 Task: Log and visualize the impact of different early stopping criteria for audio classification models.
Action: Mouse moved to (1206, 159)
Screenshot: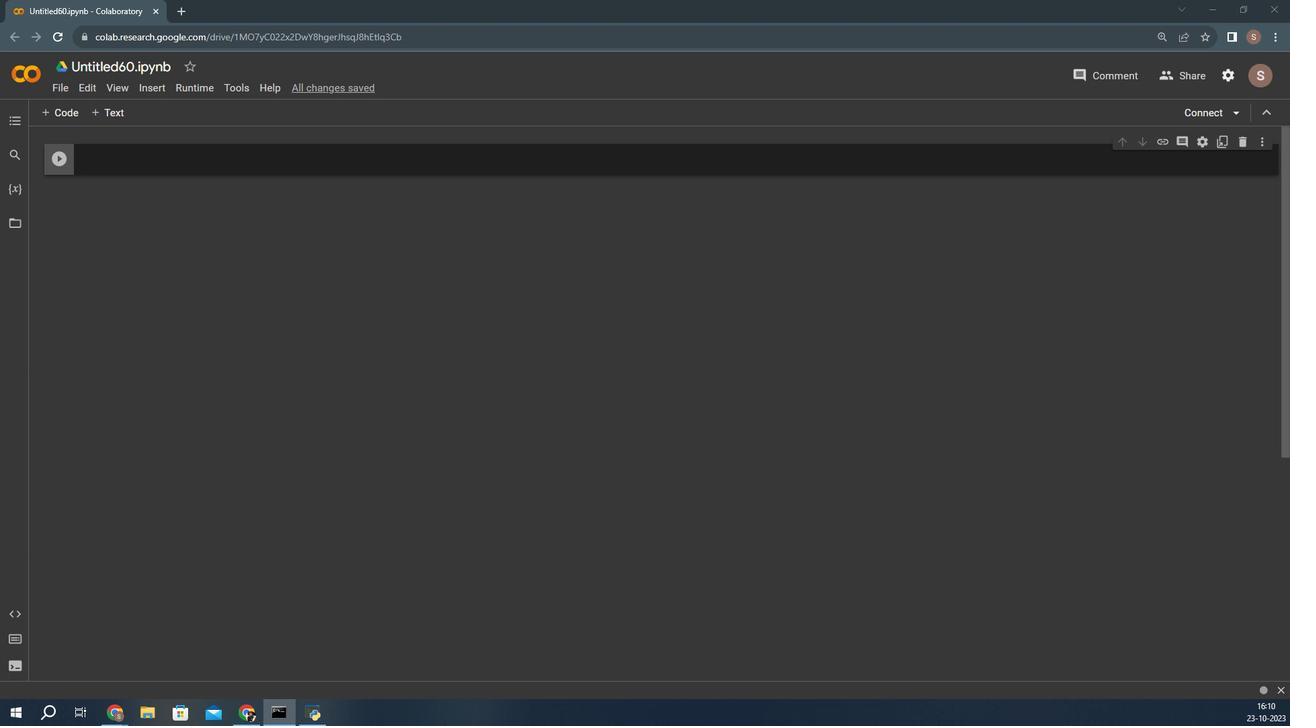 
Action: Mouse pressed left at (1206, 159)
Screenshot: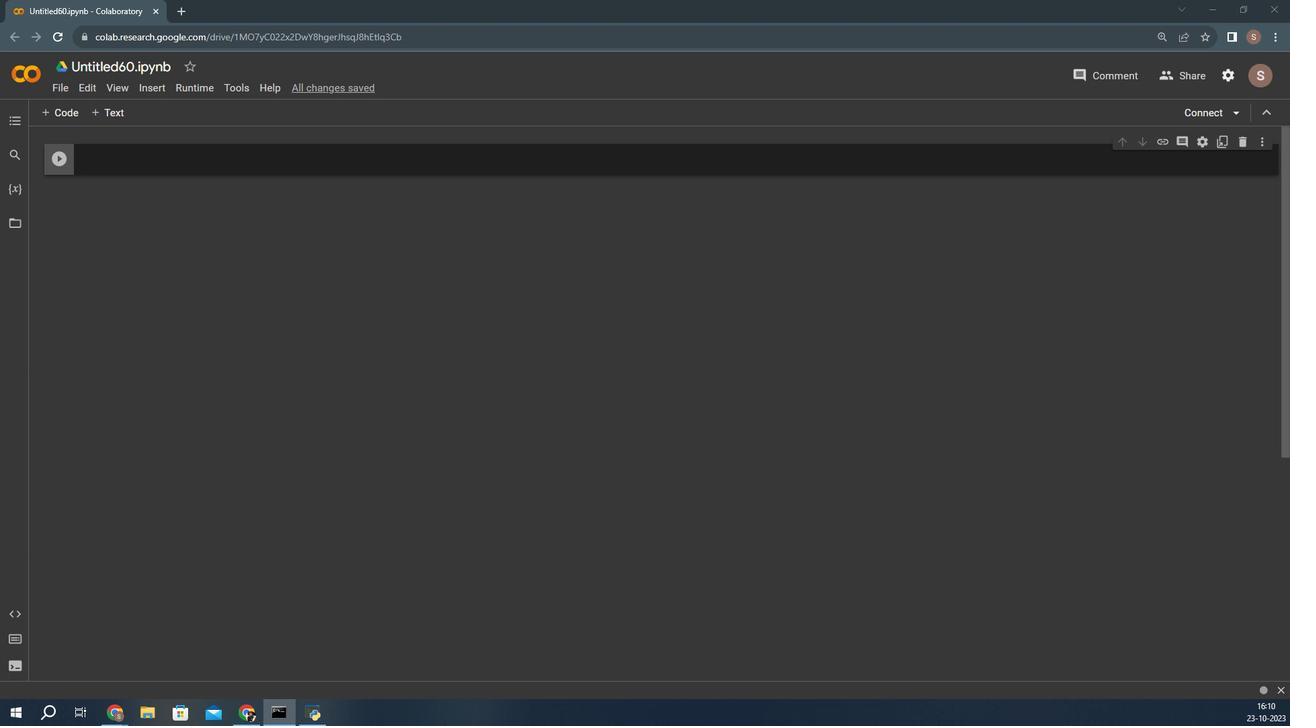 
Action: Mouse moved to (637, 292)
Screenshot: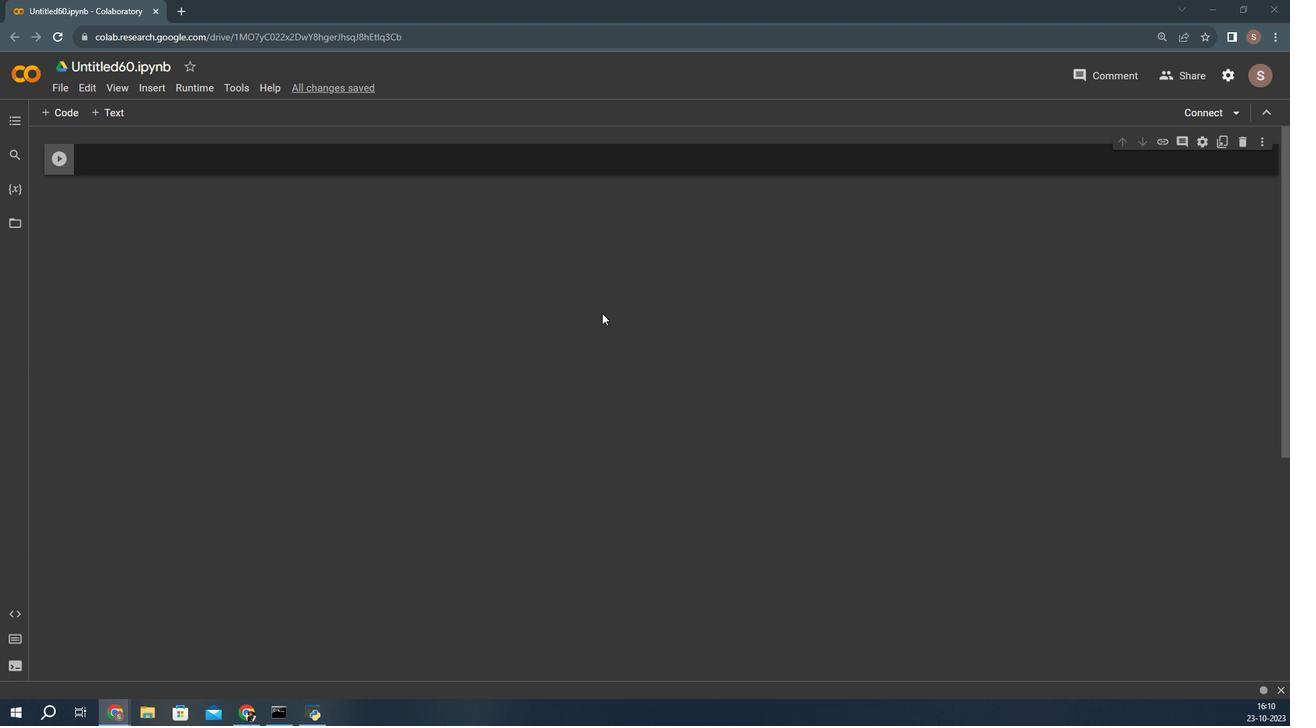 
Action: Mouse pressed left at (637, 292)
Screenshot: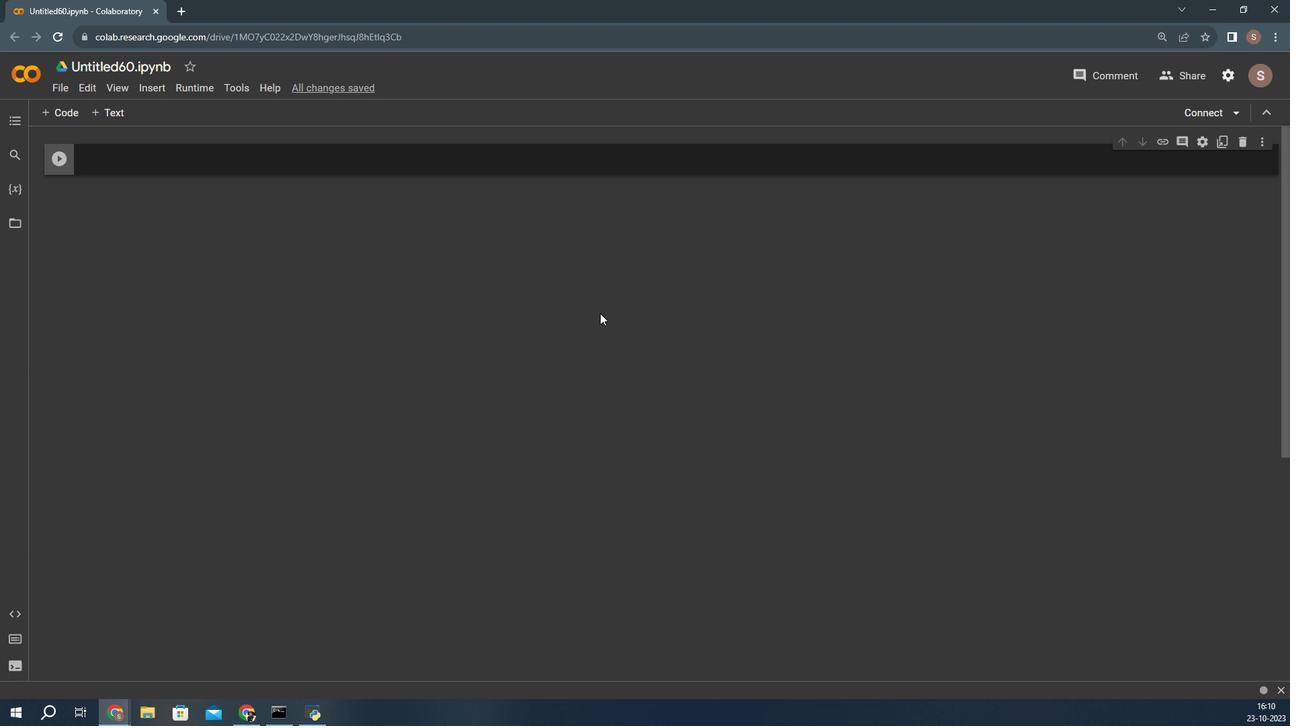 
Action: Mouse moved to (561, 200)
Screenshot: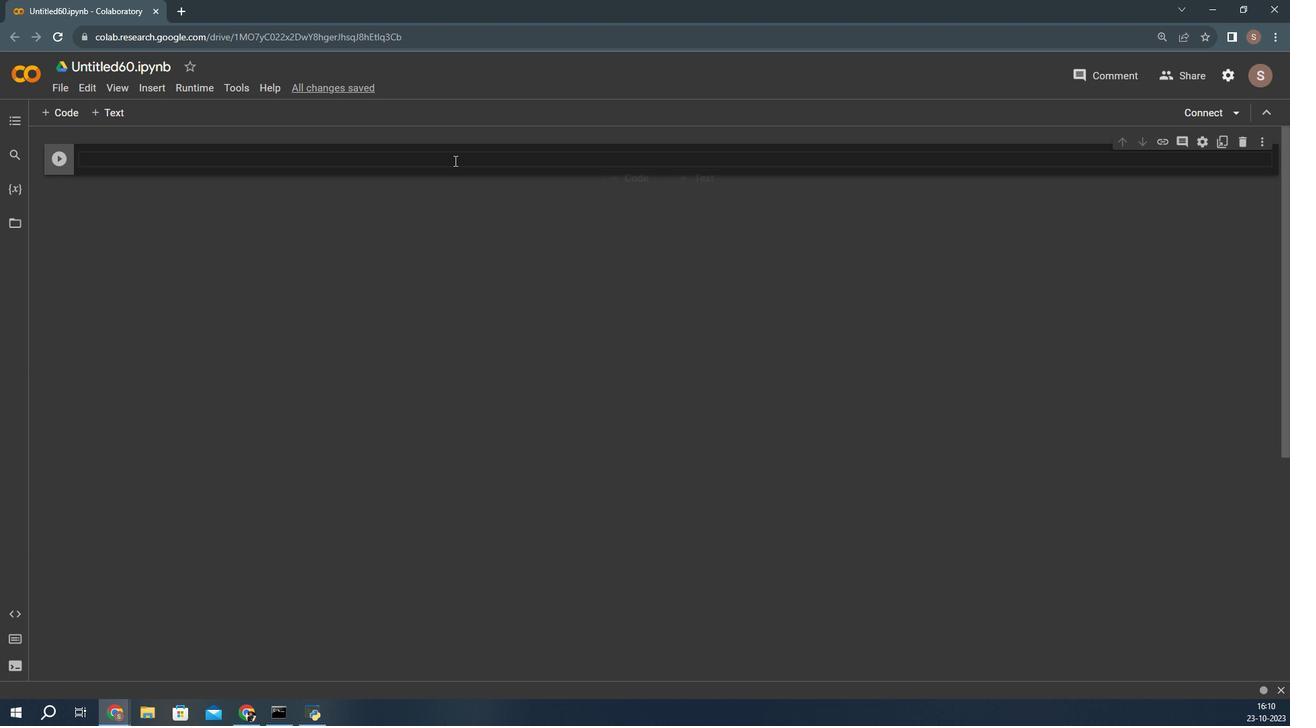 
Action: Mouse pressed left at (561, 200)
Screenshot: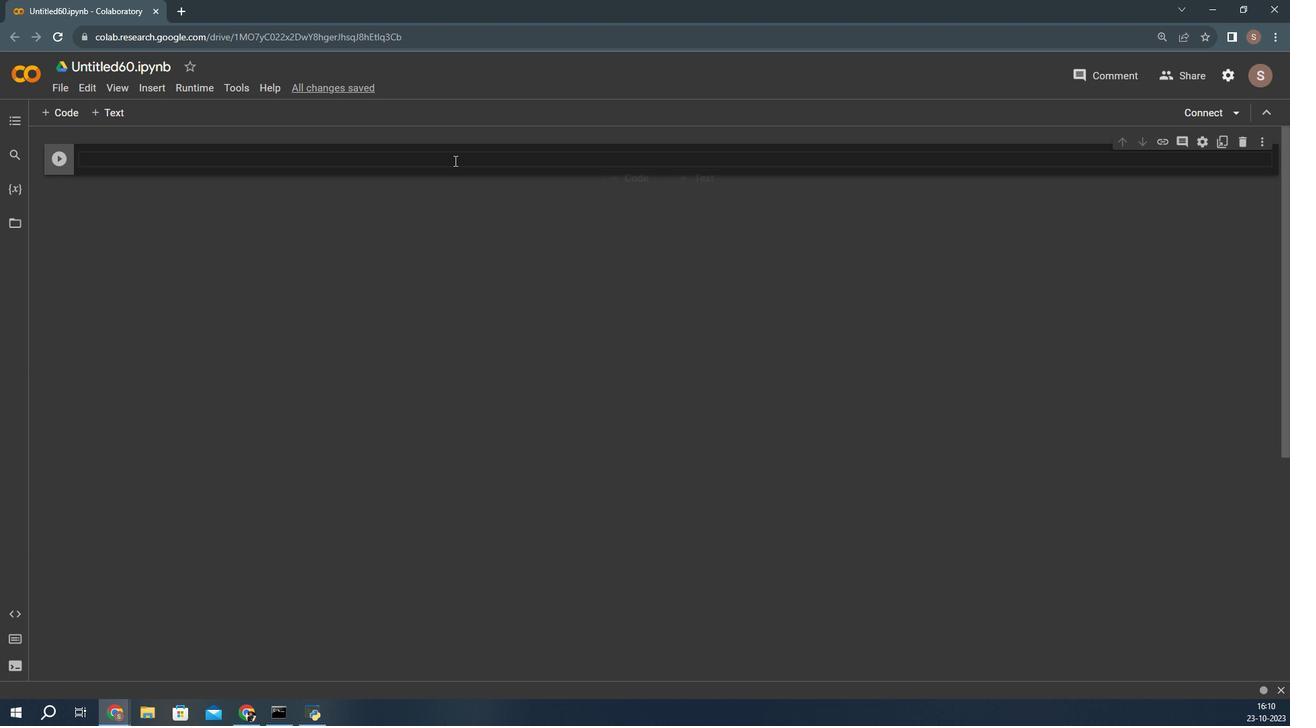
Action: Mouse moved to (687, 310)
Screenshot: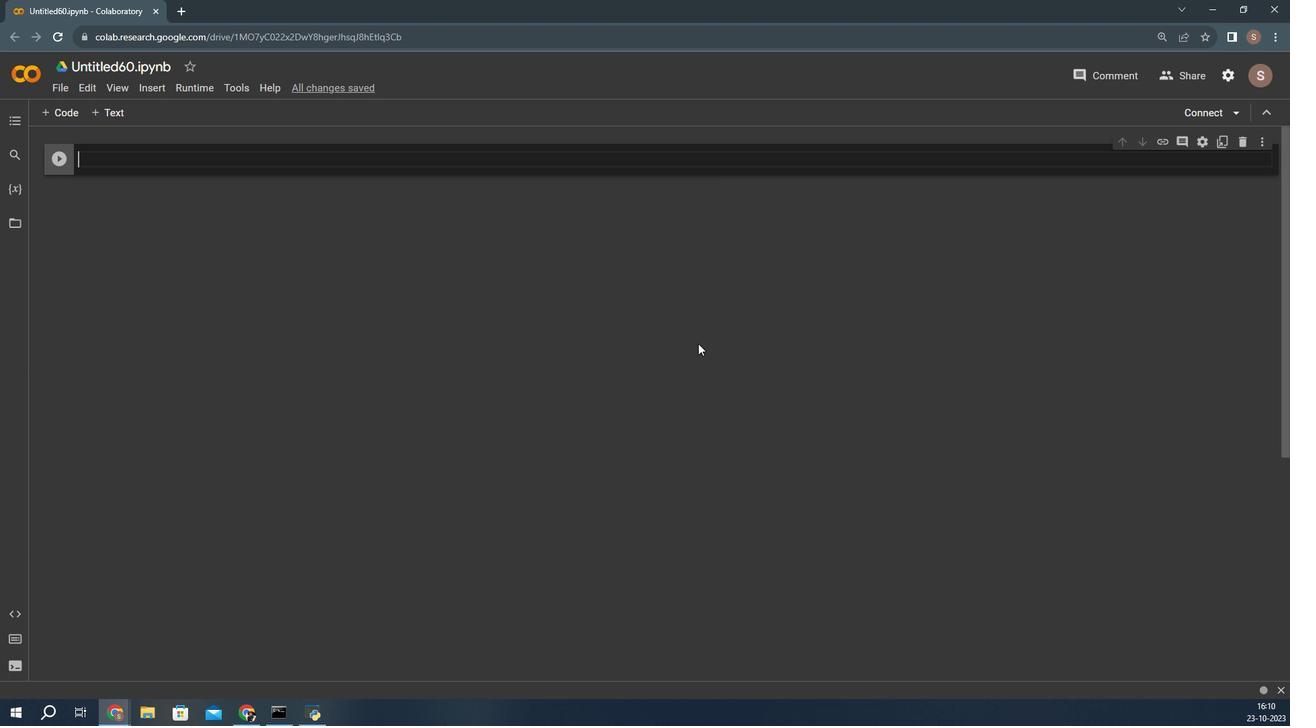 
Action: Key pressed pip<Key.space>install<Key.space>wandb
Screenshot: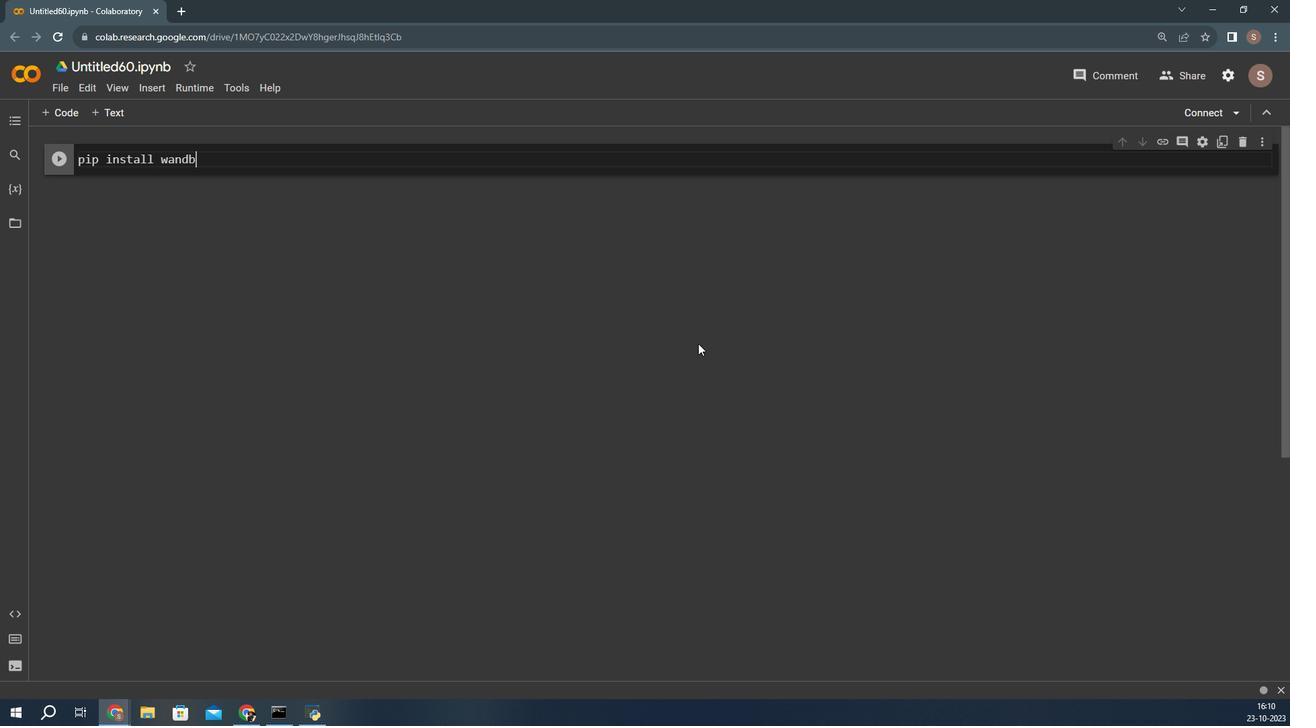 
Action: Mouse moved to (348, 172)
Screenshot: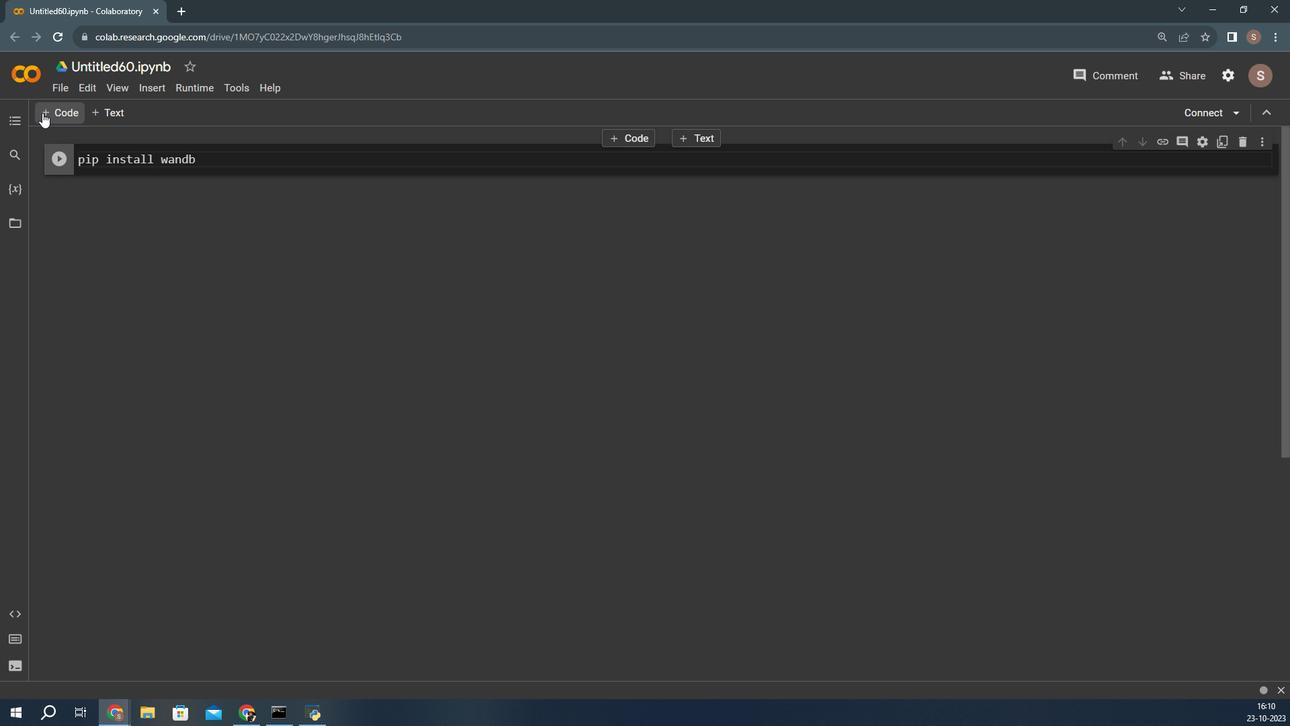 
Action: Mouse pressed left at (348, 172)
Screenshot: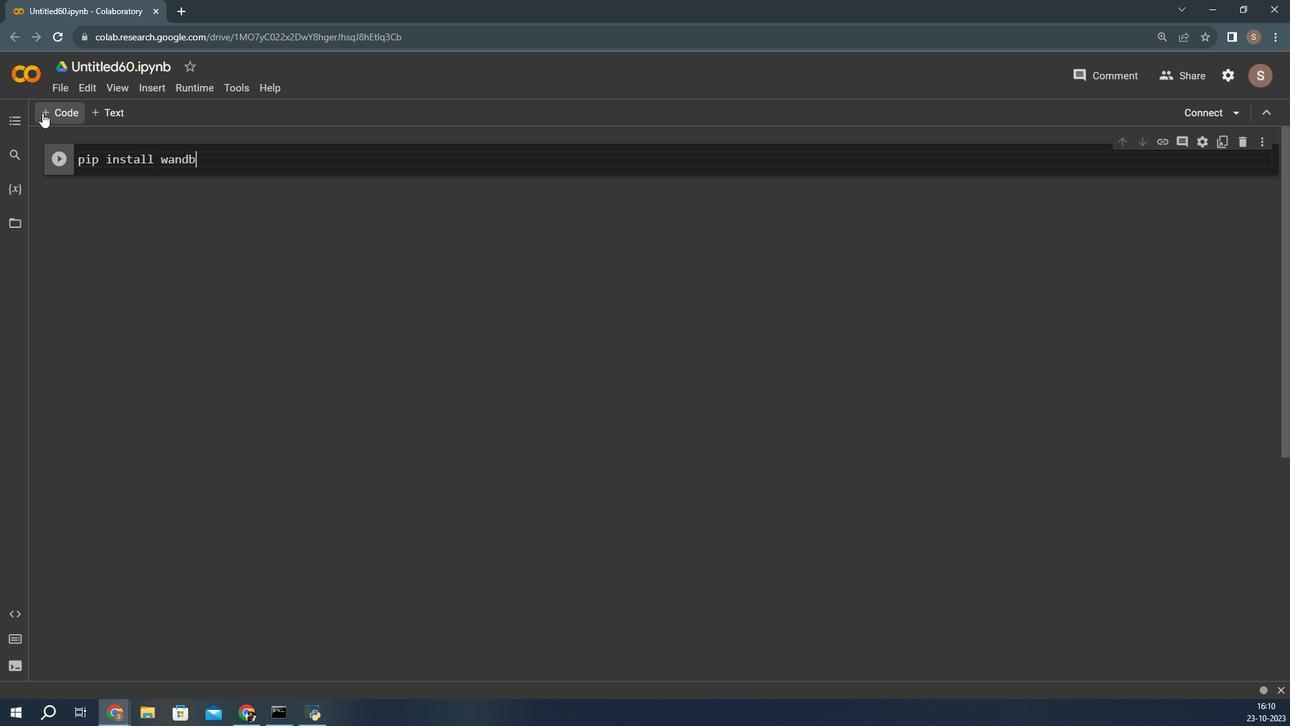 
Action: Mouse moved to (422, 229)
Screenshot: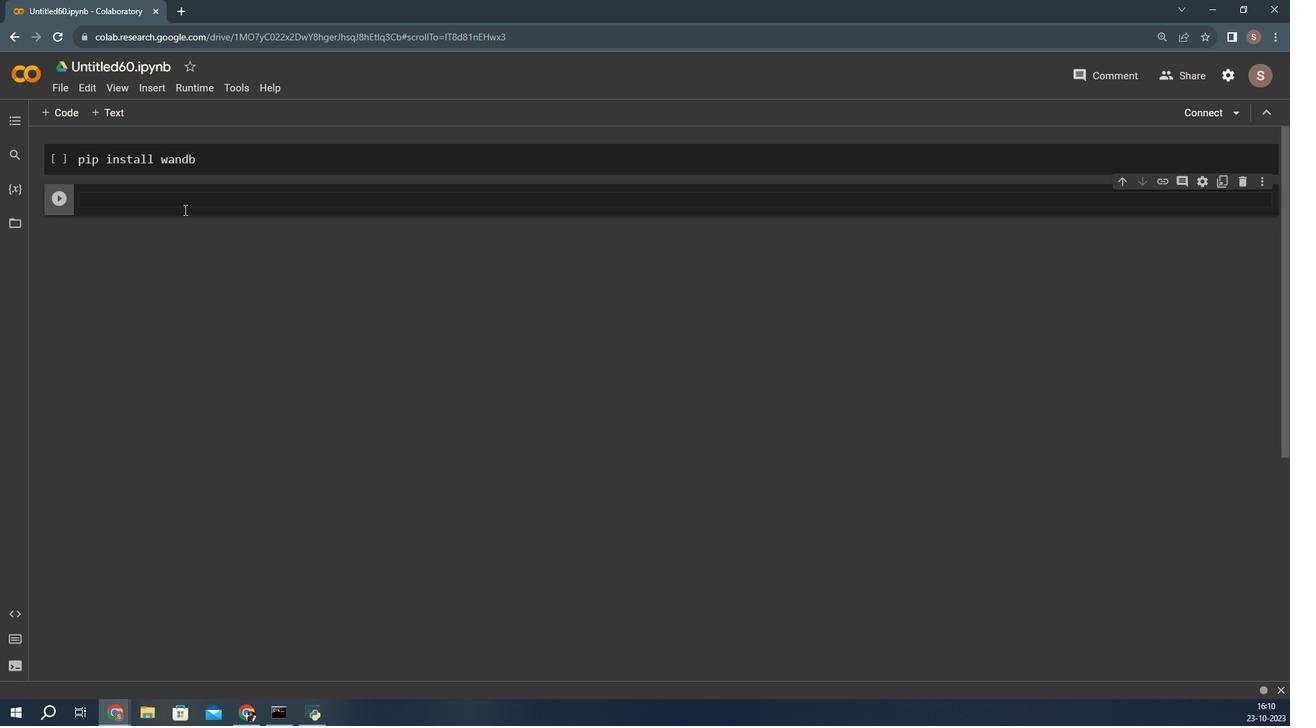 
Action: Mouse pressed left at (422, 229)
Screenshot: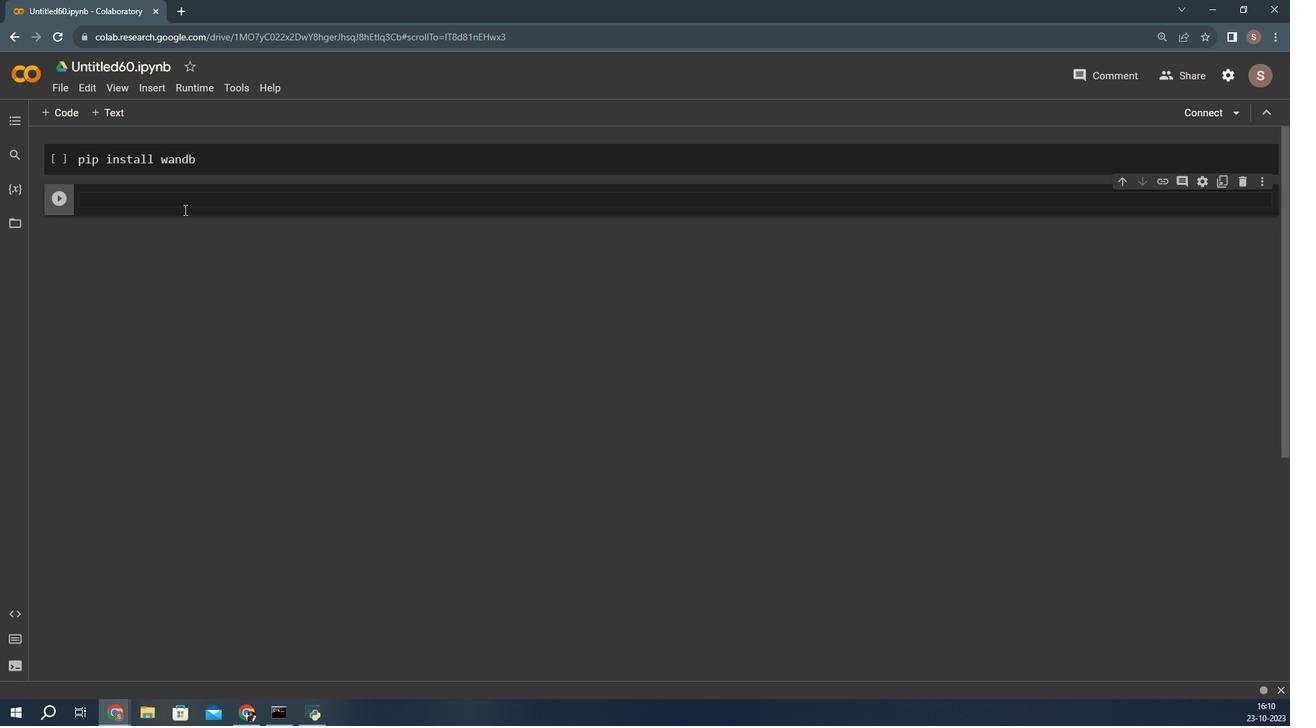 
Action: Mouse moved to (1216, 302)
Screenshot: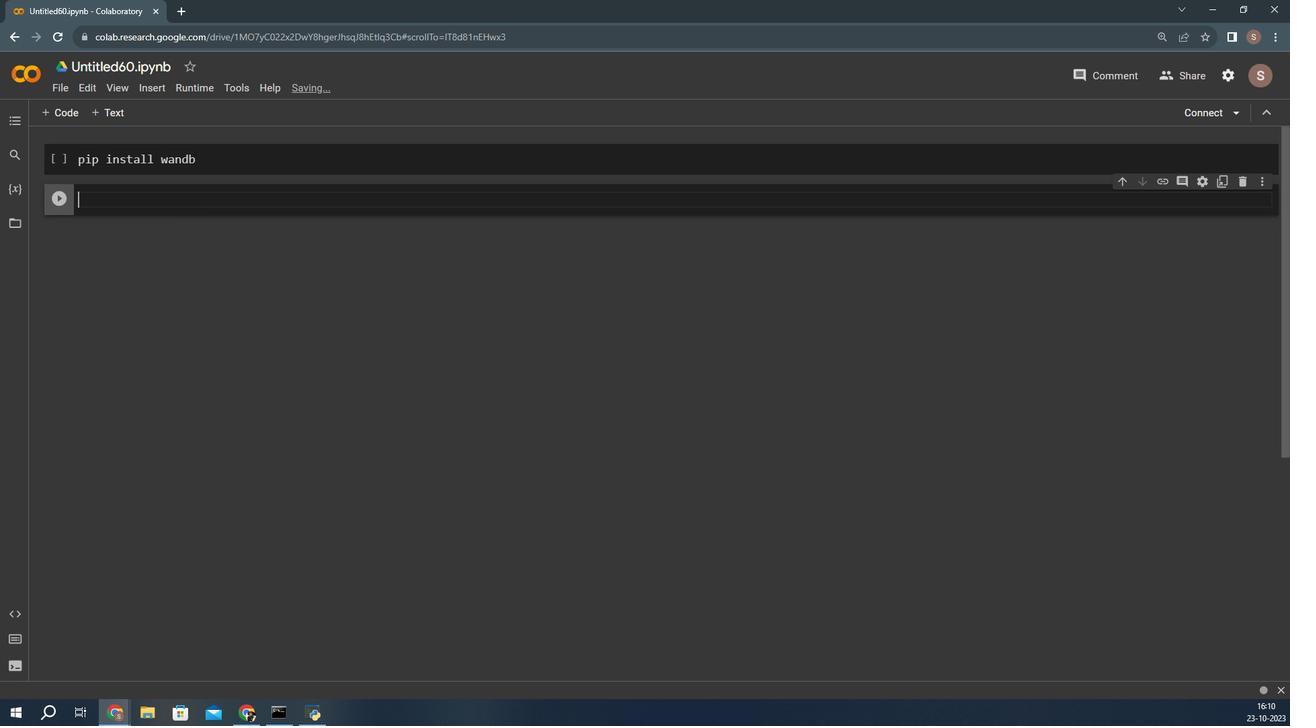 
Action: Key pressed import<Key.space>wandb<Key.enter>import<Key.space>numpy<Key.space>as<Key.space>np<Key.enter>import<Key.space>matplotlib.pyplot<Key.space>as<Key.space>l<Key.backspace>plt<Key.enter><Key.enter><Key.shift_r>#<Key.space><Key.shift_r><Key.shift_r><Key.shift_r>Initialize<Key.space><Key.shift_r>Wand<Key.shift_r>B<Key.enter>wandb.init<Key.shift_r><Key.shift_r><Key.shift_r><Key.shift_r><Key.shift_r><Key.shift_r><Key.shift_r>(project=<Key.shift_r>"<Key.shift_r>Audio<Key.shift_r>_classification<Key.right>,<Key.space>entity=<Key.shift_r>"<Key.shift_r>S57231<Key.right><Key.right><Key.enter><Key.enter><Key.shift_r>#<Key.space><Key.shift_r>Define<Key.space>a<Key.space>list<Key.space>of<Key.space>different<Key.space>early<Key.space>stopping<Key.space>criteria<Key.space>to<Key.space>experiment<Key.space>with<Key.enter>early<Key.shift_r><Key.shift_r><Key.shift_r><Key.shift_r><Key.shift_r>_stopping<Key.shift_r>_criteria<Key.space>=<Key.space>[<Key.shift_r>"epochs<Key.right>,<Key.space><Key.shift_r>"val<Key.shift_r>_loss<Key.right>,<Key.shift_r>"accuracy<Key.right><Key.right><Key.enter><Key.enter><Key.shift>#<Key.space><Key.shift_r>Lists<Key.space>to<Key.space>store<Key.space>results<Key.enter>criteria<Key.space>=<Key.space>[]<Key.enter>valication<Key.shift_r>_loss<Key.space>=<Key.space>[]<Key.enter>accuracy<Key.space>=<Key.space>[]<Key.enter><Key.enter><Key.shift_r>#<Key.space><Key.shift_r>Simulate<Key.space>training<Key.space>with<Key.space>different<Key.space>
Screenshot: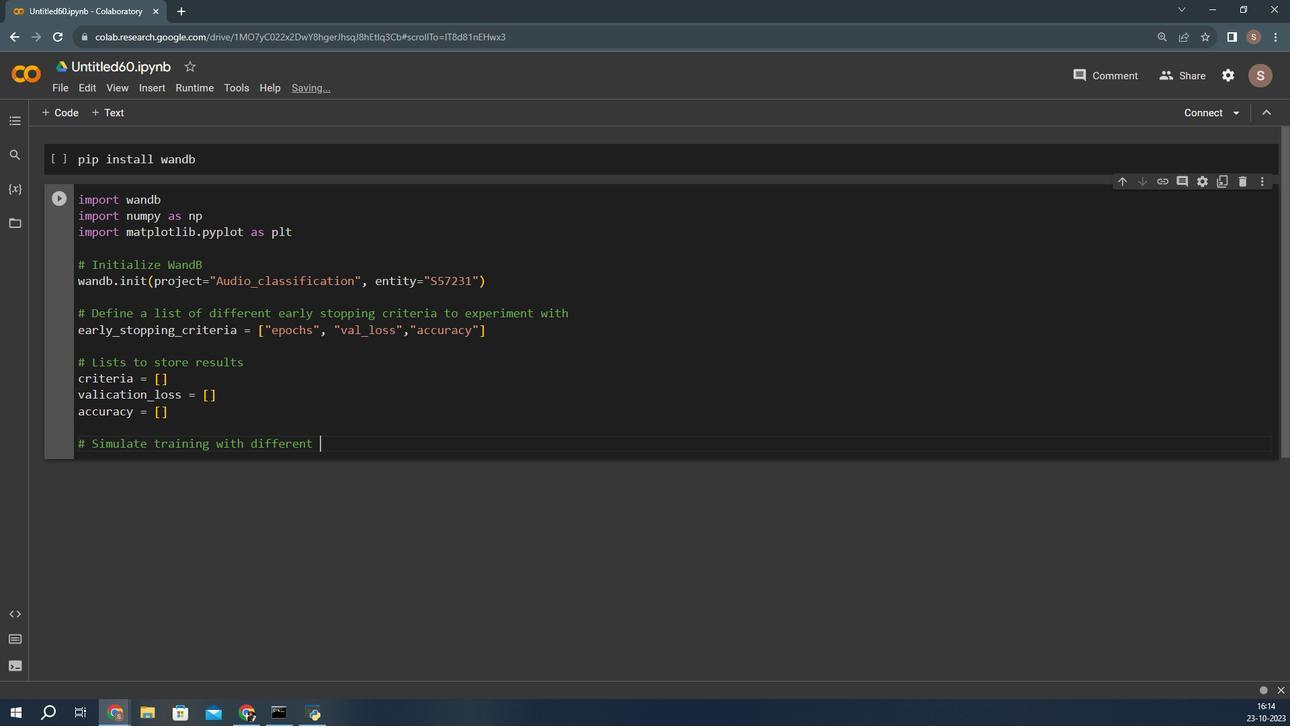 
Action: Mouse moved to (1221, 306)
Screenshot: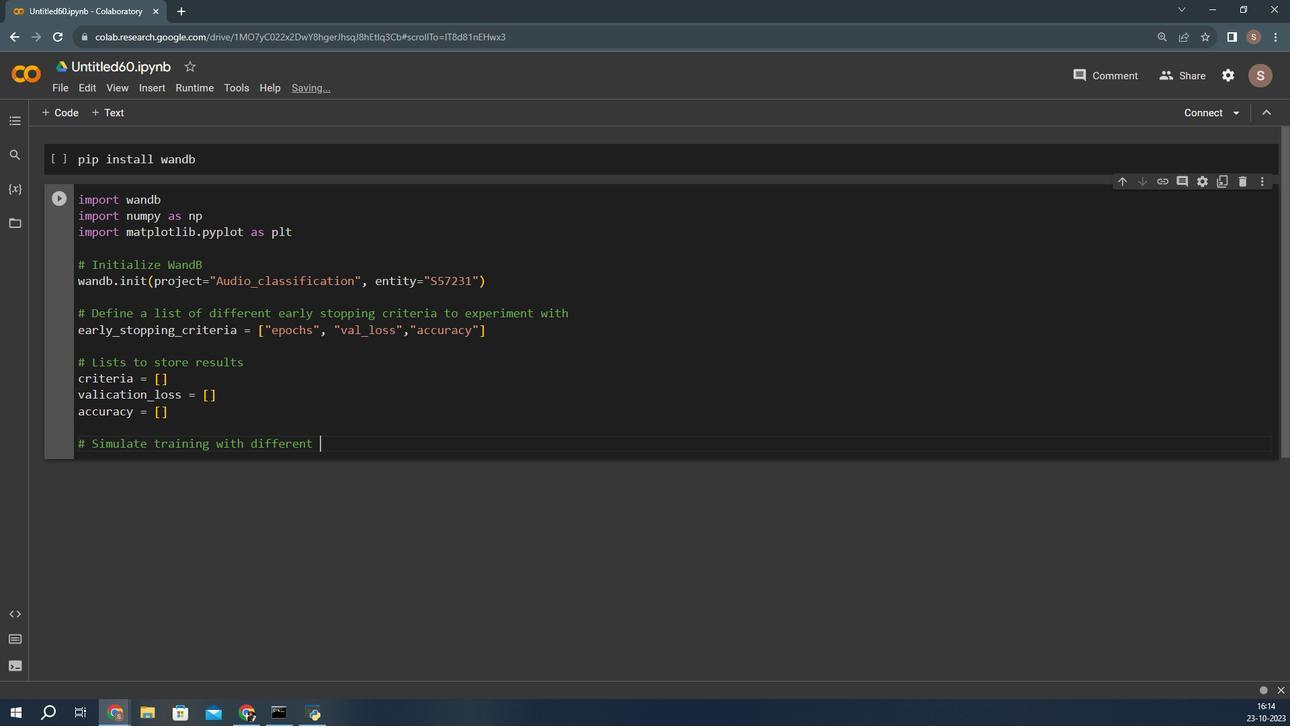 
Action: Mouse scrolled (1221, 305) with delta (0, 0)
Screenshot: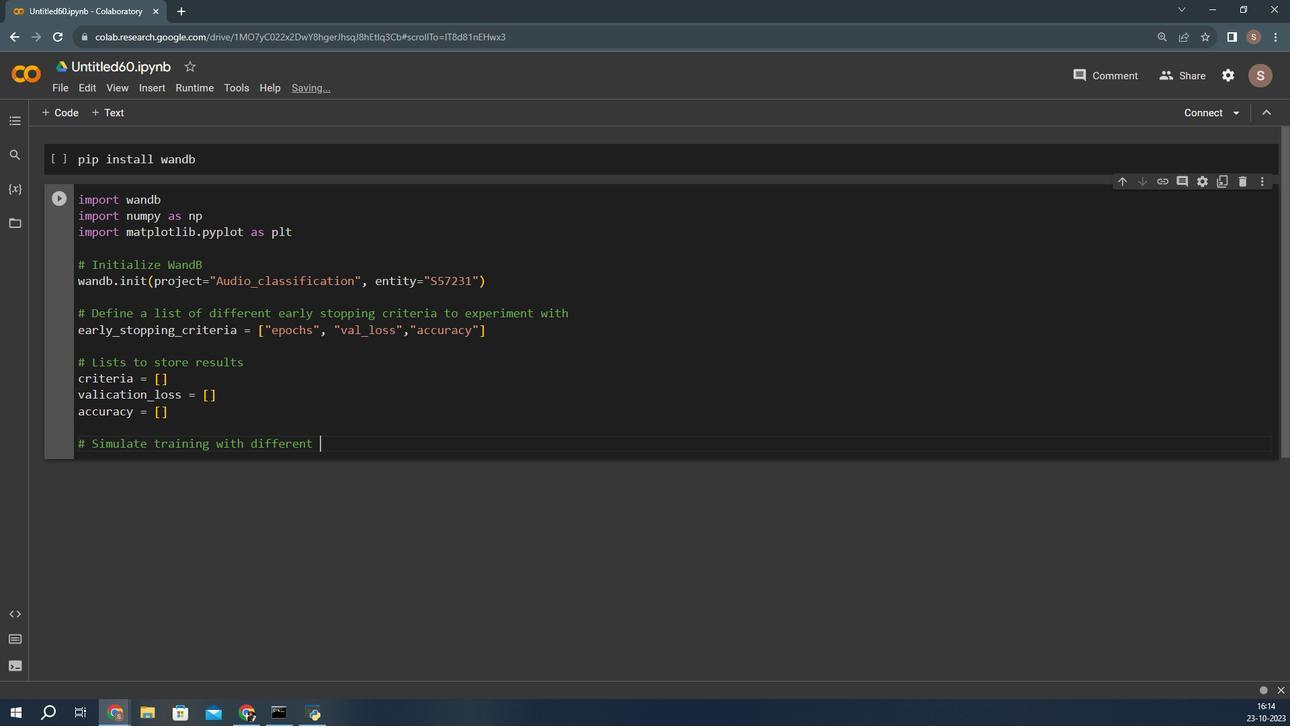 
Action: Mouse moved to (1221, 306)
Screenshot: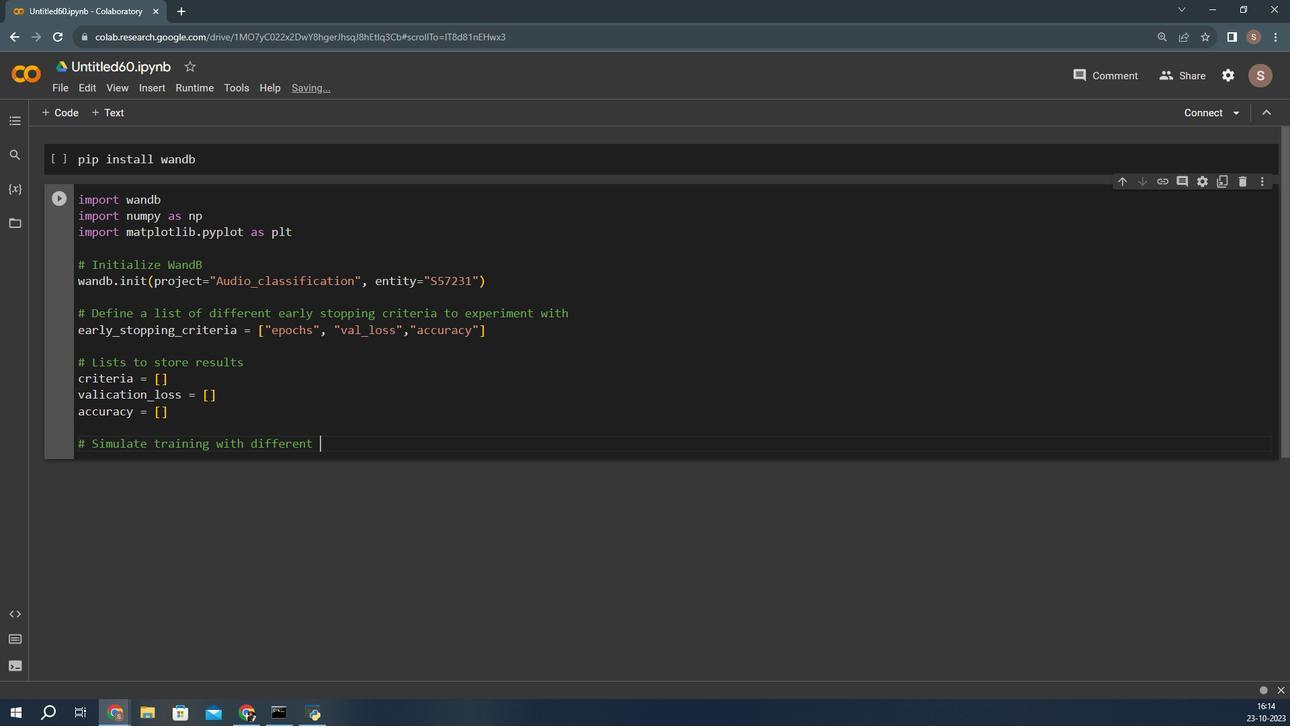 
Action: Mouse scrolled (1221, 306) with delta (0, 0)
Screenshot: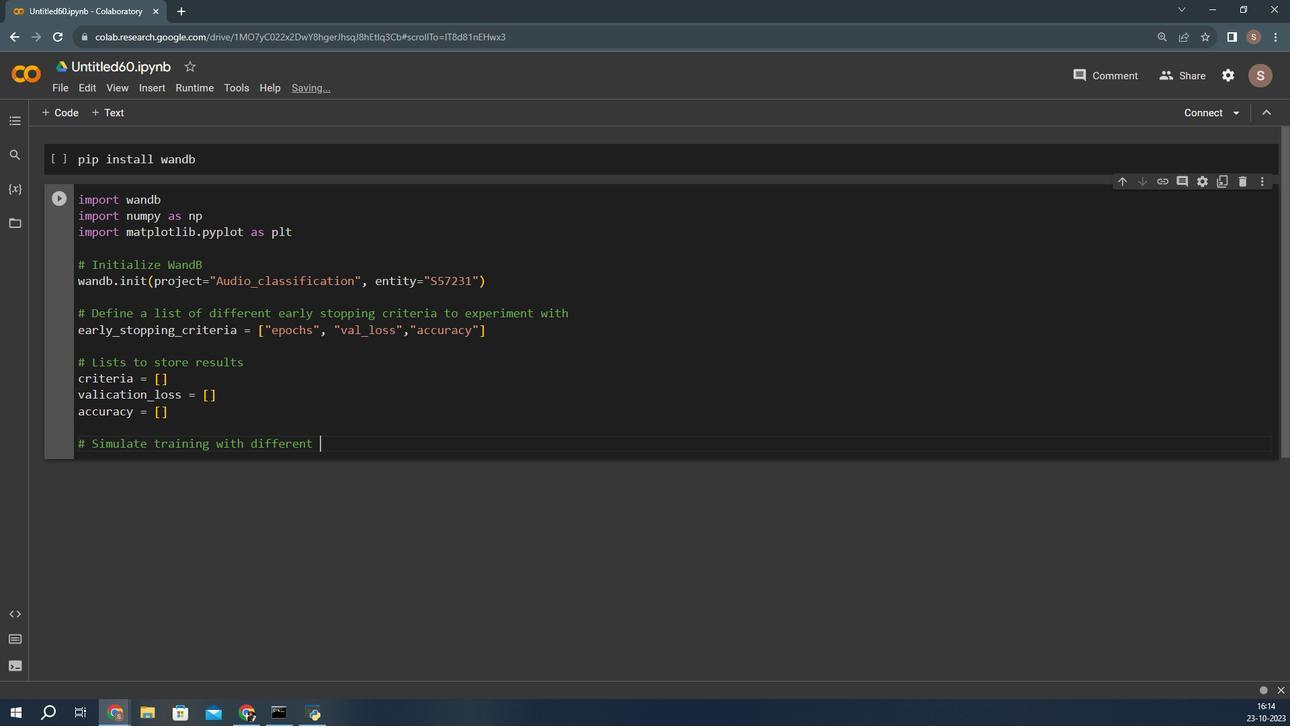 
Action: Mouse moved to (1221, 307)
Screenshot: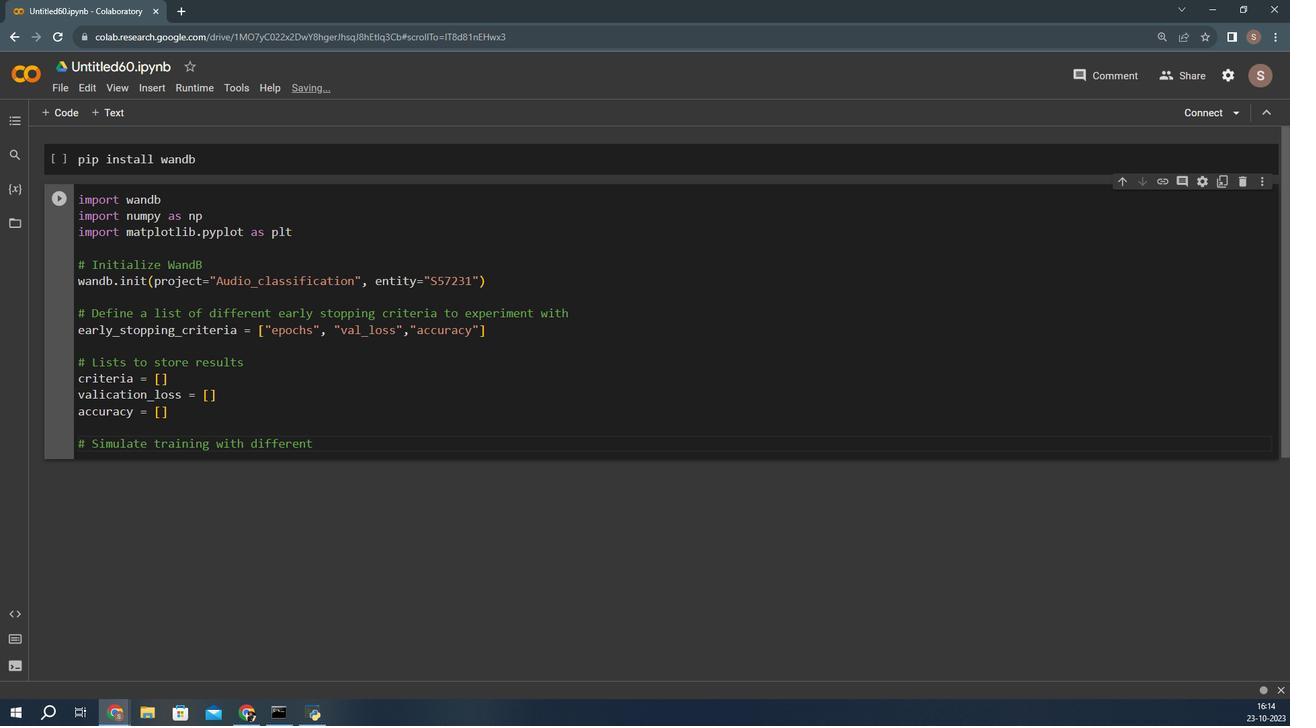 
Action: Mouse scrolled (1221, 306) with delta (0, 0)
Screenshot: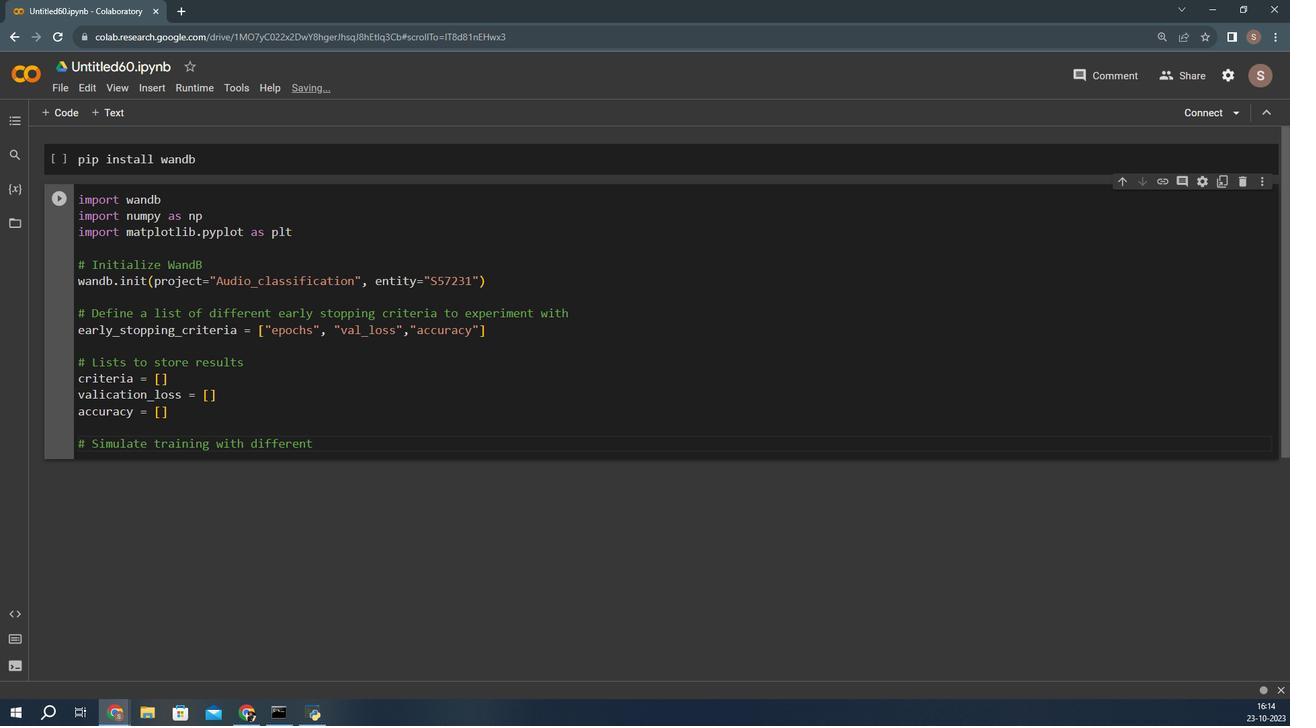 
Action: Mouse moved to (1221, 307)
Screenshot: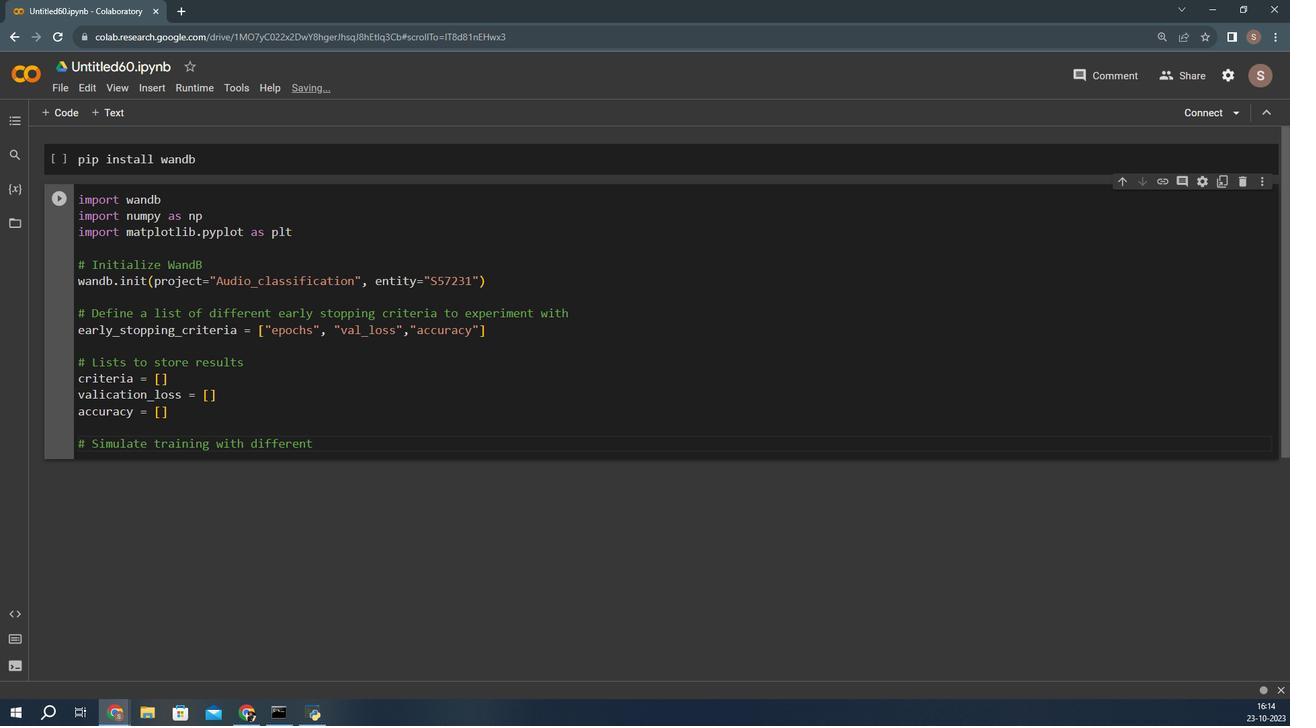 
Action: Mouse scrolled (1221, 306) with delta (0, 0)
Screenshot: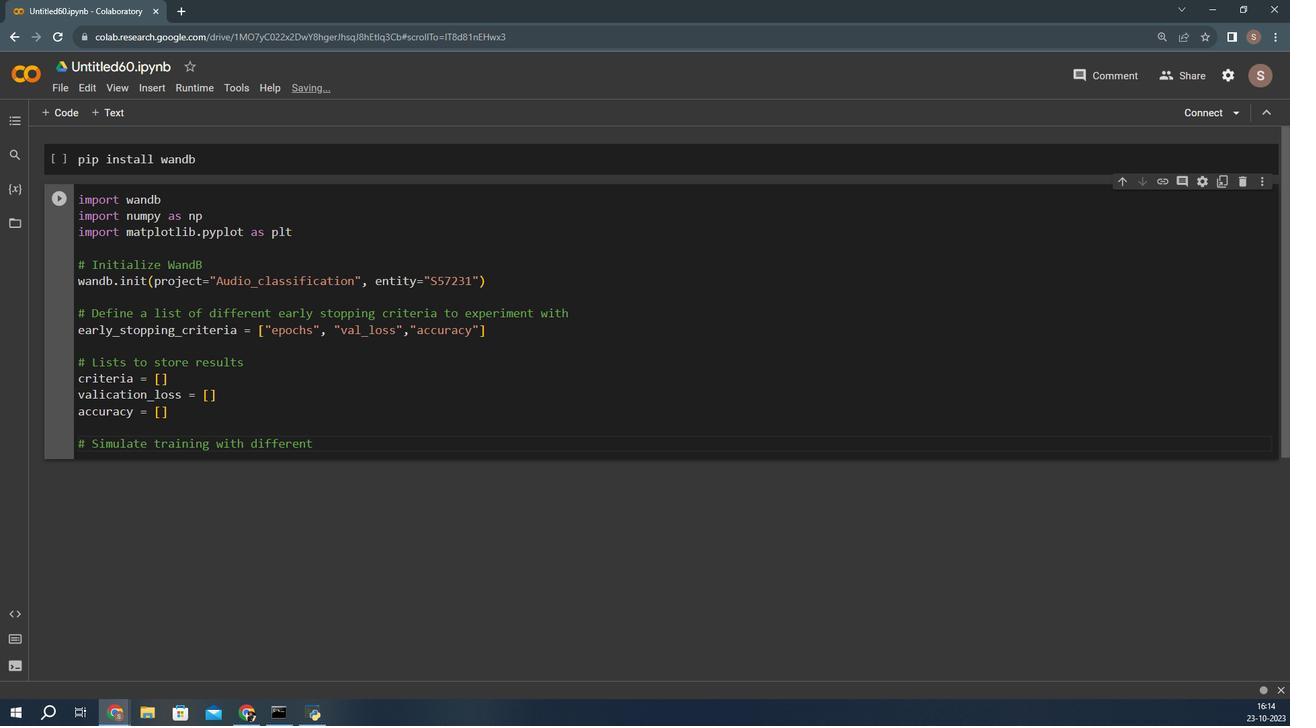 
Action: Mouse moved to (1218, 307)
Screenshot: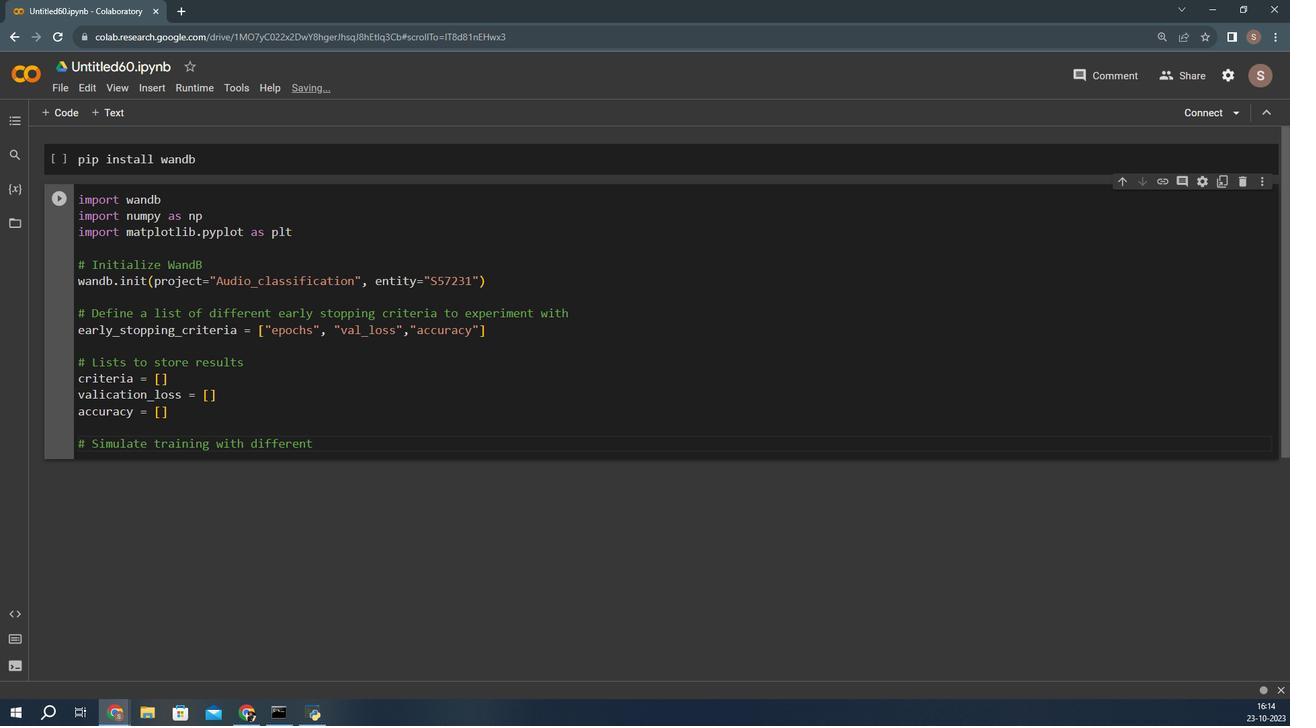 
Action: Key pressed w<Key.backspace>early<Key.space>stopping<Key.space>criteria<Key.enter>for<Key.space>criterion<Key.space>in<Key.space>early<Key.shift_r>_stopping<Key.shift_r><Key.shift_r><Key.shift_r>_criteria<Key.shift_r>:<Key.enter><Key.shift_r>#<Key.space><Key.shift_r>Simulate<Key.space>model<Key.space>training<Key.space>with<Key.space>random<Key.space>validation<Key.space>loss<Key.space>and<Key.space>accuracy<Key.space>values<Key.enter>val<Key.shift_r>_losses<Key.space>=<Key.space>[]<Key.enter>accs<Key.space>=<Key.space>[]<Key.enter><Key.enter>for<Key.space>epoch<Key.space>in<Key.space>range<Key.shift_r><Key.shift_r>(1,<Key.space>21<Key.right><Key.shift_r>:<Key.enter>val<Key.shift_r>_loss<Key.space>=<Key.space>np.random.uniform<Key.shift_r>(0.1,<Key.space>0.5<Key.right><Key.enter>acc<Key.space>=<Key.space>np.random.uniform<Key.shift_r>(0.7,<Key.space>0.95<Key.right><Key.enter><Key.enter>val<Key.shift_r><Key.shift_r>_losses.append<Key.shift_r><Key.shift_r><Key.shift_r><Key.shift_r><Key.shift_r><Key.shift_r><Key.shift_r><Key.shift_r>(val<Key.shift_r>_loss<Key.right><Key.enter>accs.append<Key.shift_r><Key.shift_r><Key.shift_r>(acc<Key.right><Key.enter><Key.enter><Key.shift>#<Key.space><Key.shift_r>Log<Key.space>results<Key.space>in<Key.space><Key.shift>Wand<Key.shift>B<Key.enter>wandb.log<Key.shift_r><Key.shift_r><Key.shift_r><Key.shift_r><Key.shift_r>(<Key.shift_r>{<Key.shift_r>"f<Key.shift_r>"<Key.shift>Epoch<Key.right><Key.left><Key.shift_r>"<Key.left><Key.left><Key.left><Key.left><Key.left><Key.left><Key.left><Key.left><Key.backspace><Key.right><Key.right><Key.right><Key.right><Key.right><Key.right><Key.right><Key.right><Key.shift_r>:<Key.space>epoch,<Key.space><Key.shift_r>"<Key.shift><Key.shift><Key.shift>Validation<Key.space><Key.shift_r>Loss<Key.right><Key.shift_r>:val<Key.shift_r>_loss,<Key.space><Key.shift_r>"<Key.shift_r>Accuracy<Key.right><Key.shift_r>:acc<Key.right><Key.right><Key.enter><Key.enter><Key.backspace><Key.shift_r>#<Key.space><Key.shift_r>Store<Key.space>the
Screenshot: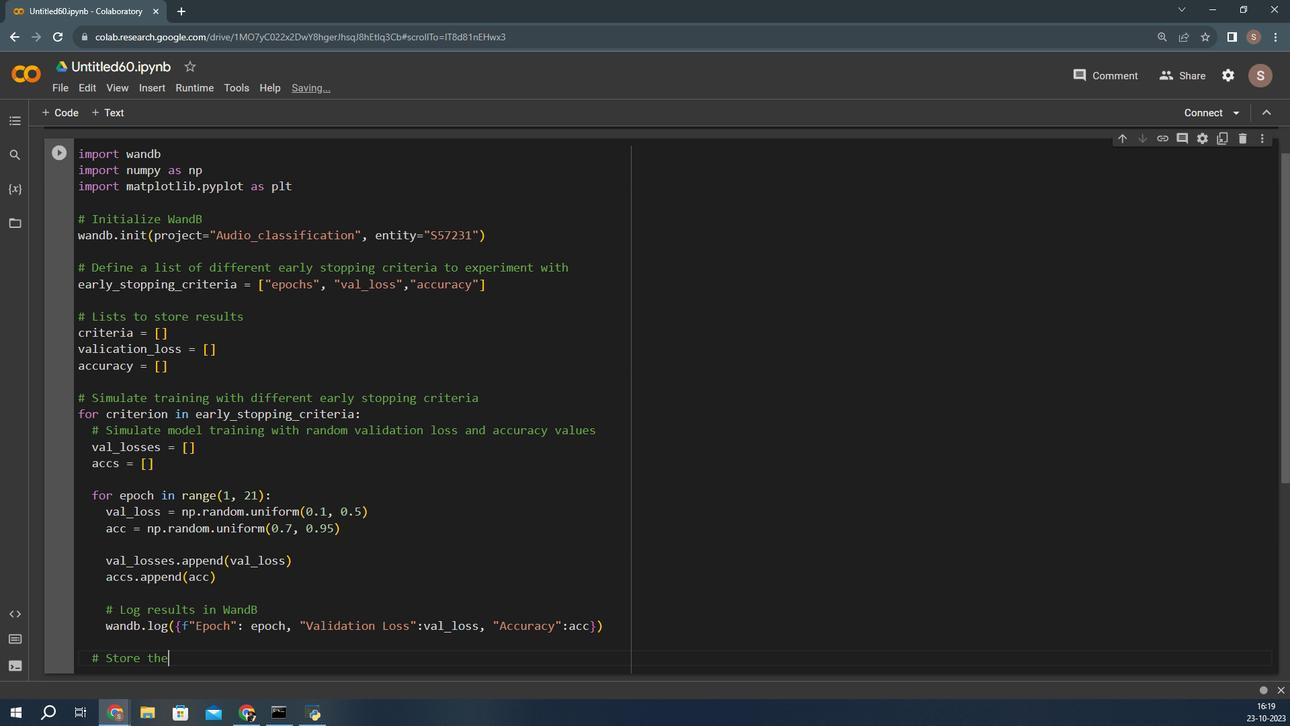 
Action: Mouse moved to (1222, 302)
Screenshot: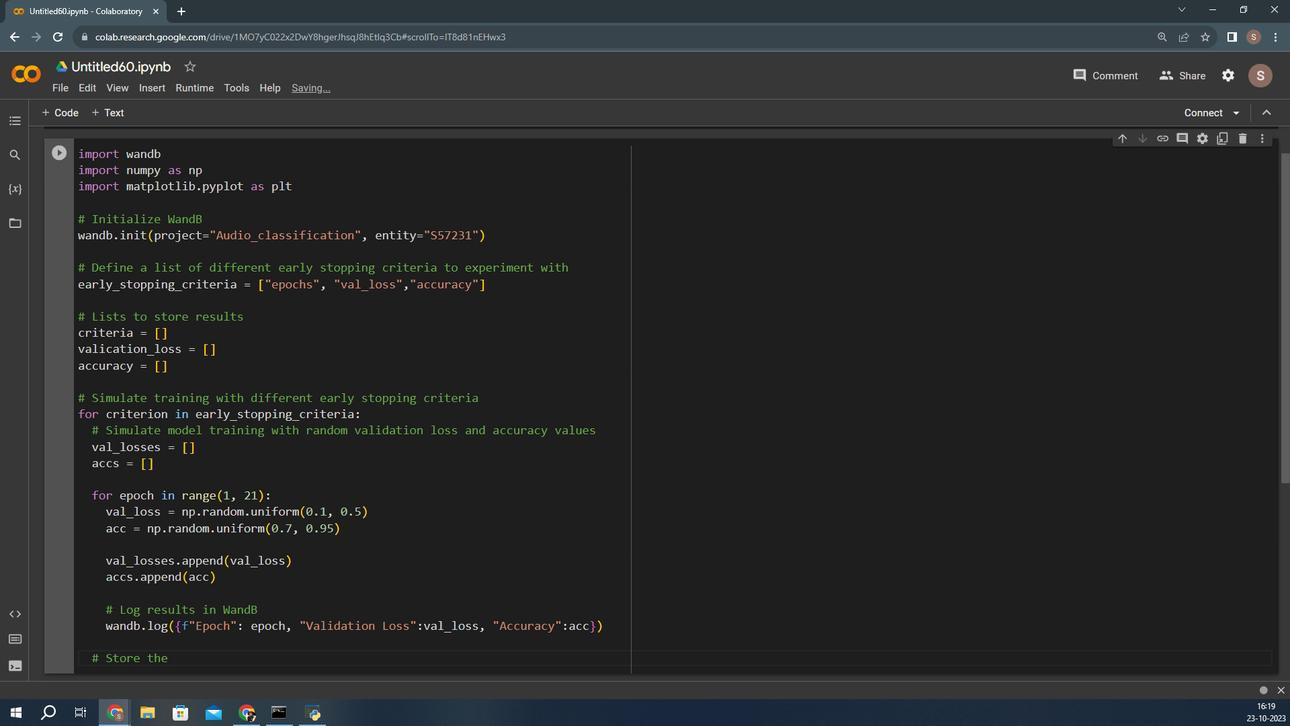 
Action: Key pressed <Key.space>
Screenshot: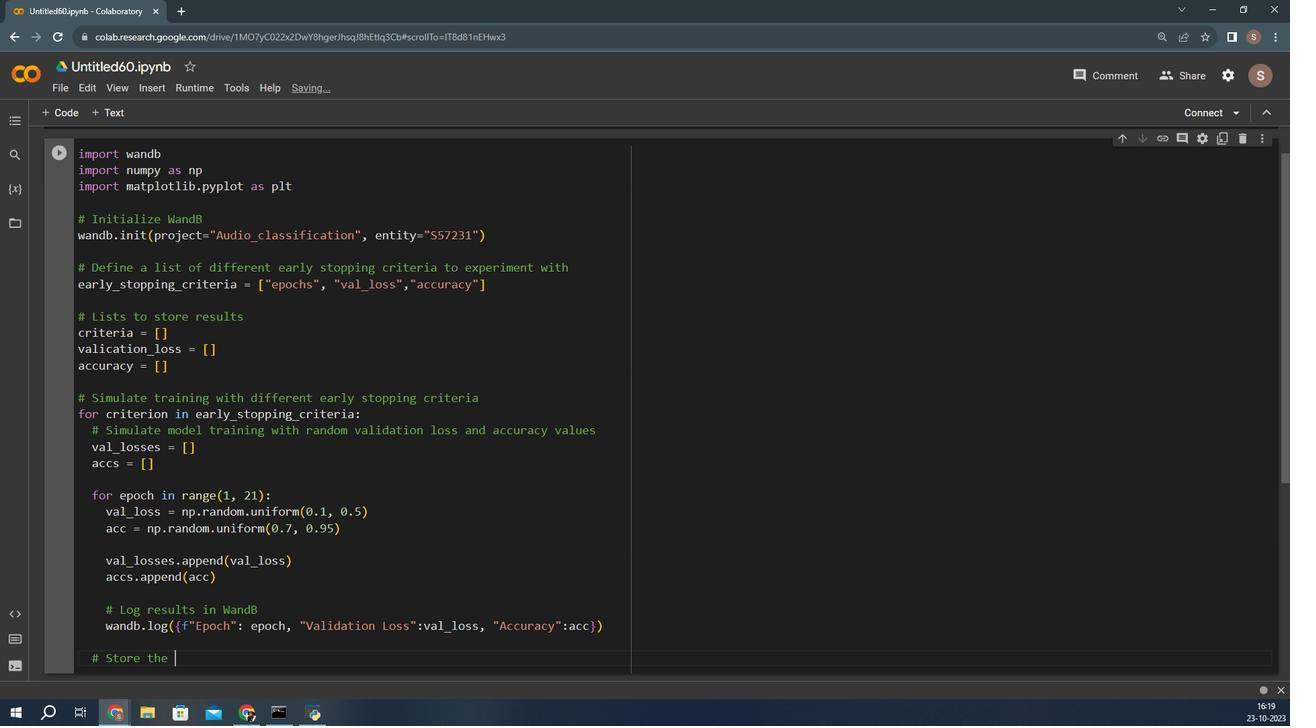 
Action: Mouse moved to (1230, 297)
Screenshot: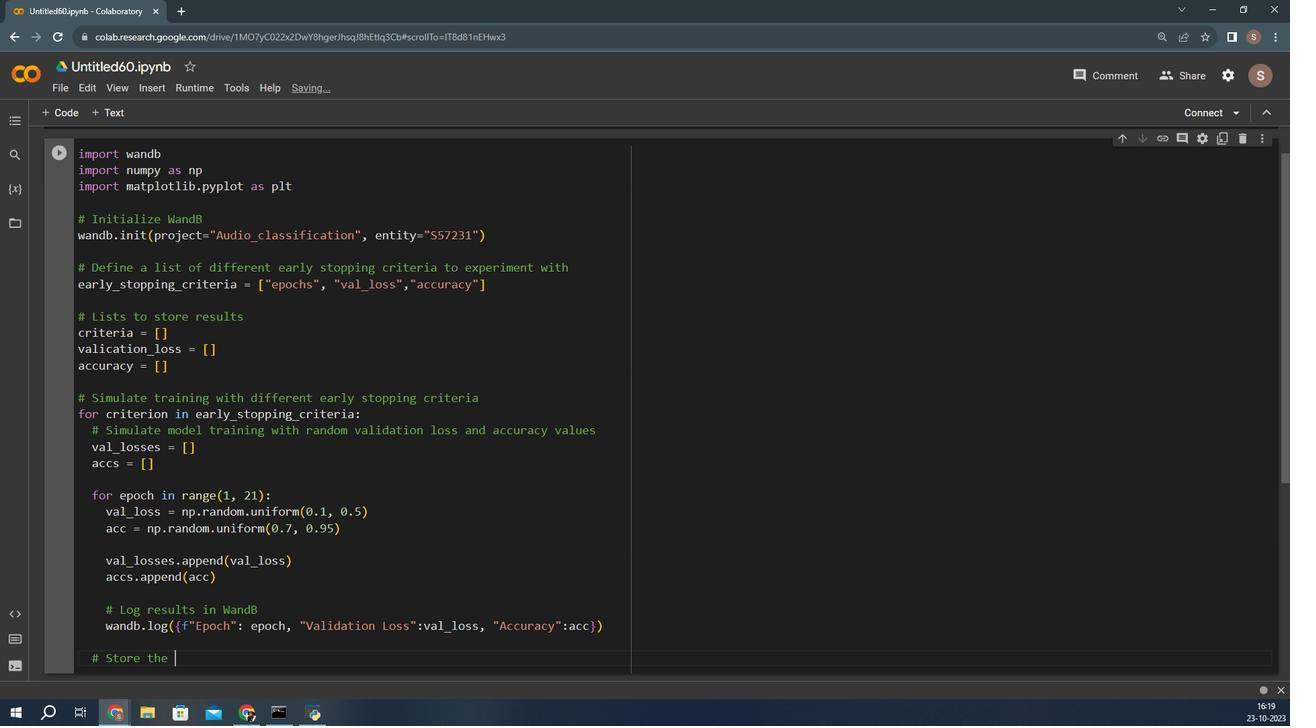 
Action: Mouse scrolled (1230, 296) with delta (0, 0)
Screenshot: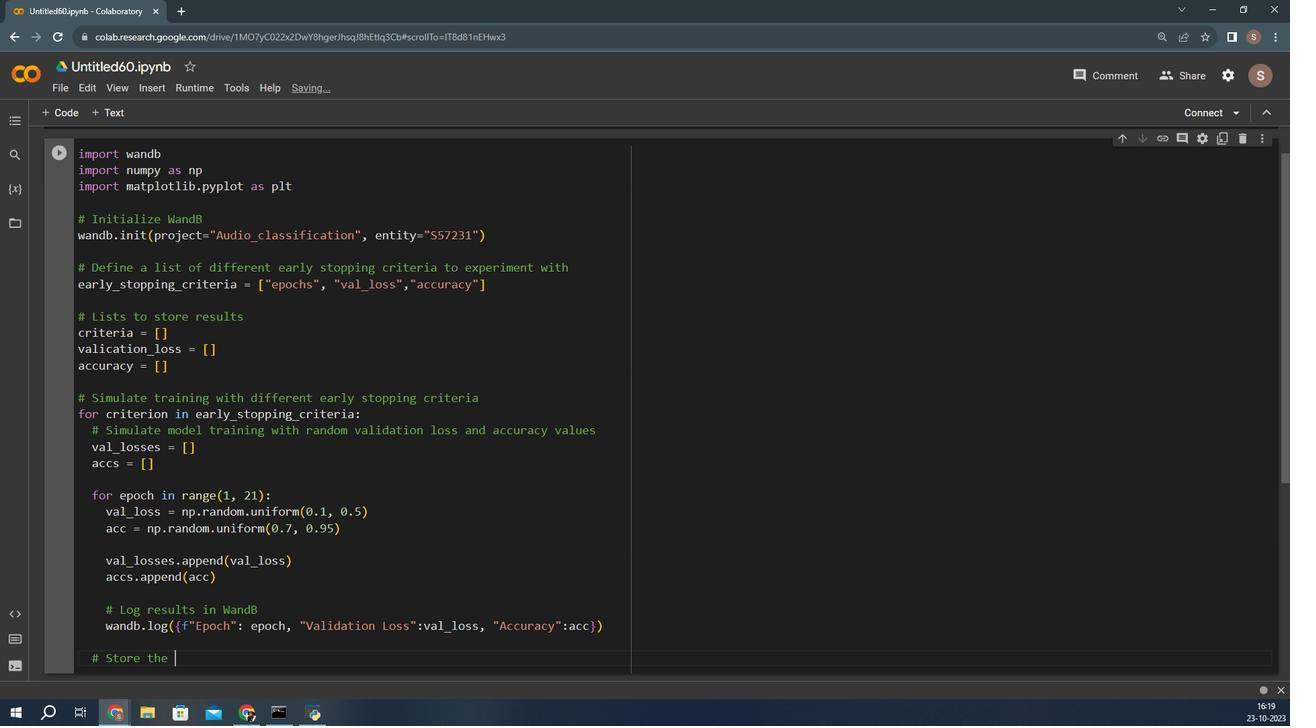 
Action: Mouse moved to (1230, 298)
Screenshot: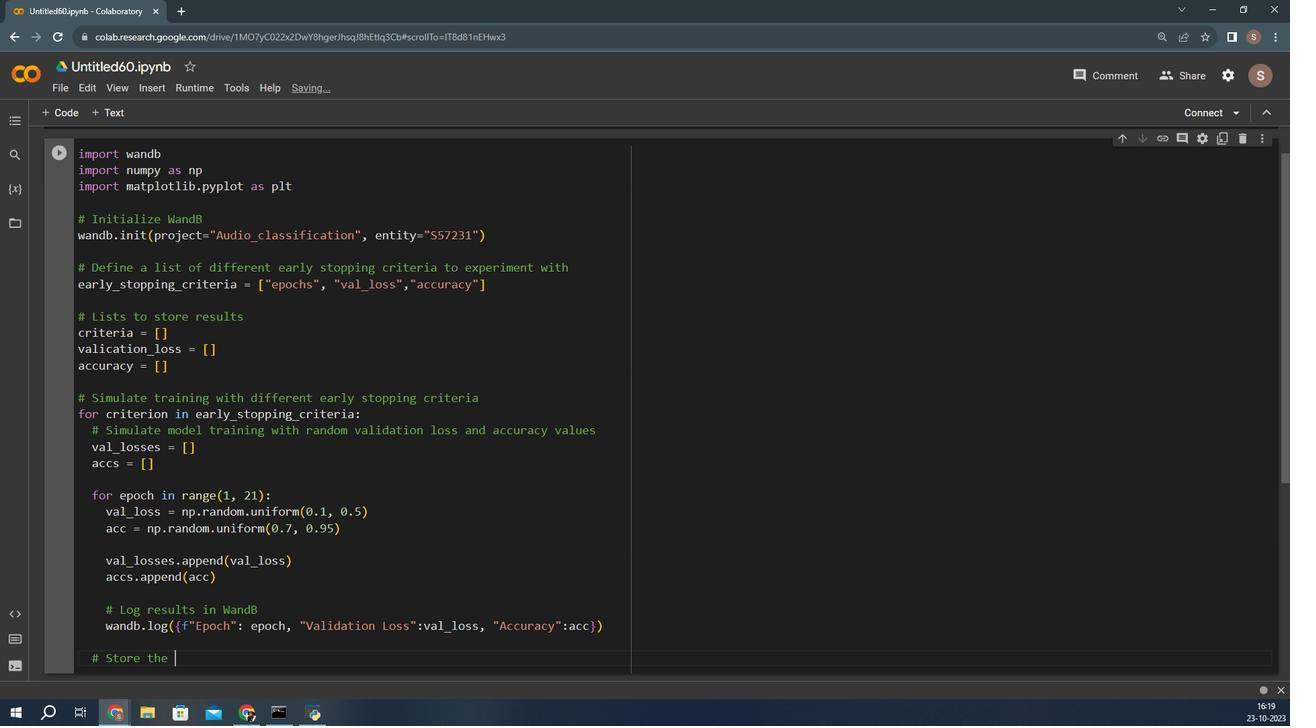 
Action: Mouse scrolled (1230, 297) with delta (0, 0)
Screenshot: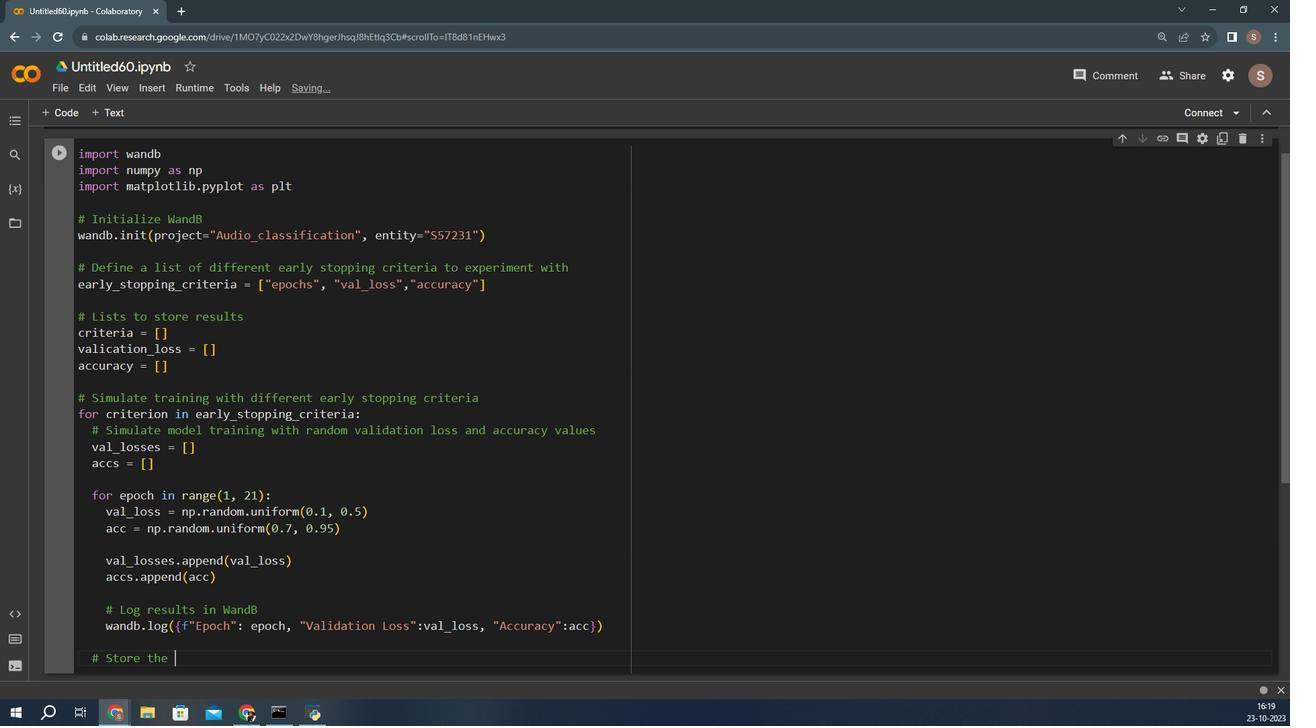 
Action: Mouse scrolled (1230, 297) with delta (0, 0)
Screenshot: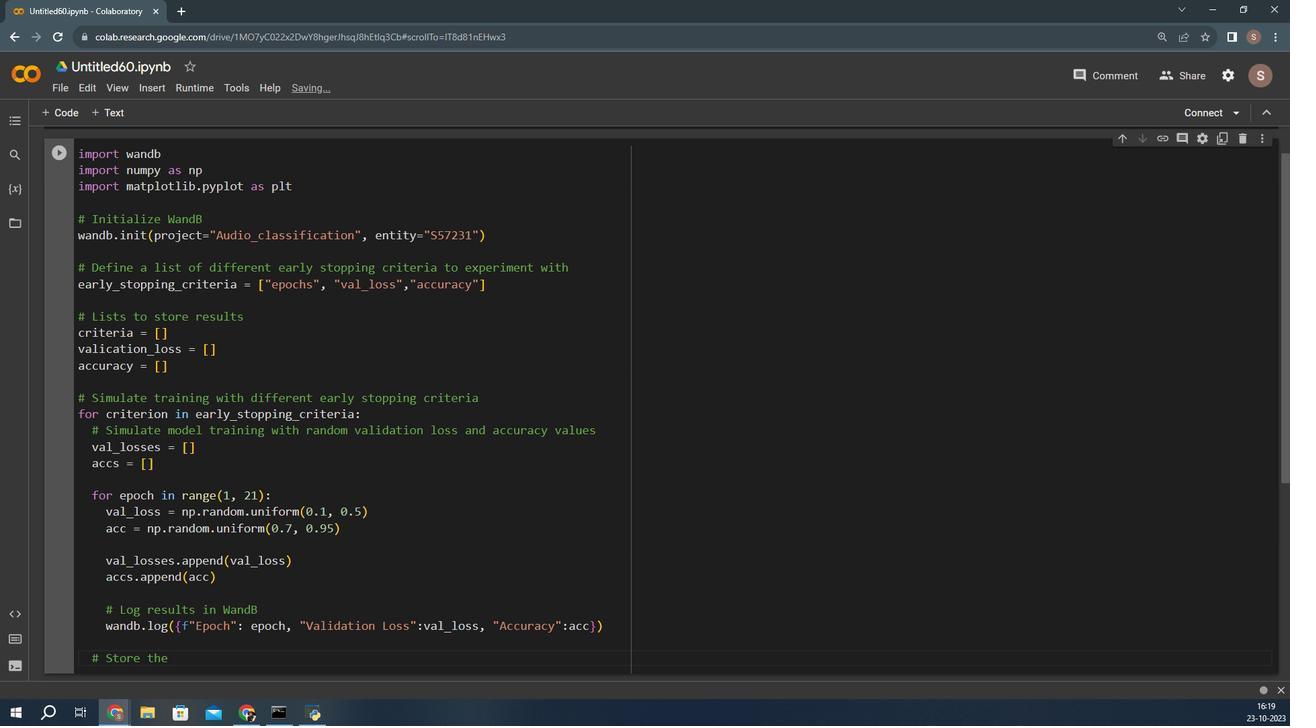 
Action: Mouse scrolled (1230, 297) with delta (0, 0)
Screenshot: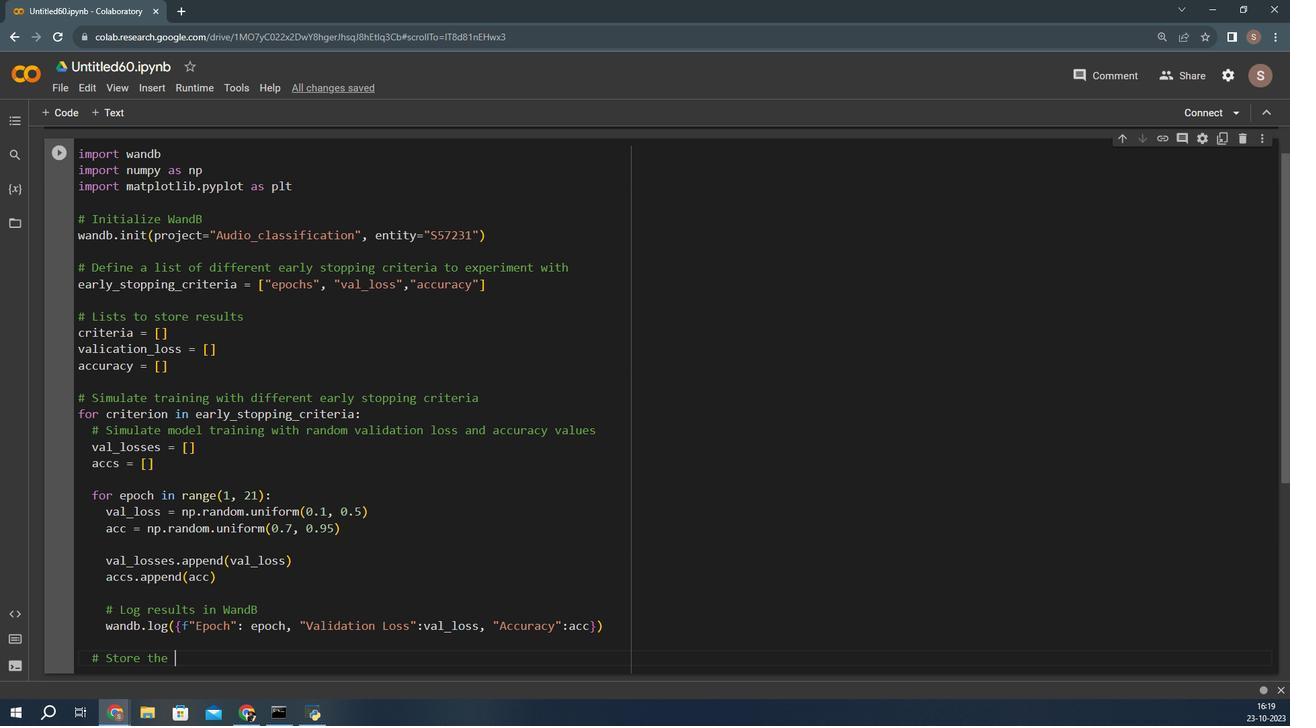
Action: Mouse moved to (1232, 303)
Screenshot: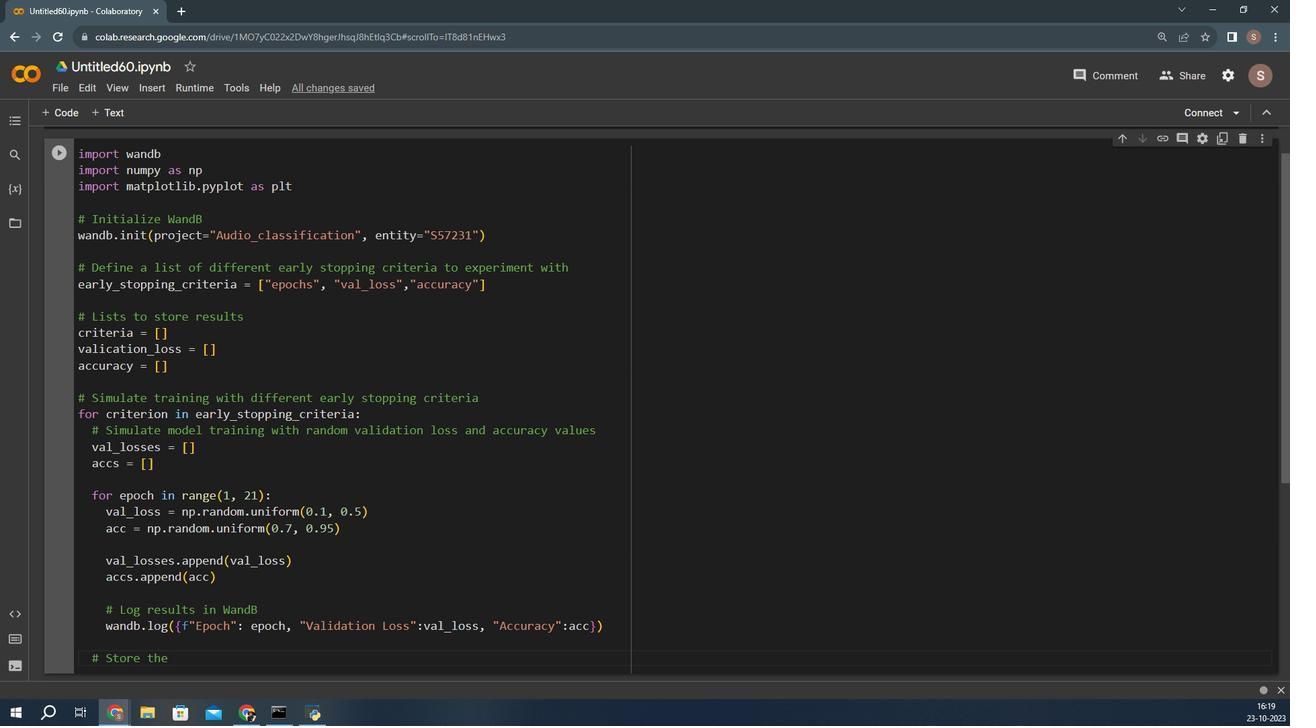 
Action: Key pressed validation<Key.space>loss<Key.space>and<Key.space>accuracy<Key.space>values<Key.enter>criteria.append<Key.shift_r><Key.shift_r><Key.shift_r><Key.shift_r><Key.shift_r><Key.shift_r><Key.shift_r><Key.shift_r><Key.shift_r><Key.shift_r>(criterion<Key.right><Key.enter>validation<Key.shift_r>_loss.append<Key.shift_r><Key.shift_r><Key.shift_r>(val<Key.shift_r><Key.shift_r><Key.shift_r><Key.shift_r><Key.shift_r><Key.shift_r><Key.shift_r><Key.shift_r><Key.shift_r><Key.shift_r><Key.shift_r><Key.shift_r><Key.shift_r><Key.shift_r><Key.shift_r><Key.shift_r>_losses<Key.right><Key.enter>accuracy.append<Key.shift_r>(accs<Key.right><Key.enter><Key.backspace><Key.enter><Key.shift_r>#<Key.space><Key.shift_r>Close<Key.space>the<Key.space><Key.shift_r>Wand<Key.shift_r>B<Key.space>run<Key.enter>wandb.finish<Key.shift_r><Key.shift_r><Key.shift_r><Key.shift_r><Key.shift_r><Key.shift_r>()<Key.enter><Key.enter><Key.shift_r>#<Key.space><Key.shift_r><Key.shift_r><Key.shift_r><Key.shift_r>Visualize<Key.space>the<Key.space>results<Key.enter>plt.figure<Key.shift_r><Key.shift_r><Key.shift_r><Key.shift_r><Key.shift_r><Key.shift_r><Key.shift_r><Key.shift_r><Key.shift_r>(figsize=<Key.shift_r>(12,<Key.space>6<Key.right><Key.right><Key.enter><Key.enter>for<Key.space>i,<Key.space>criterion<Key.space>in<Key.space>enumerate<Key.shift_r><Key.shift_r>(early<Key.shift_r><Key.shift_r><Key.shift_r><Key.shift_r>_stopping<Key.shift_r>_criteria<Key.right><Key.shift_r>:<Key.enter>plt.subplot<Key.shift_r><Key.shift_r><Key.shift_r><Key.shift_r><Key.shift_r><Key.shift_r><Key.shift_r><Key.shift_r>(2,<Key.space>2,<Key.space>i+1<Key.right><Key.enter>plt.plot<Key.shift_r>(range<Key.shift_r><Key.shift_r><Key.shift_r><Key.shift_r>(1,<Key.space>21<Key.right>,<Key.space>validation<Key.shift_r>_loss[i],<Key.space>label=<Key.shift_r>"<Key.shift_r>Validation<Key.space><Key.shift_r>Loss<Key.right>,<Key.space>marker='o'<Key.right><Key.enter>plt.plot<Key.shift_r><Key.shift_r><Key.shift_r><Key.shift_r><Key.shift_r><Key.shift_r>(range<Key.shift_r>(1,<Key.space>21<Key.right>,<Key.space>accuracy[i],<Key.space>label=<Key.shift_r>"<Key.shift_r>Accuracy<Key.right>,<Key.space>marker='o'<Key.right><Key.enter>plt.p<Key.backspace>xlabel<Key.shift_r><Key.shift_r><Key.shift_r><Key.shift_r>(<Key.shift_r>"<Key.shift_r>Epoch<Key.right><Key.right><Key.enter>plt.y;l<Key.backspace><Key.backspace>label<Key.shift_r><Key.shift_r><Key.shift_r>(<Key.shift_r>"<Key.shift_r>Value<Key.right><Key.right><Key.enter>plt.title<Key.shift_r><Key.shift_r><Key.shift_r>(<Key.shift_r>f<Key.shift_r>"<Key.shift_r>Early<Key.space><Key.shift_r><Key.shift_r>Stopping<Key.space><Key.shift_r>Criterion<Key.shift_r>:<Key.space>
Screenshot: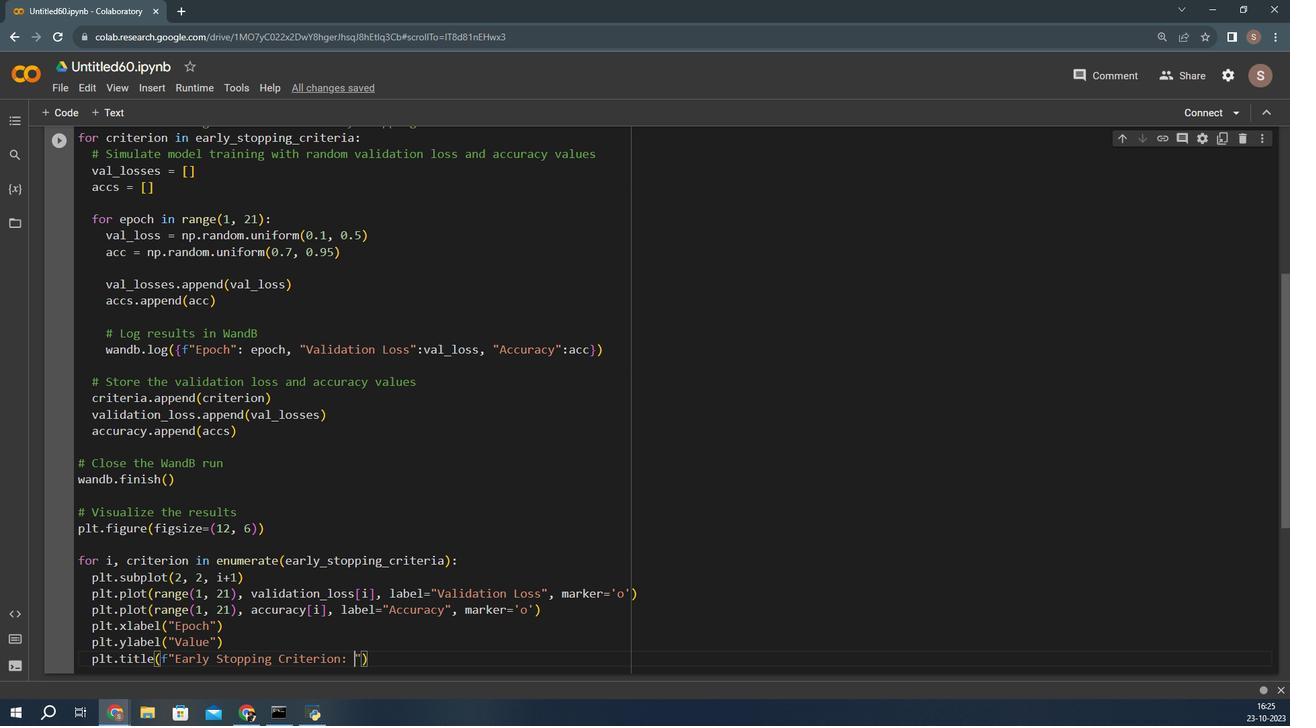 
Action: Mouse moved to (1224, 307)
Screenshot: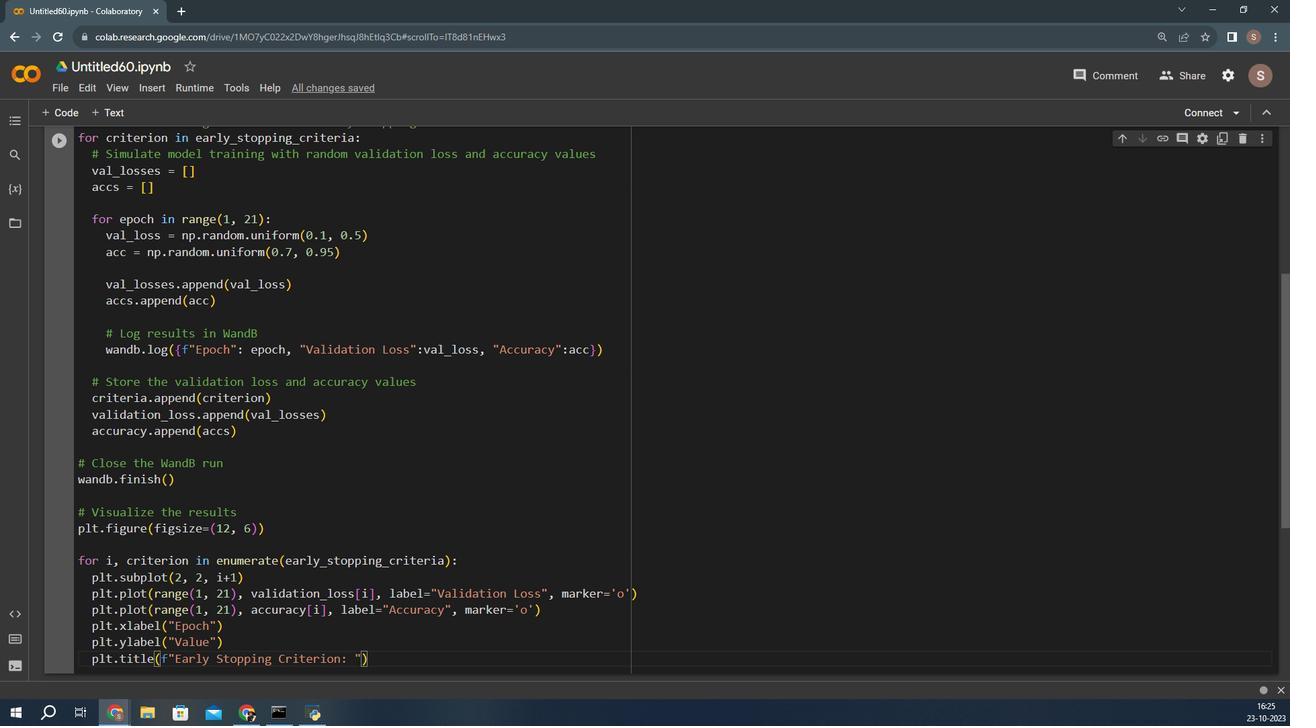 
Action: Mouse scrolled (1224, 307) with delta (0, 0)
Screenshot: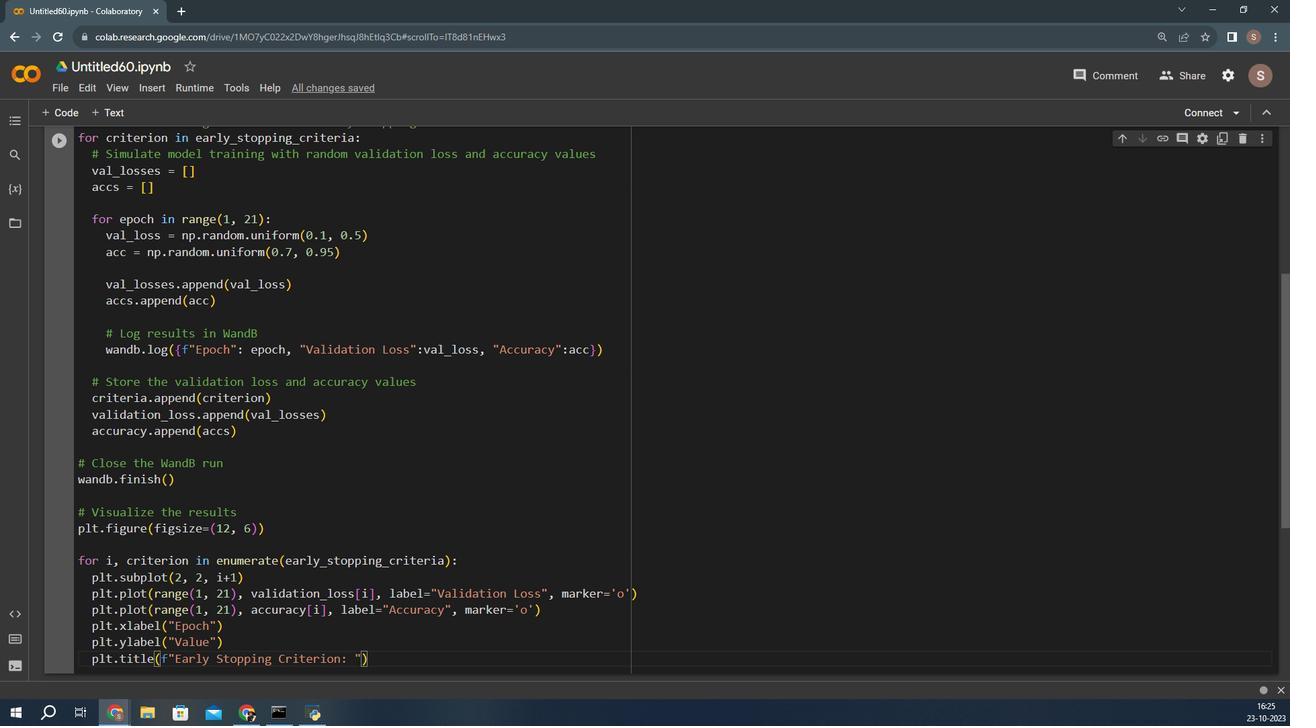 
Action: Mouse moved to (1224, 308)
Screenshot: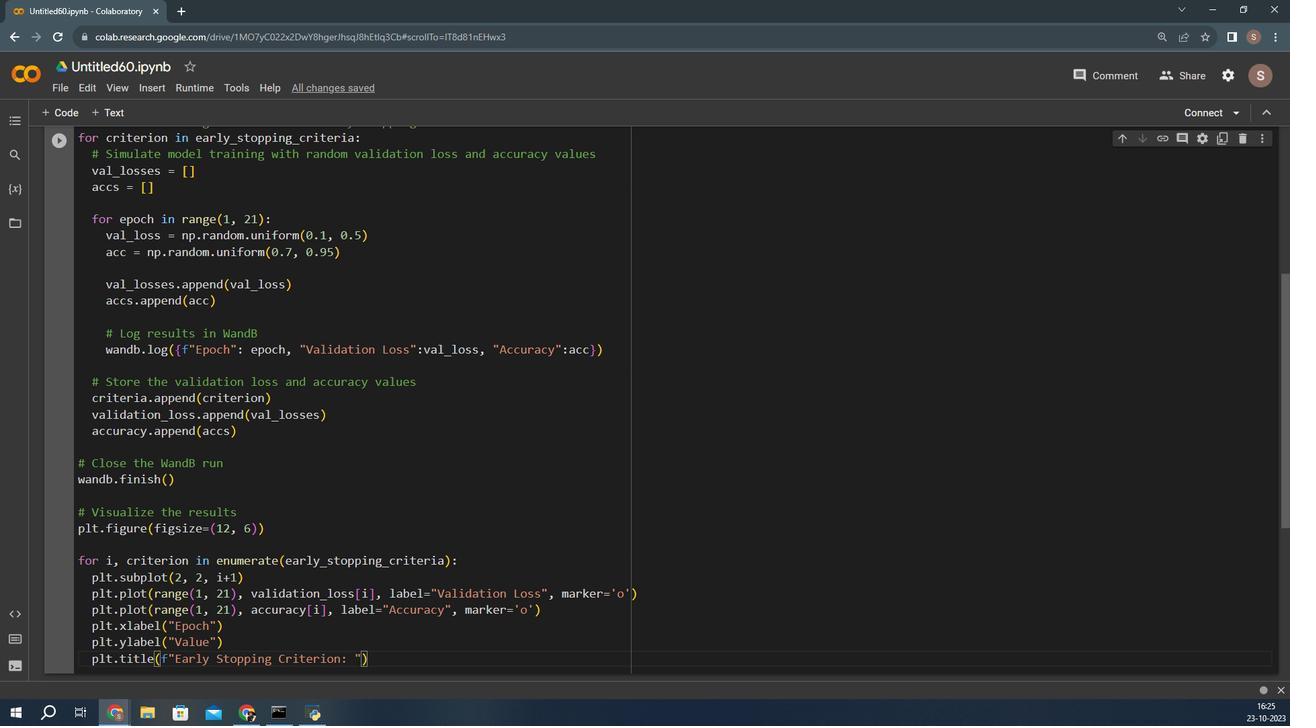 
Action: Mouse scrolled (1224, 307) with delta (0, 0)
Screenshot: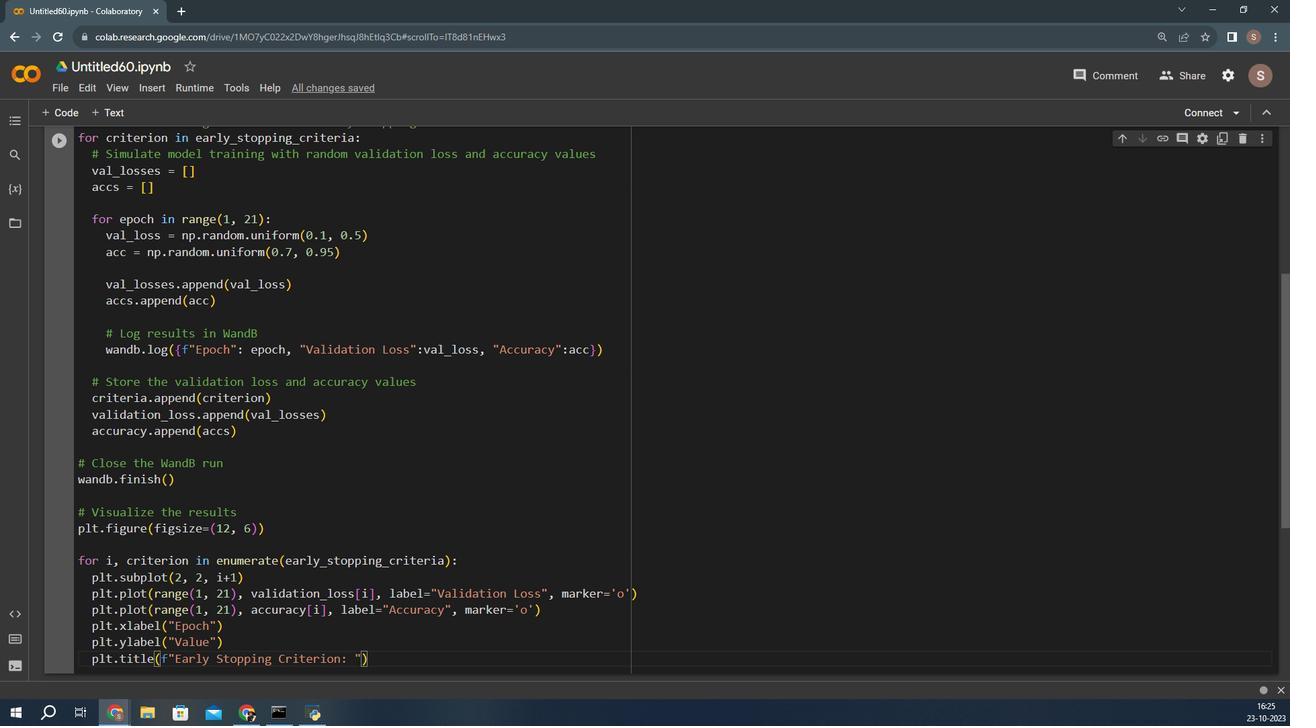 
Action: Mouse moved to (1223, 311)
Screenshot: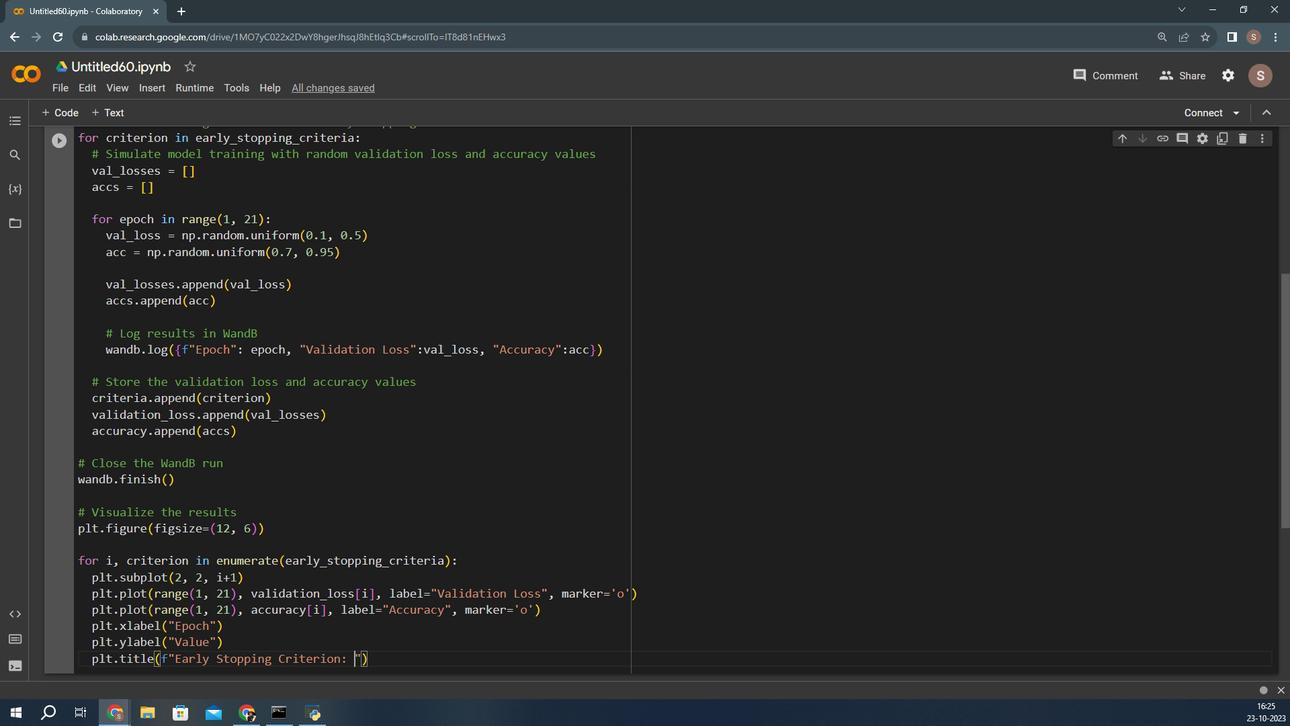 
Action: Mouse scrolled (1223, 311) with delta (0, 0)
Screenshot: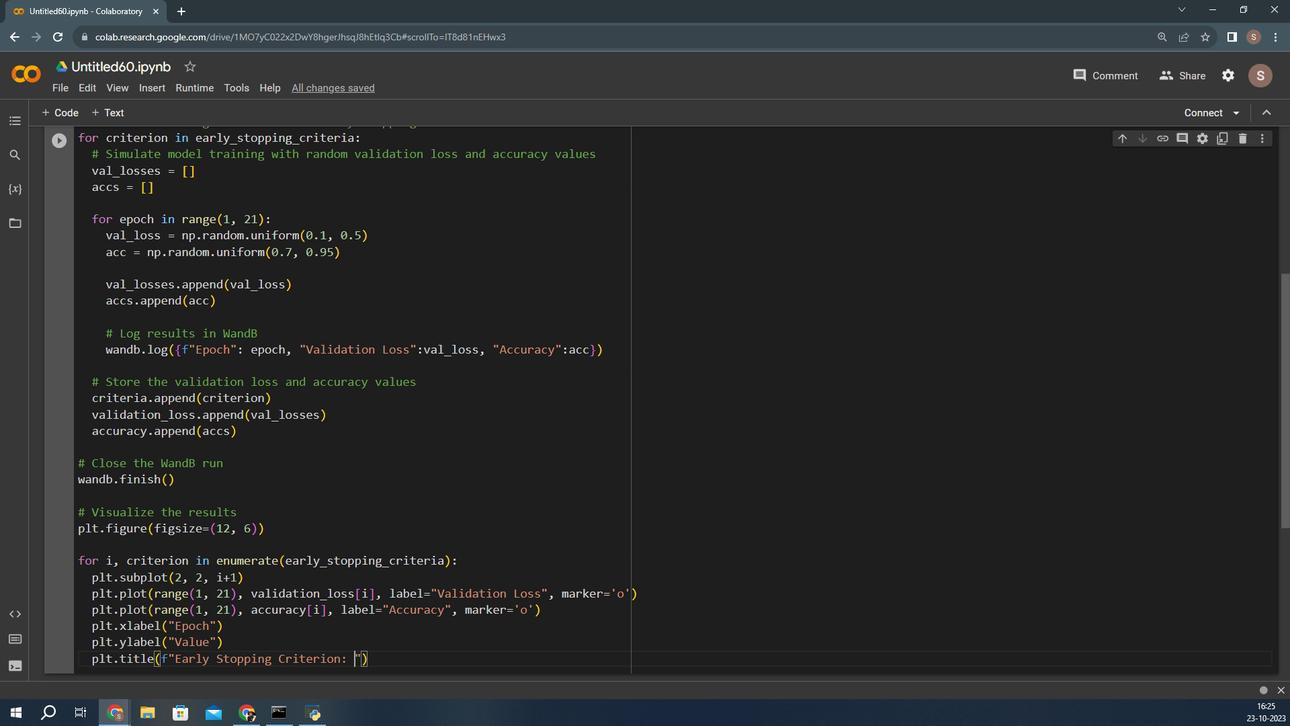 
Action: Mouse moved to (1222, 312)
Screenshot: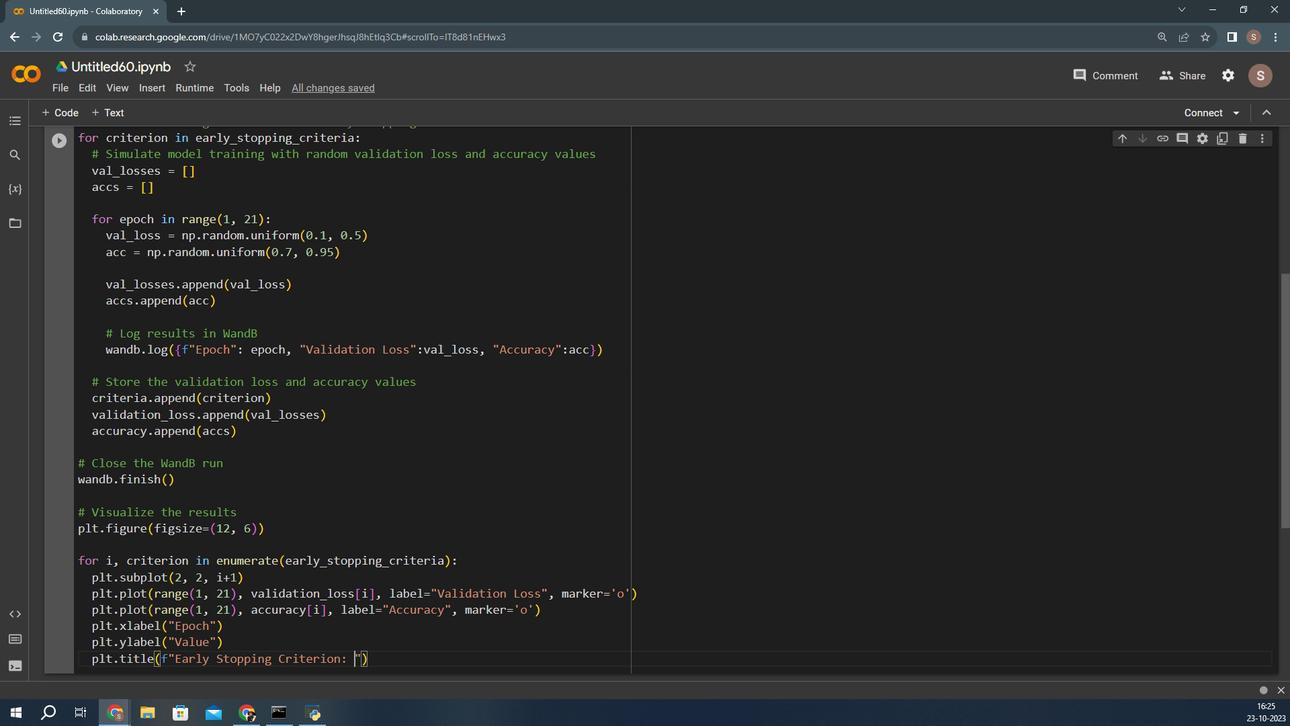 
Action: Mouse scrolled (1222, 311) with delta (0, 0)
Screenshot: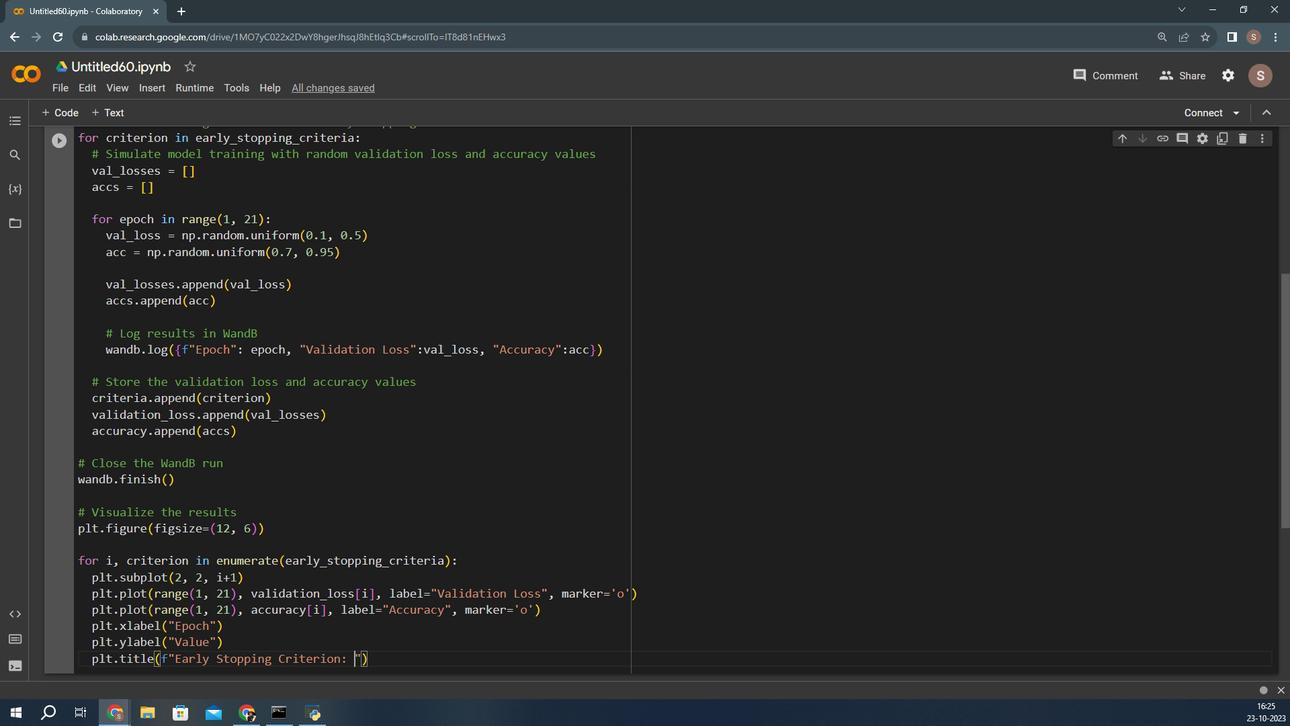 
Action: Mouse moved to (1231, 311)
Screenshot: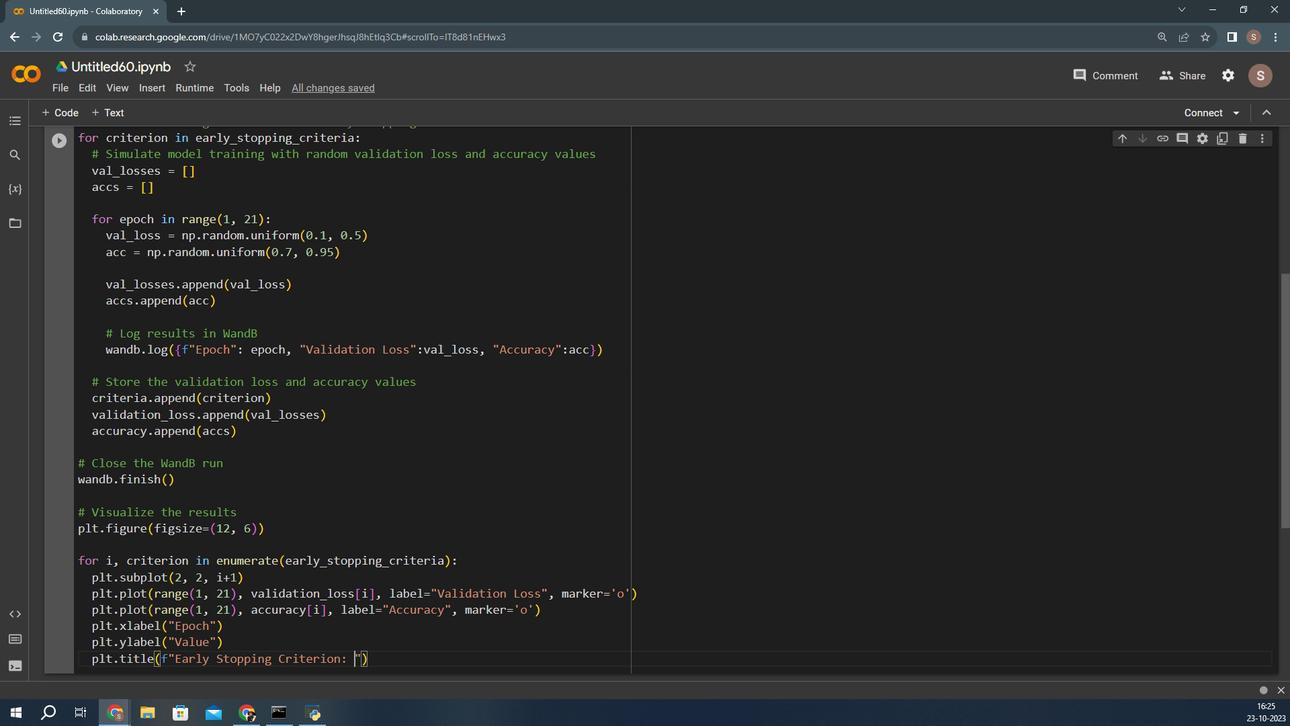
Action: Key pressed <Key.shift_r><Key.shift_r><Key.shift_r><Key.shift_r><Key.shift_r><Key.shift_r><Key.shift_r><Key.space><Key.shift_r>{criterion<Key.right><Key.right><Key.right><Key.enter>plt.legend<Key.shift_r><Key.shift_r><Key.shift_r><Key.shift_r><Key.shift_r><Key.shift_r><Key.shift_r><Key.shift_r><Key.shift_r><Key.shift_r><Key.shift_r><Key.shift_r>()<Key.enter><Key.backspace><Key.enter>plt.tight<Key.shift_r>_layout<Key.shift_r><Key.shift_r><Key.shift_r><Key.shift_r><Key.shift_r><Key.shift_r><Key.shift_r><Key.shift_r><Key.shift_r>()<Key.enter>plt.show<Key.shift_r><Key.shift_r><Key.shift_r><Key.shift_r>()<Key.enter>
Screenshot: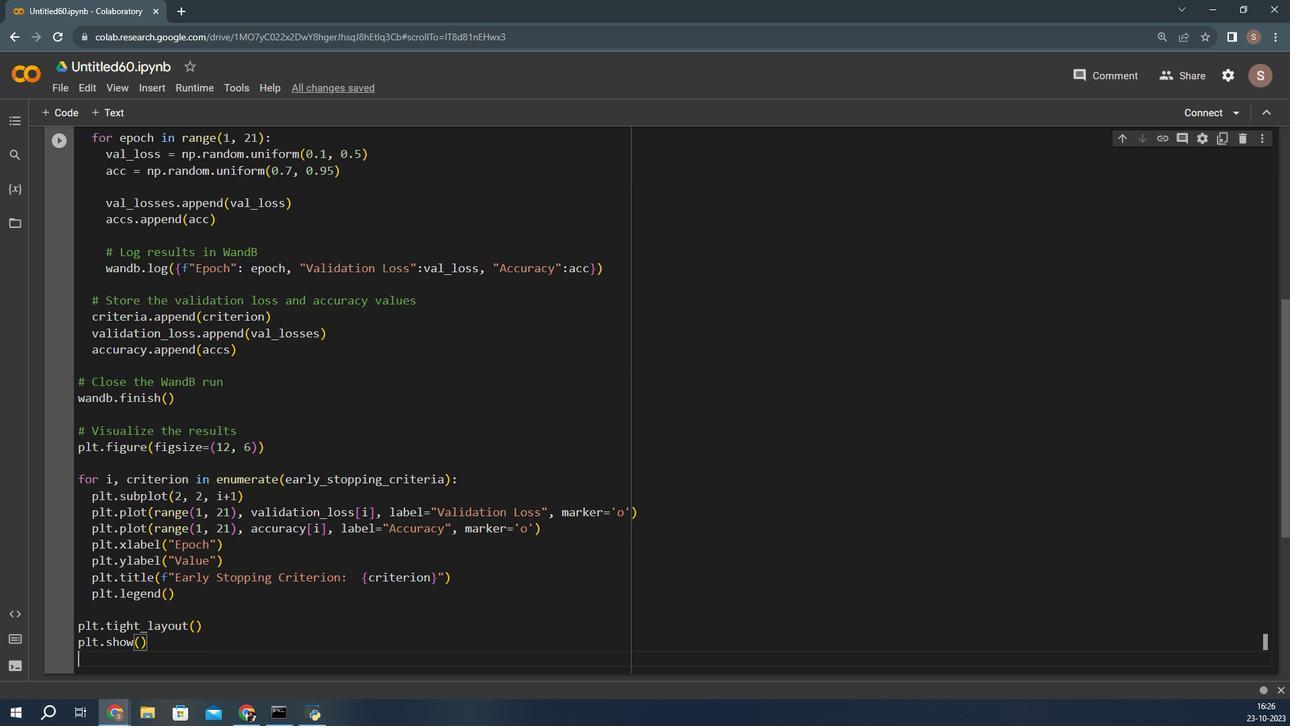 
Action: Mouse moved to (469, 370)
Screenshot: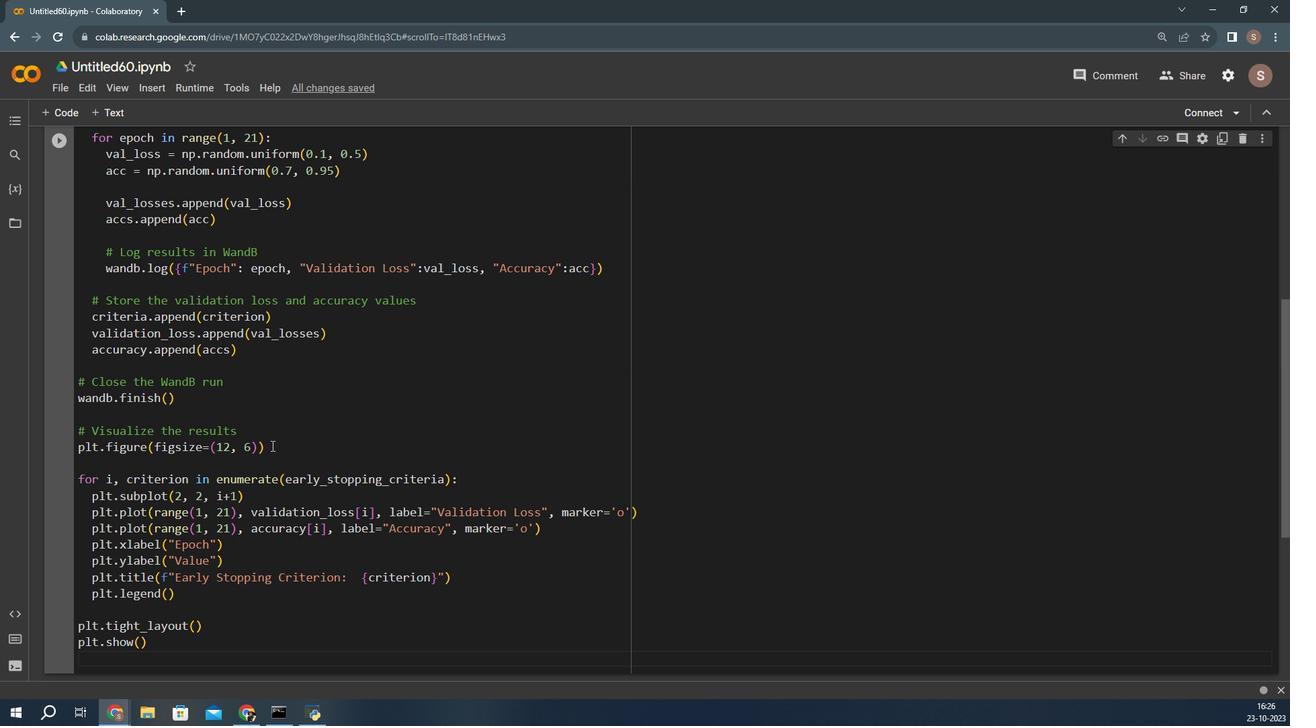 
Action: Mouse scrolled (469, 371) with delta (0, 0)
Screenshot: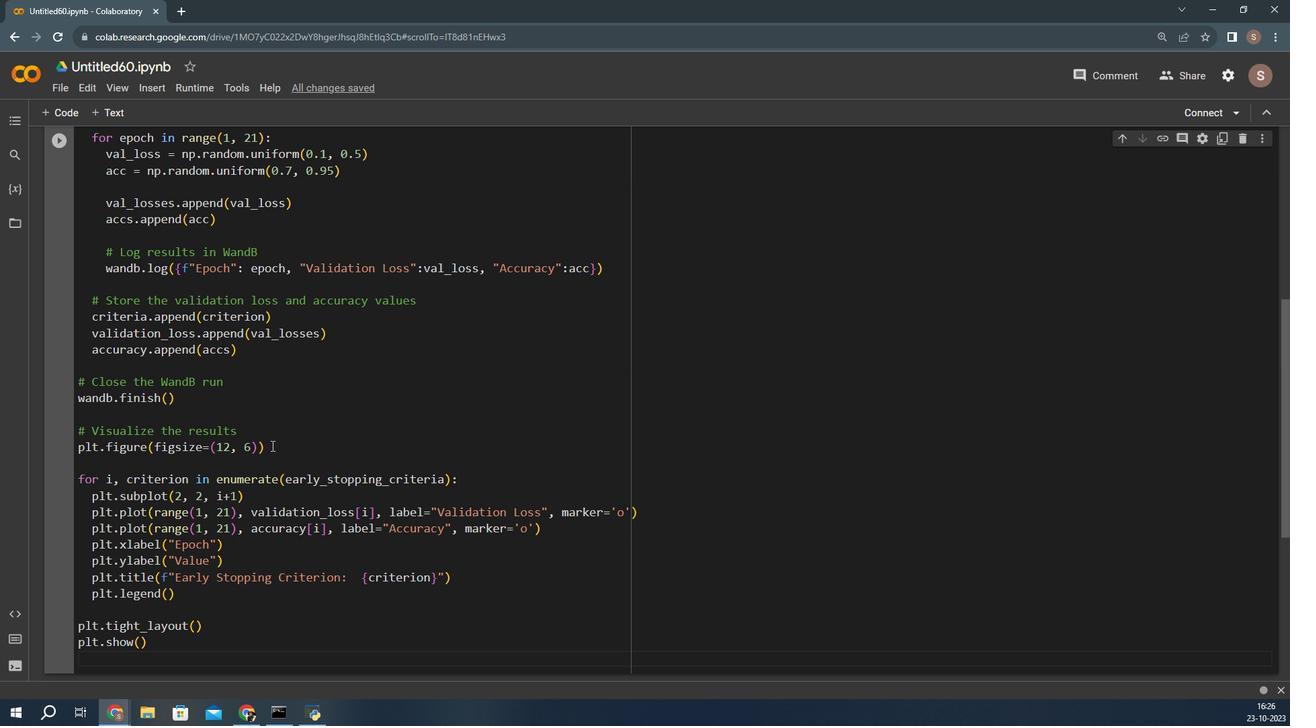 
Action: Mouse moved to (465, 371)
Screenshot: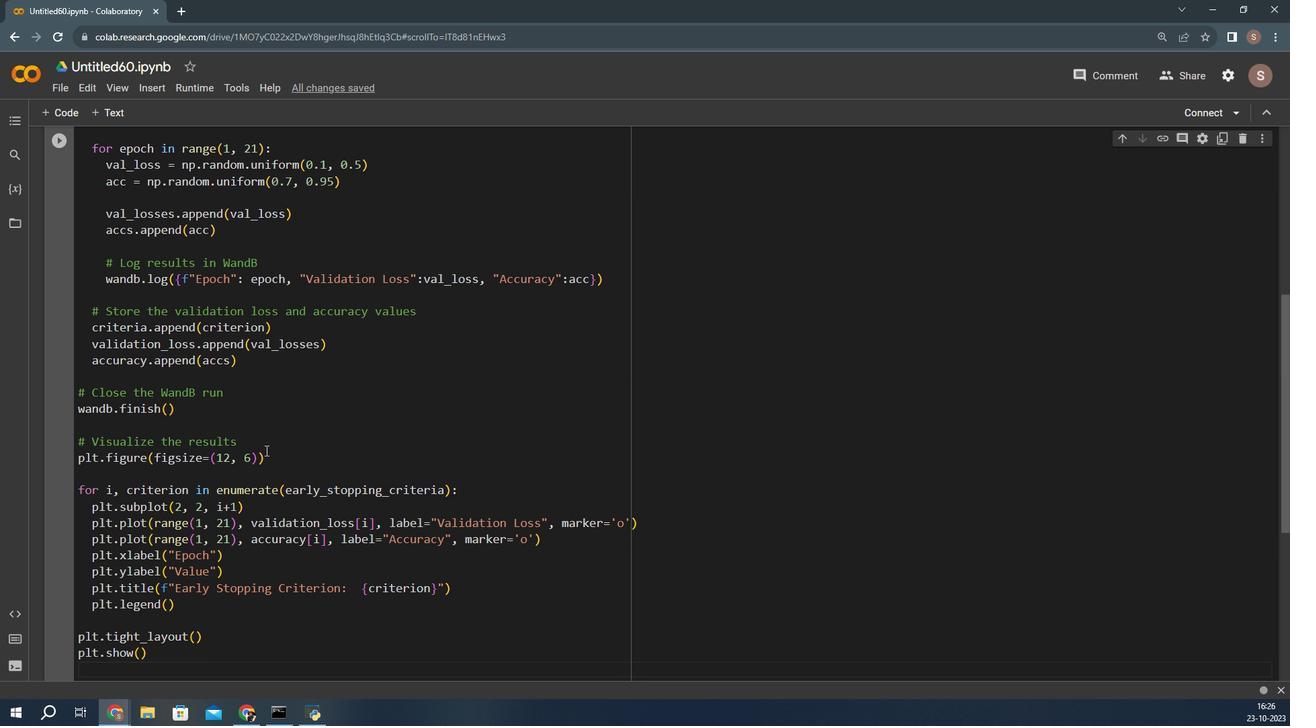 
Action: Mouse scrolled (465, 372) with delta (0, 0)
Screenshot: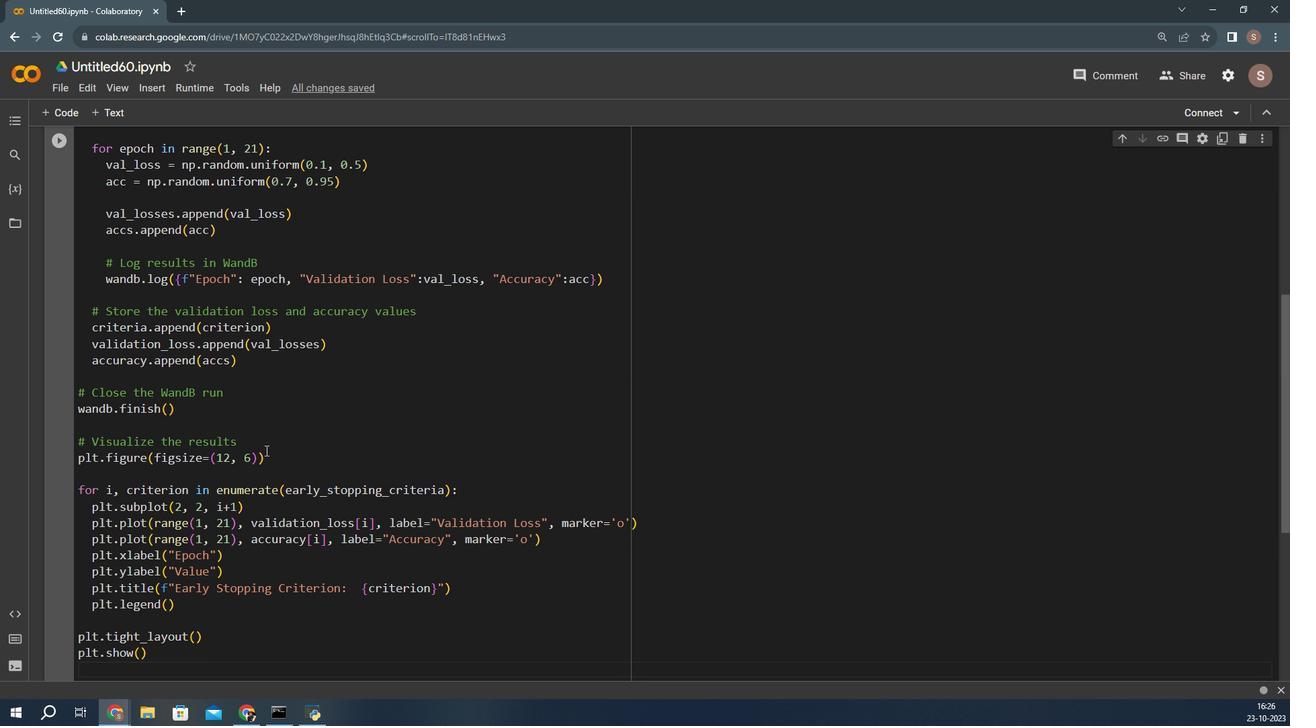 
Action: Mouse moved to (463, 373)
Screenshot: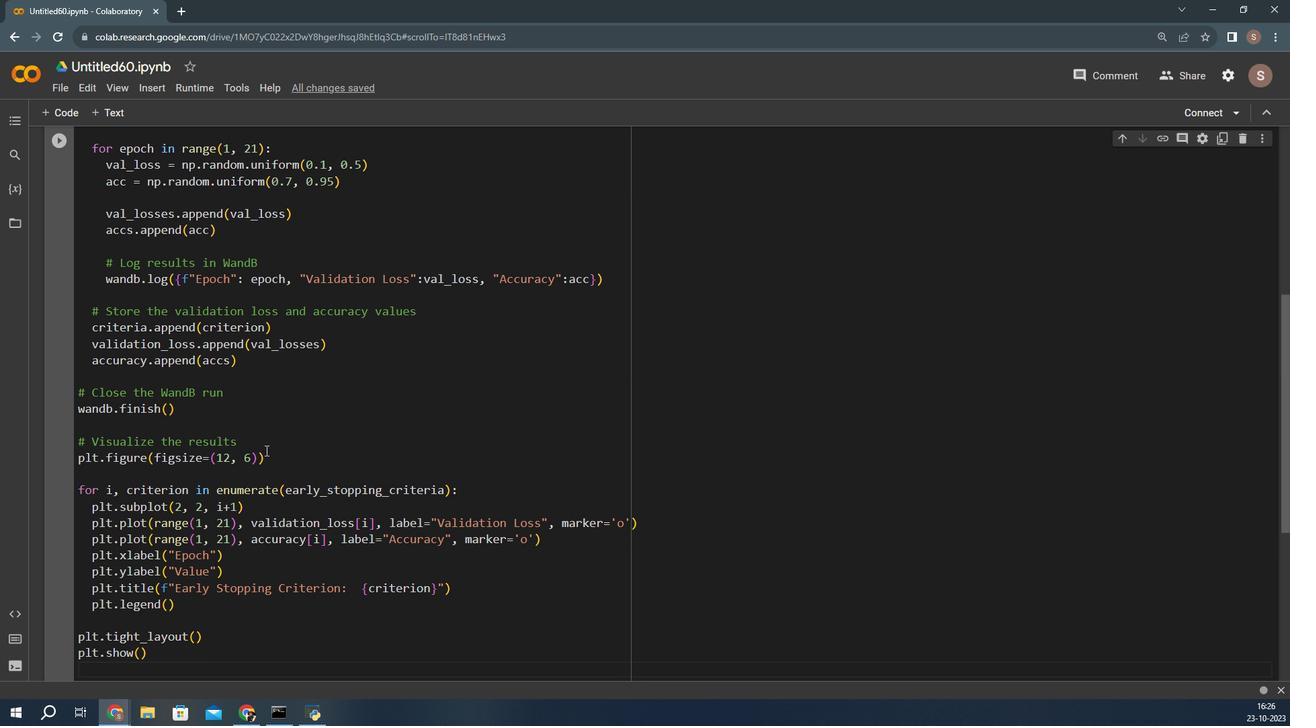 
Action: Mouse scrolled (463, 373) with delta (0, 0)
Screenshot: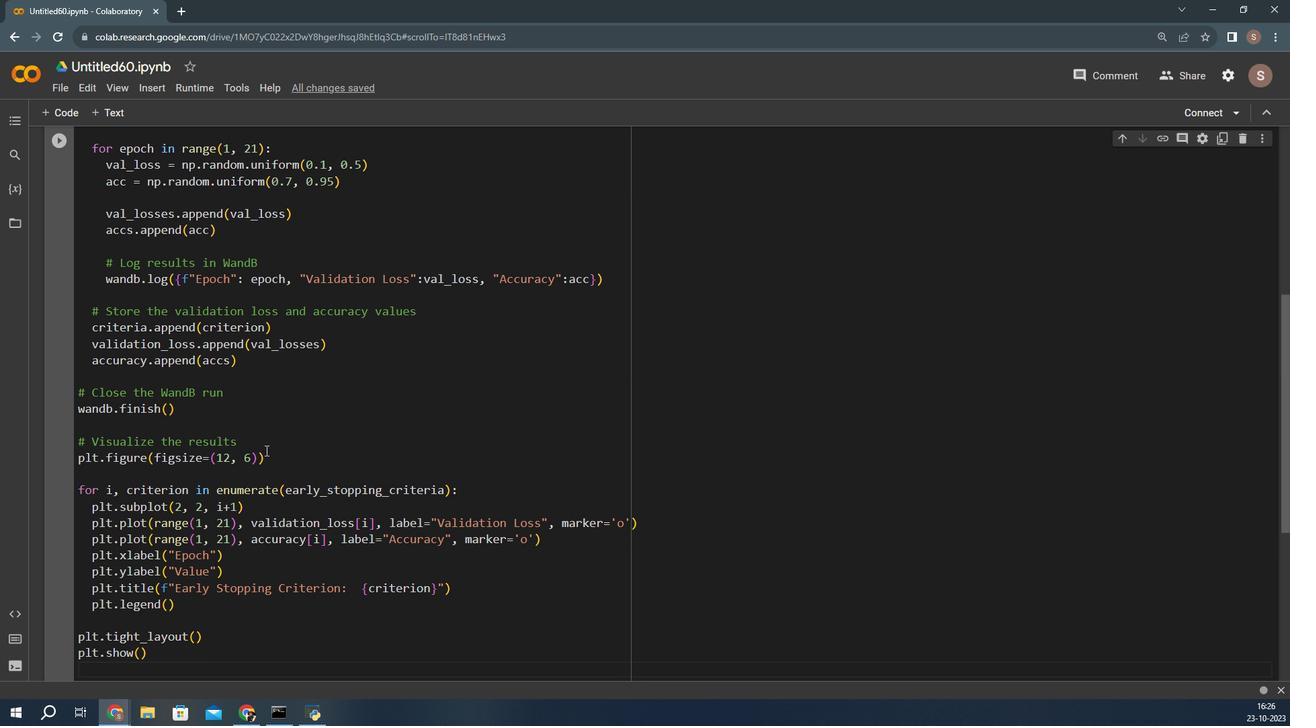 
Action: Mouse moved to (463, 374)
Screenshot: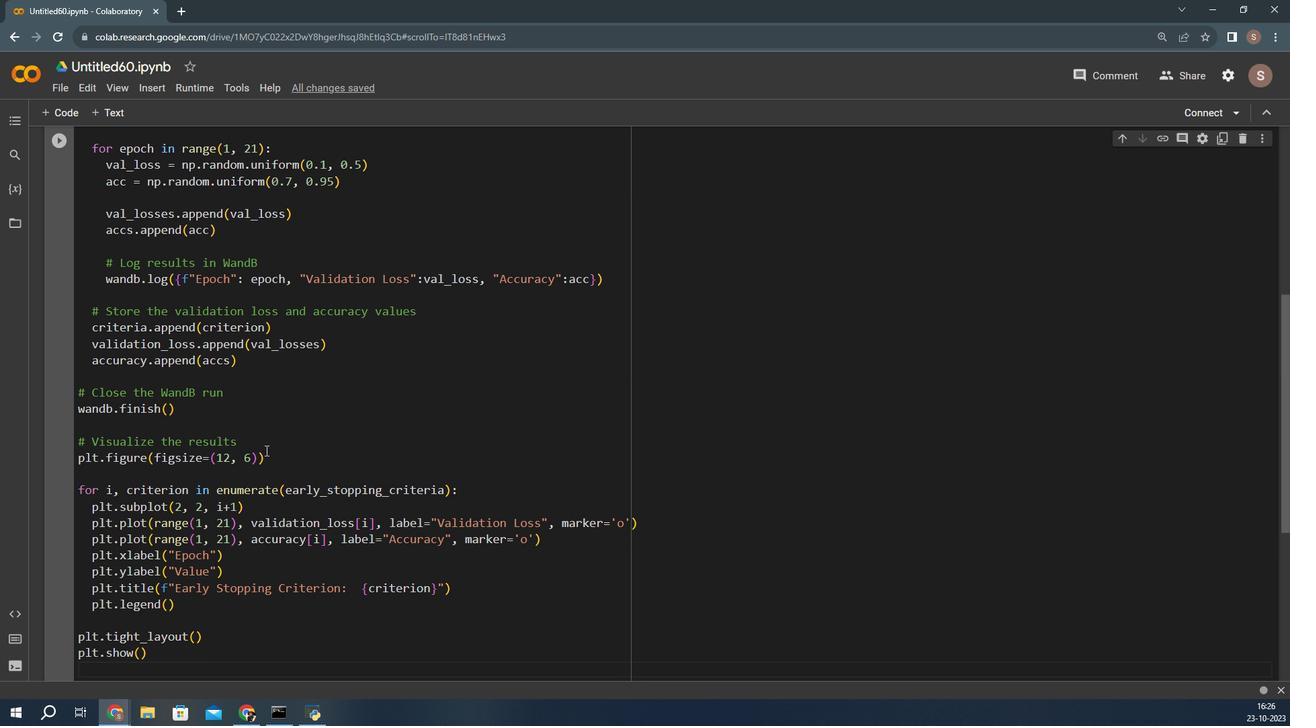 
Action: Mouse scrolled (463, 375) with delta (0, 0)
Screenshot: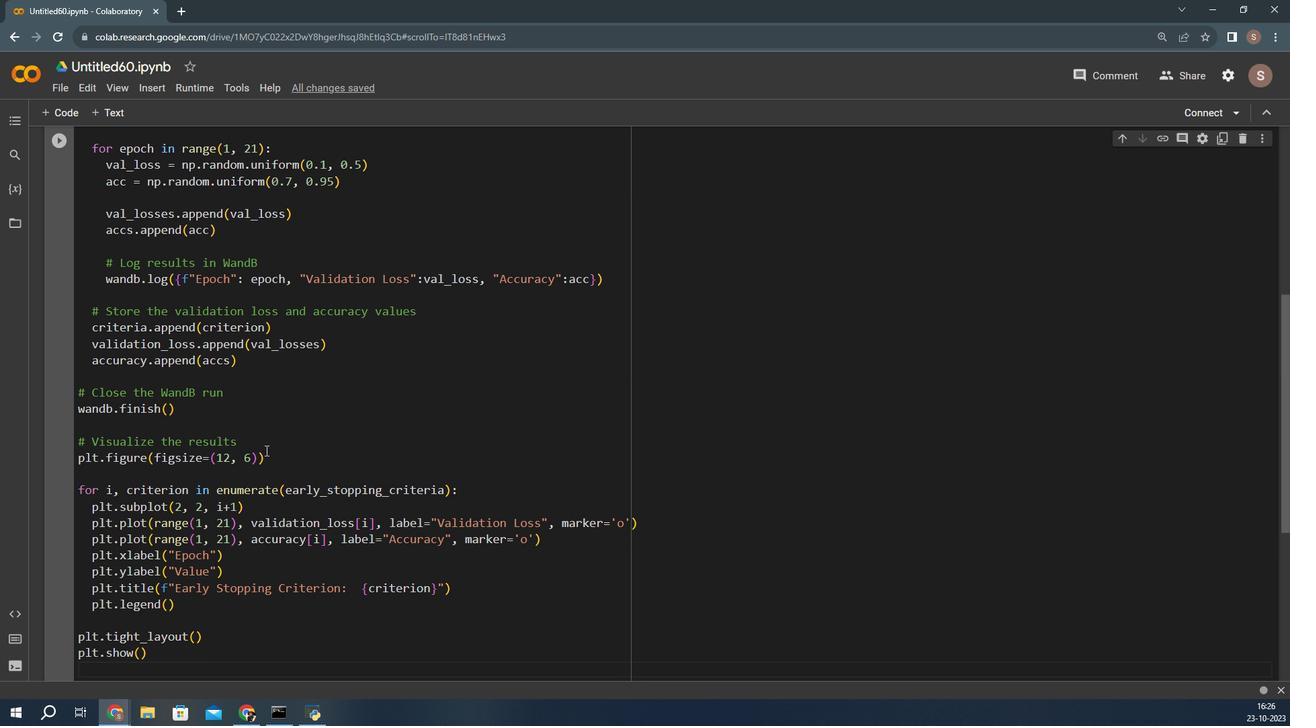 
Action: Mouse moved to (463, 374)
Screenshot: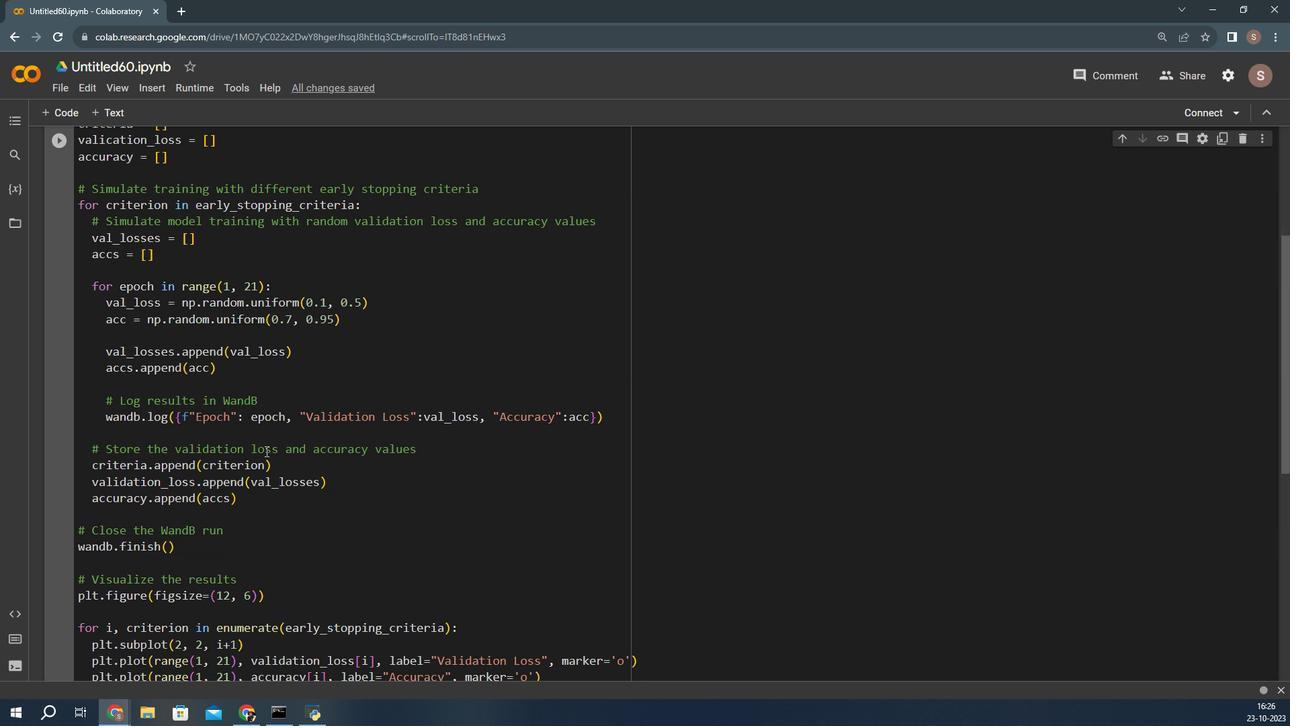 
Action: Mouse scrolled (463, 375) with delta (0, 0)
Screenshot: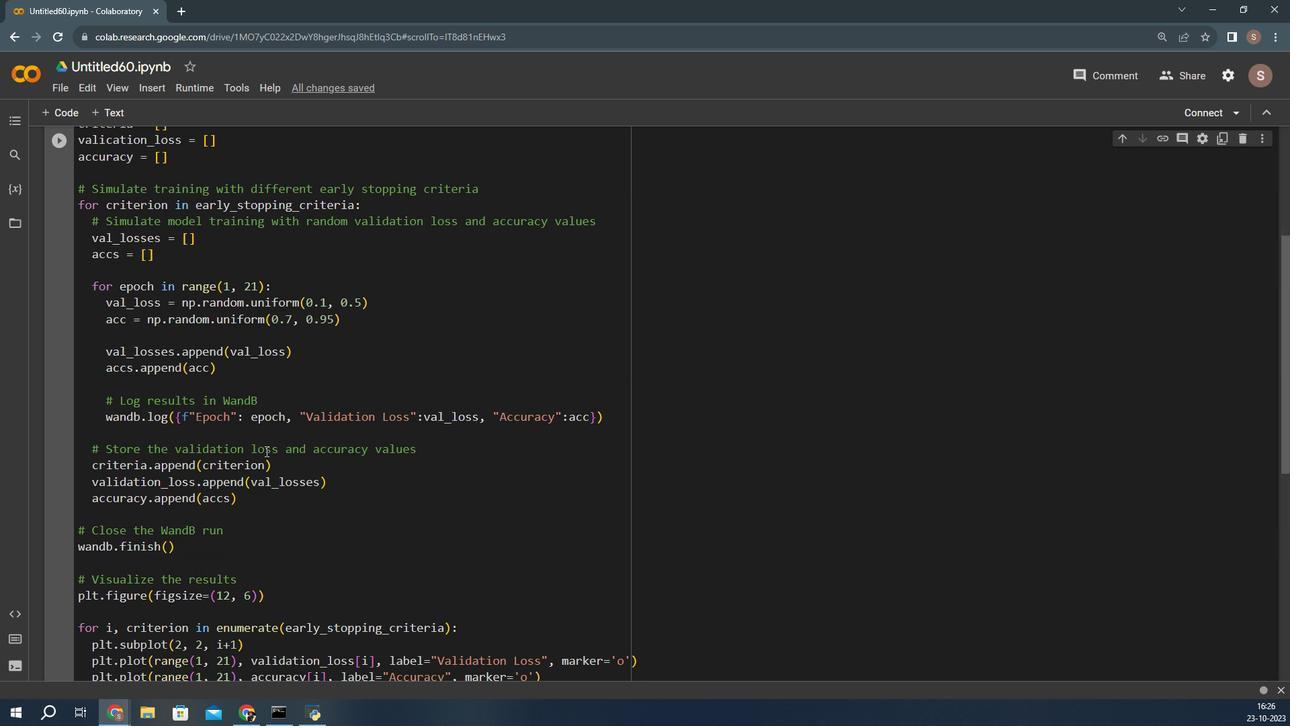 
Action: Mouse moved to (463, 375)
Screenshot: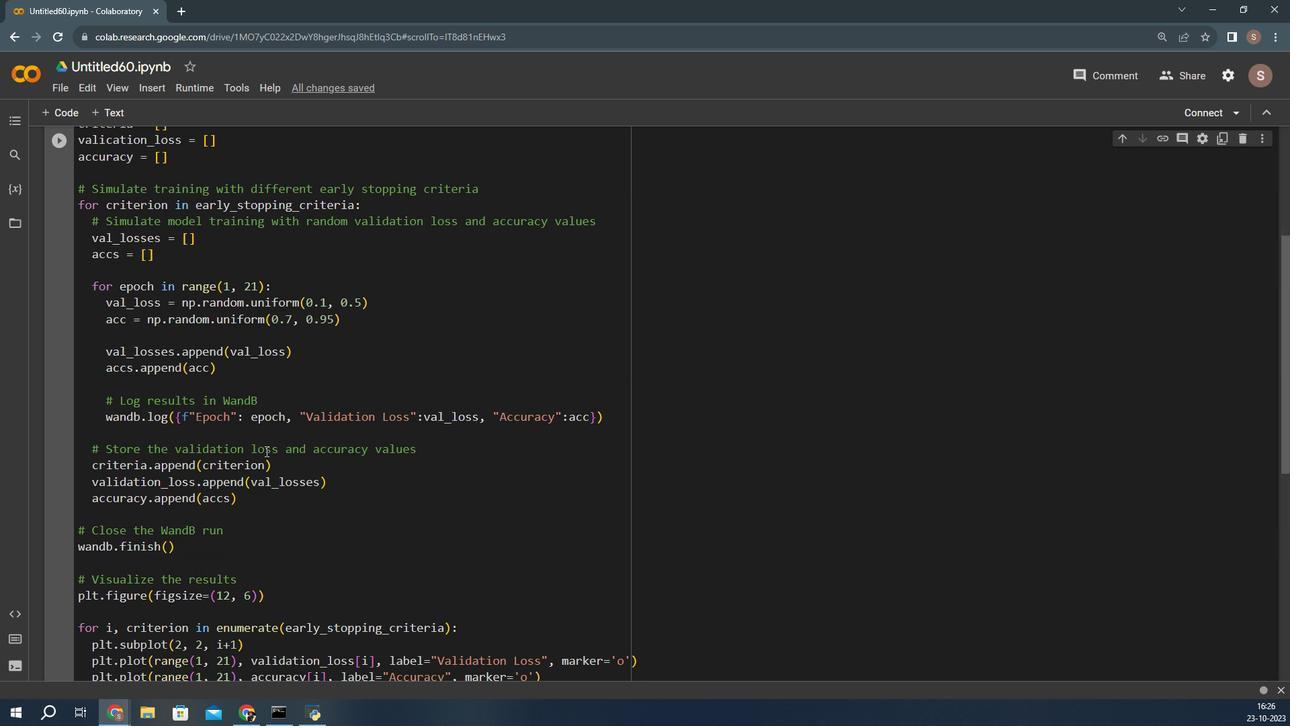 
Action: Mouse scrolled (463, 375) with delta (0, 0)
Screenshot: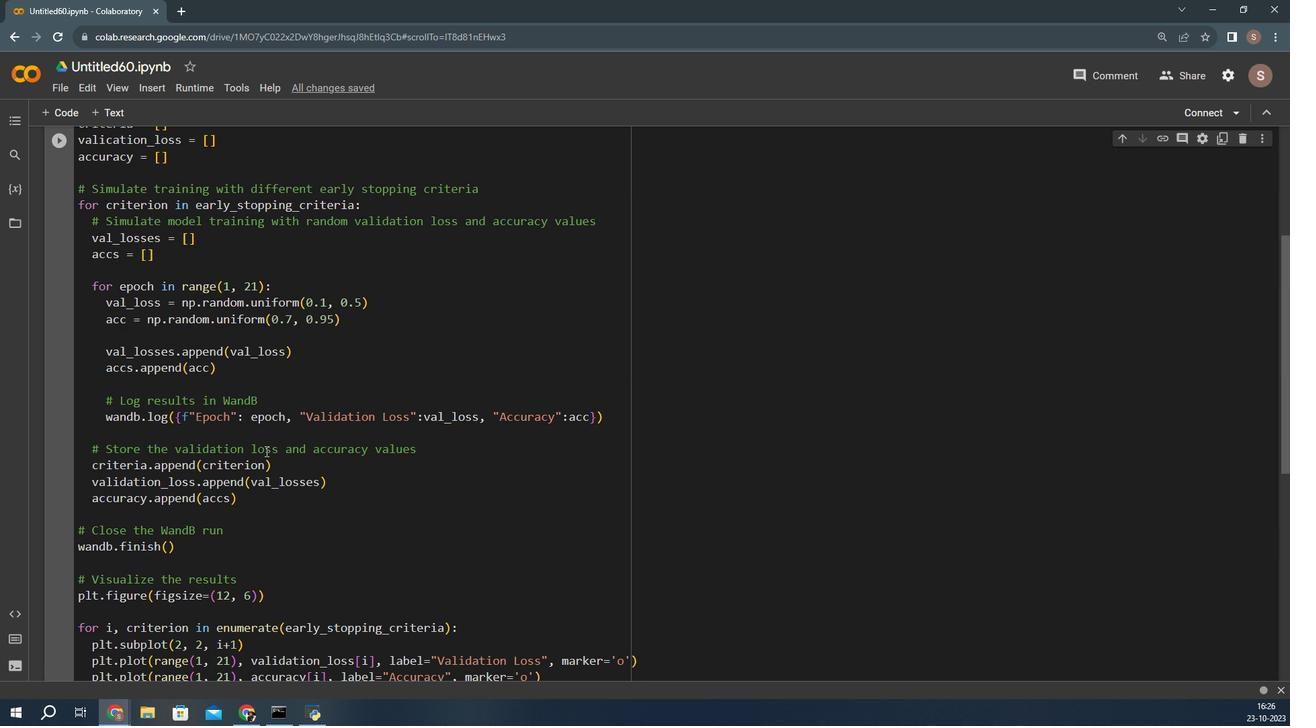 
Action: Mouse moved to (459, 374)
Screenshot: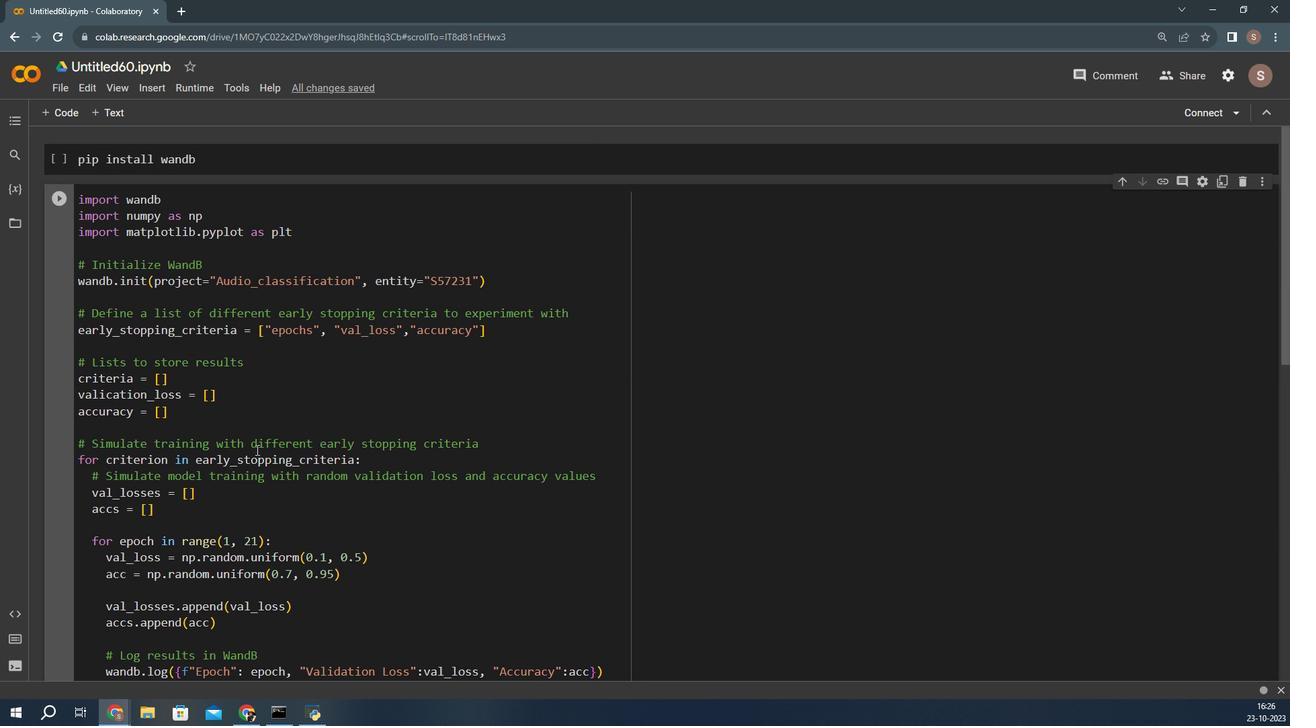 
Action: Mouse scrolled (459, 374) with delta (0, 0)
Screenshot: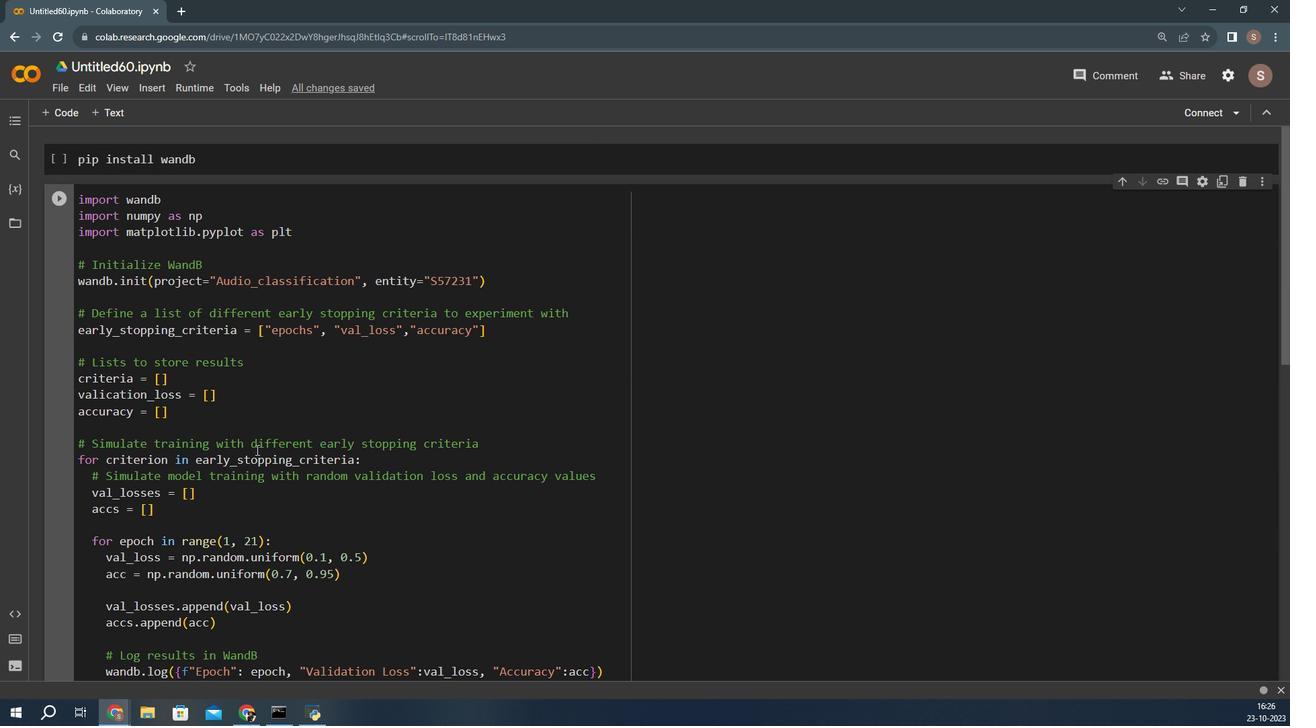 
Action: Mouse scrolled (459, 374) with delta (0, 0)
Screenshot: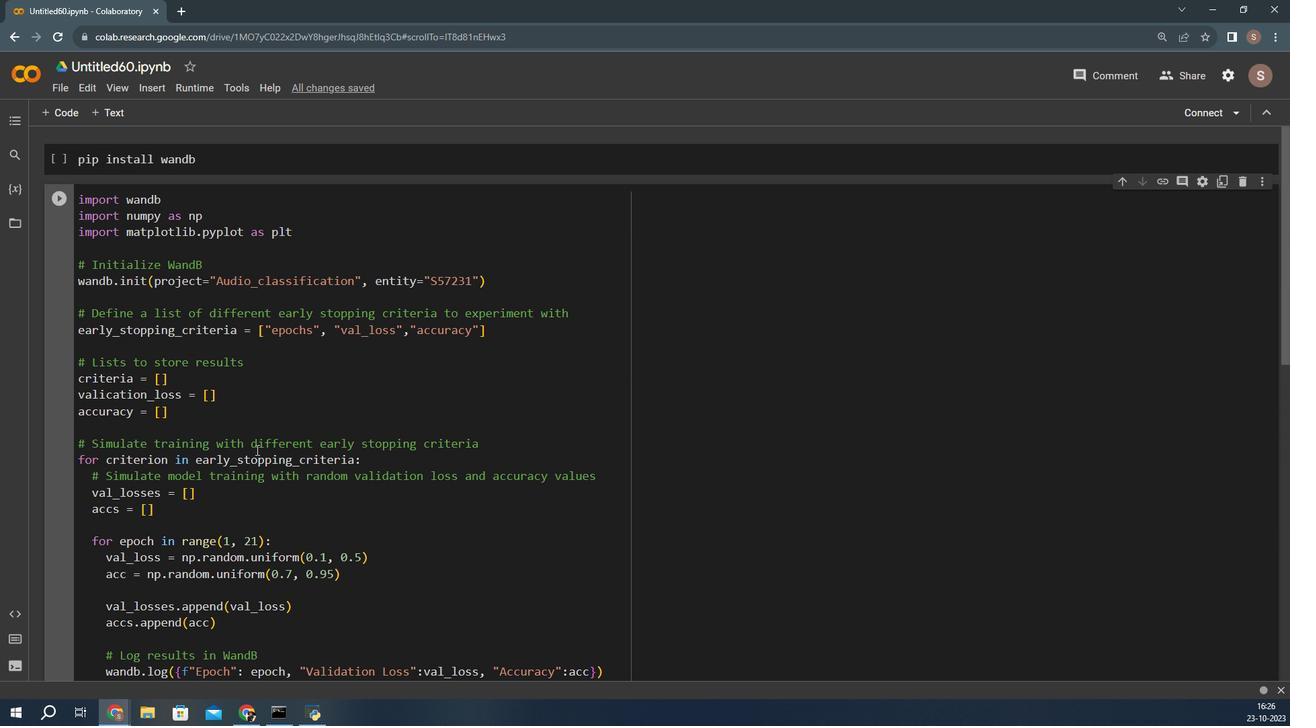 
Action: Mouse scrolled (459, 374) with delta (0, 0)
Screenshot: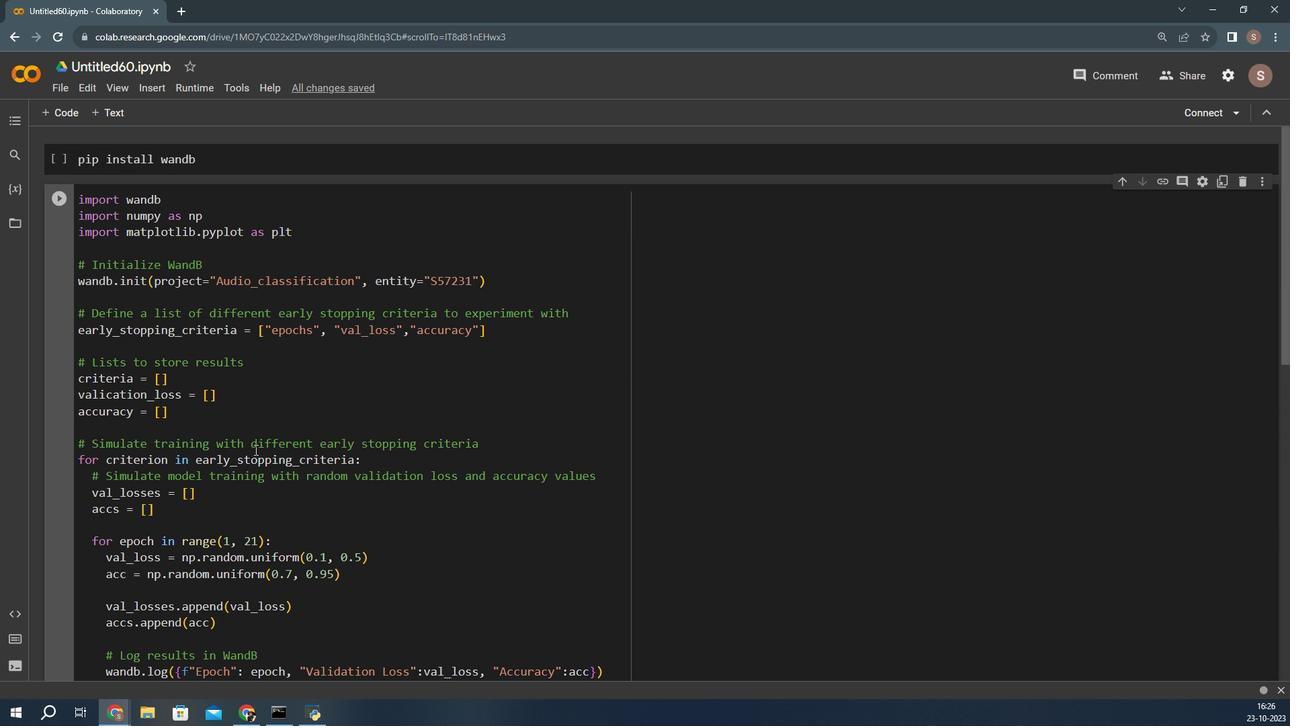 
Action: Mouse moved to (458, 374)
Screenshot: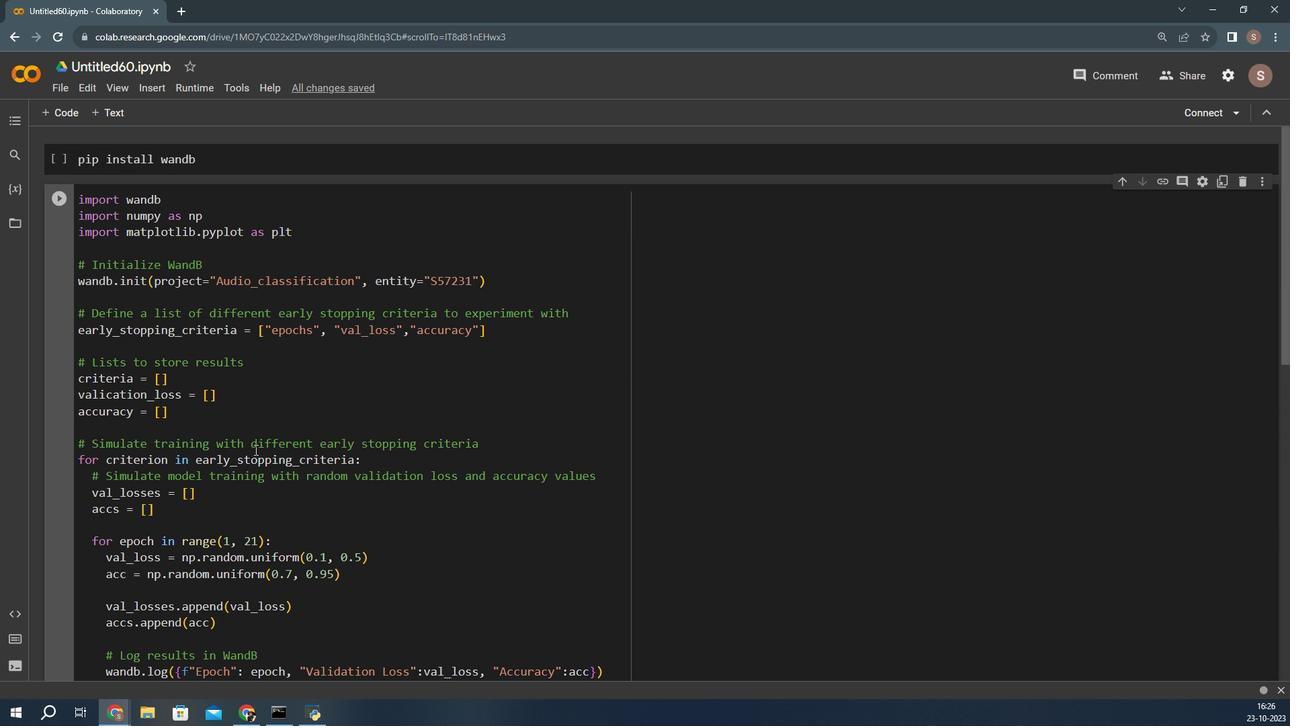 
Action: Mouse scrolled (458, 374) with delta (0, 0)
Screenshot: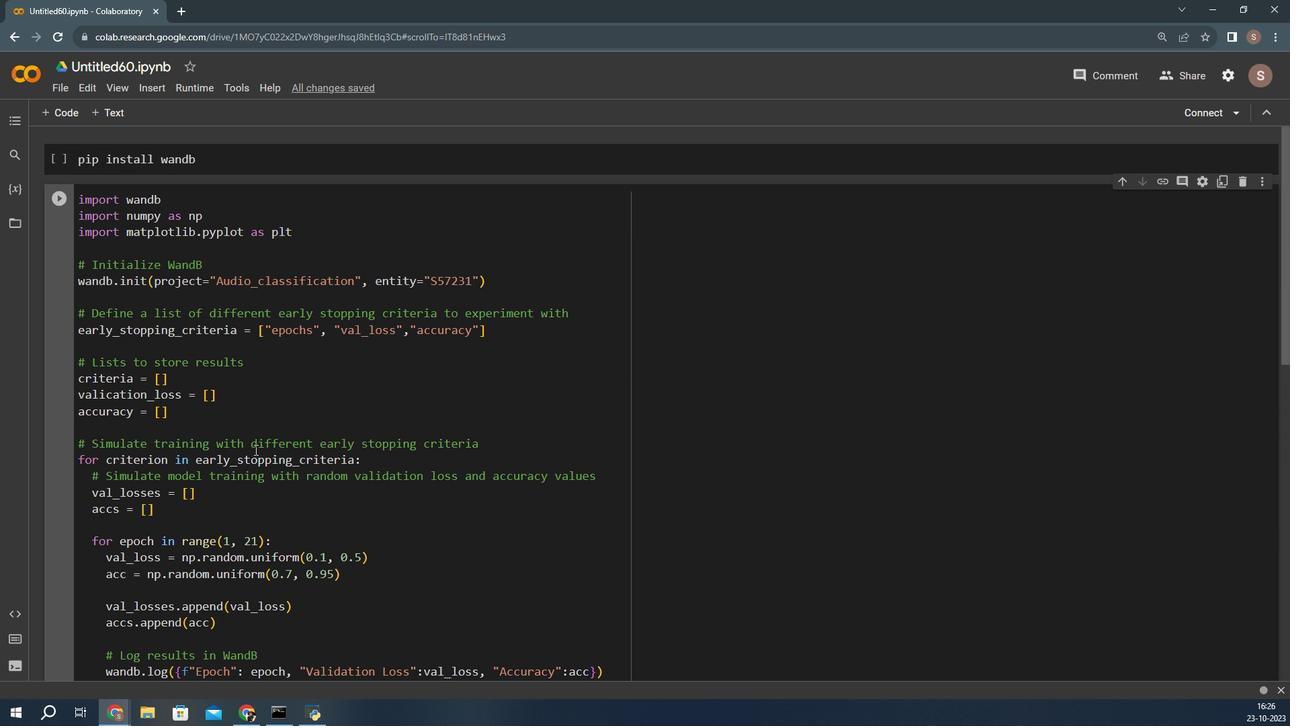 
Action: Mouse moved to (458, 374)
Screenshot: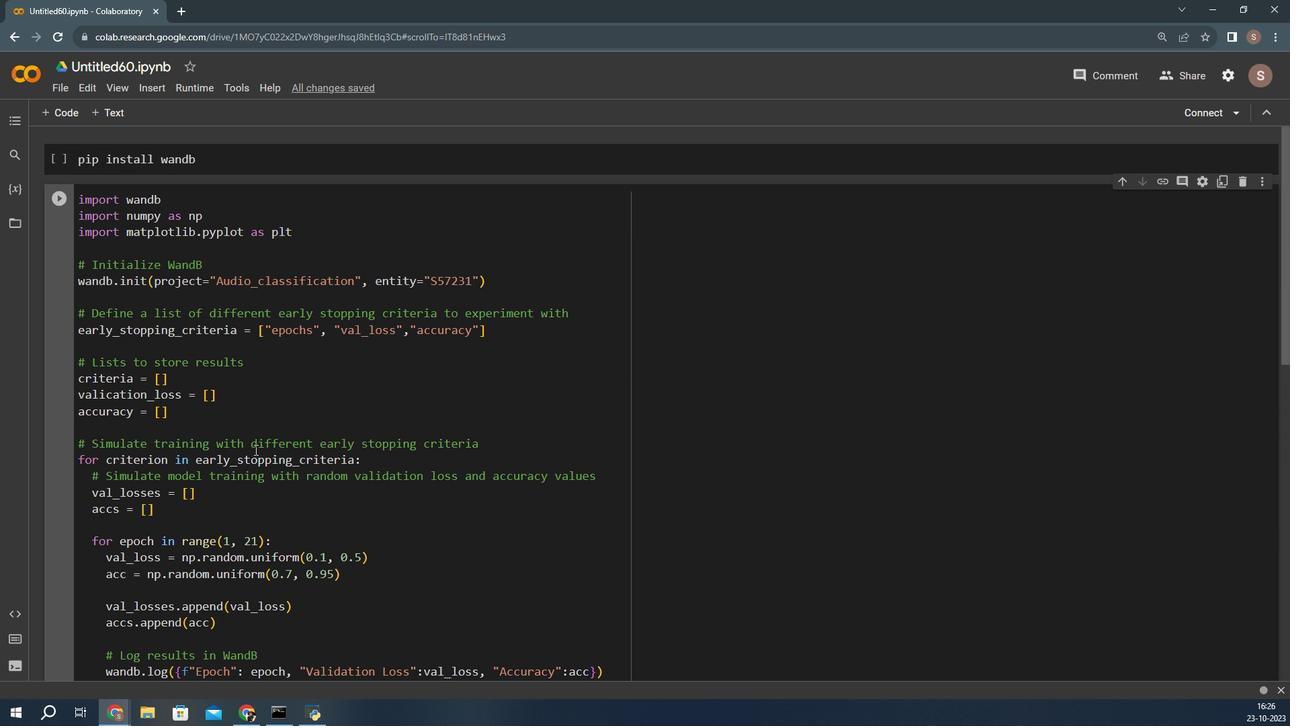 
Action: Mouse scrolled (458, 374) with delta (0, 0)
Screenshot: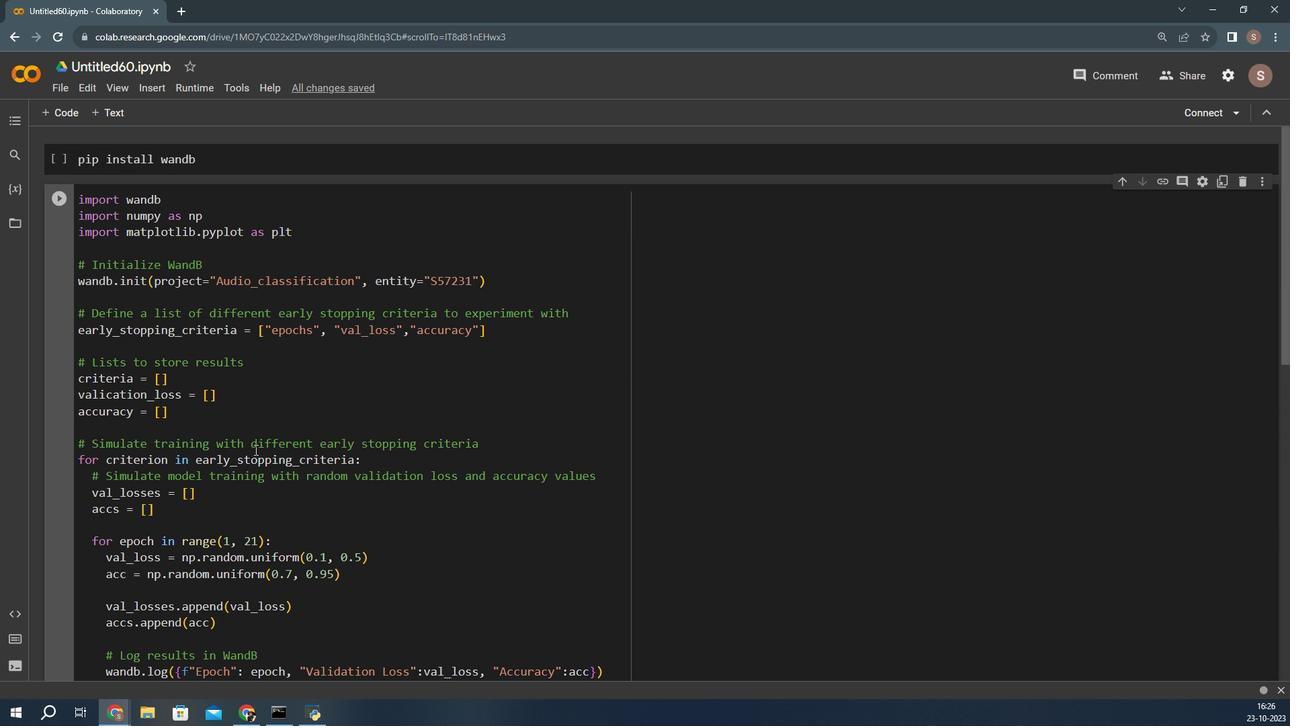 
Action: Mouse moved to (357, 201)
Screenshot: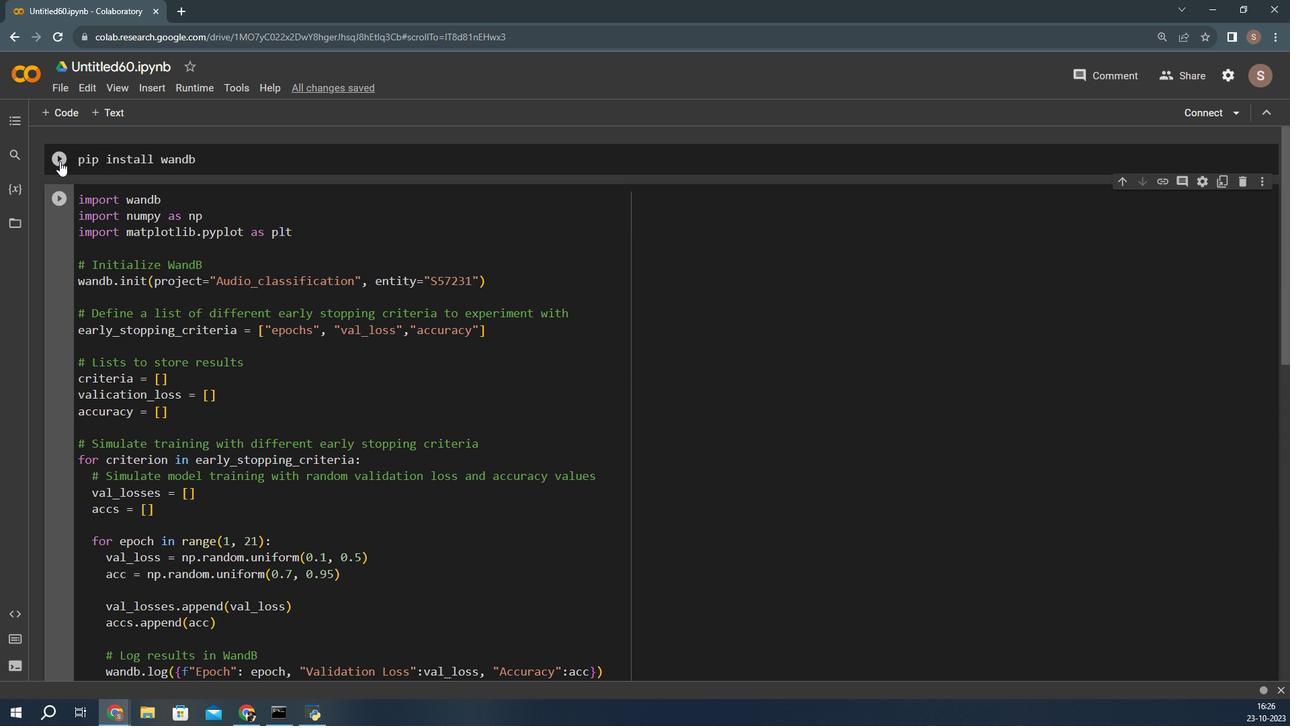 
Action: Mouse pressed left at (357, 201)
Screenshot: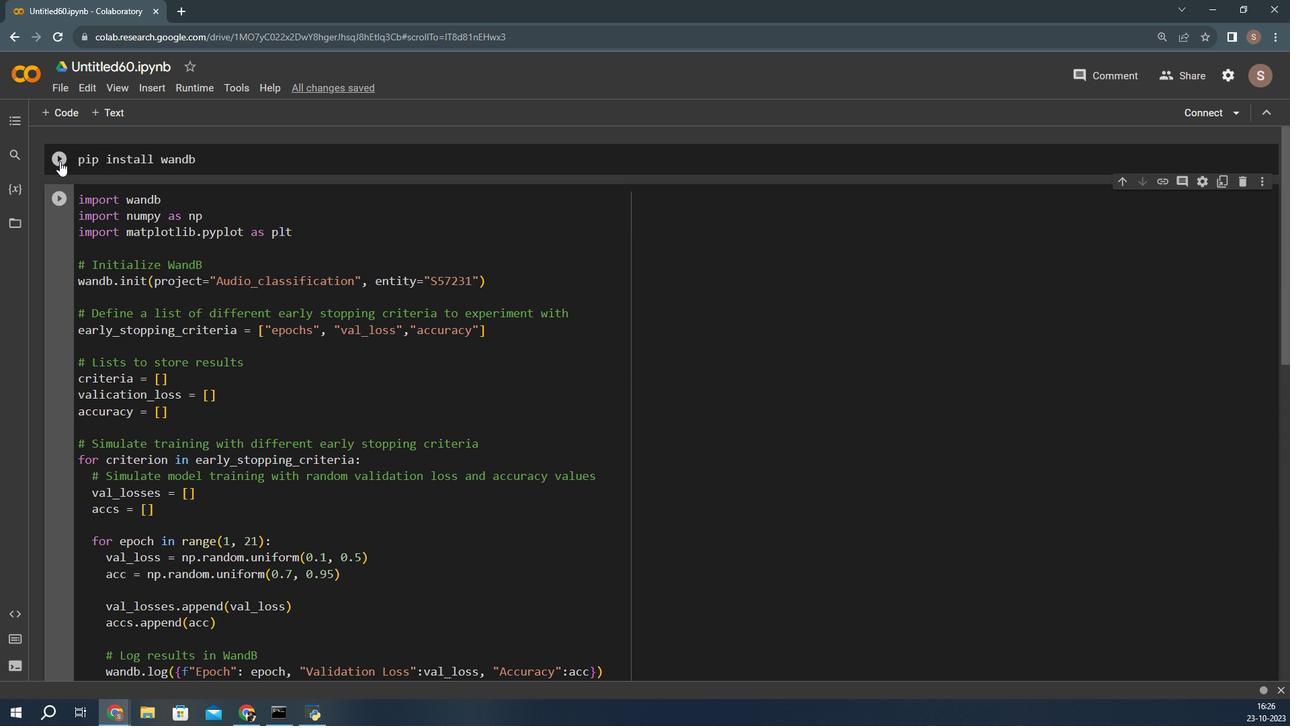 
Action: Mouse moved to (359, 222)
Screenshot: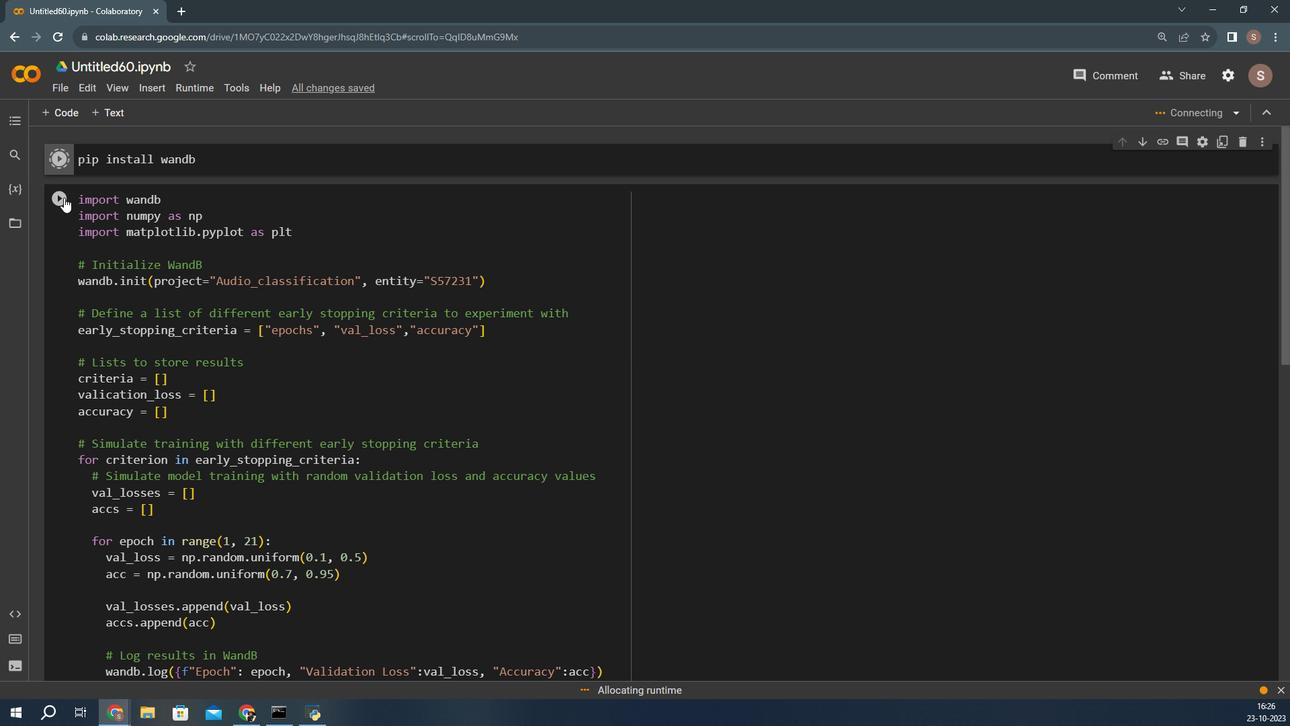 
Action: Mouse pressed left at (359, 222)
Screenshot: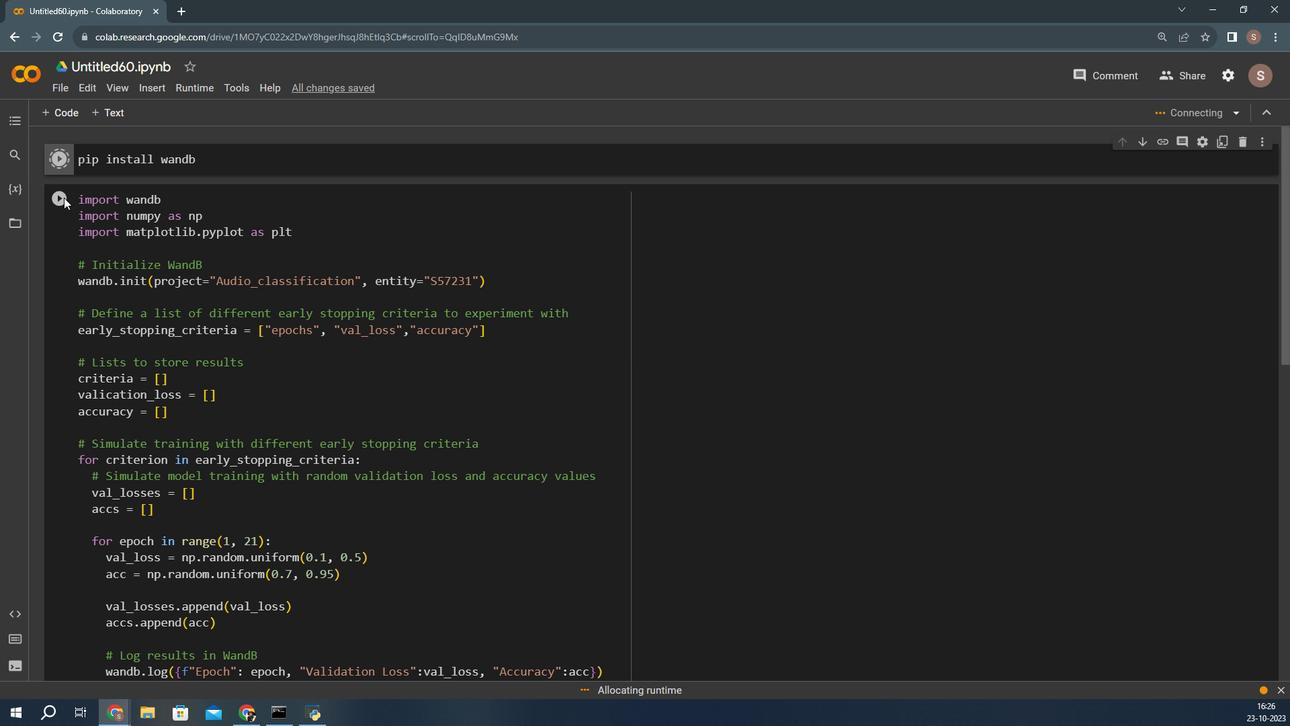 
Action: Mouse moved to (356, 190)
Screenshot: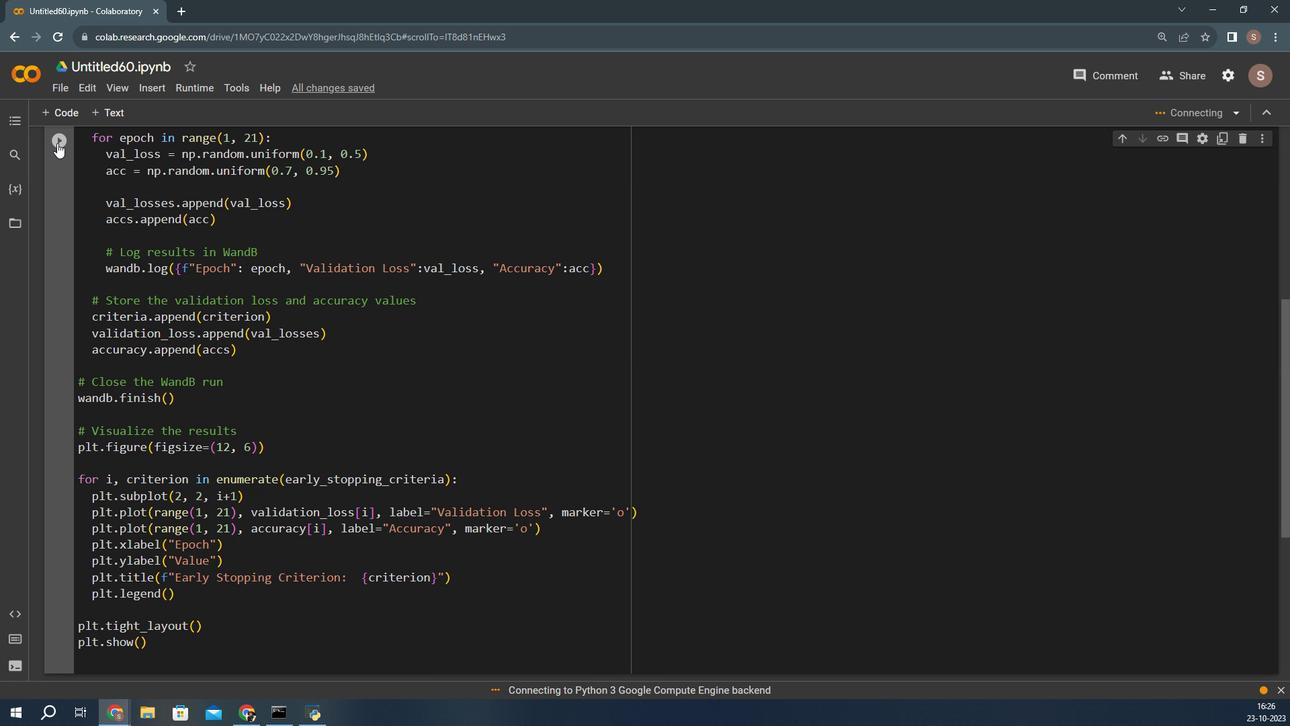
Action: Mouse pressed left at (356, 190)
Screenshot: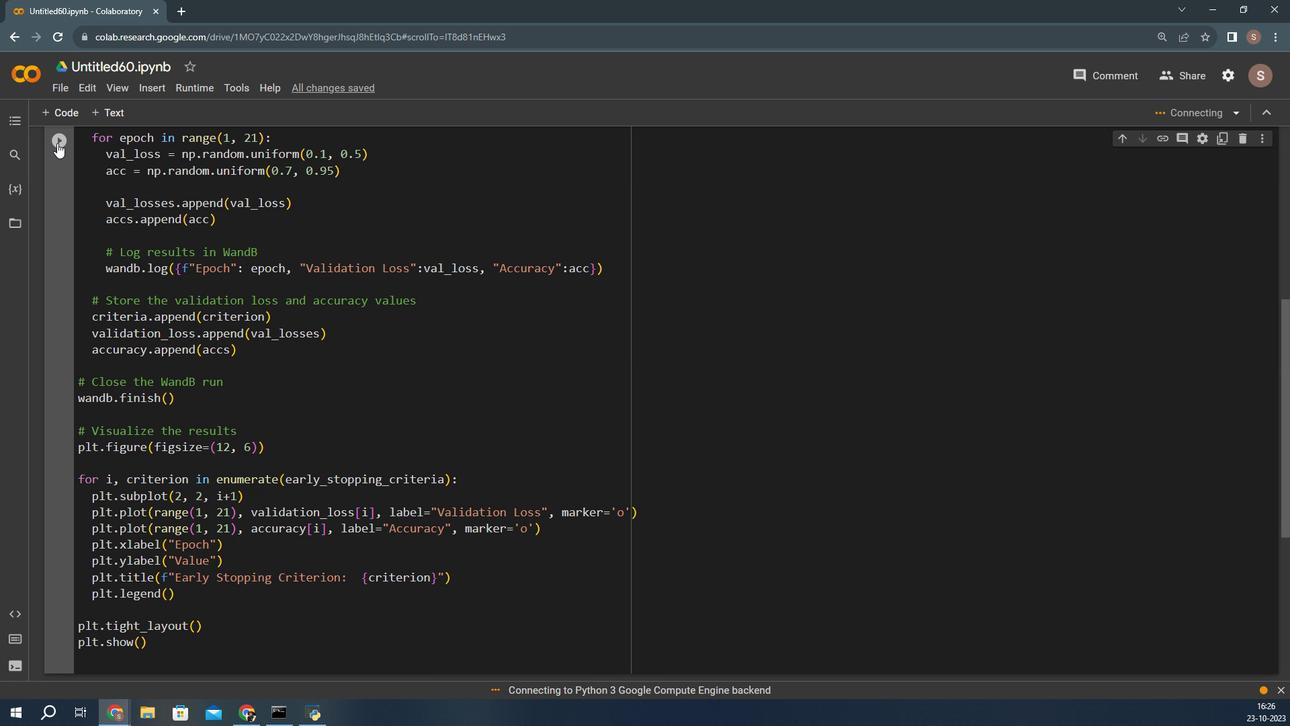 
Action: Mouse moved to (617, 344)
Screenshot: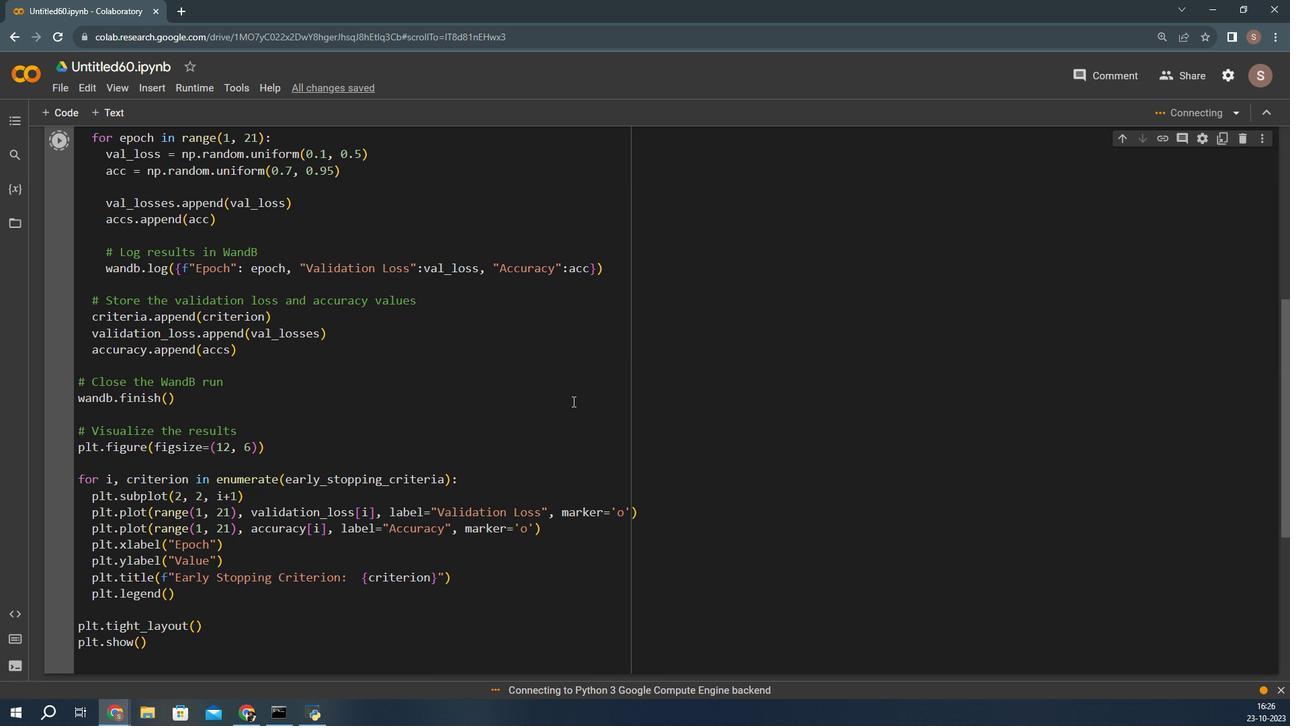 
Action: Mouse scrolled (617, 344) with delta (0, 0)
Screenshot: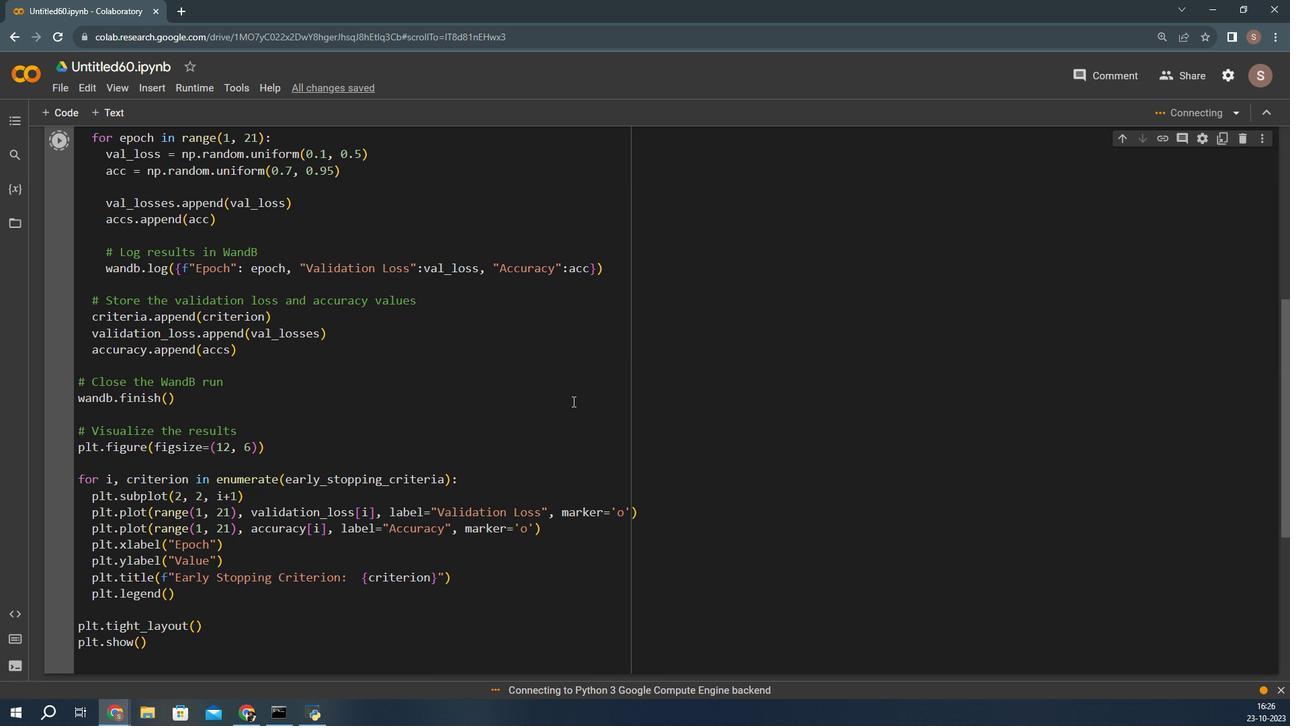 
Action: Mouse moved to (621, 345)
Screenshot: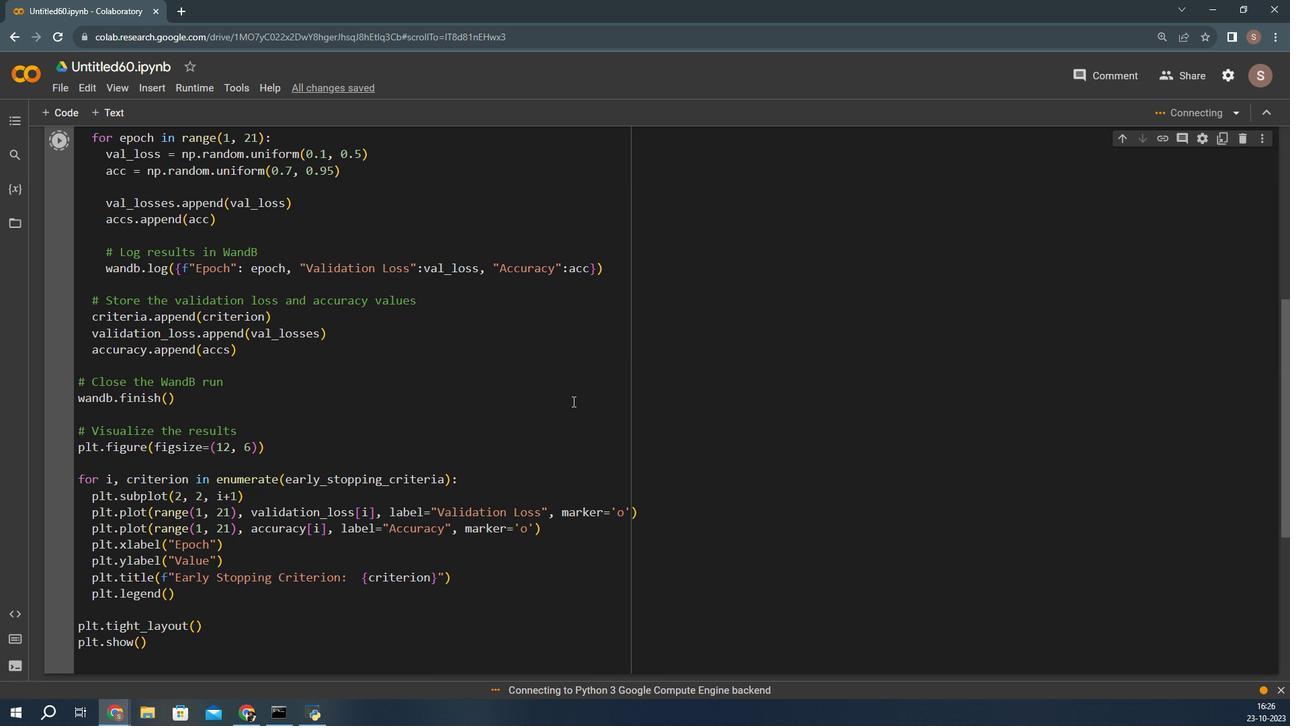 
Action: Mouse scrolled (621, 345) with delta (0, 0)
Screenshot: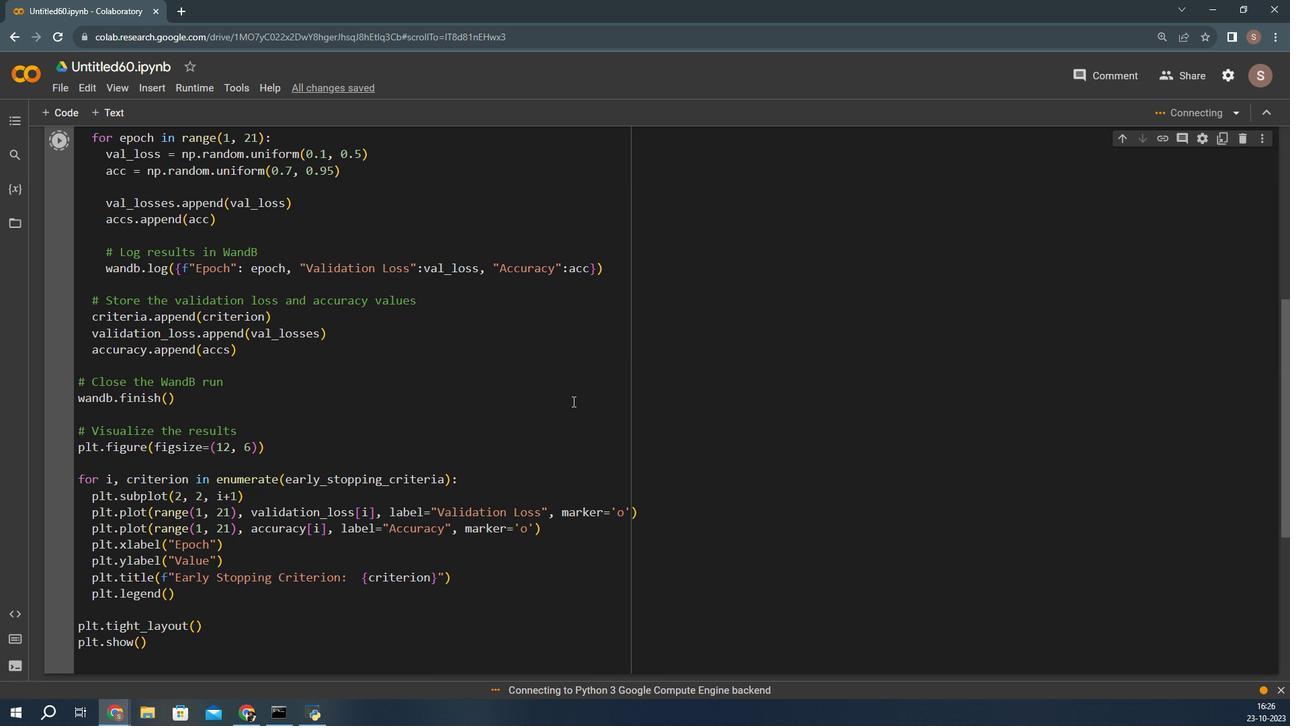 
Action: Mouse moved to (623, 345)
Screenshot: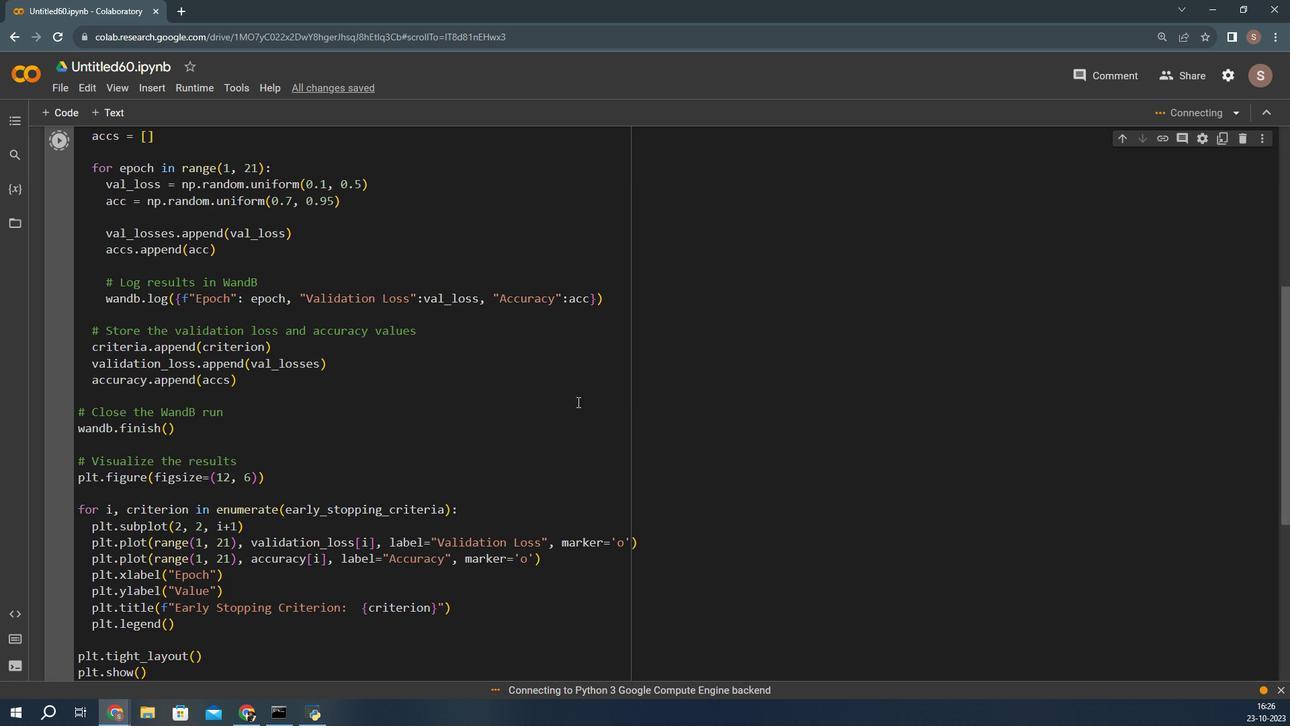 
Action: Mouse scrolled (622, 345) with delta (0, 0)
Screenshot: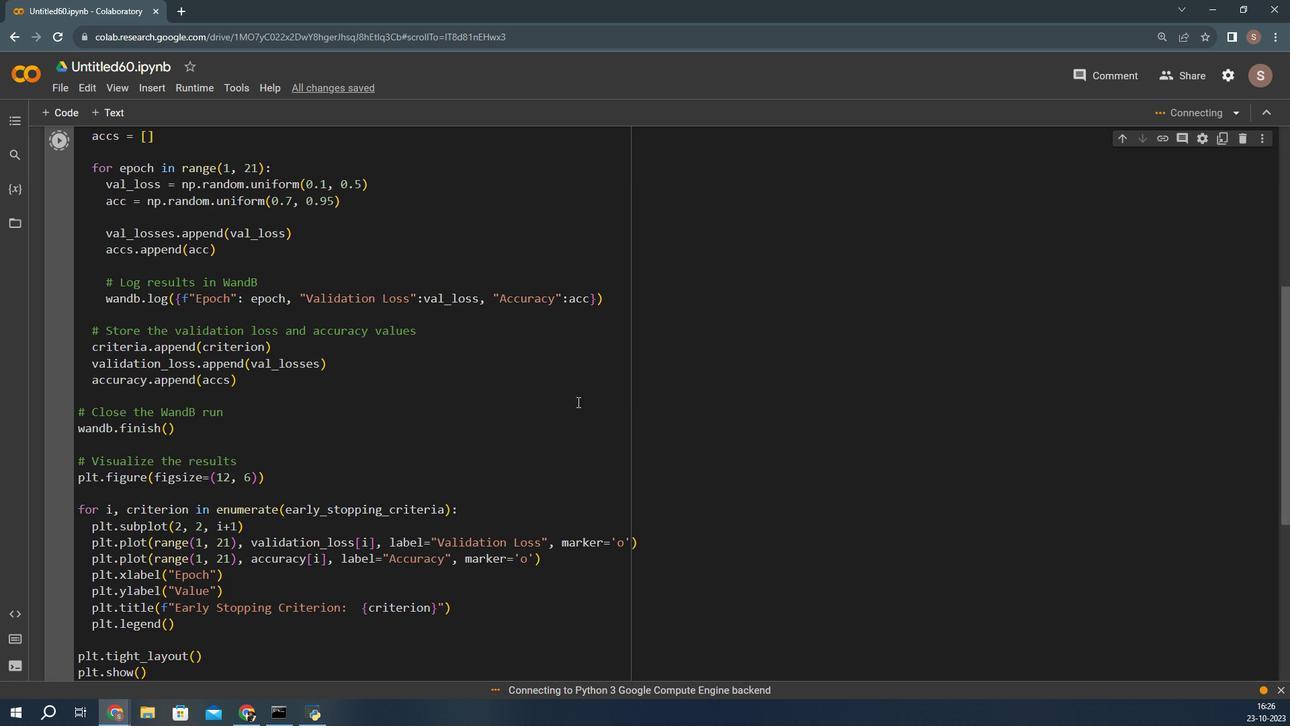 
Action: Mouse moved to (624, 345)
Screenshot: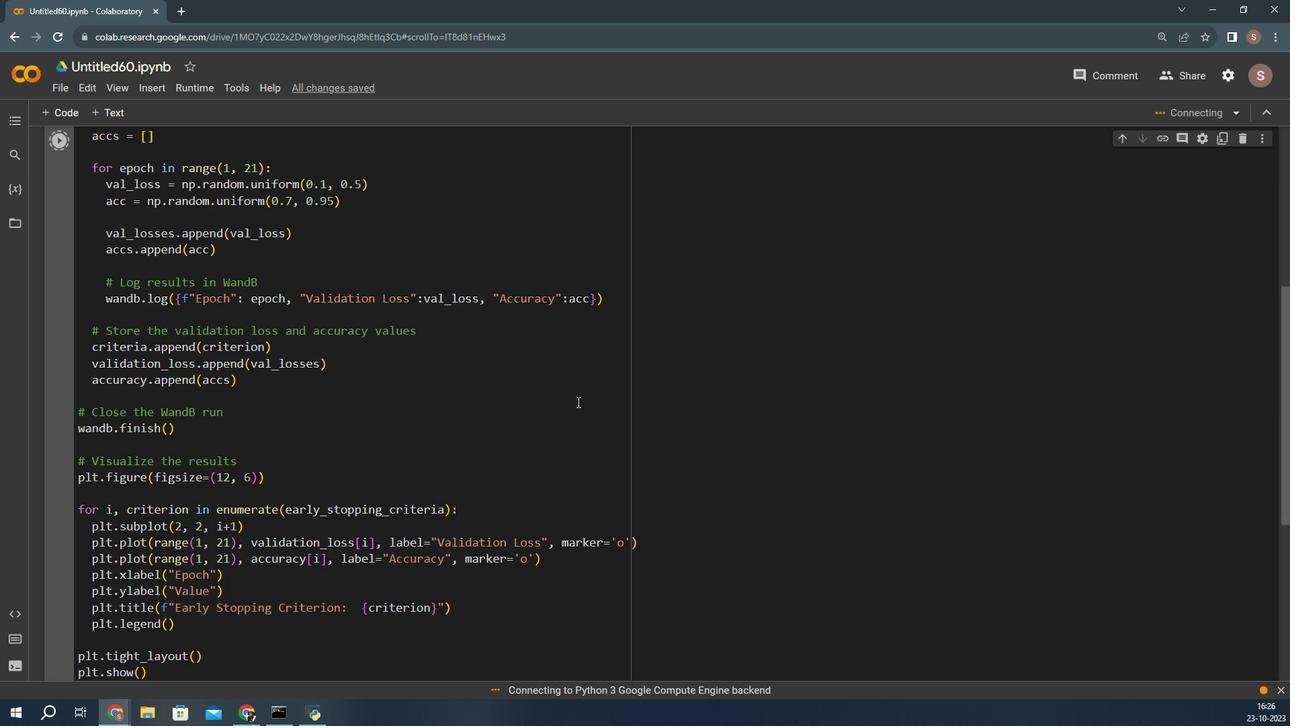 
Action: Mouse scrolled (624, 346) with delta (0, 0)
Screenshot: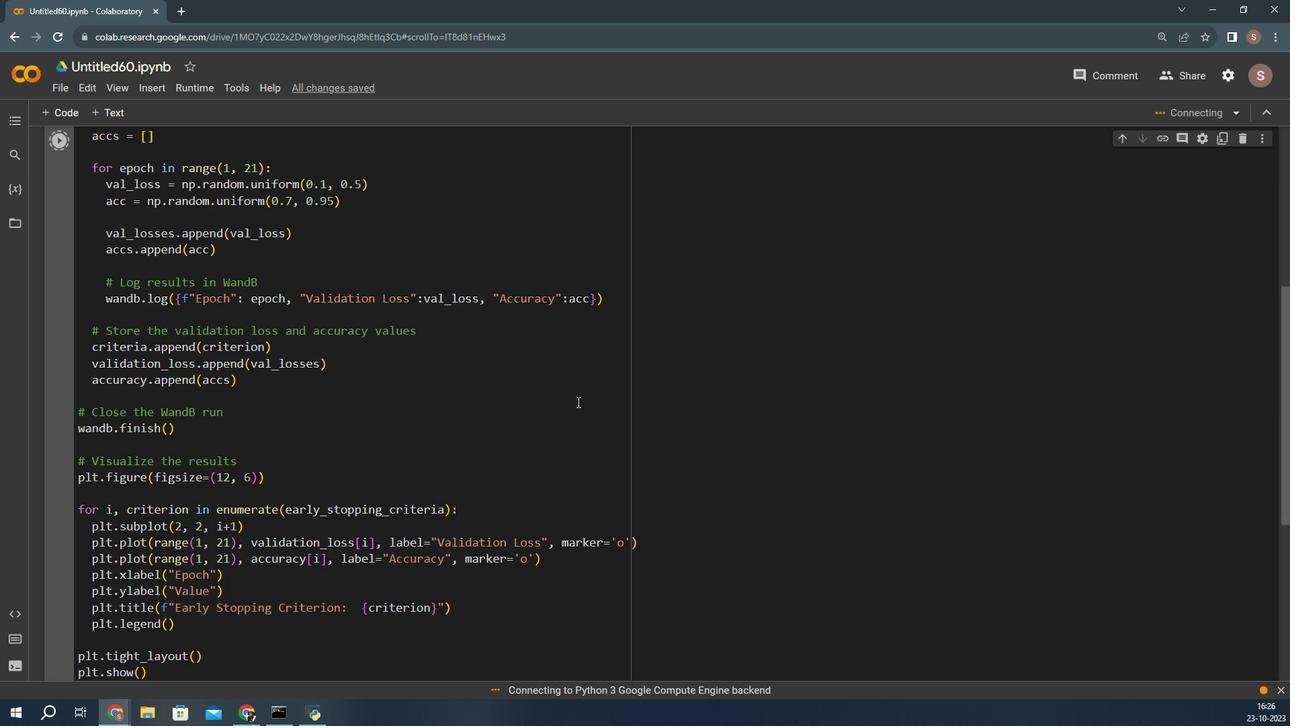 
Action: Mouse moved to (625, 345)
Screenshot: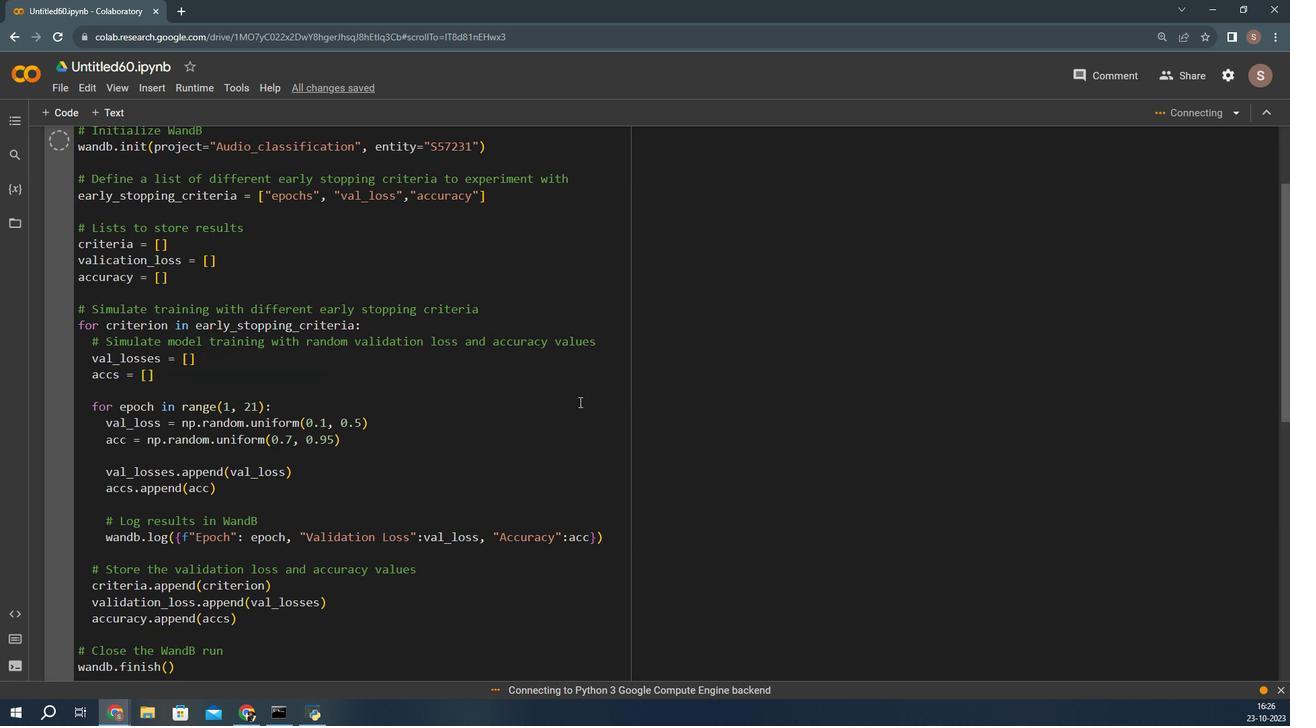 
Action: Mouse scrolled (625, 346) with delta (0, 0)
Screenshot: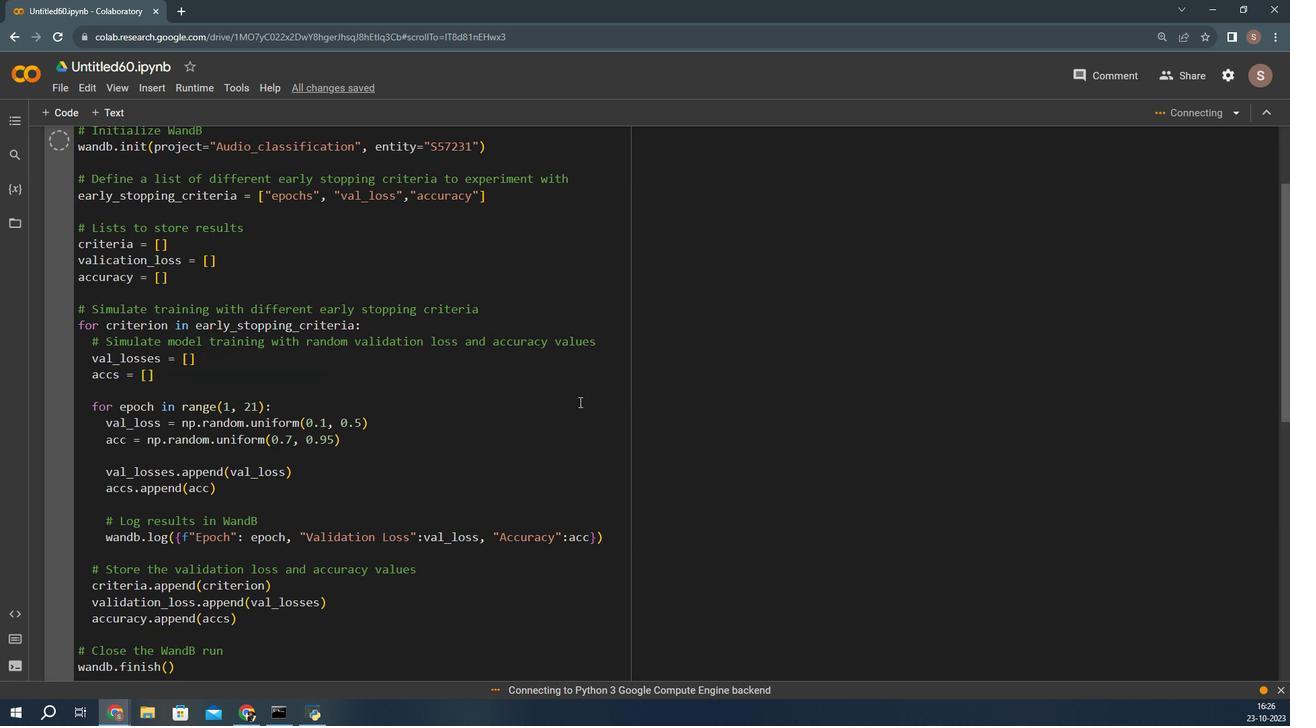 
Action: Mouse moved to (626, 343)
Screenshot: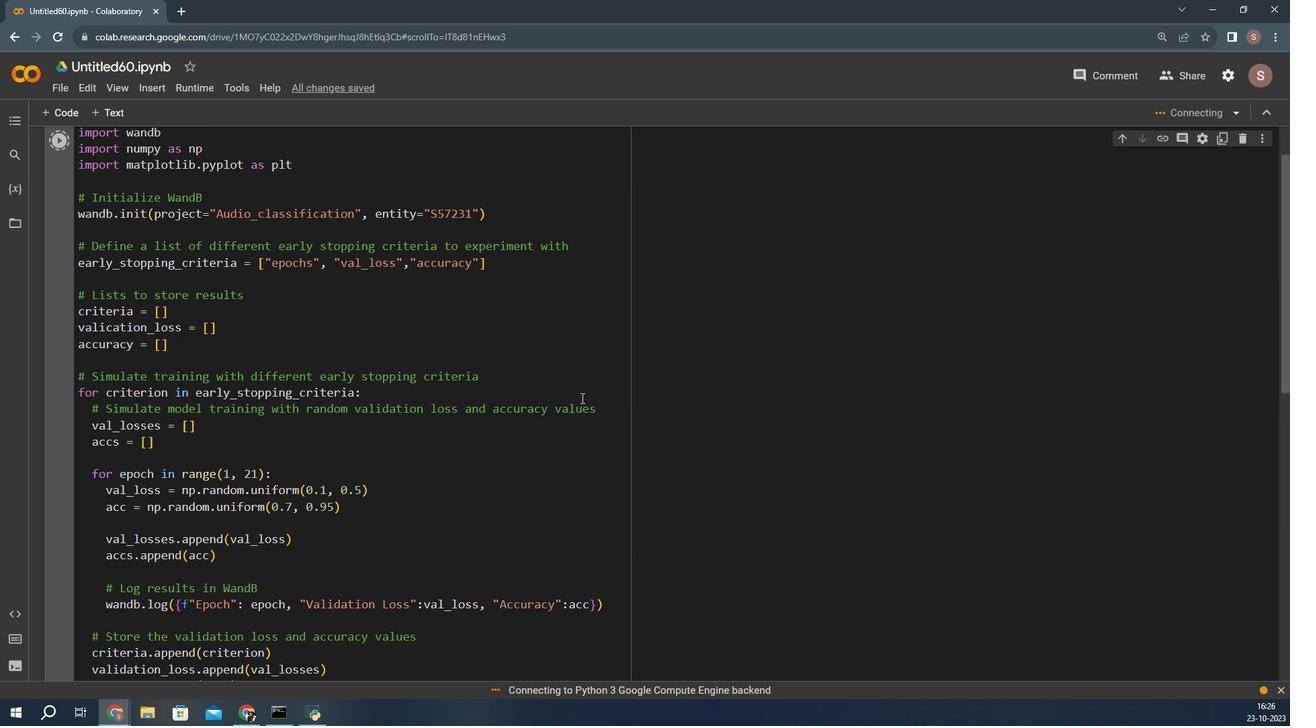 
Action: Mouse scrolled (626, 343) with delta (0, 0)
Screenshot: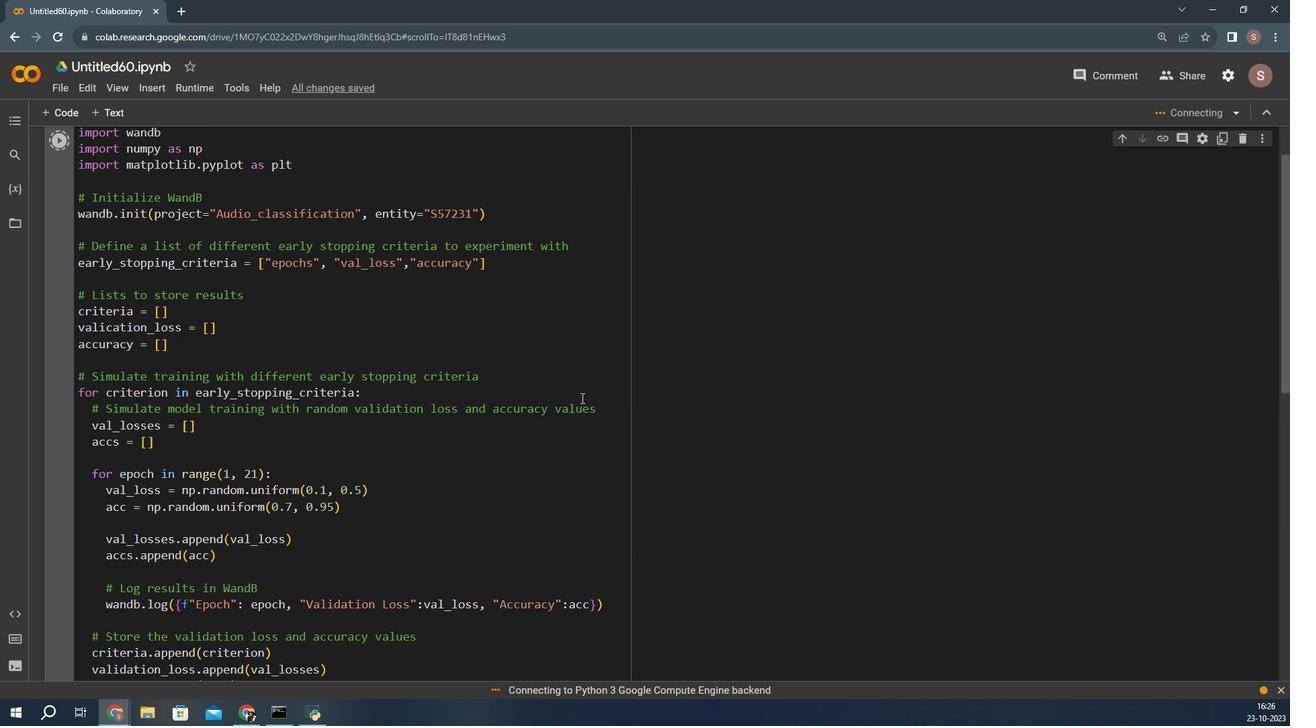 
Action: Mouse moved to (626, 343)
Screenshot: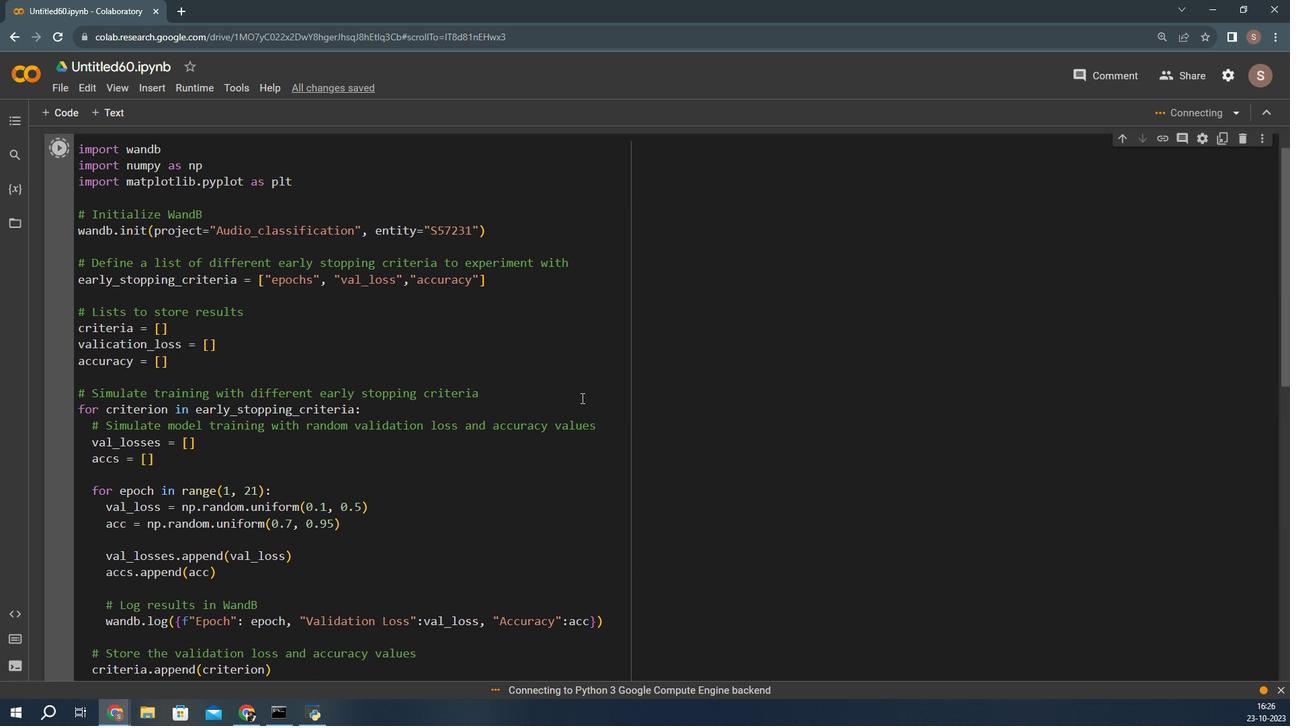 
Action: Mouse scrolled (626, 343) with delta (0, 0)
Screenshot: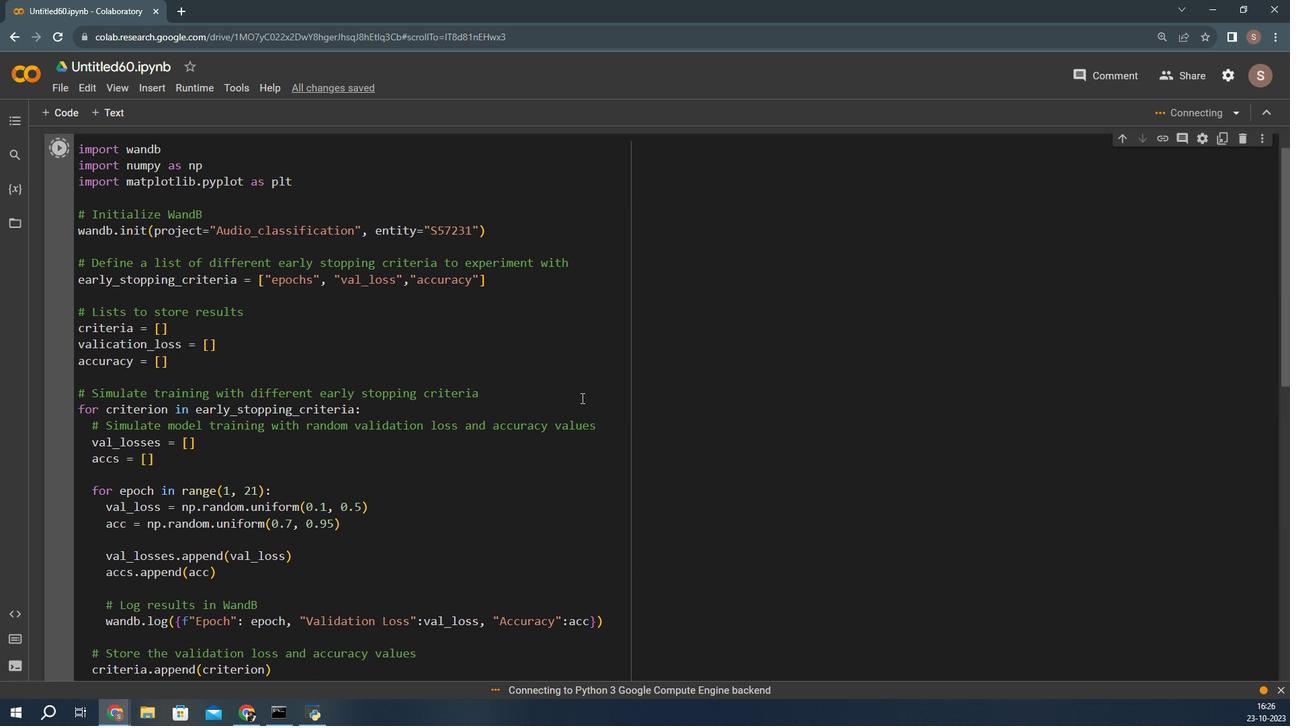 
Action: Mouse scrolled (626, 343) with delta (0, 0)
Screenshot: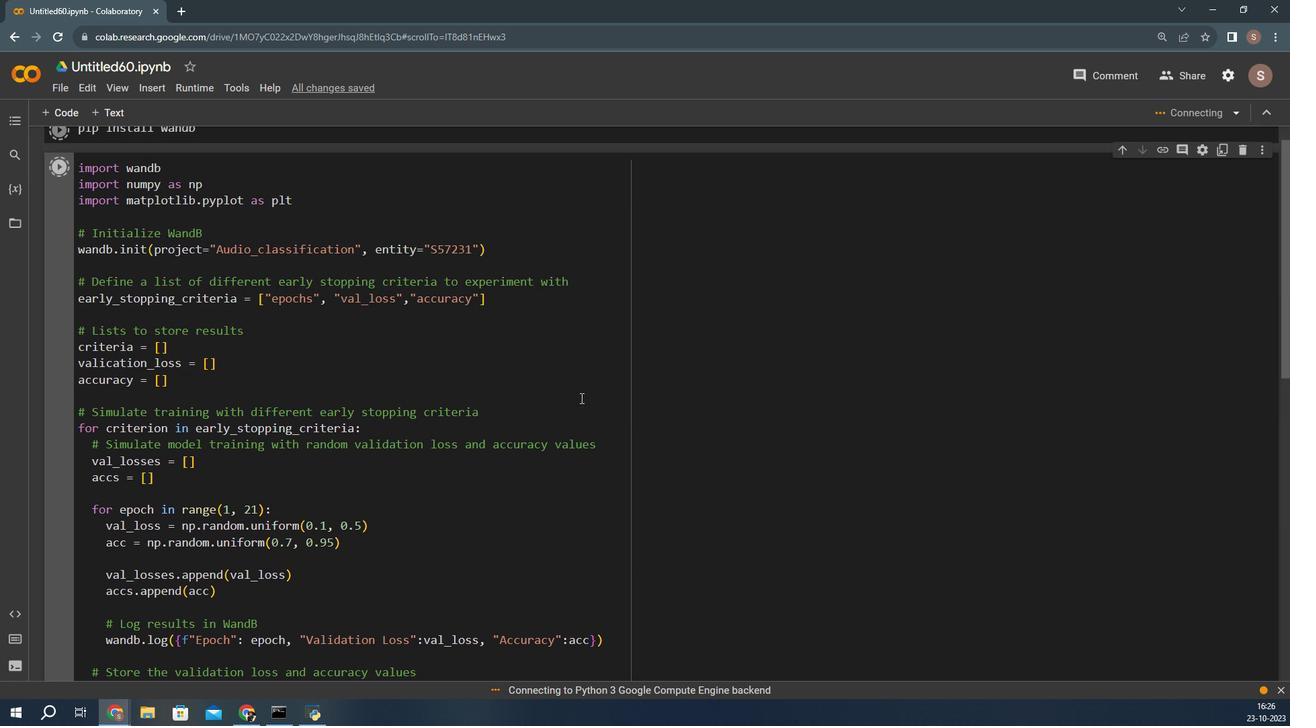 
Action: Mouse scrolled (626, 343) with delta (0, 0)
Screenshot: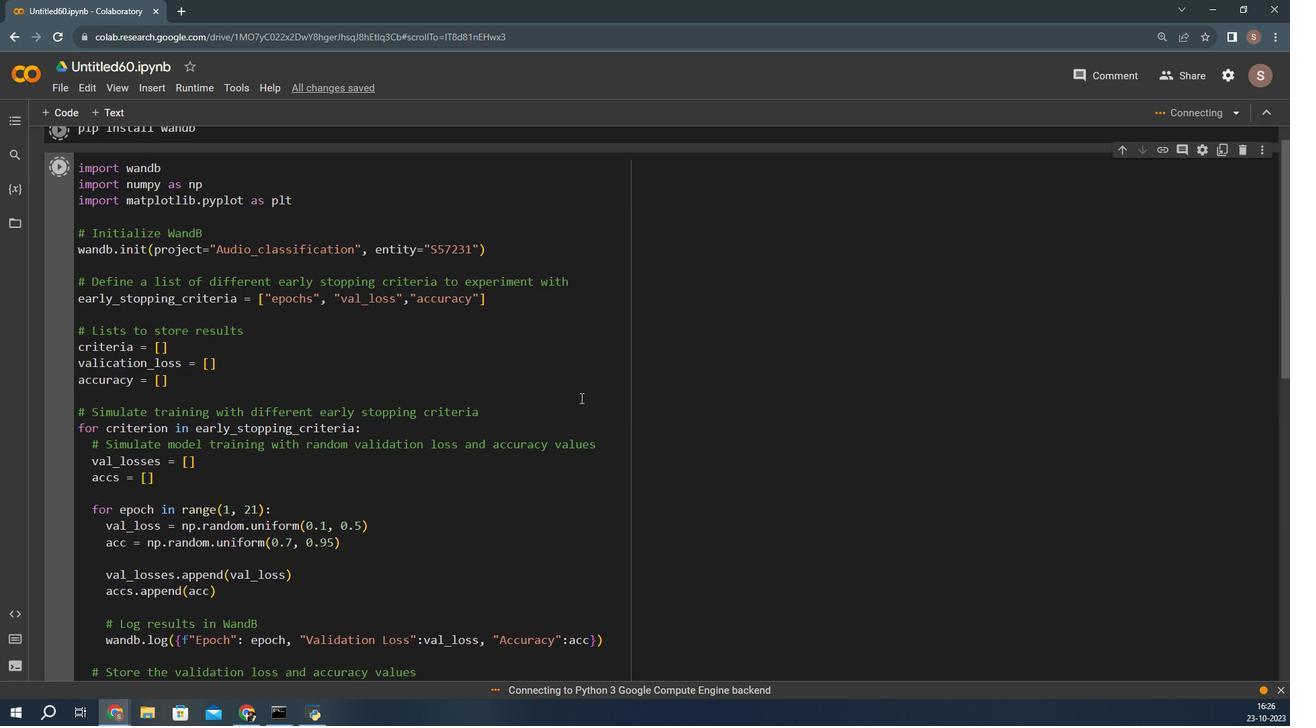 
Action: Mouse moved to (586, 391)
Screenshot: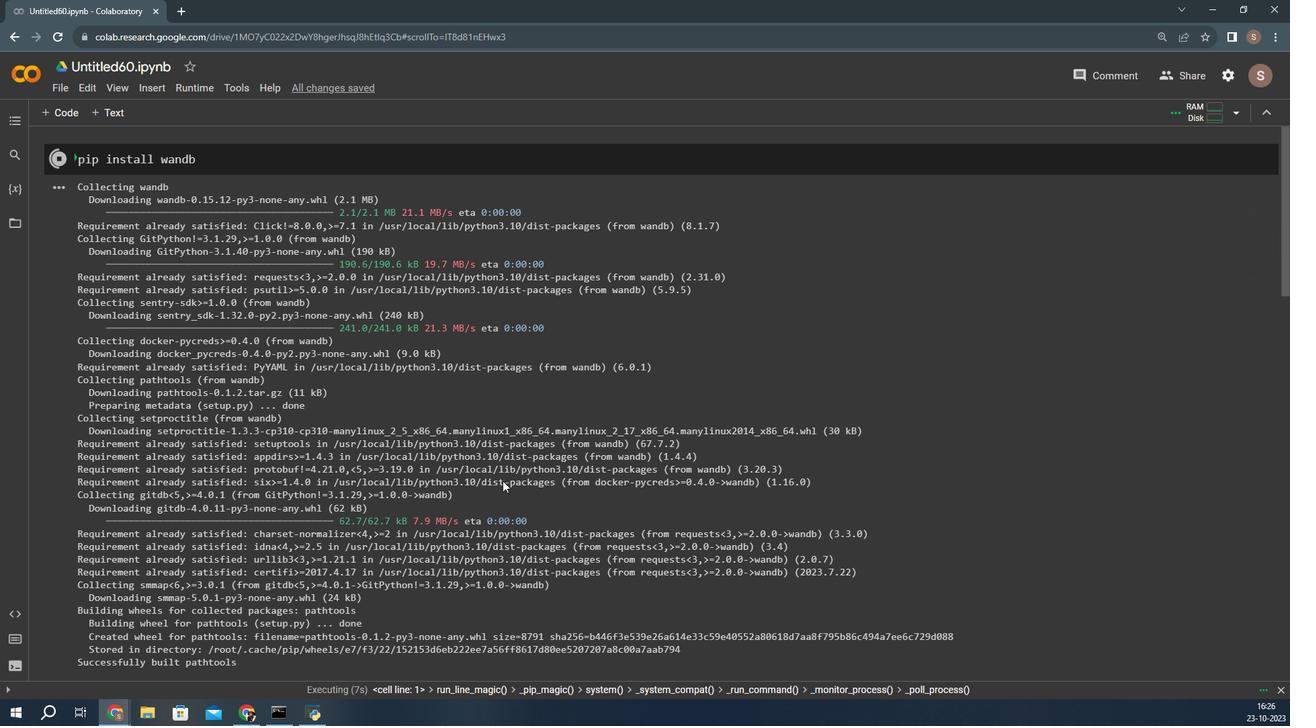 
Action: Mouse scrolled (586, 391) with delta (0, 0)
Screenshot: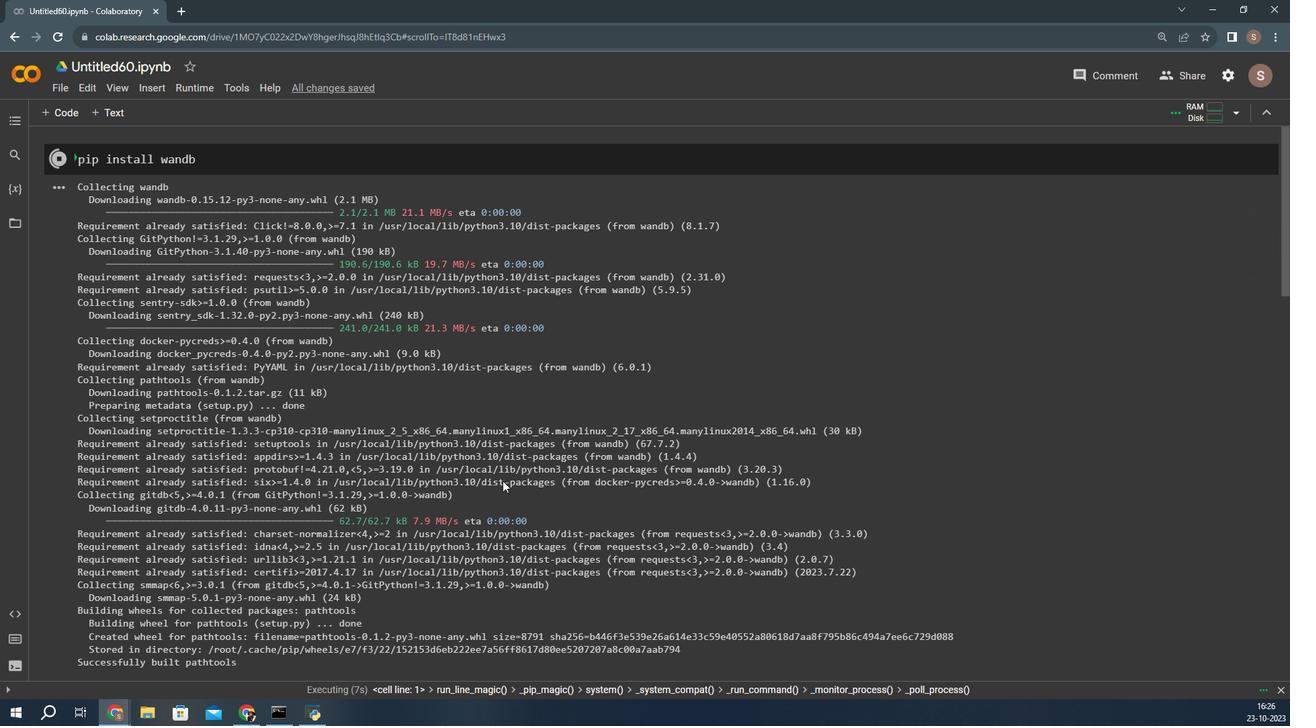 
Action: Mouse moved to (586, 393)
Screenshot: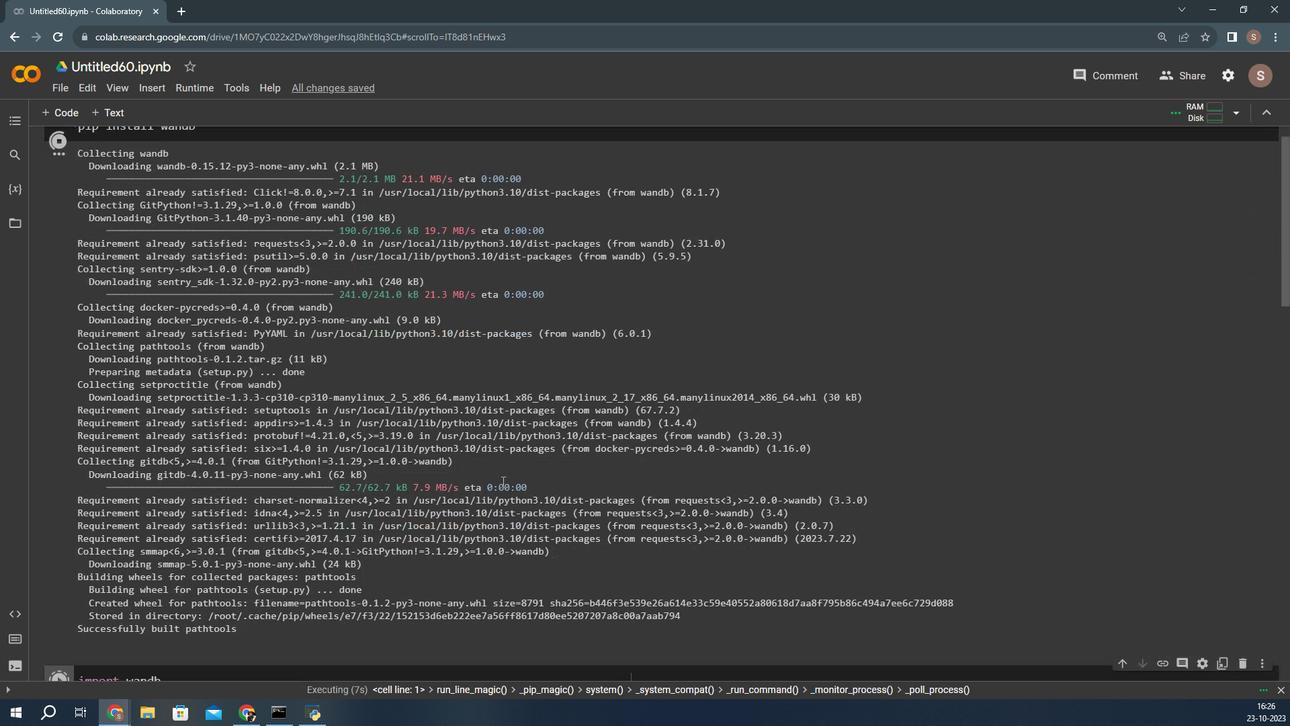 
Action: Mouse scrolled (586, 393) with delta (0, 0)
Screenshot: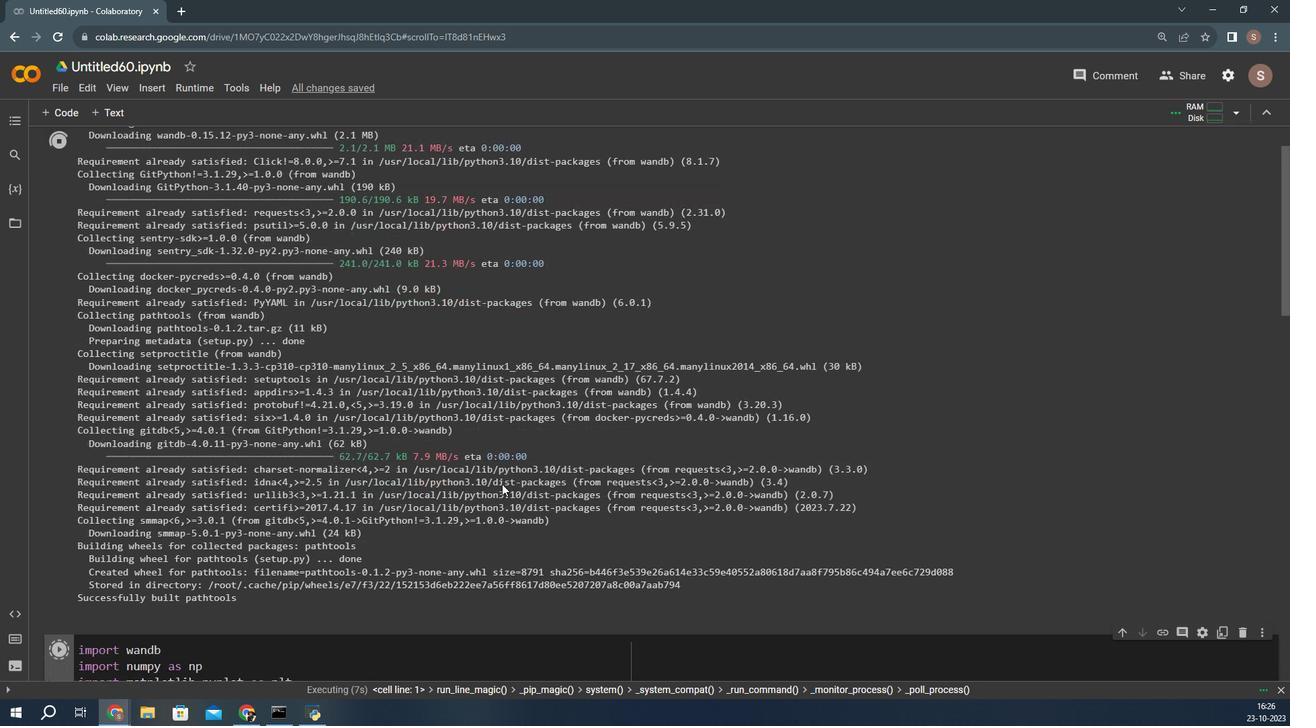 
Action: Mouse moved to (585, 395)
Screenshot: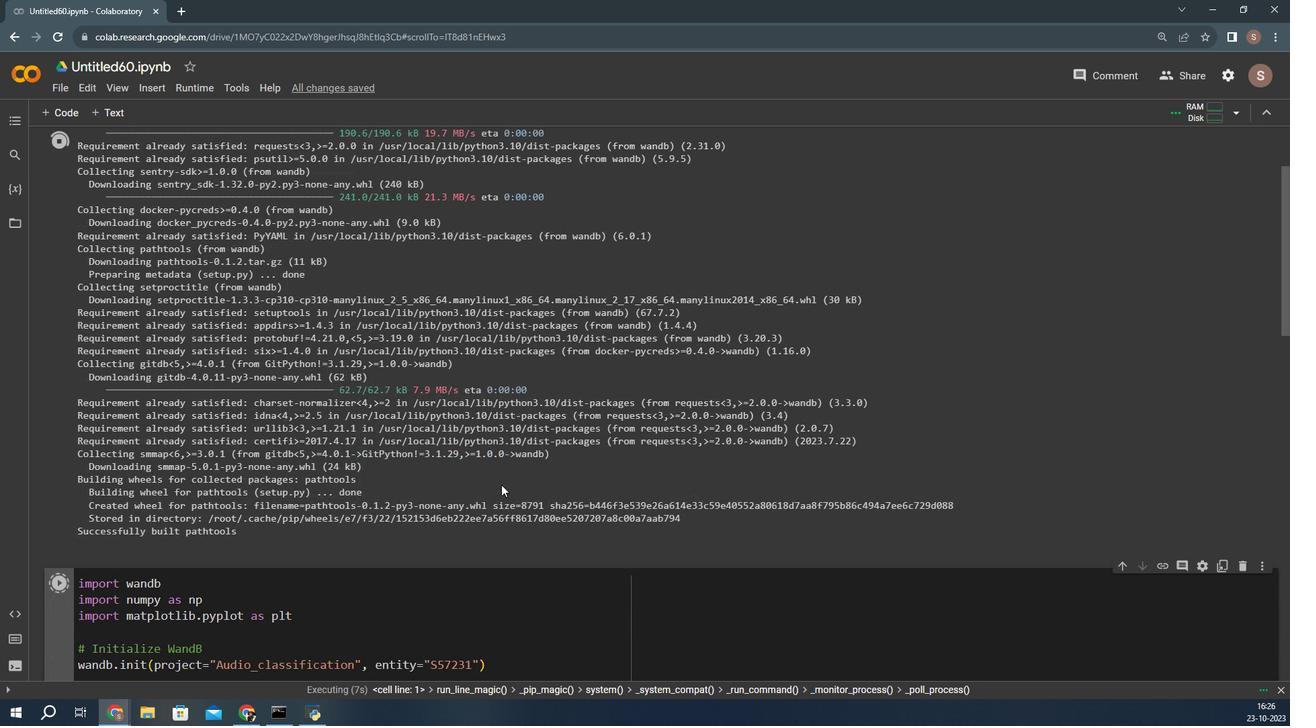 
Action: Mouse scrolled (585, 395) with delta (0, 0)
Screenshot: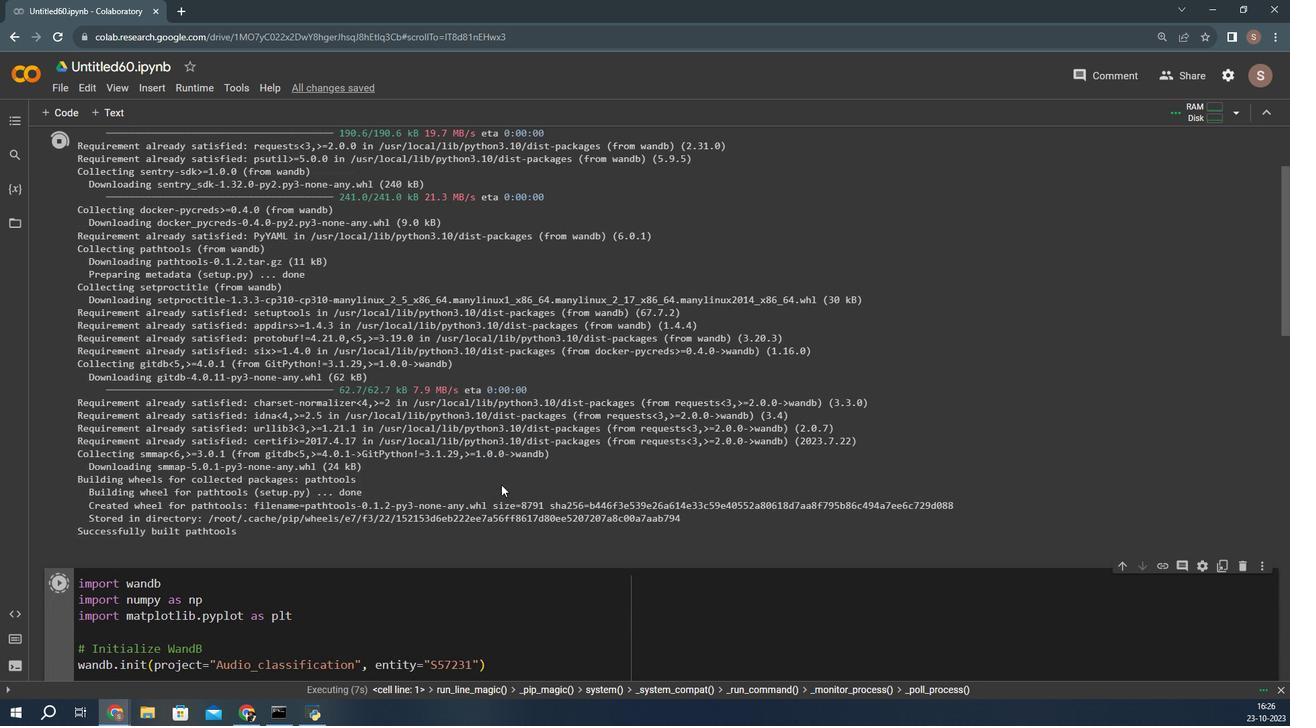
Action: Mouse moved to (653, 389)
Screenshot: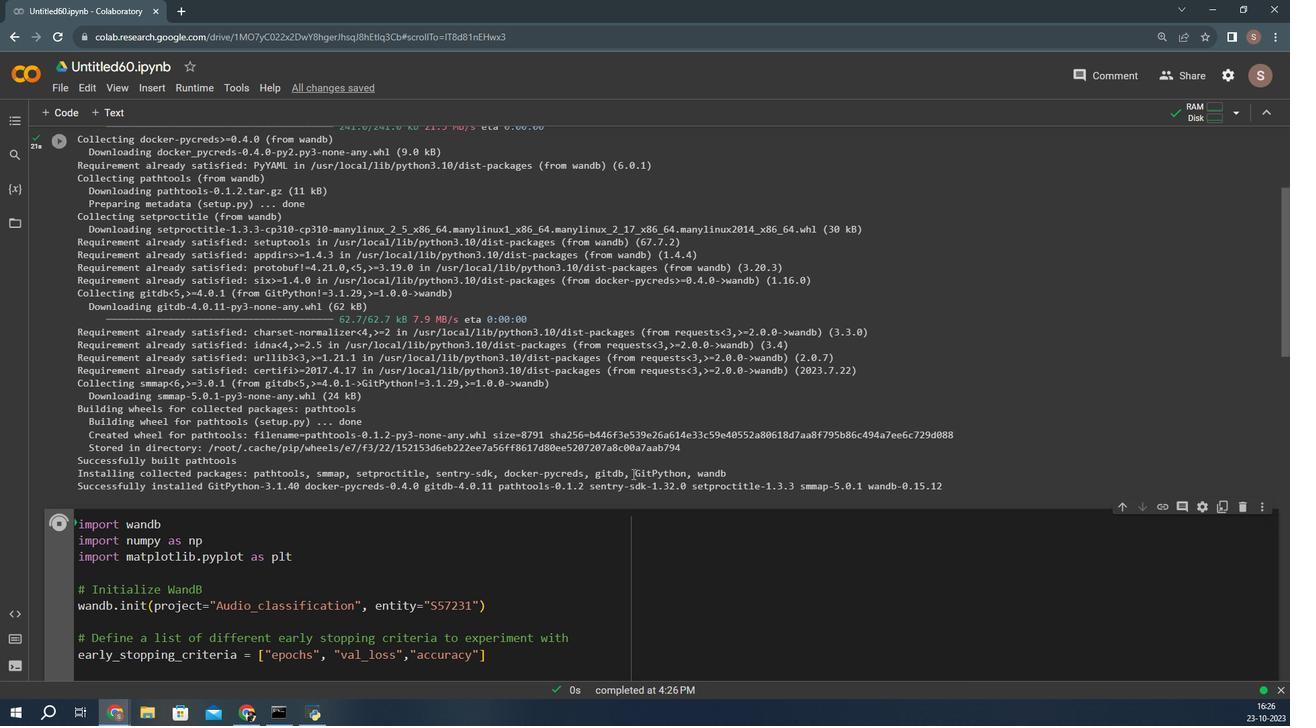
Action: Mouse scrolled (653, 388) with delta (0, 0)
Screenshot: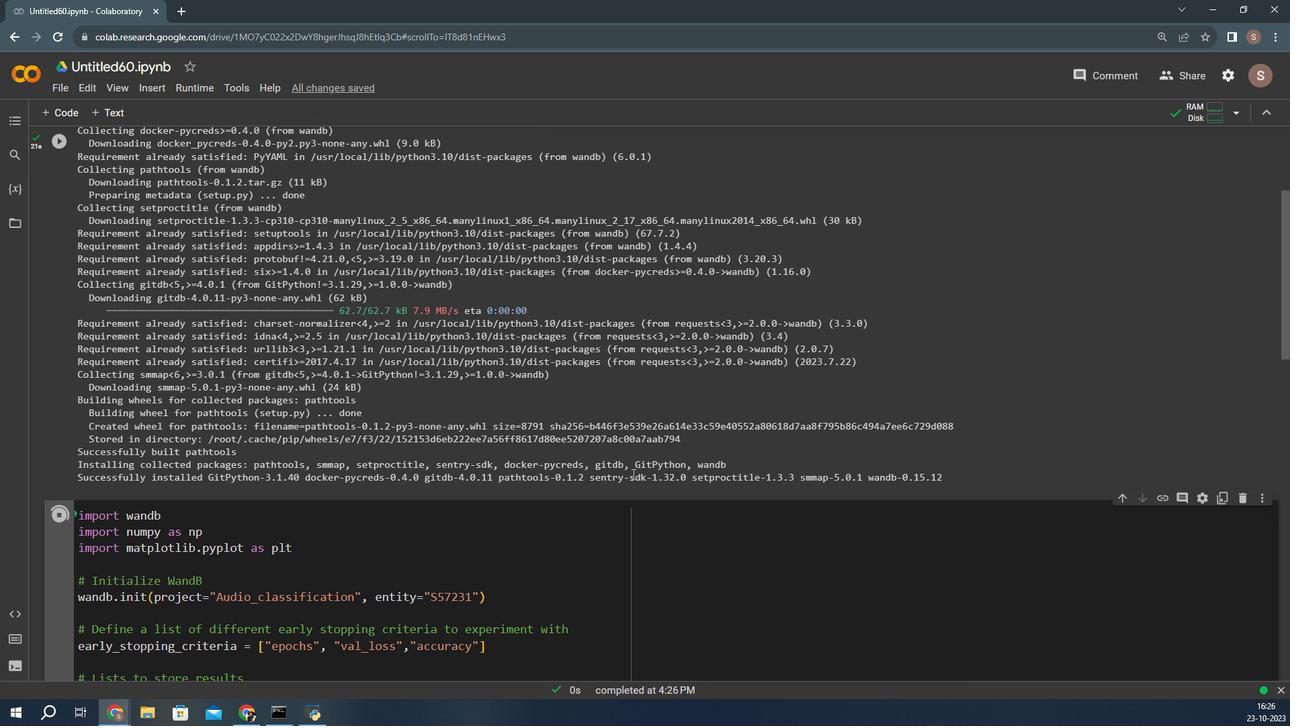 
Action: Mouse scrolled (653, 388) with delta (0, 0)
Screenshot: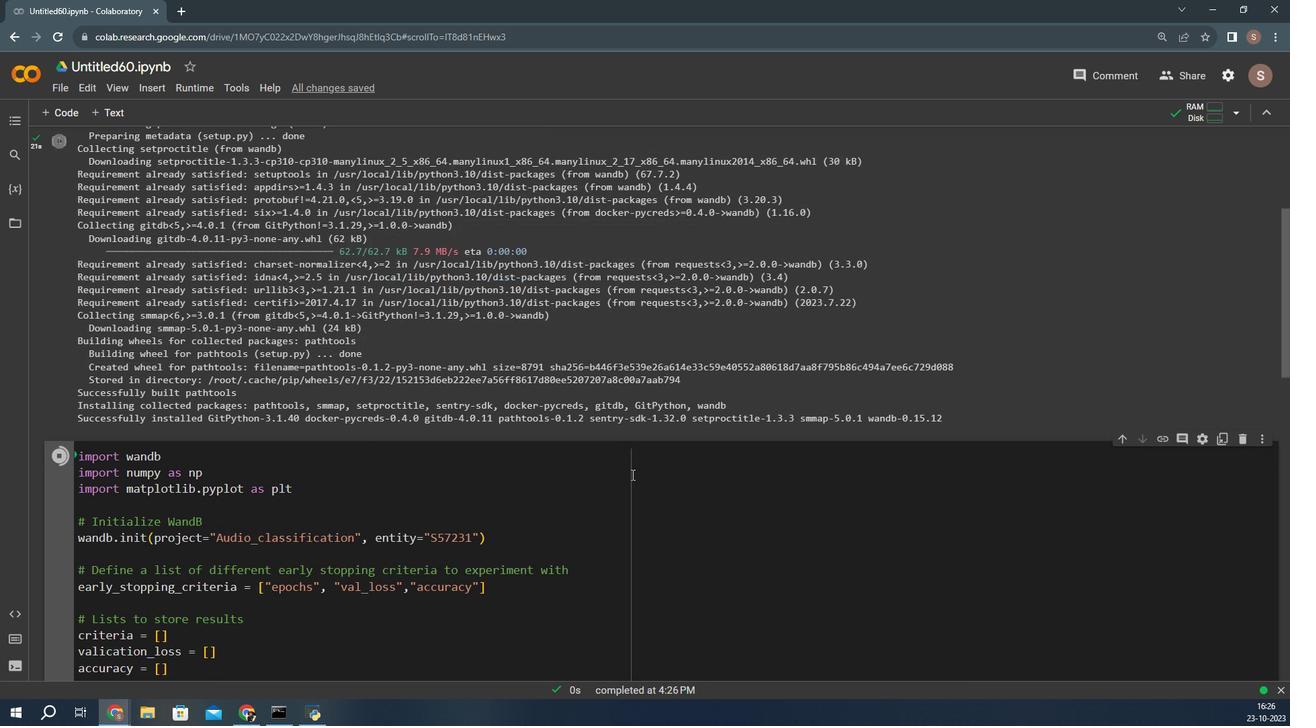
Action: Mouse moved to (652, 389)
Screenshot: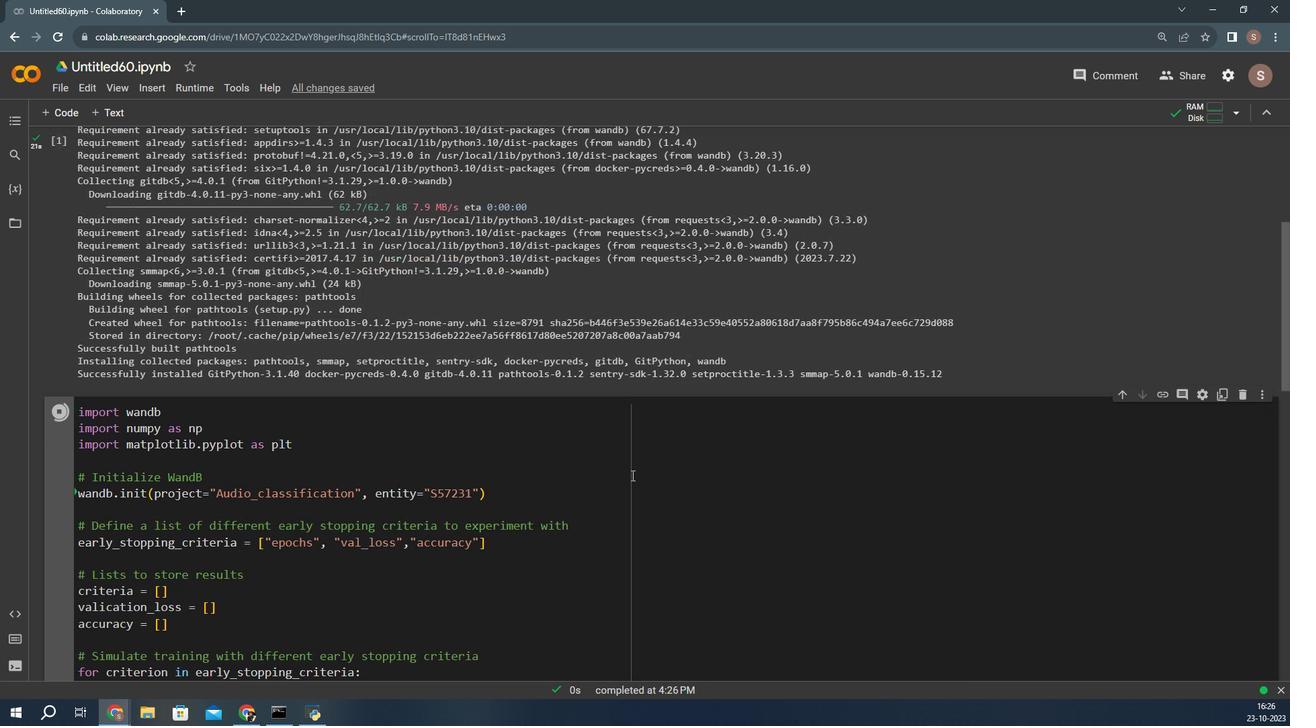 
Action: Mouse scrolled (652, 389) with delta (0, 0)
Screenshot: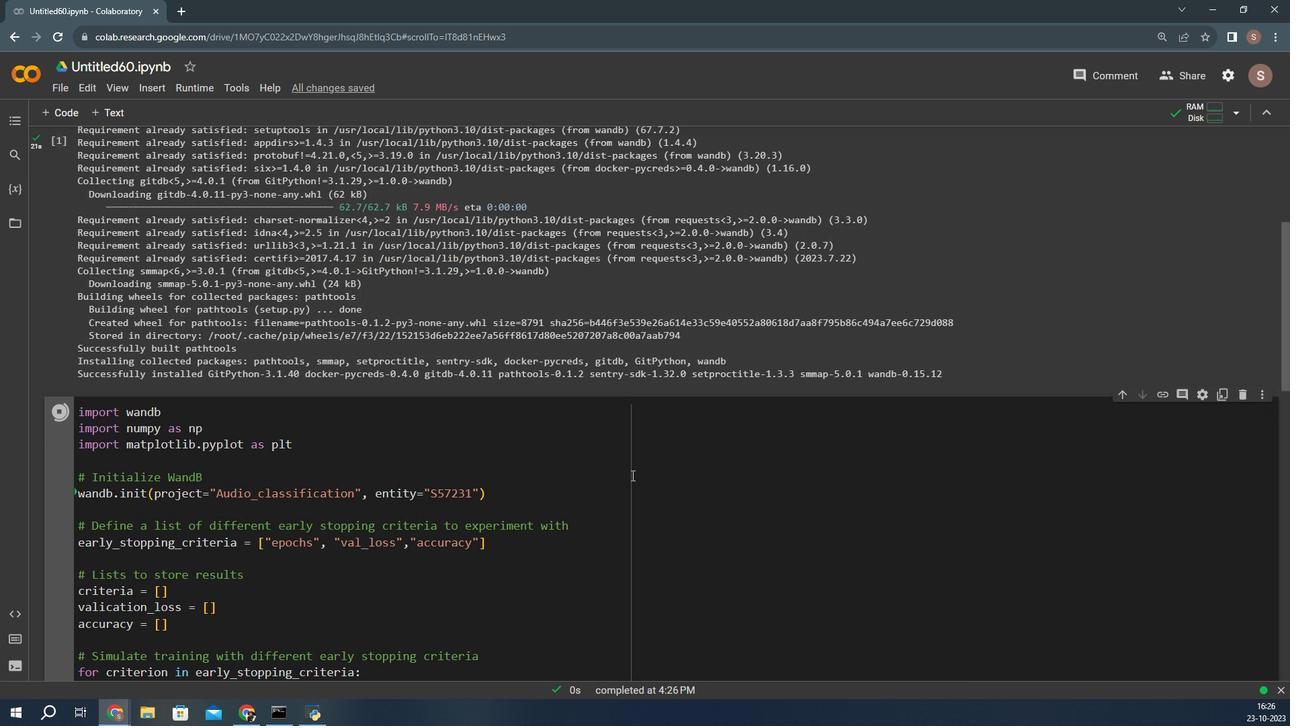 
Action: Mouse moved to (652, 391)
Screenshot: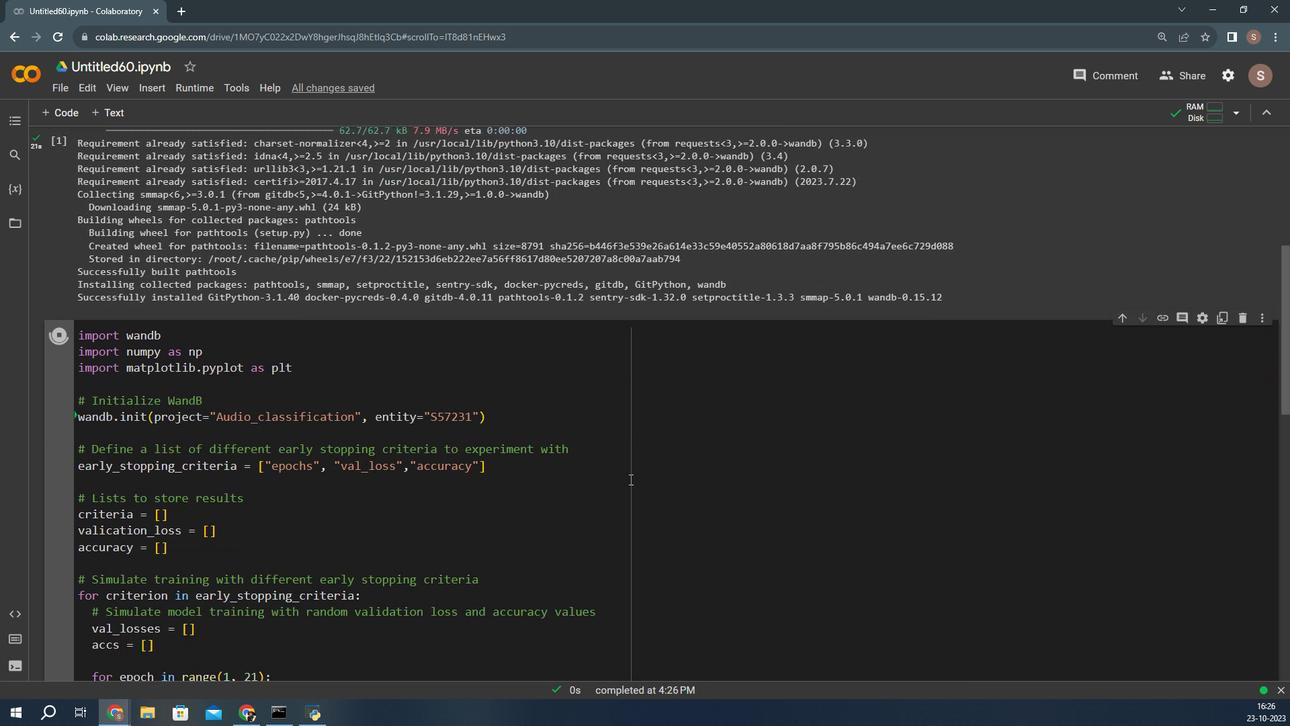 
Action: Mouse scrolled (652, 391) with delta (0, 0)
Screenshot: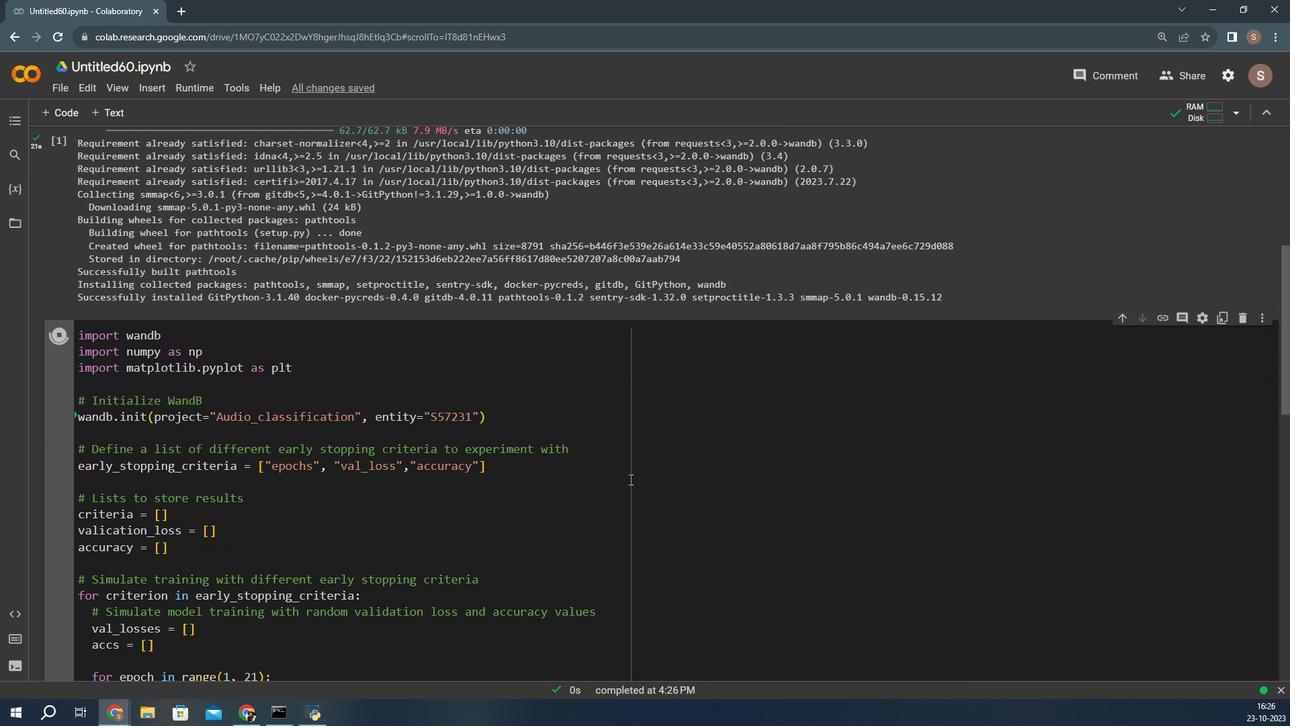 
Action: Mouse moved to (651, 391)
Screenshot: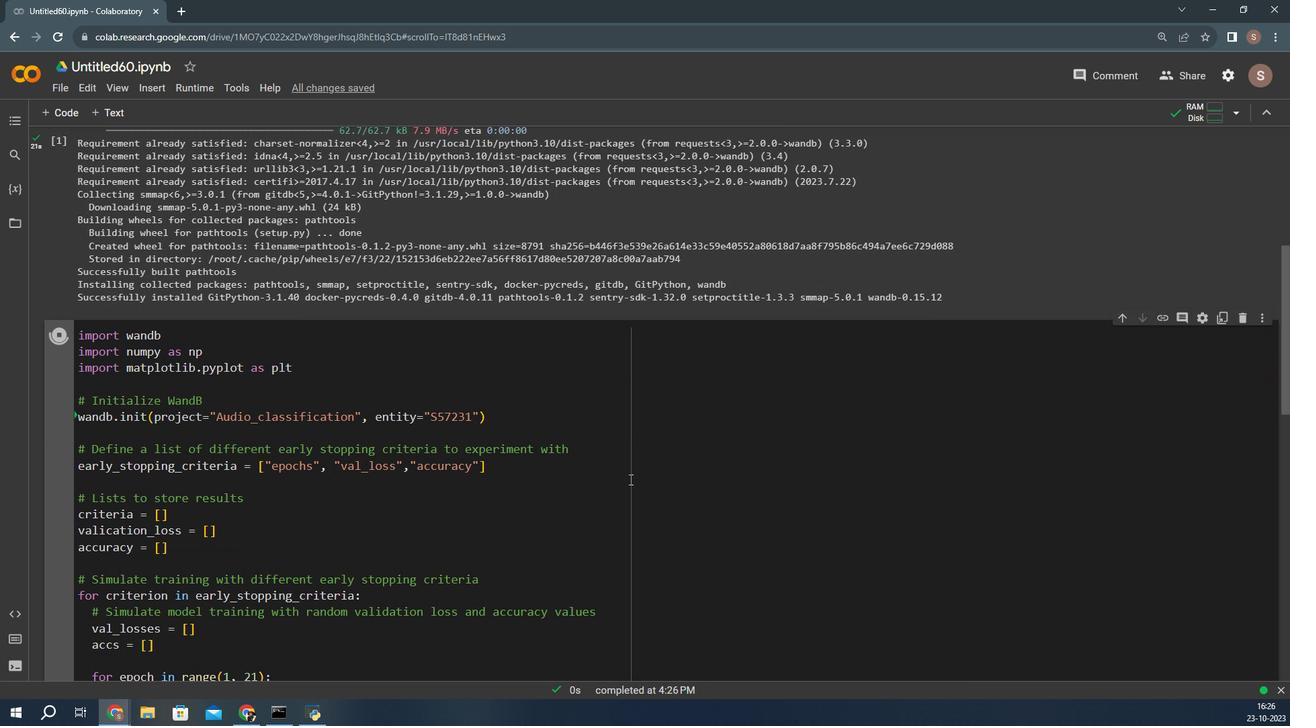 
Action: Mouse scrolled (651, 391) with delta (0, 0)
Screenshot: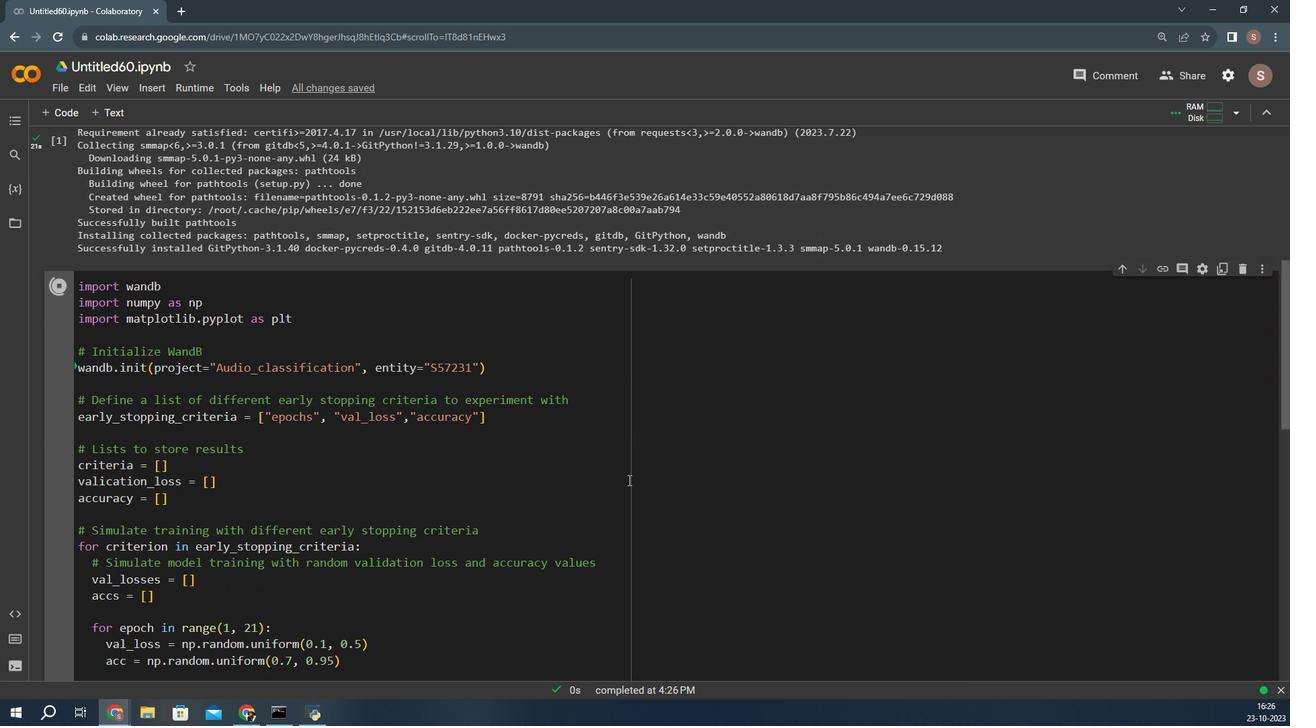 
Action: Mouse moved to (650, 393)
Screenshot: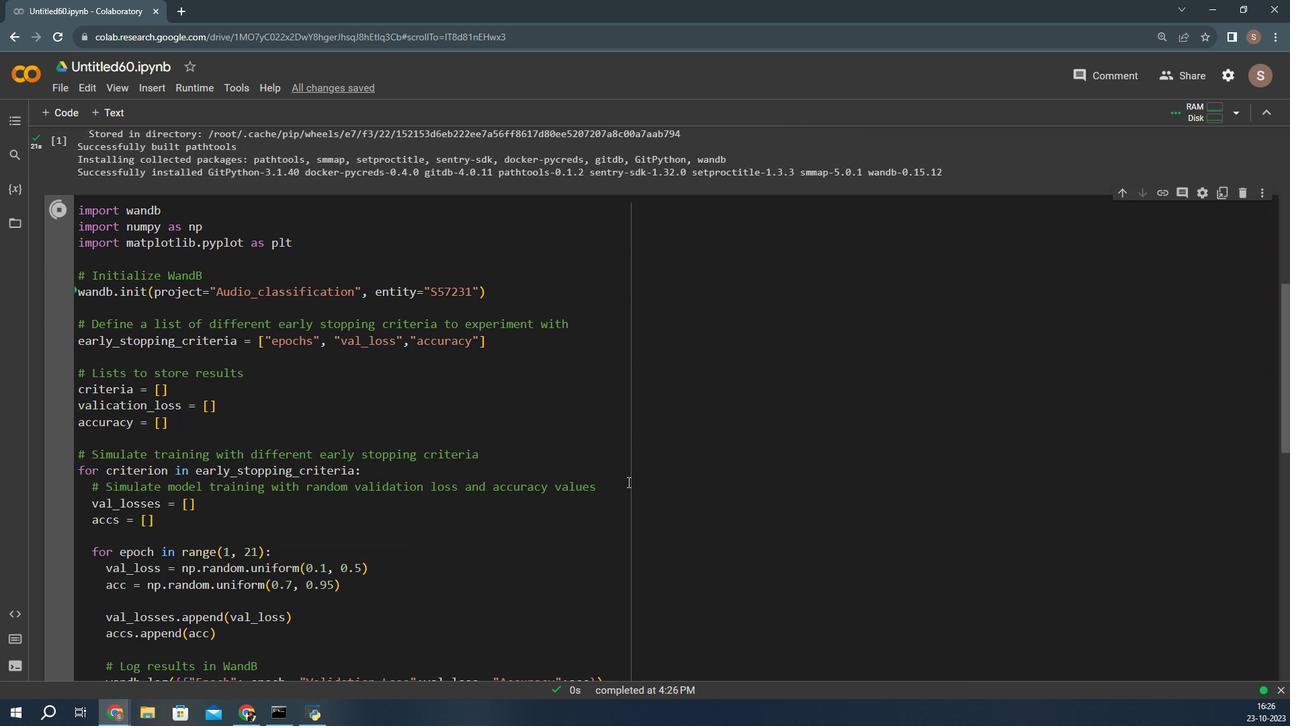 
Action: Mouse scrolled (650, 393) with delta (0, 0)
Screenshot: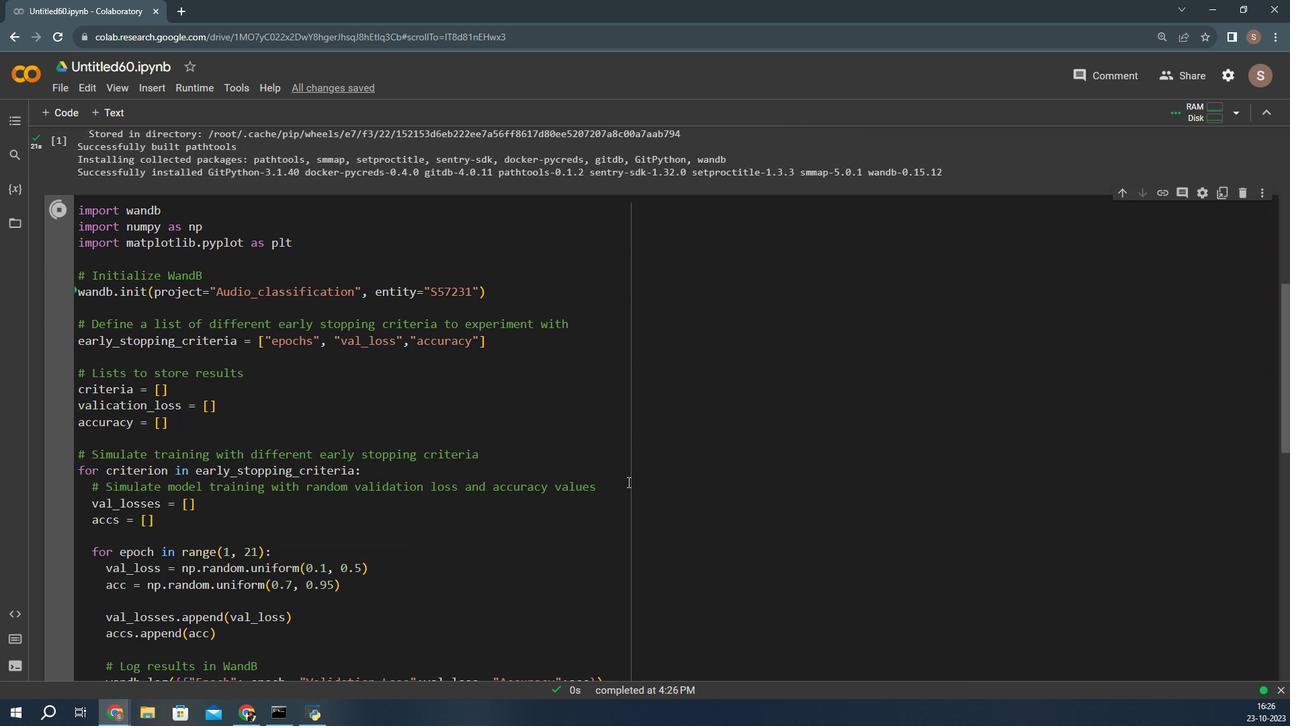 
Action: Mouse moved to (650, 393)
Screenshot: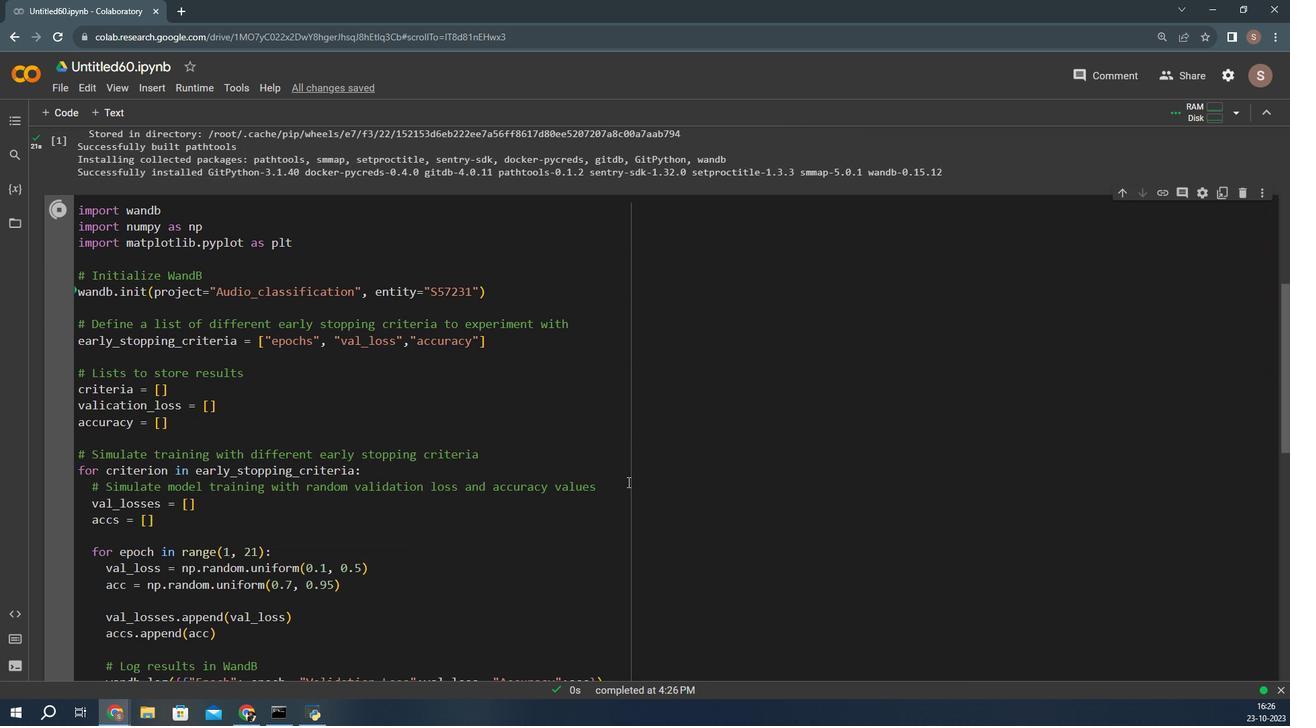 
Action: Mouse scrolled (650, 393) with delta (0, 0)
Screenshot: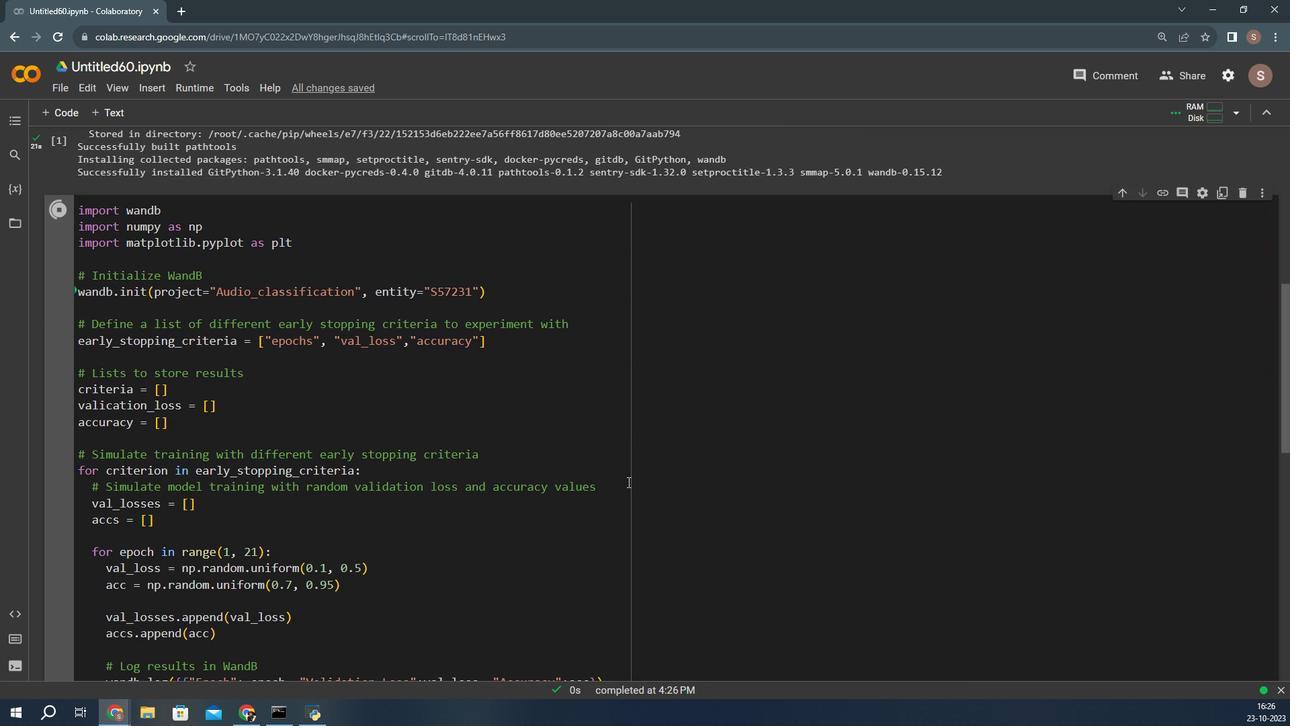 
Action: Mouse moved to (650, 394)
Screenshot: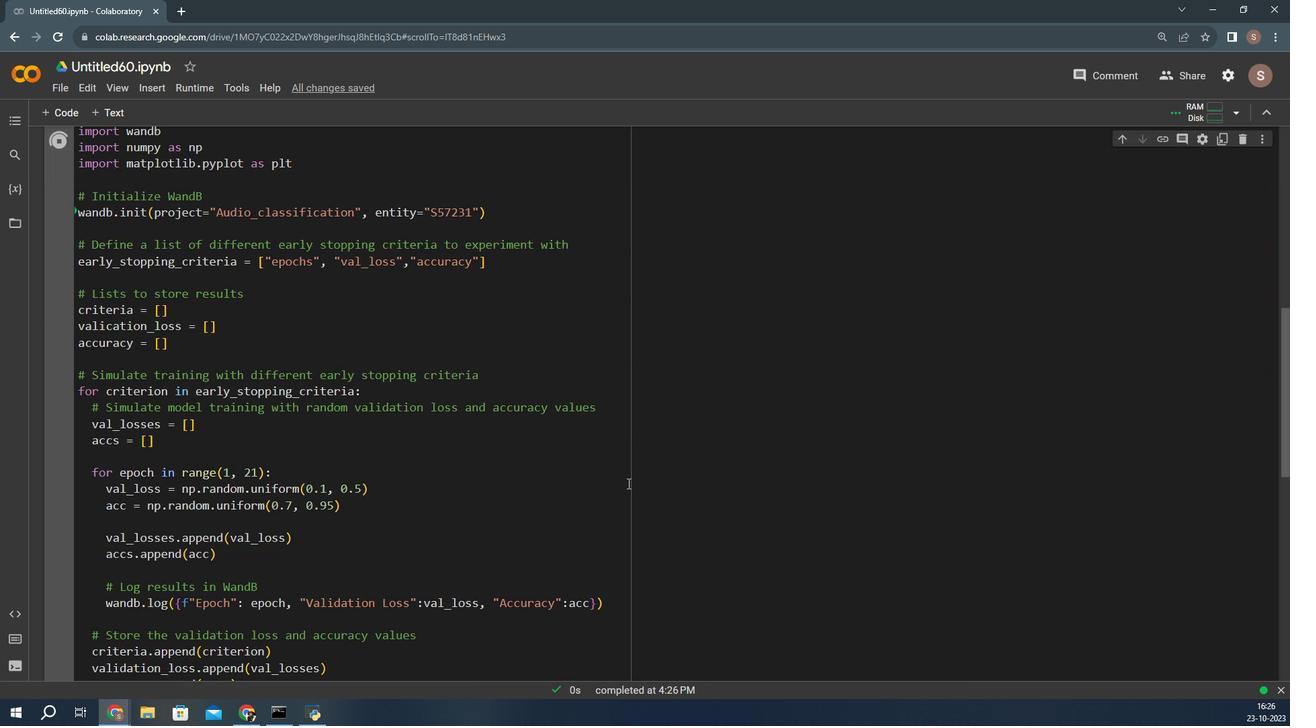 
Action: Mouse scrolled (650, 393) with delta (0, 0)
Screenshot: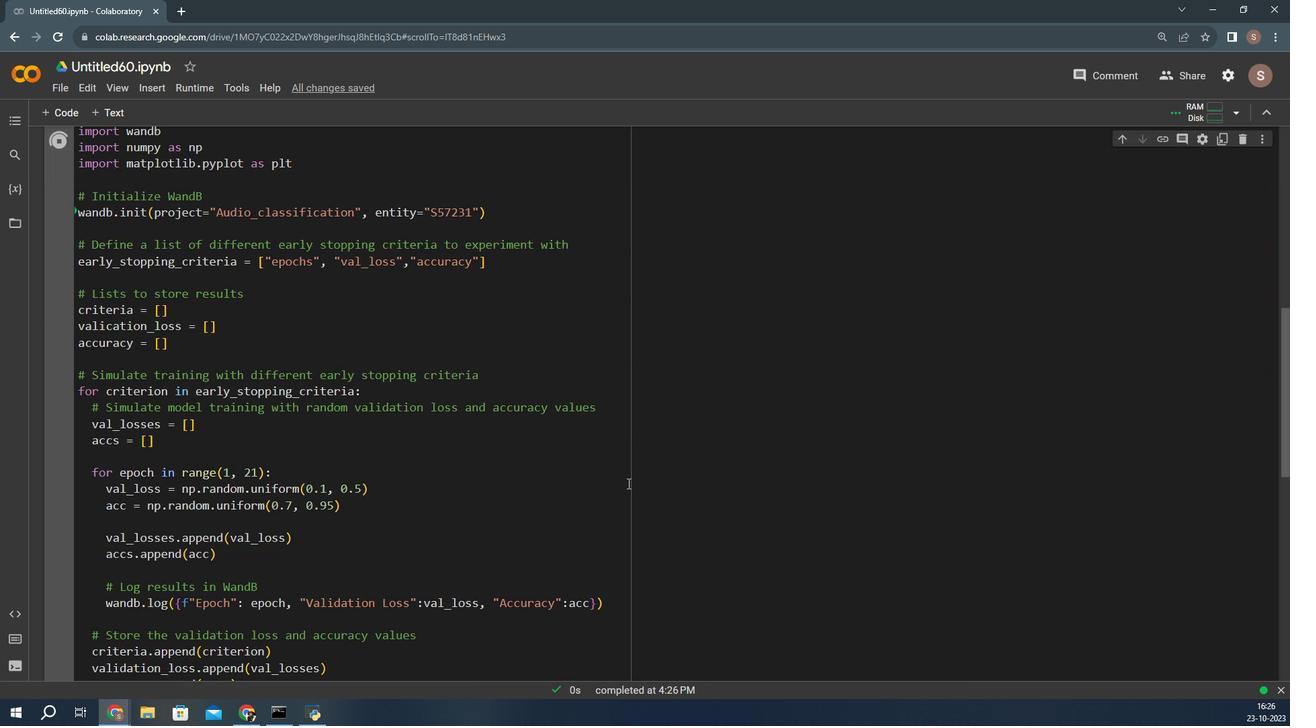 
Action: Mouse moved to (633, 391)
Screenshot: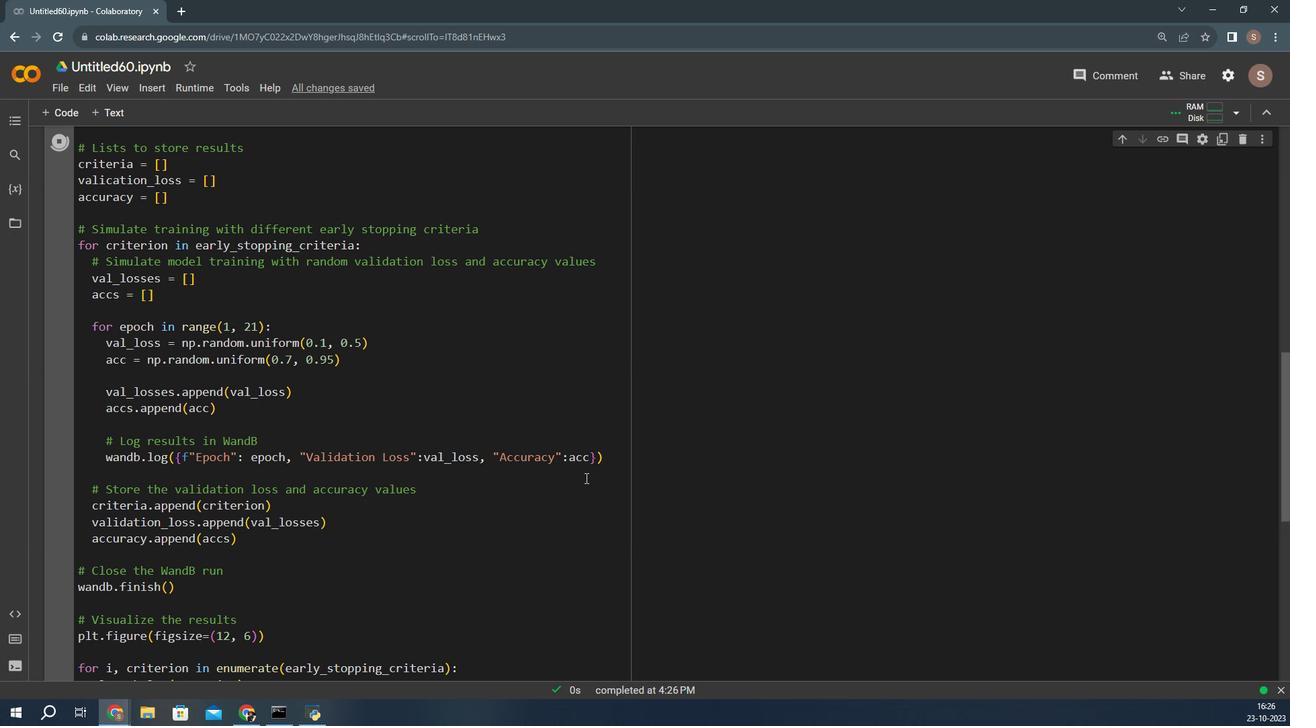 
Action: Mouse scrolled (633, 391) with delta (0, 0)
Screenshot: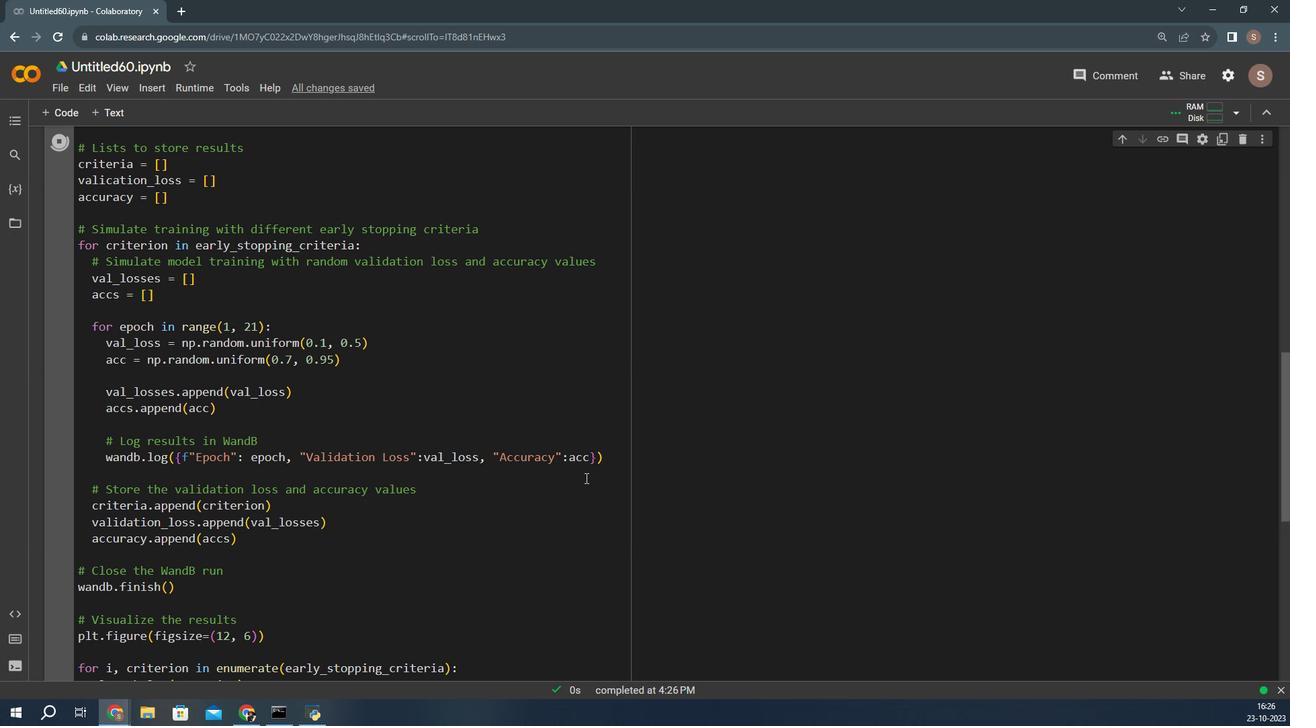 
Action: Mouse moved to (629, 391)
Screenshot: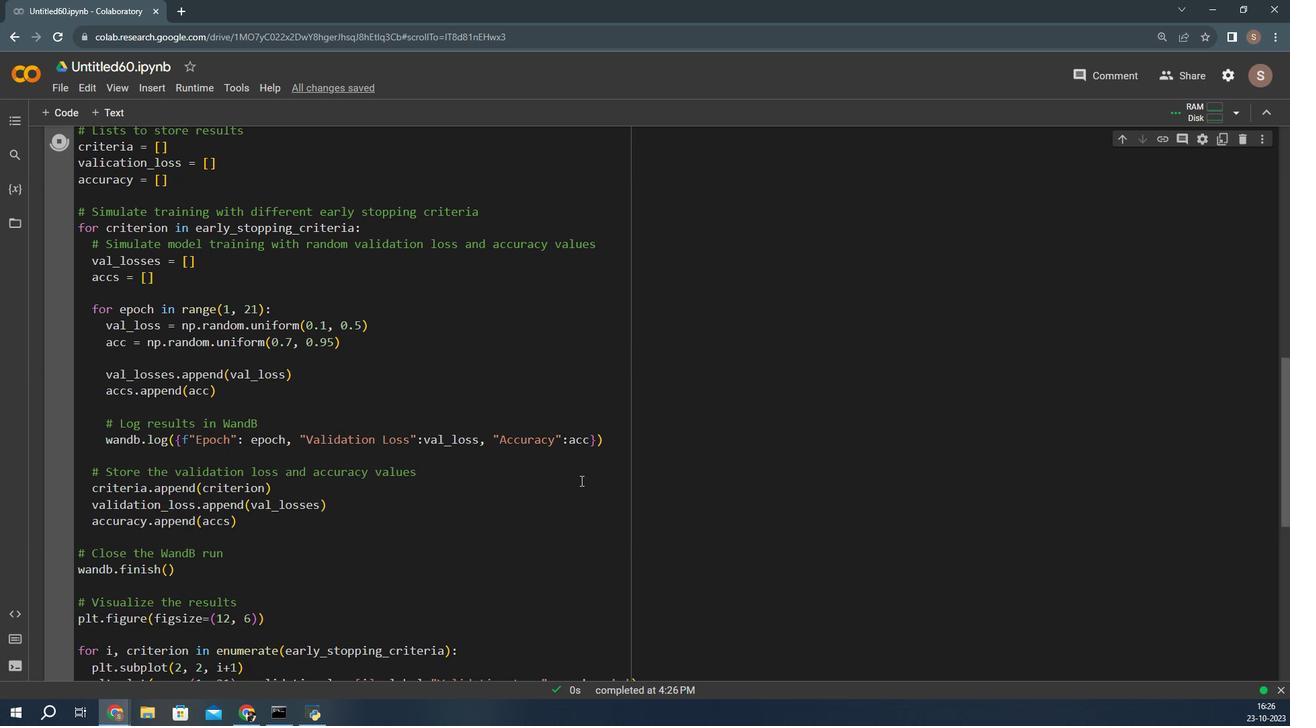 
Action: Mouse scrolled (629, 391) with delta (0, 0)
Screenshot: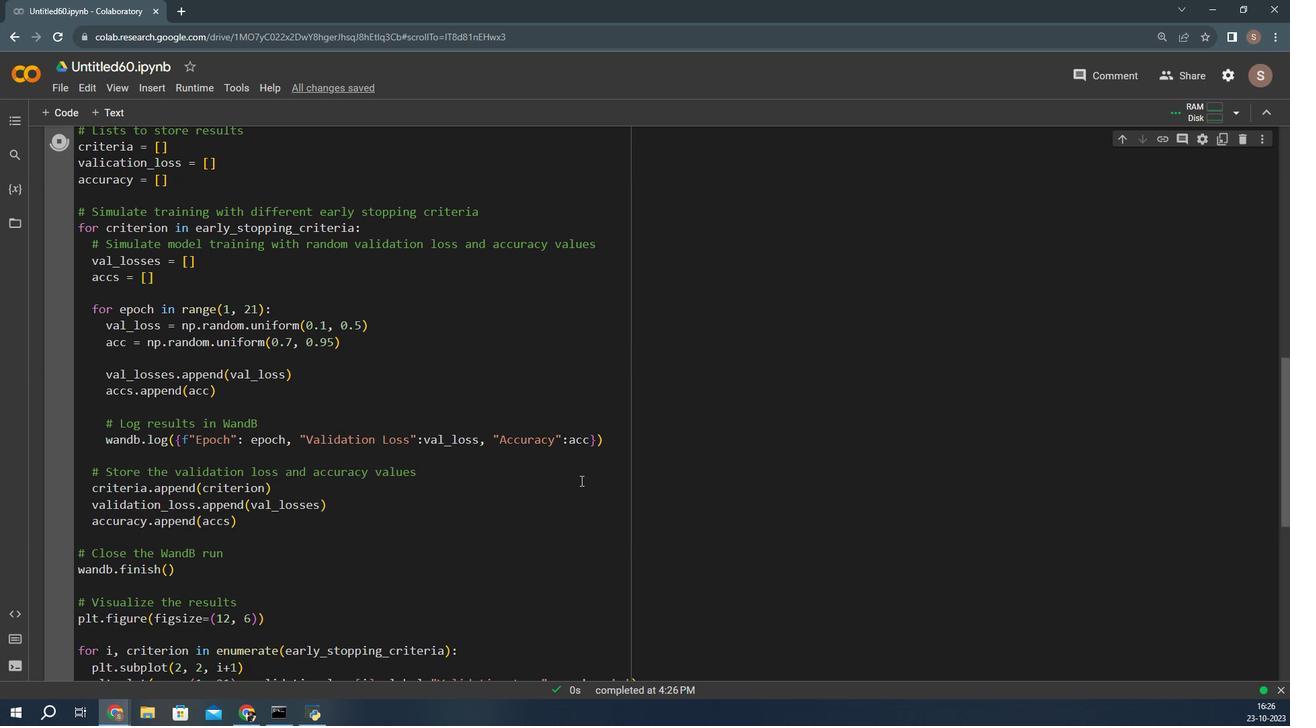 
Action: Mouse moved to (625, 393)
Screenshot: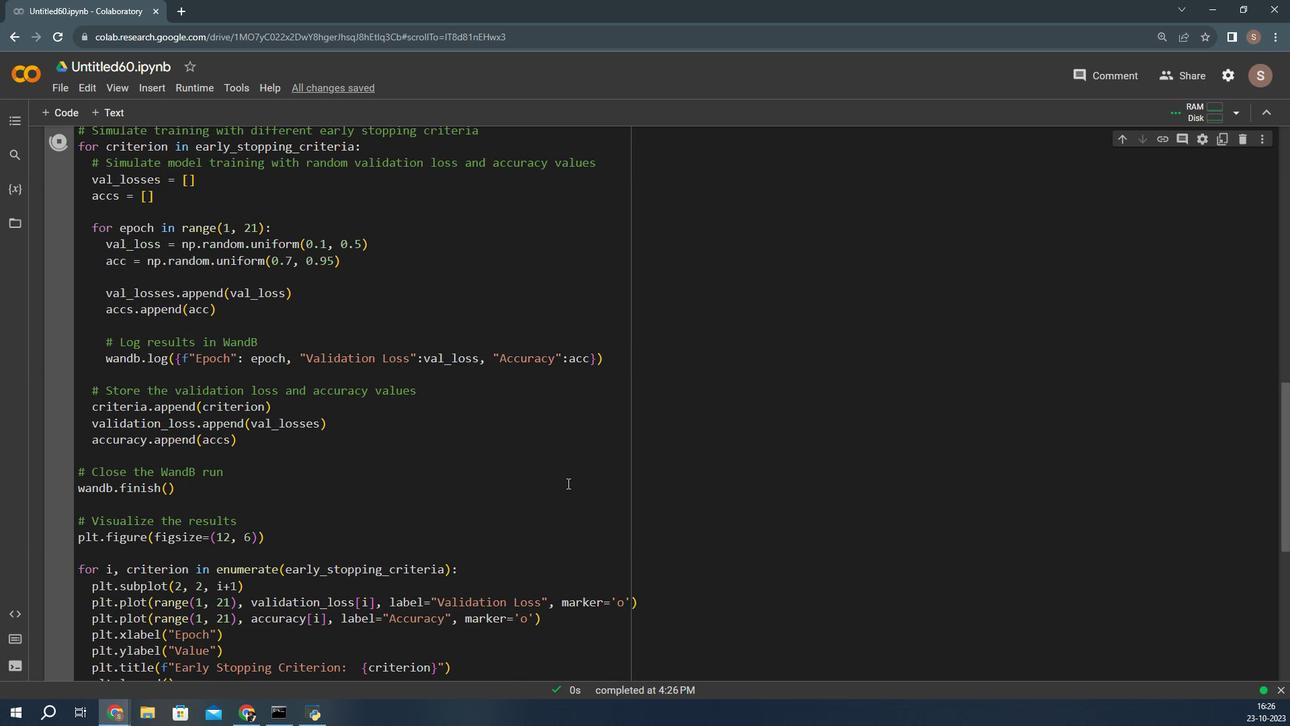 
Action: Mouse scrolled (625, 392) with delta (0, 0)
Screenshot: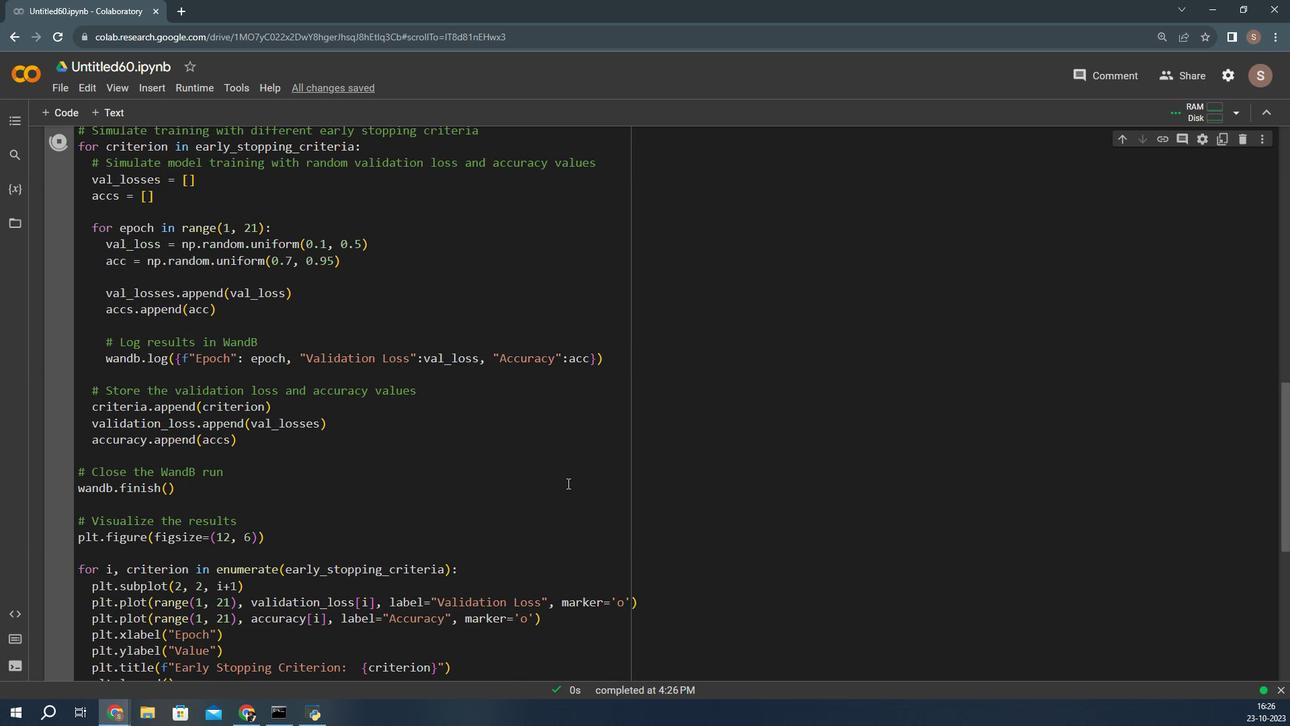 
Action: Mouse moved to (619, 394)
Screenshot: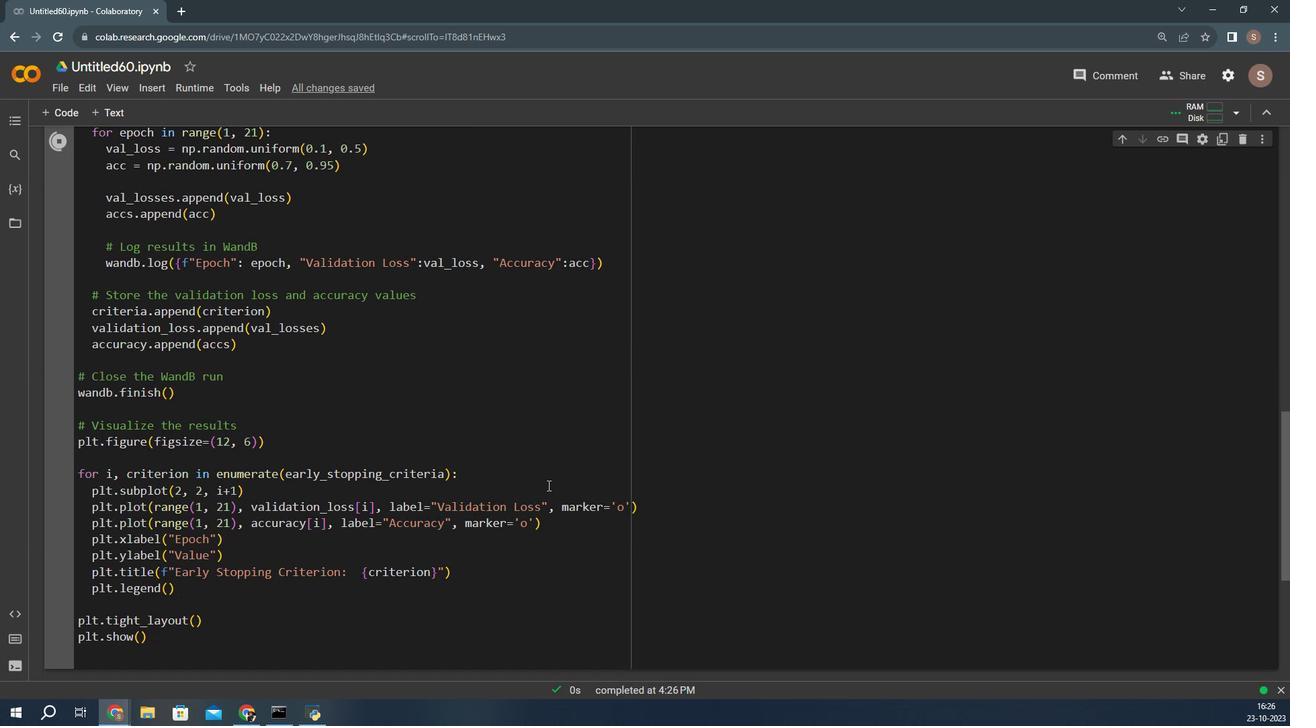 
Action: Mouse scrolled (619, 393) with delta (0, 0)
Screenshot: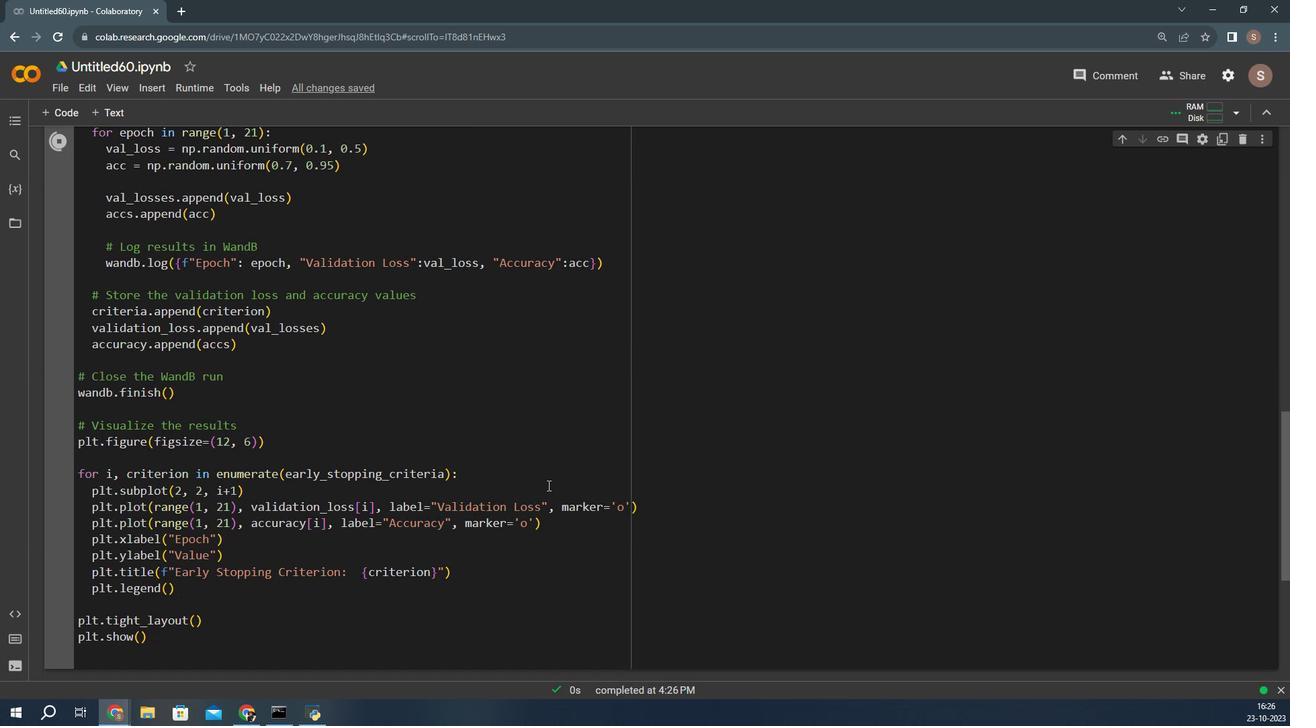 
Action: Mouse moved to (613, 395)
Screenshot: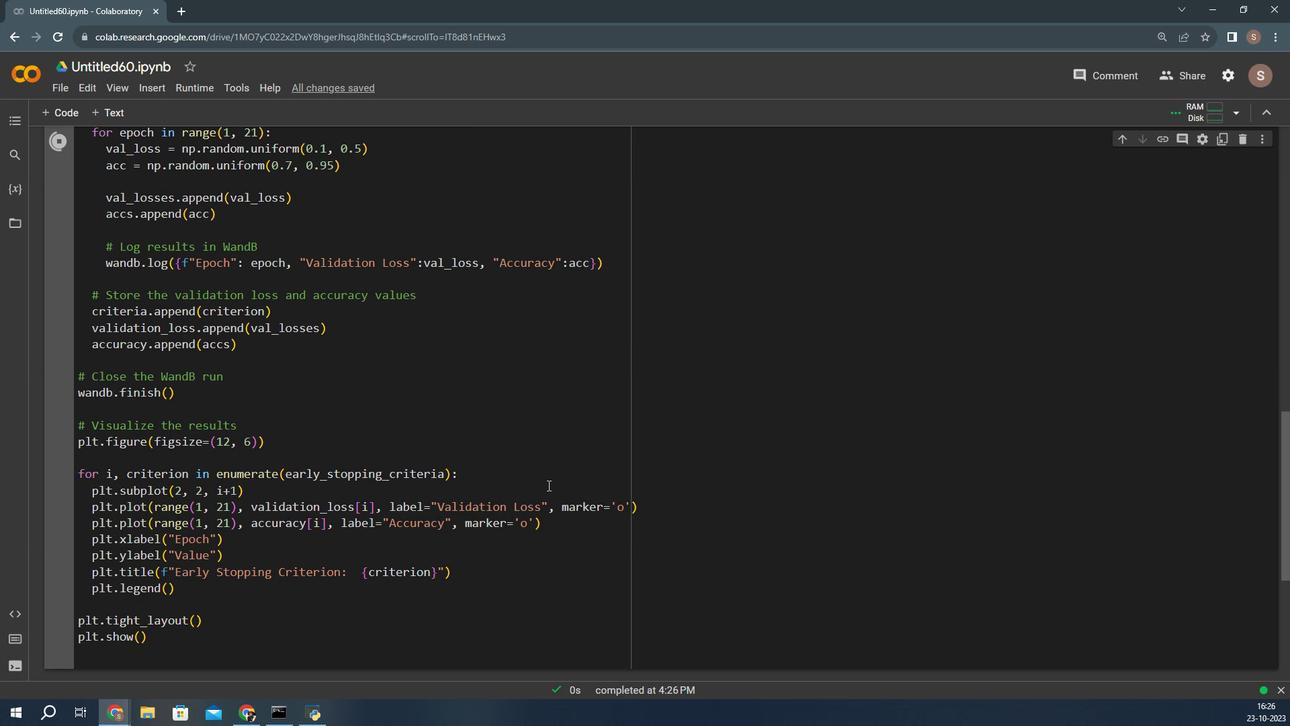 
Action: Mouse scrolled (613, 395) with delta (0, 0)
Screenshot: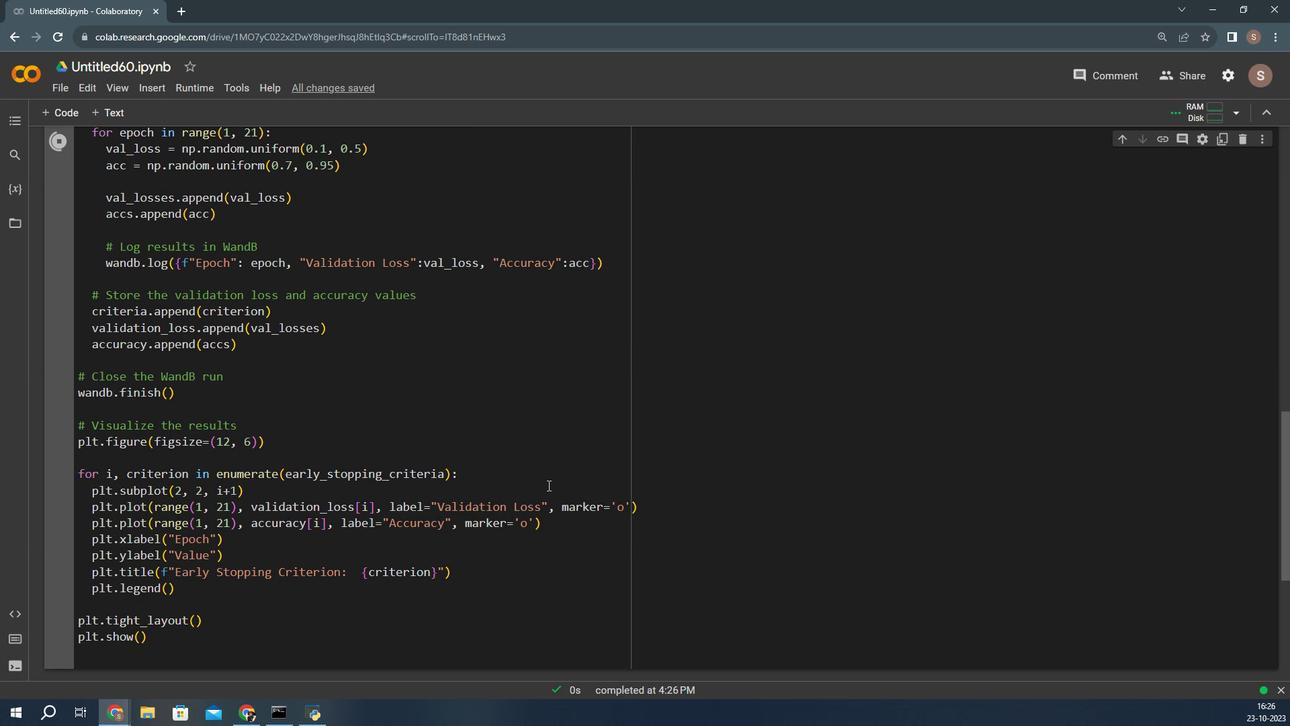 
Action: Mouse moved to (512, 352)
Screenshot: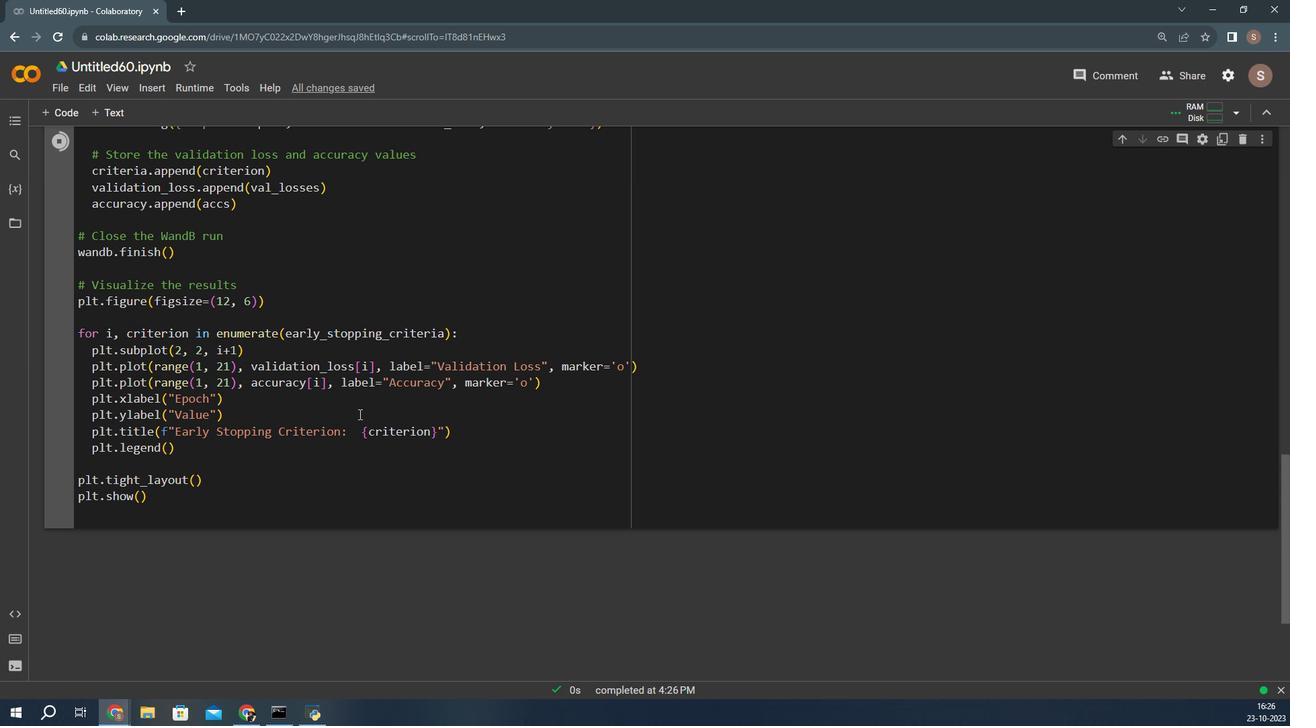 
Action: Mouse scrolled (512, 352) with delta (0, 0)
Screenshot: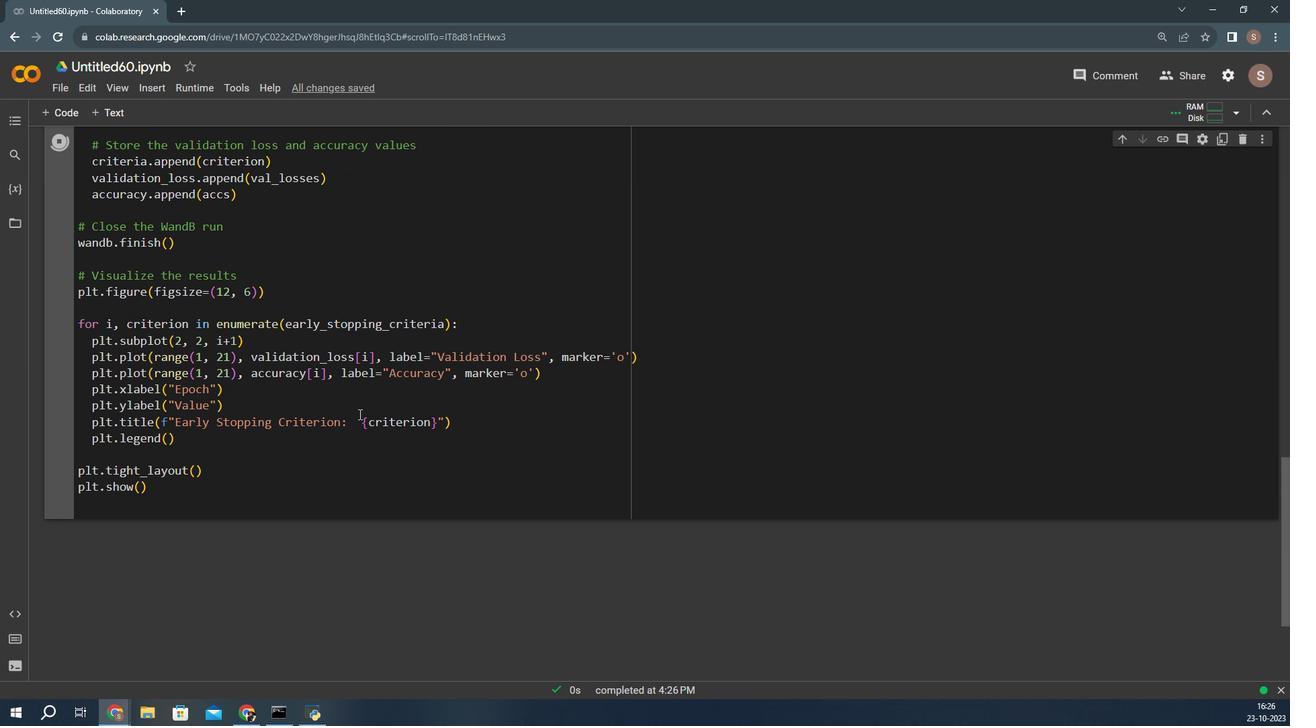 
Action: Mouse moved to (560, 396)
Screenshot: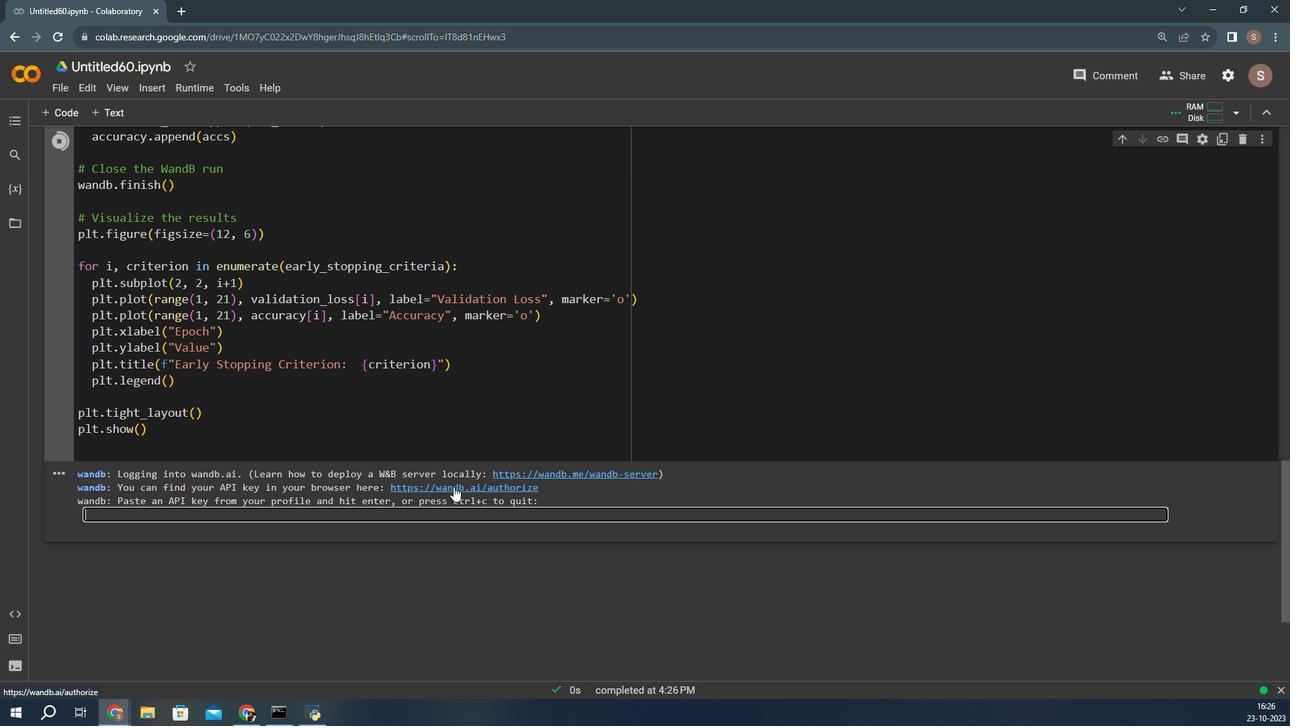 
Action: Mouse pressed left at (560, 396)
Screenshot: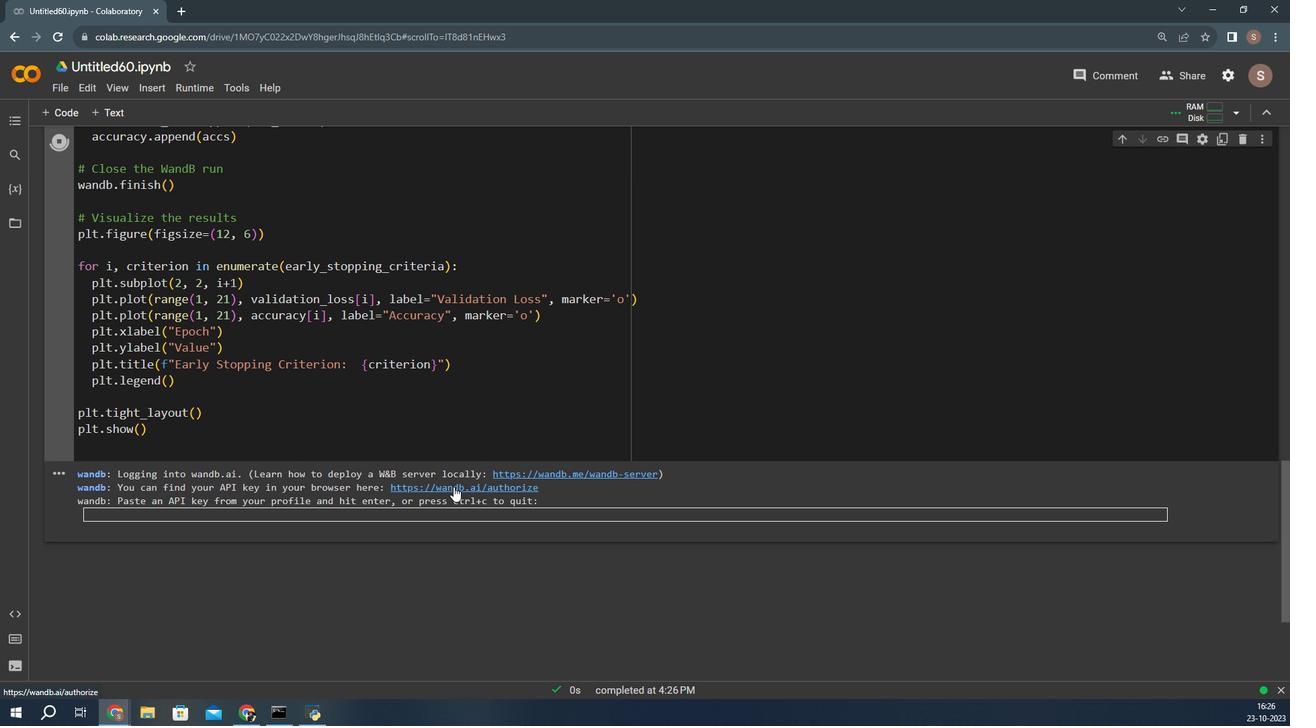 
Action: Mouse moved to (683, 246)
Screenshot: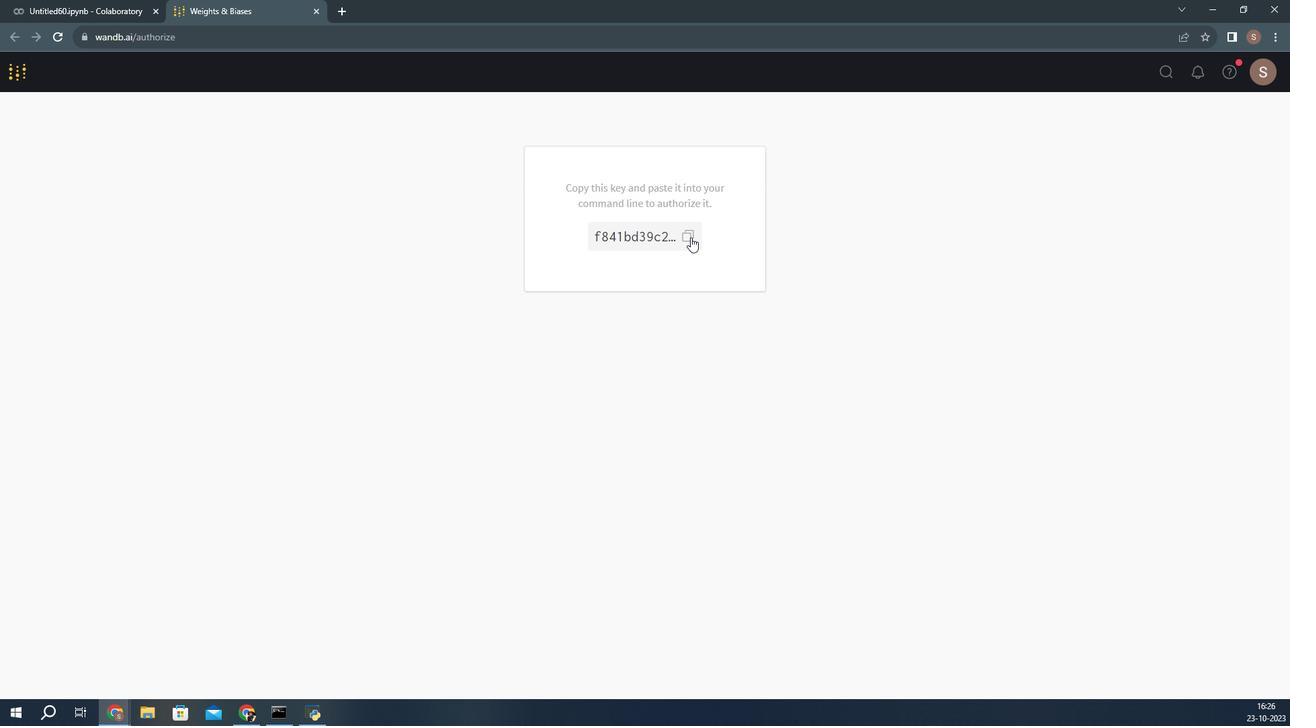 
Action: Mouse pressed left at (683, 246)
Screenshot: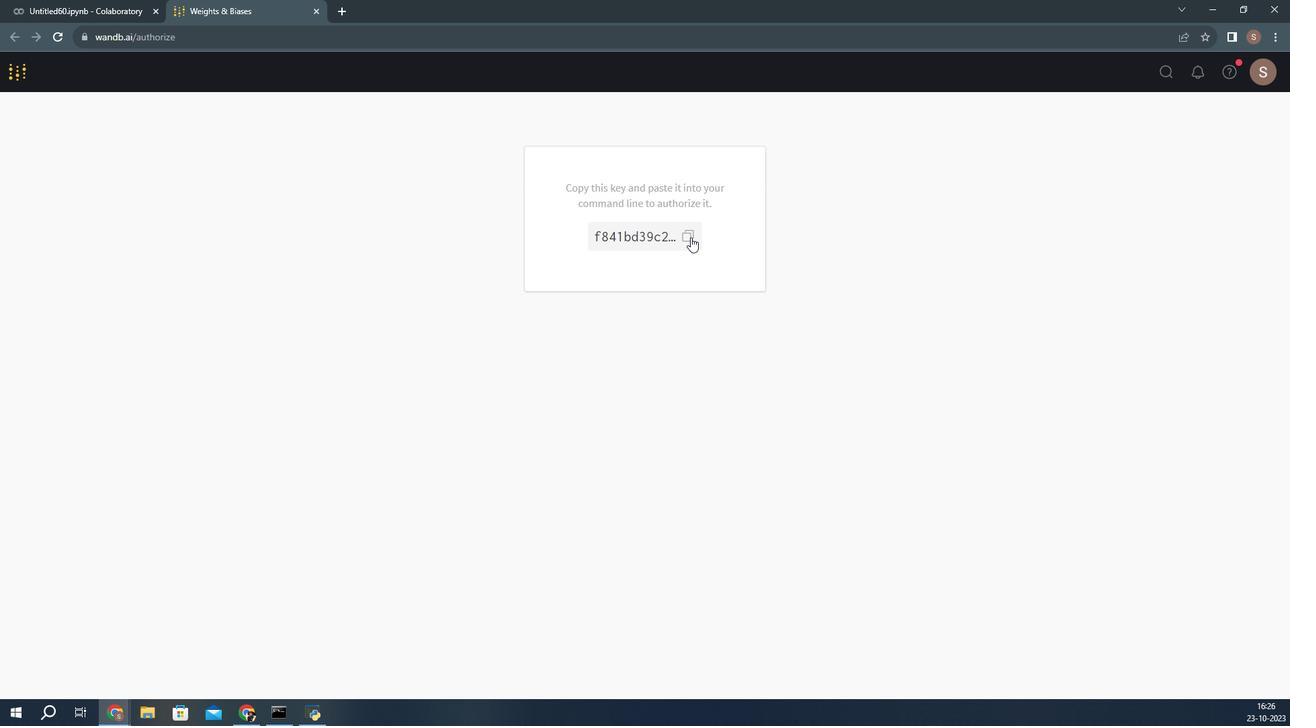 
Action: Mouse moved to (377, 107)
Screenshot: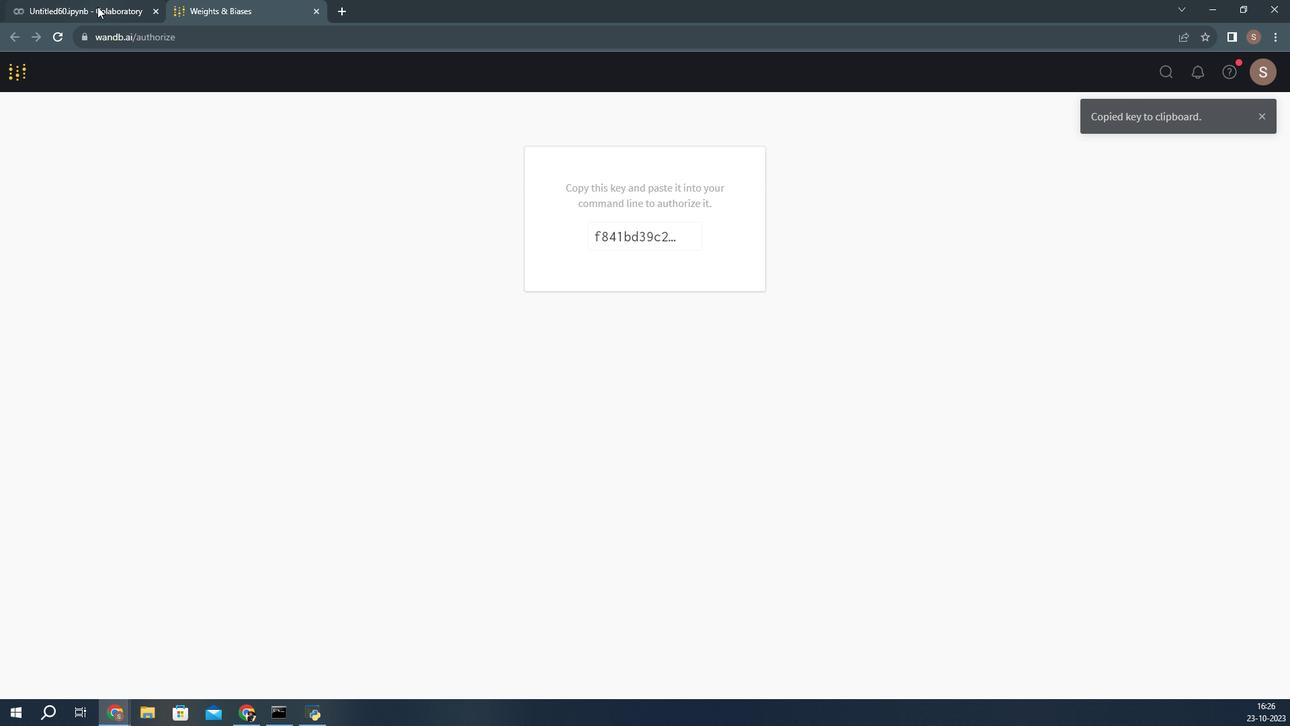 
Action: Mouse pressed left at (377, 107)
Screenshot: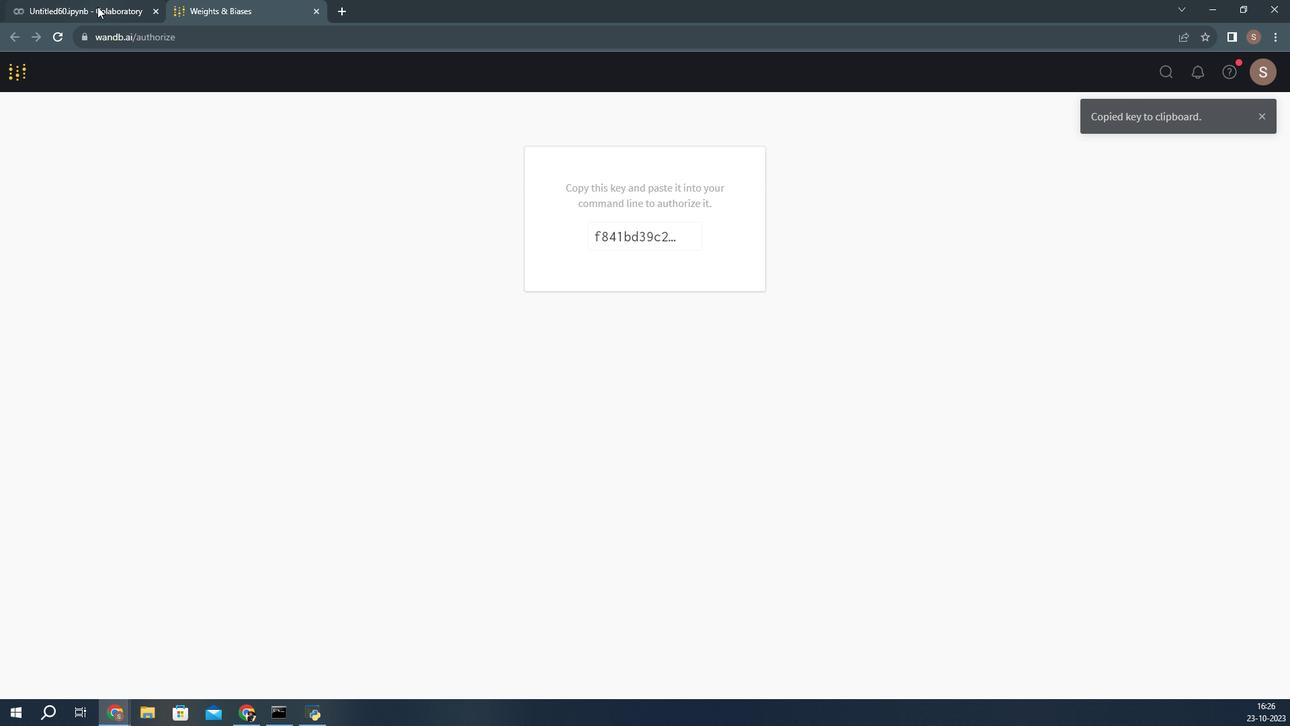 
Action: Mouse moved to (496, 413)
Screenshot: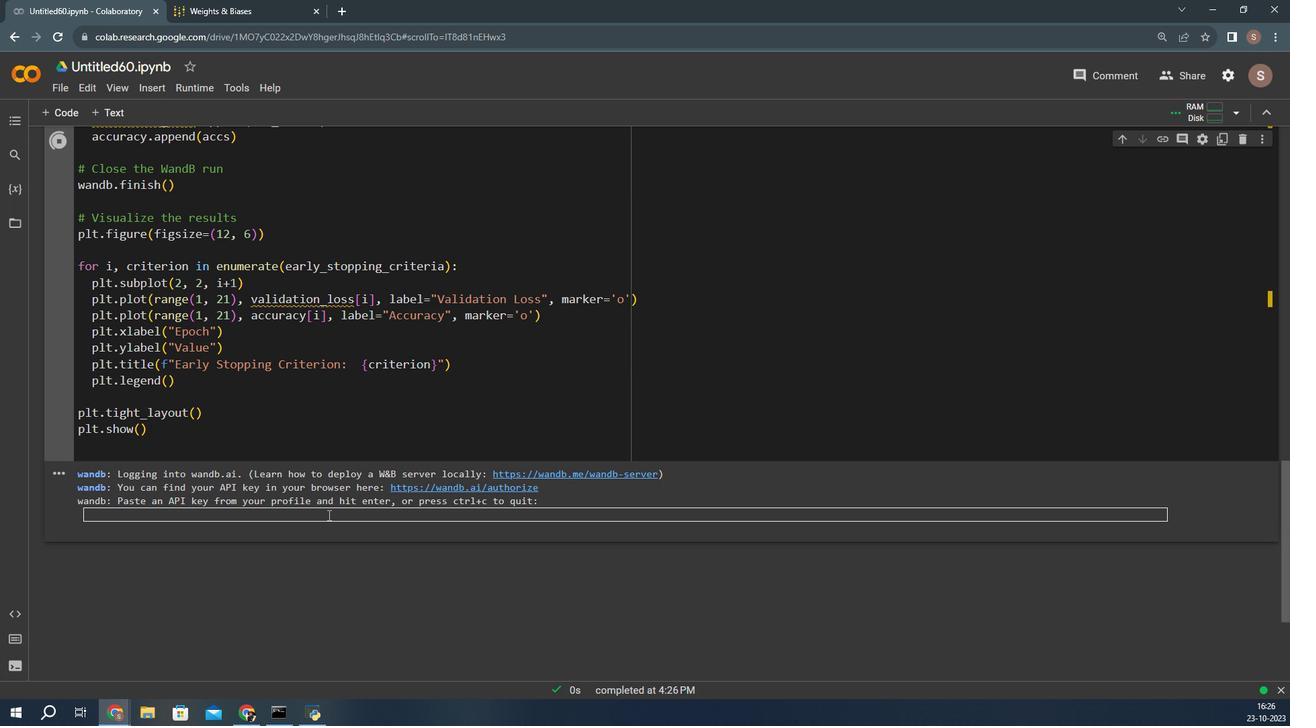 
Action: Mouse pressed left at (496, 413)
Screenshot: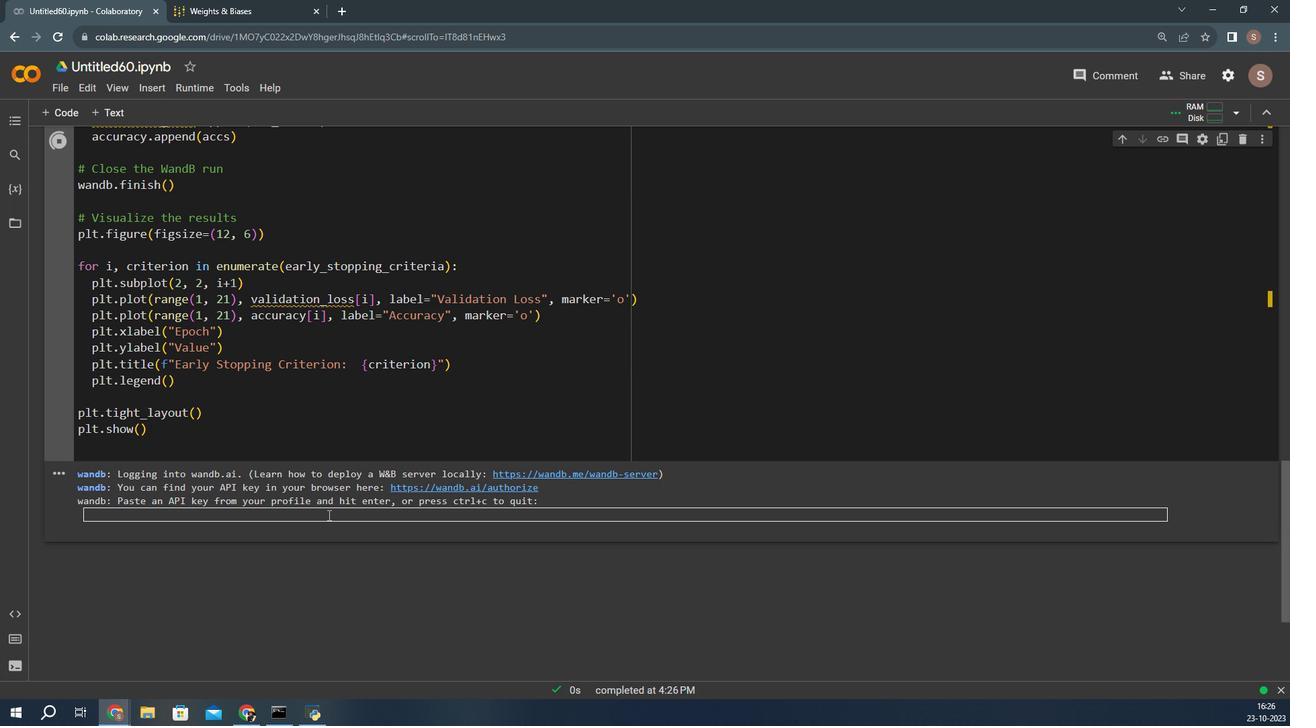 
Action: Mouse moved to (657, 375)
Screenshot: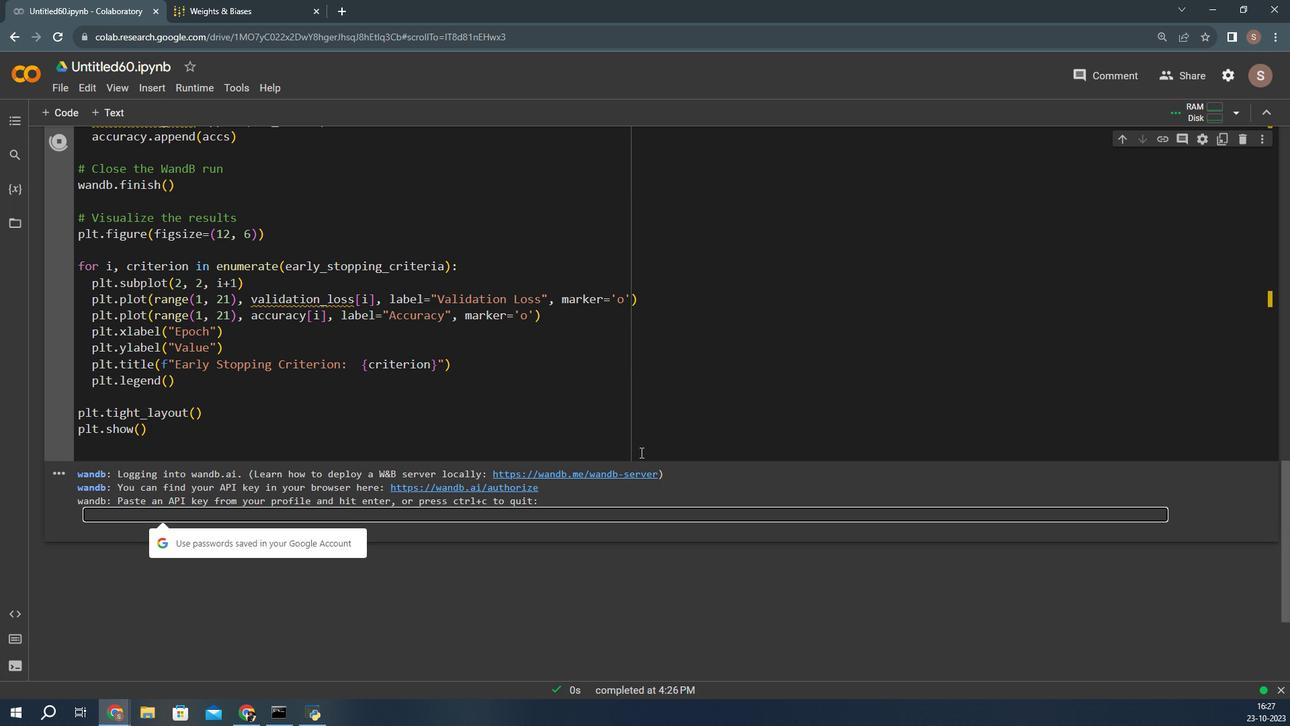 
Action: Key pressed ctrl+V
Screenshot: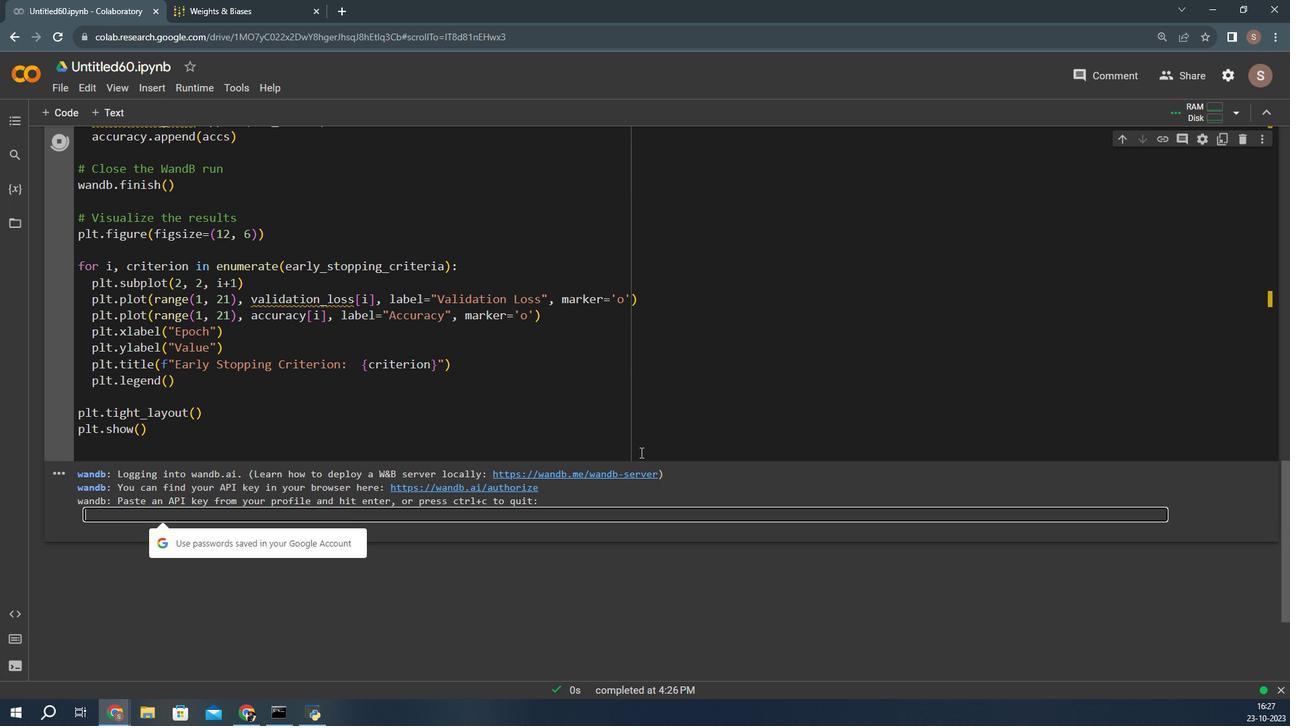 
Action: Mouse moved to (732, 305)
Screenshot: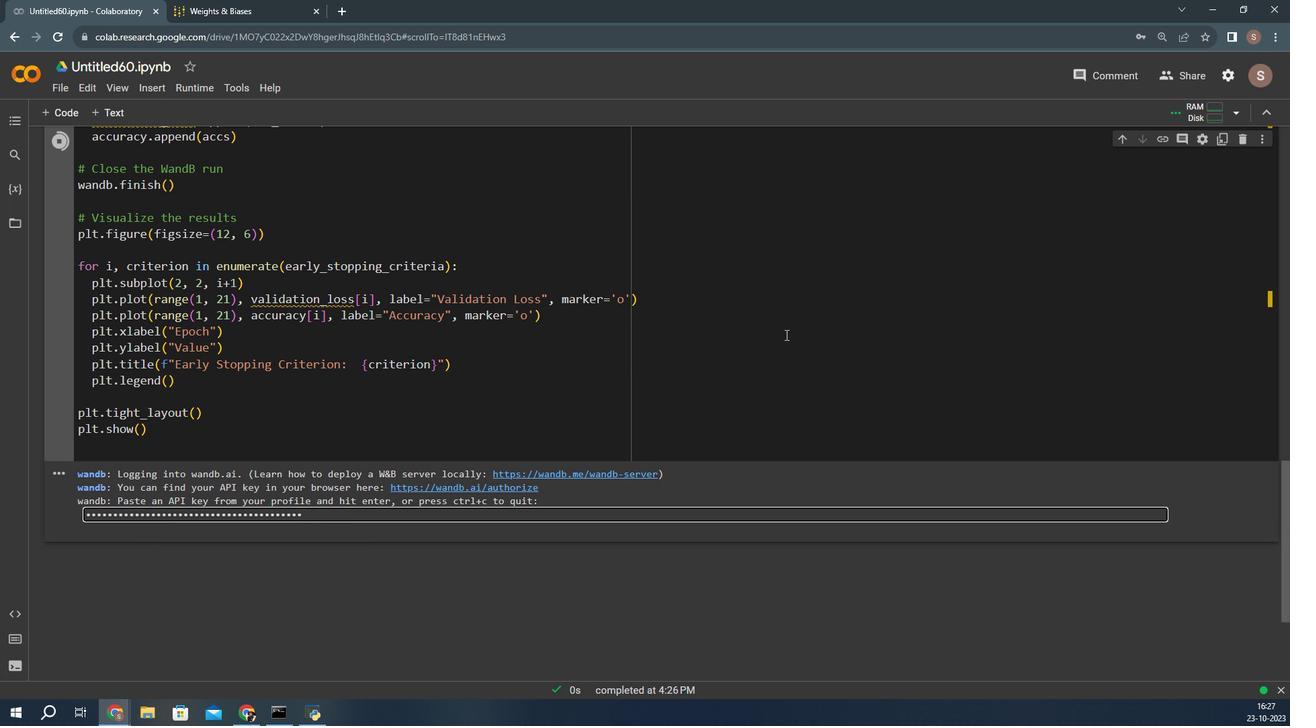 
Action: Key pressed <Key.enter>
Screenshot: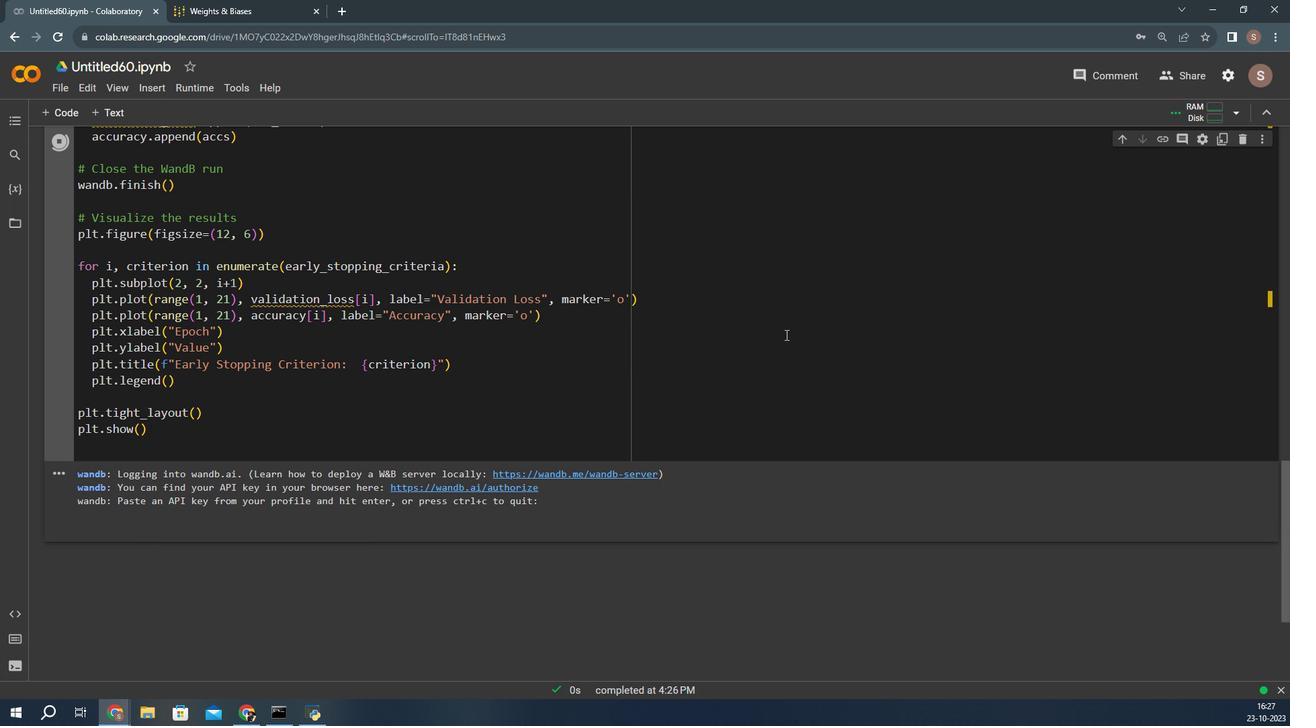 
Action: Mouse moved to (762, 339)
Screenshot: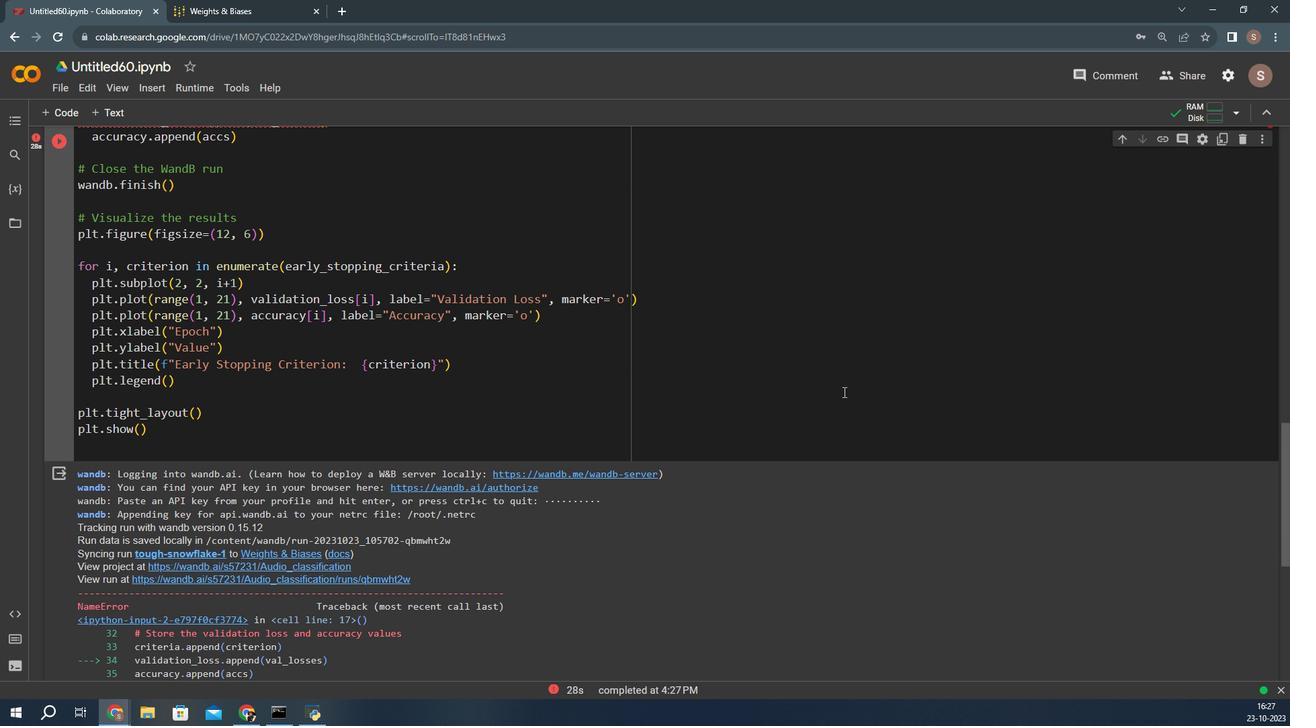 
Action: Mouse scrolled (762, 339) with delta (0, 0)
Screenshot: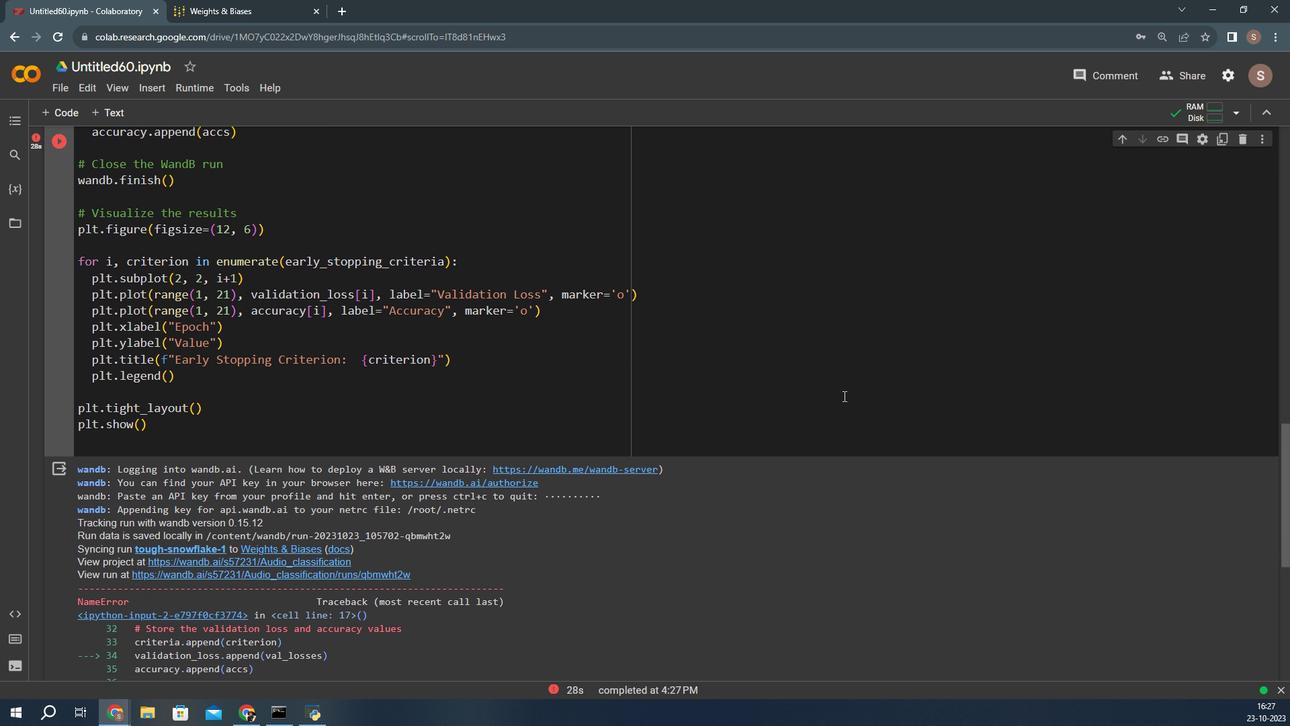 
Action: Mouse moved to (762, 342)
Screenshot: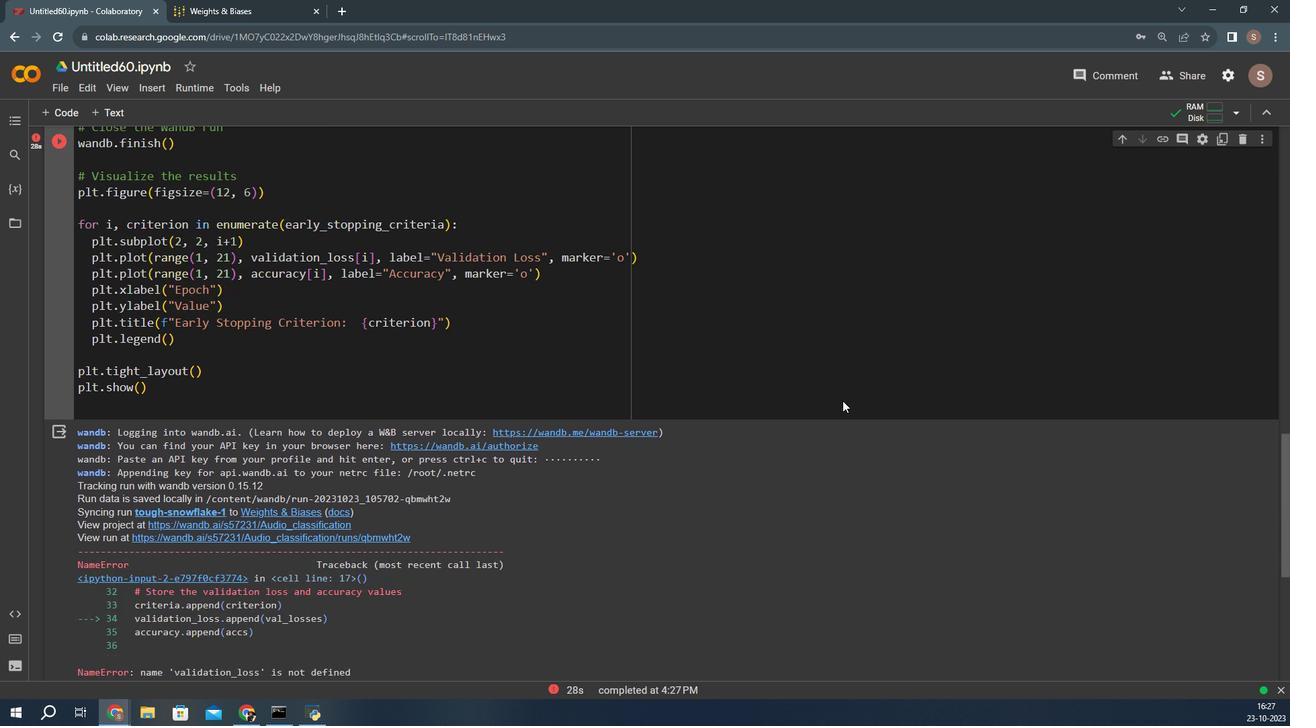 
Action: Mouse scrolled (762, 341) with delta (0, 0)
Screenshot: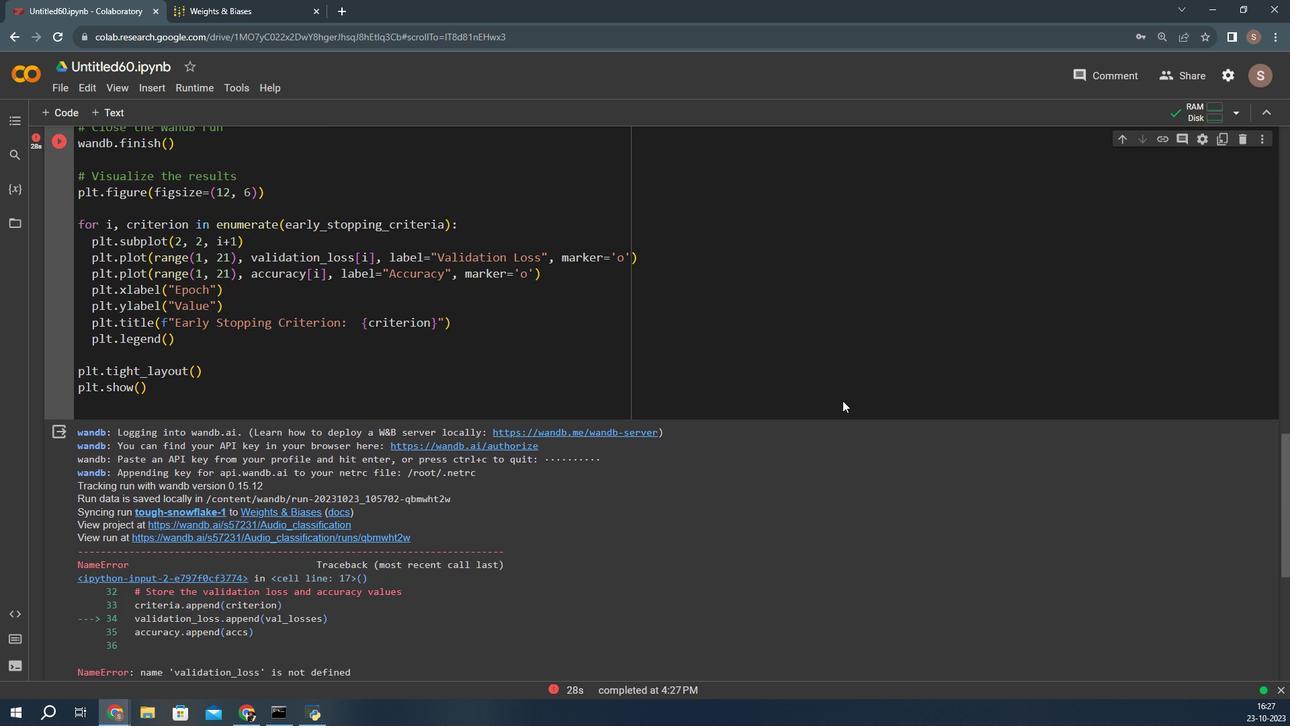 
Action: Mouse moved to (761, 344)
Screenshot: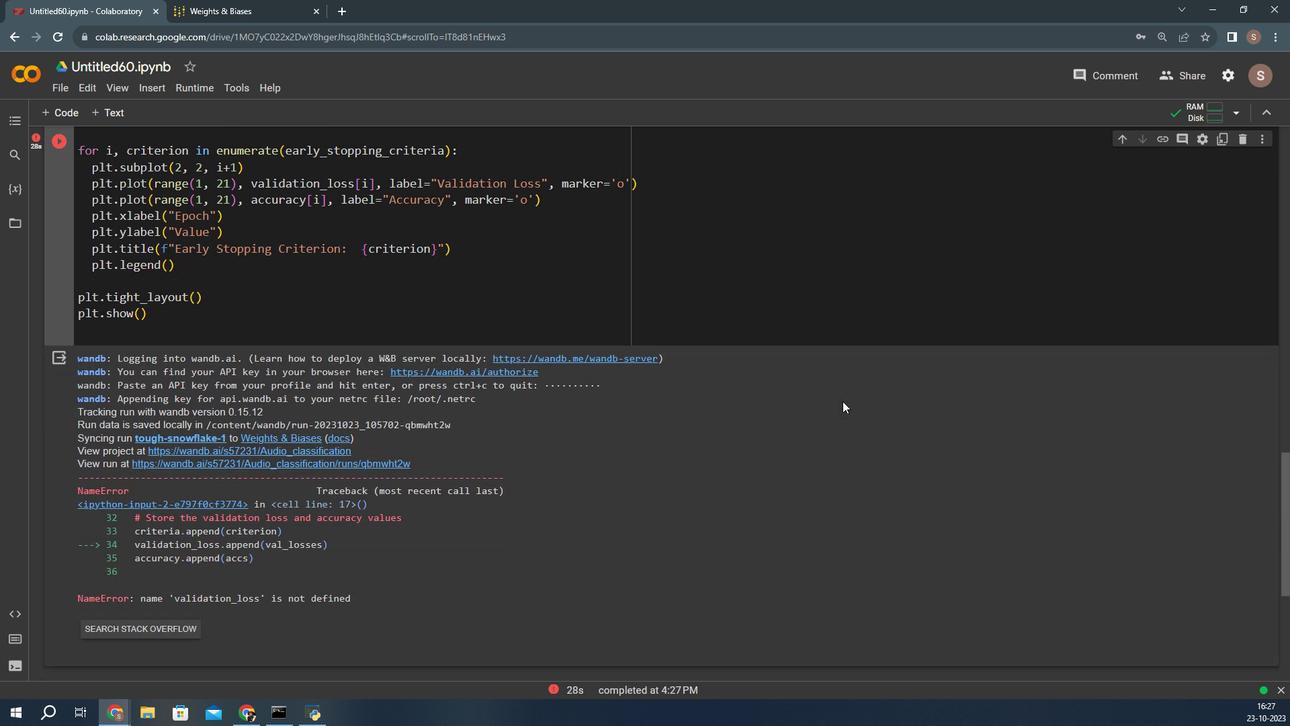 
Action: Mouse scrolled (761, 344) with delta (0, 0)
Screenshot: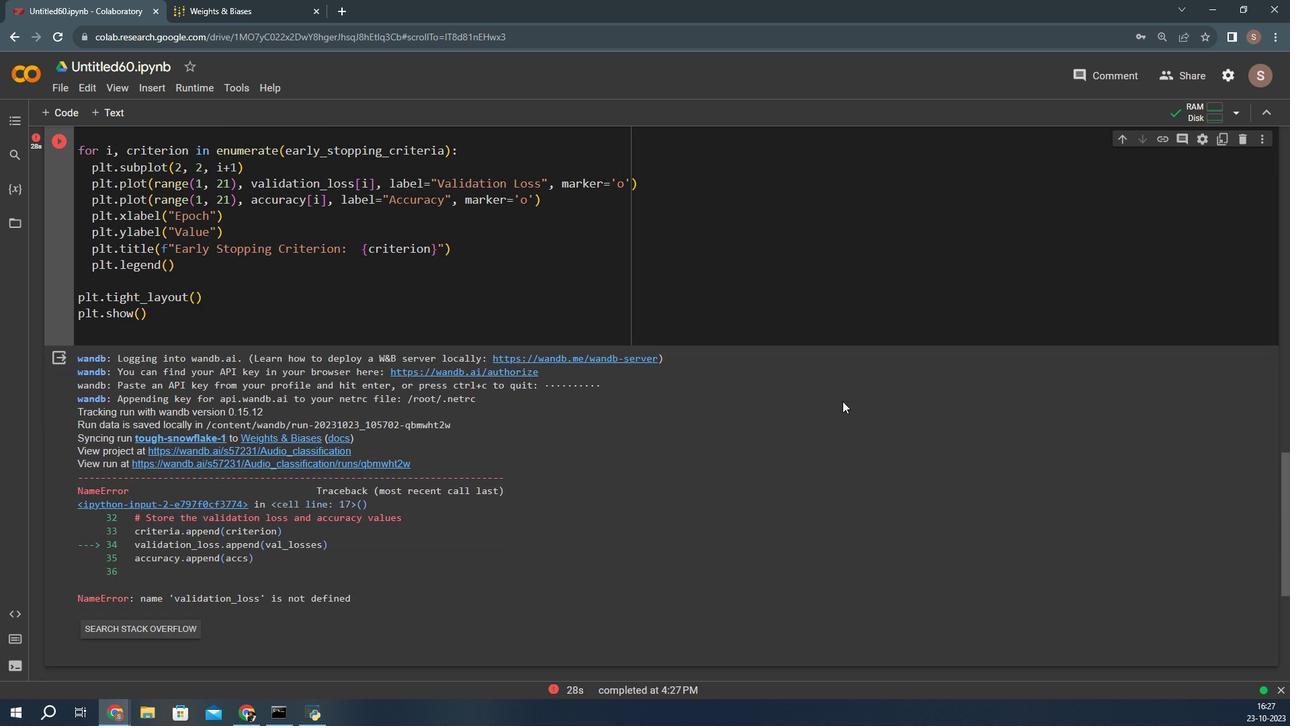 
Action: Mouse moved to (553, 387)
Screenshot: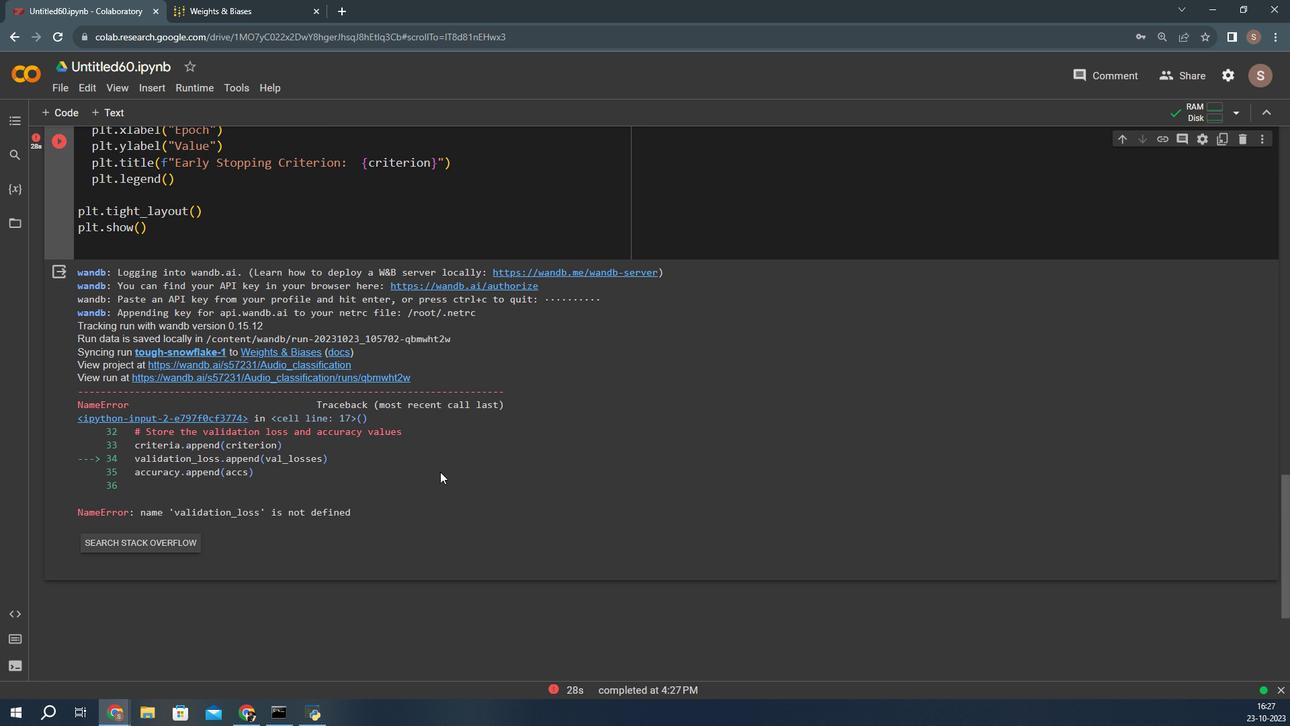 
Action: Mouse scrolled (553, 387) with delta (0, 0)
Screenshot: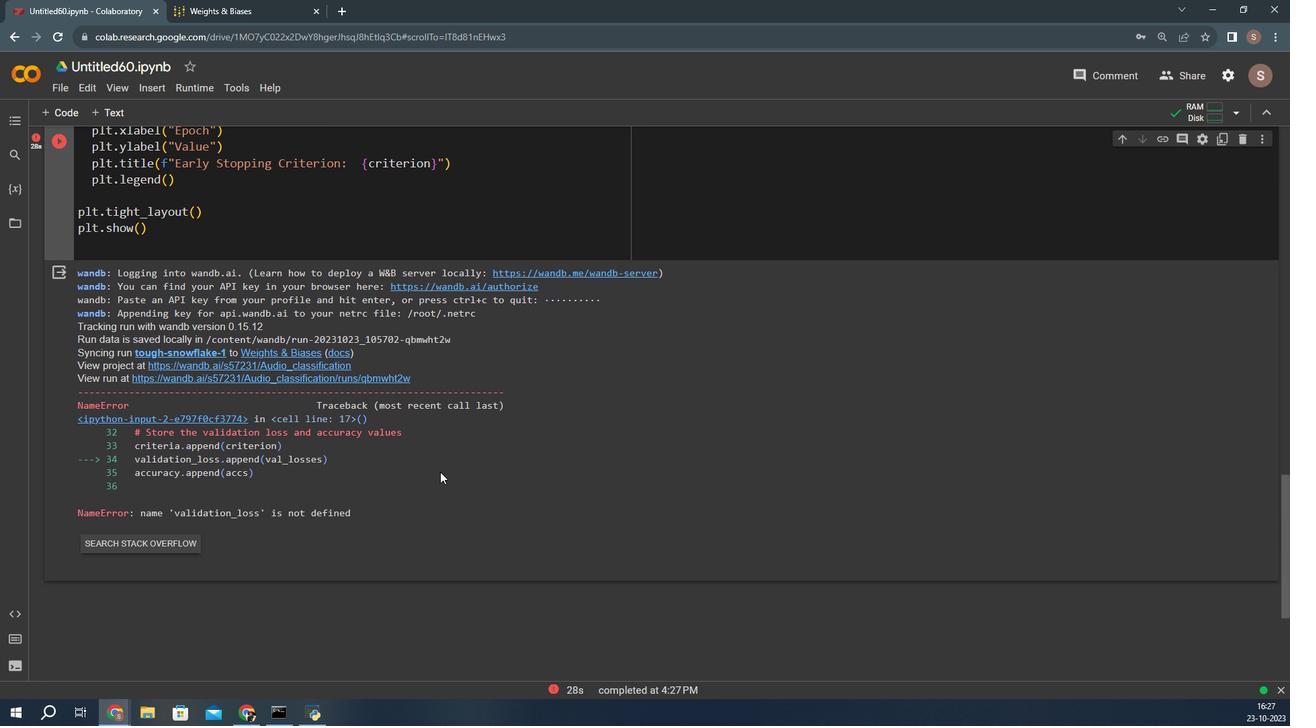 
Action: Mouse scrolled (553, 387) with delta (0, 0)
Screenshot: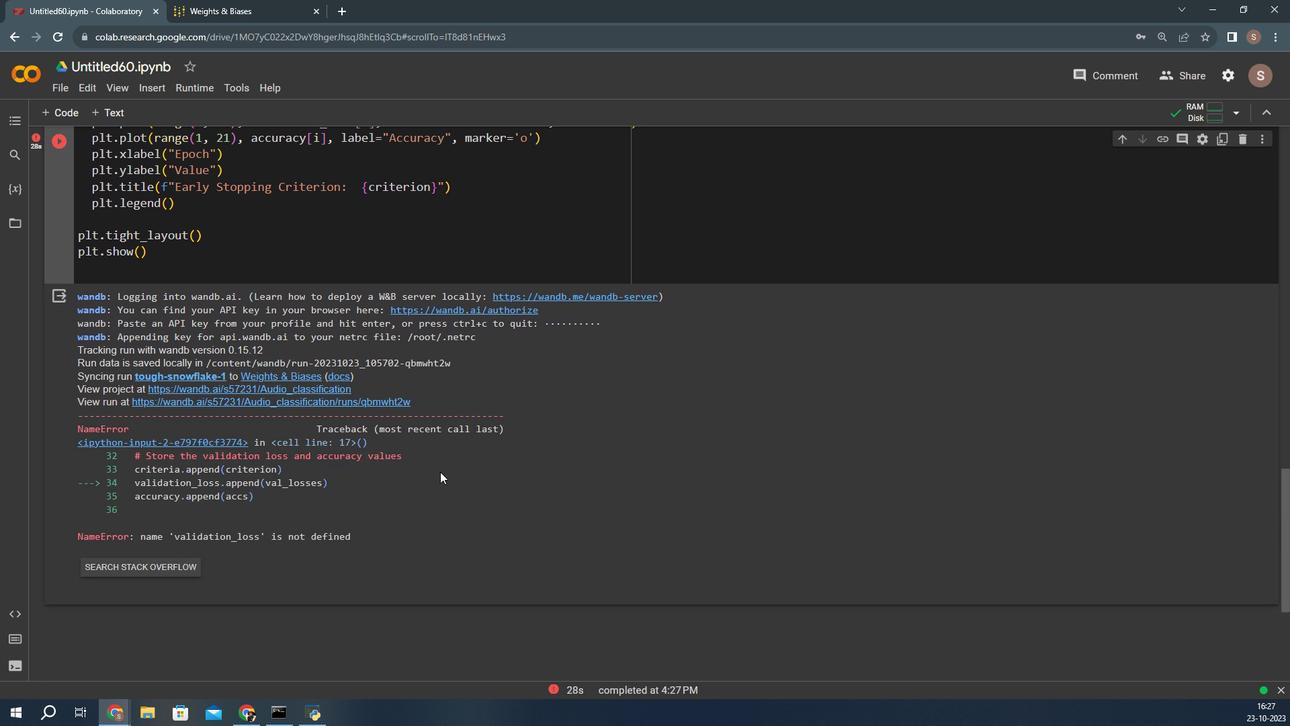 
Action: Mouse scrolled (553, 387) with delta (0, 0)
Screenshot: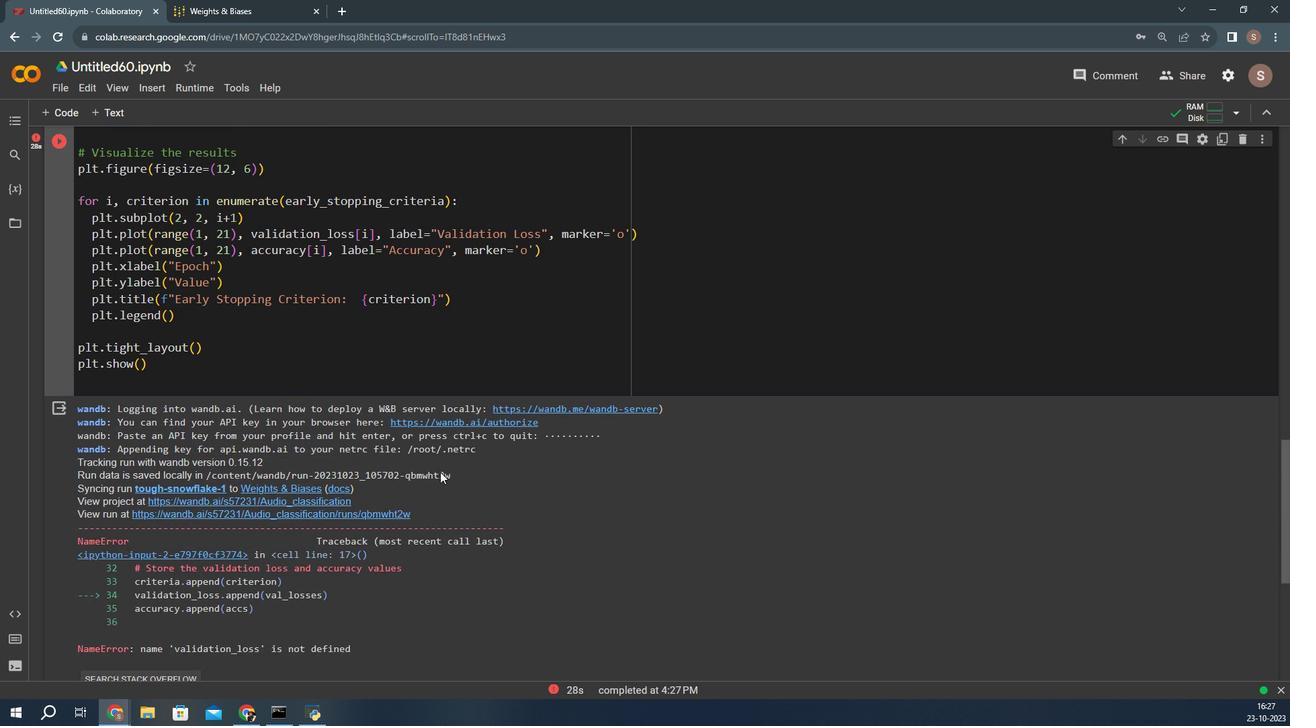 
Action: Mouse scrolled (553, 387) with delta (0, 0)
Screenshot: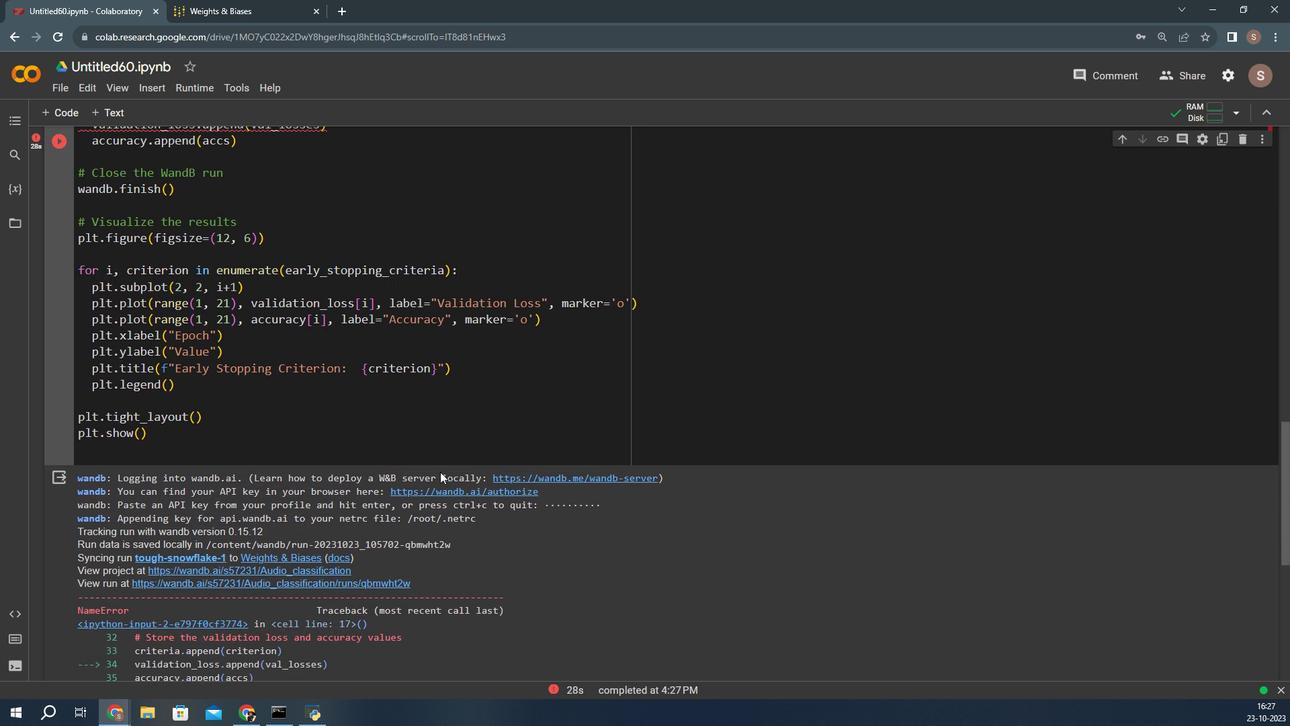 
Action: Mouse scrolled (553, 387) with delta (0, 0)
Screenshot: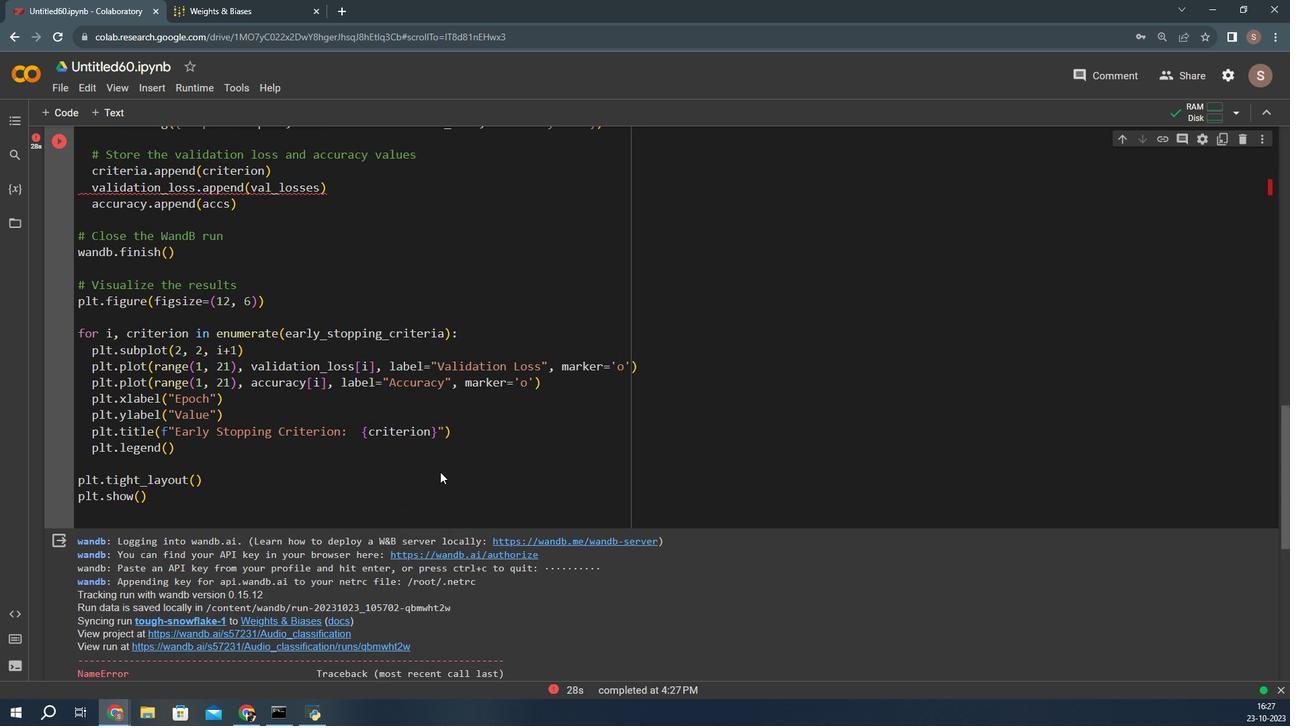 
Action: Mouse scrolled (553, 387) with delta (0, 0)
Screenshot: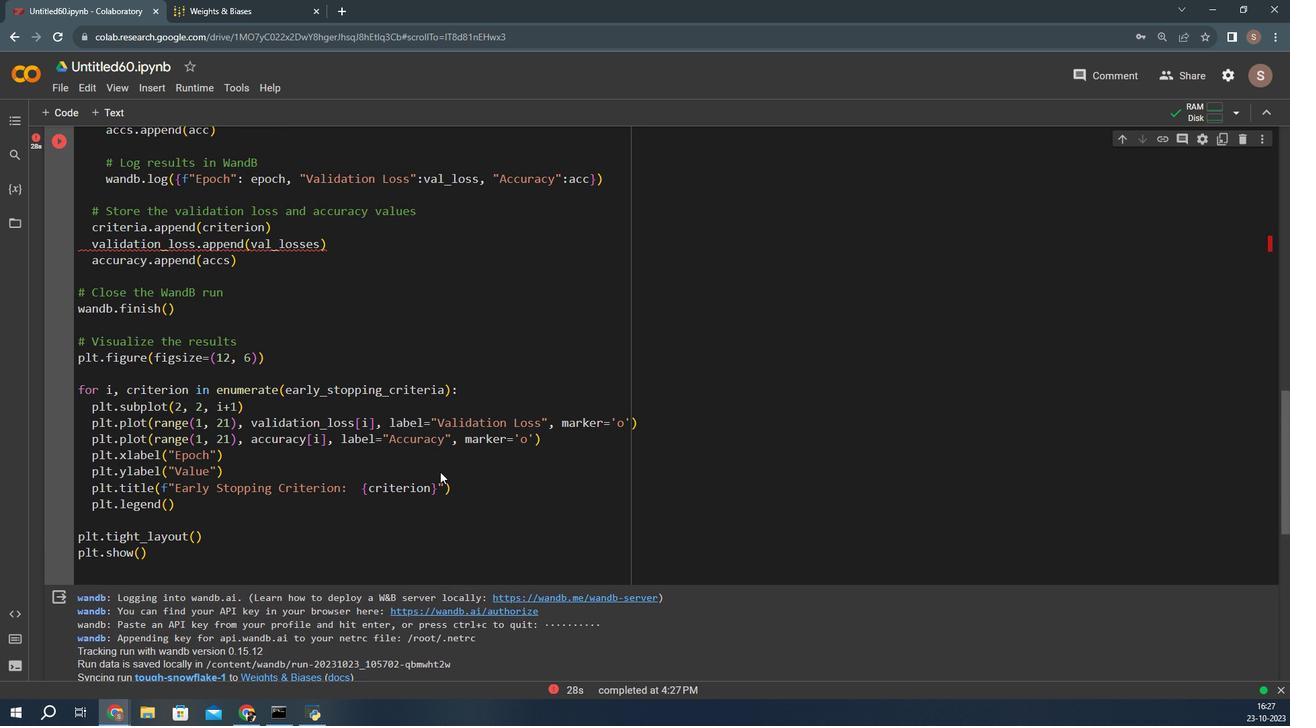
Action: Mouse moved to (424, 297)
Screenshot: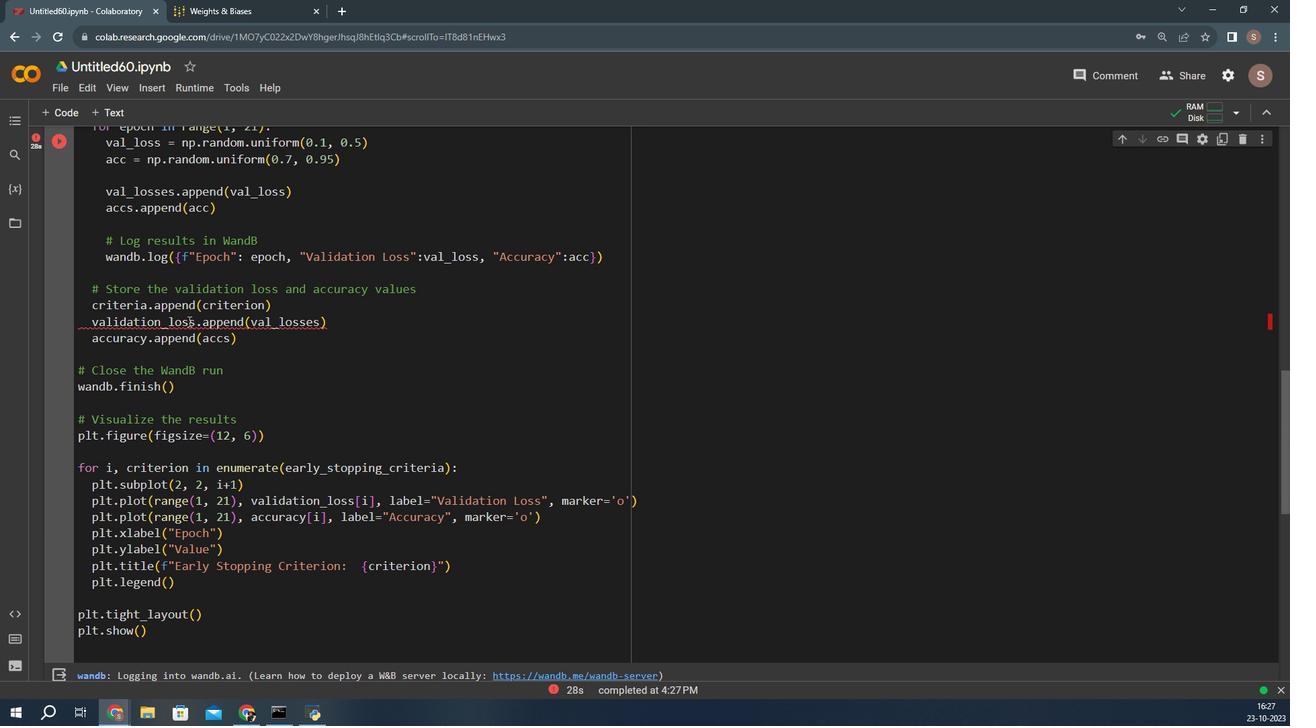 
Action: Mouse pressed left at (424, 297)
Screenshot: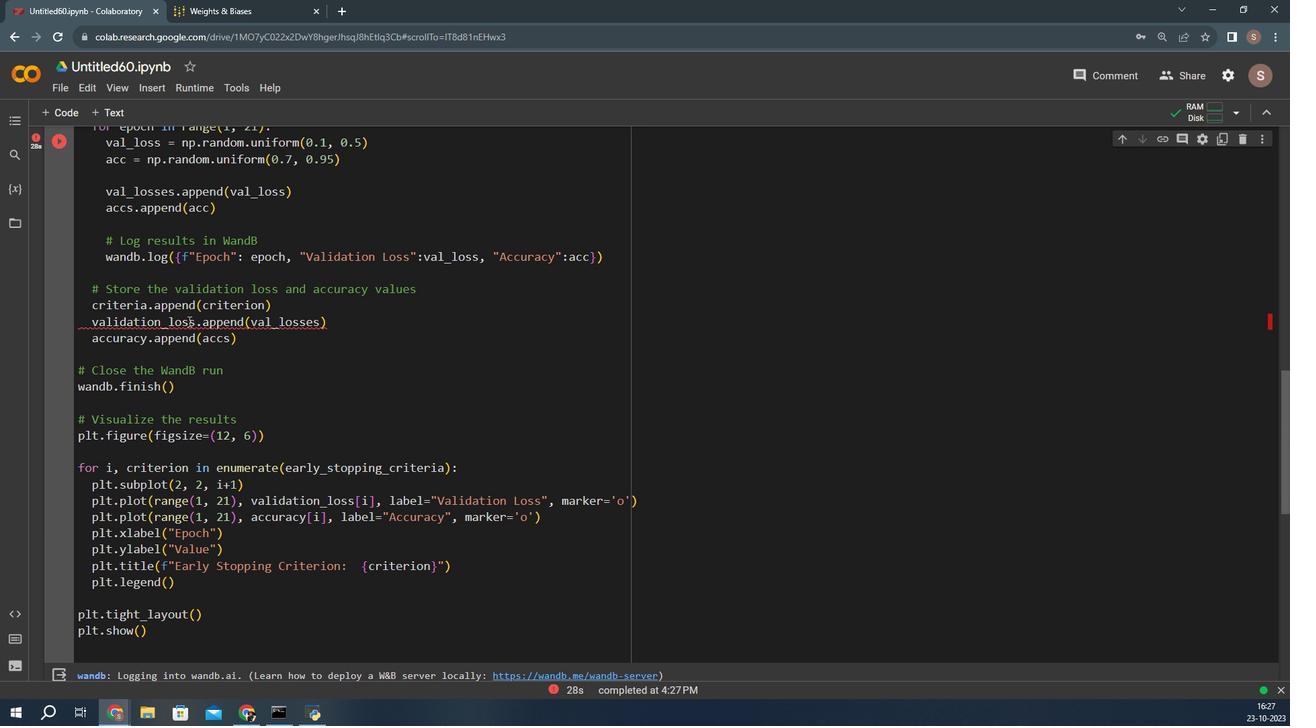 
Action: Mouse moved to (621, 377)
Screenshot: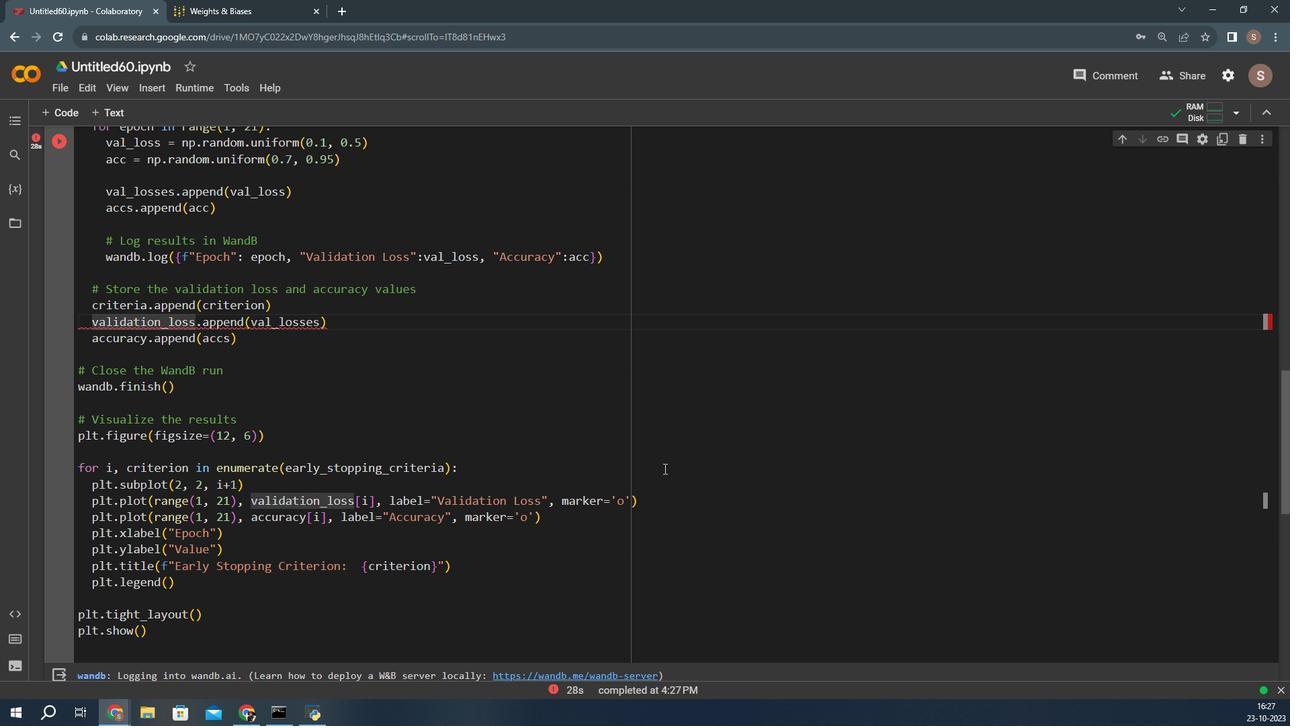 
Action: Key pressed <Key.up>
Screenshot: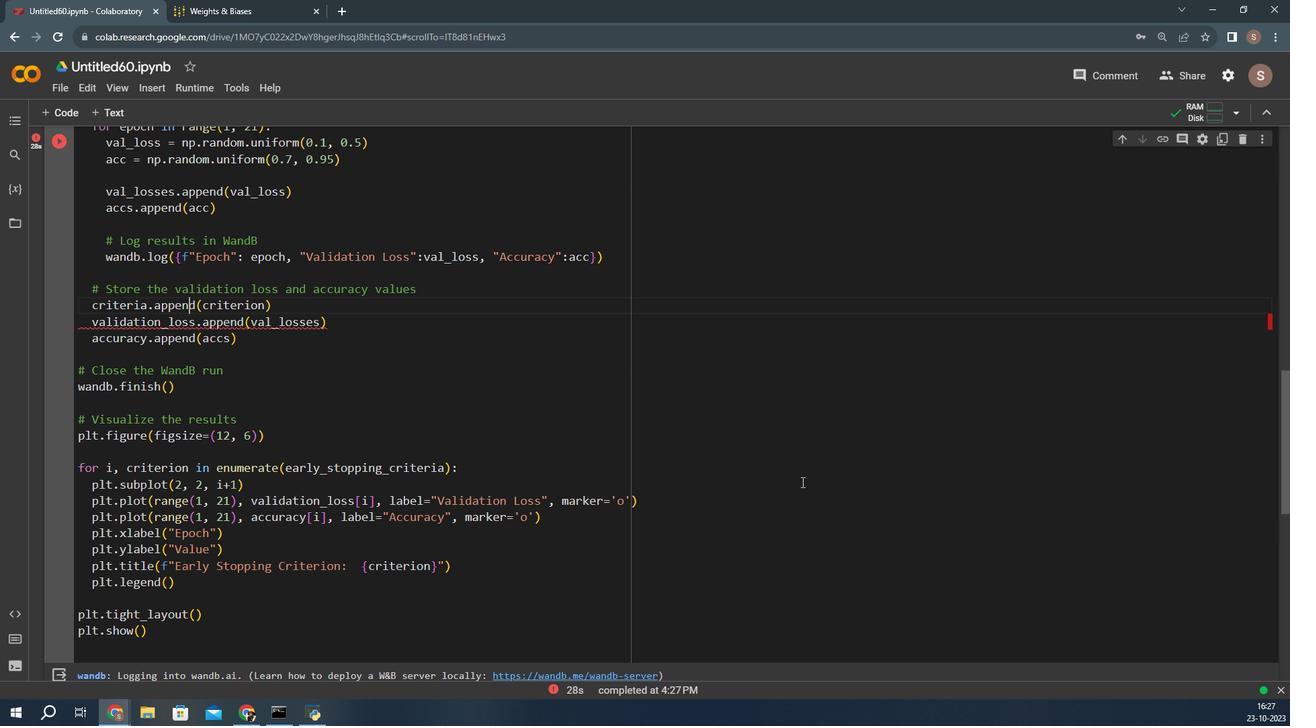 
Action: Mouse moved to (1157, 375)
Screenshot: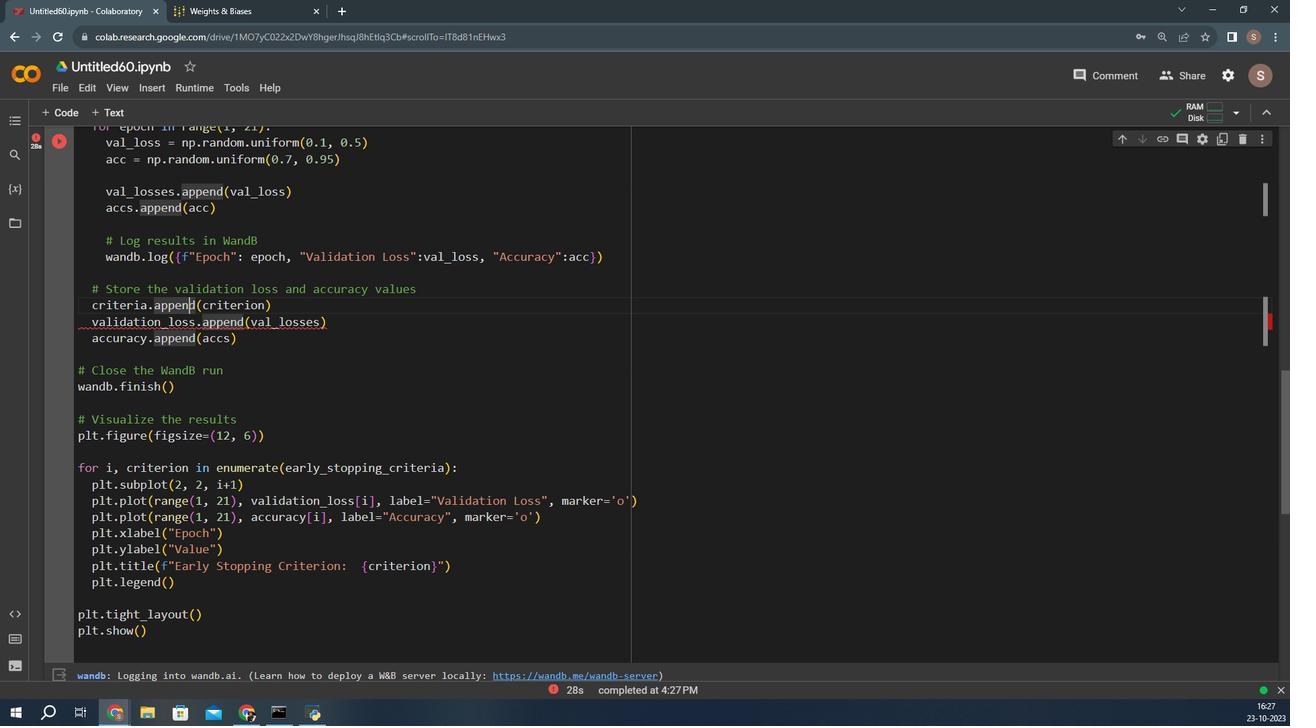 
Action: Key pressed <Key.up>
Screenshot: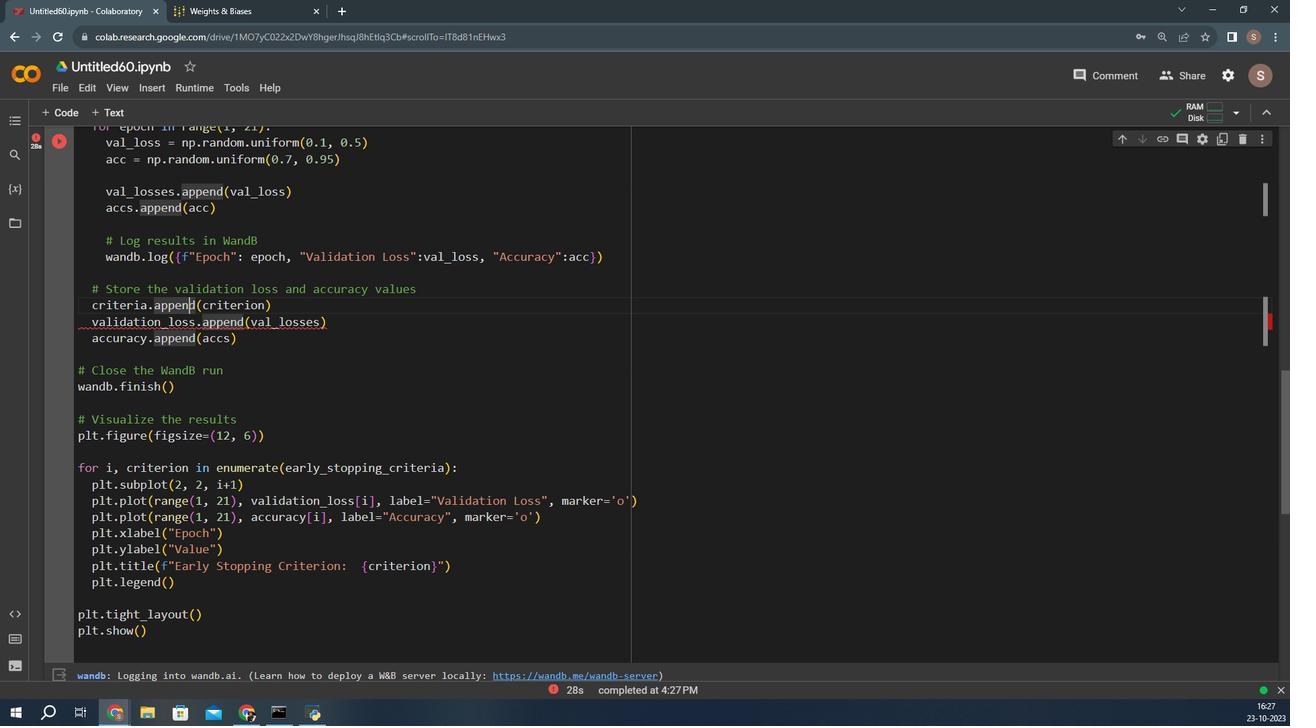 
Action: Mouse moved to (1235, 350)
Screenshot: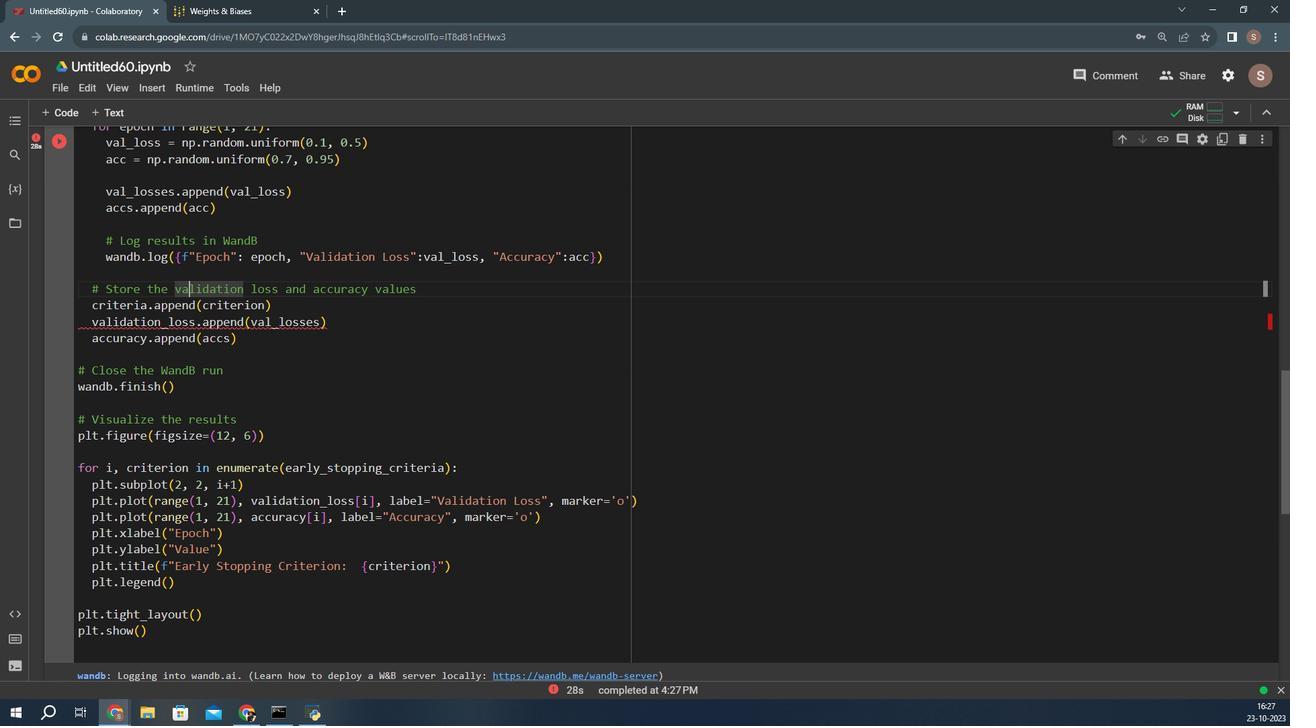 
Action: Mouse scrolled (1235, 350) with delta (0, 0)
Screenshot: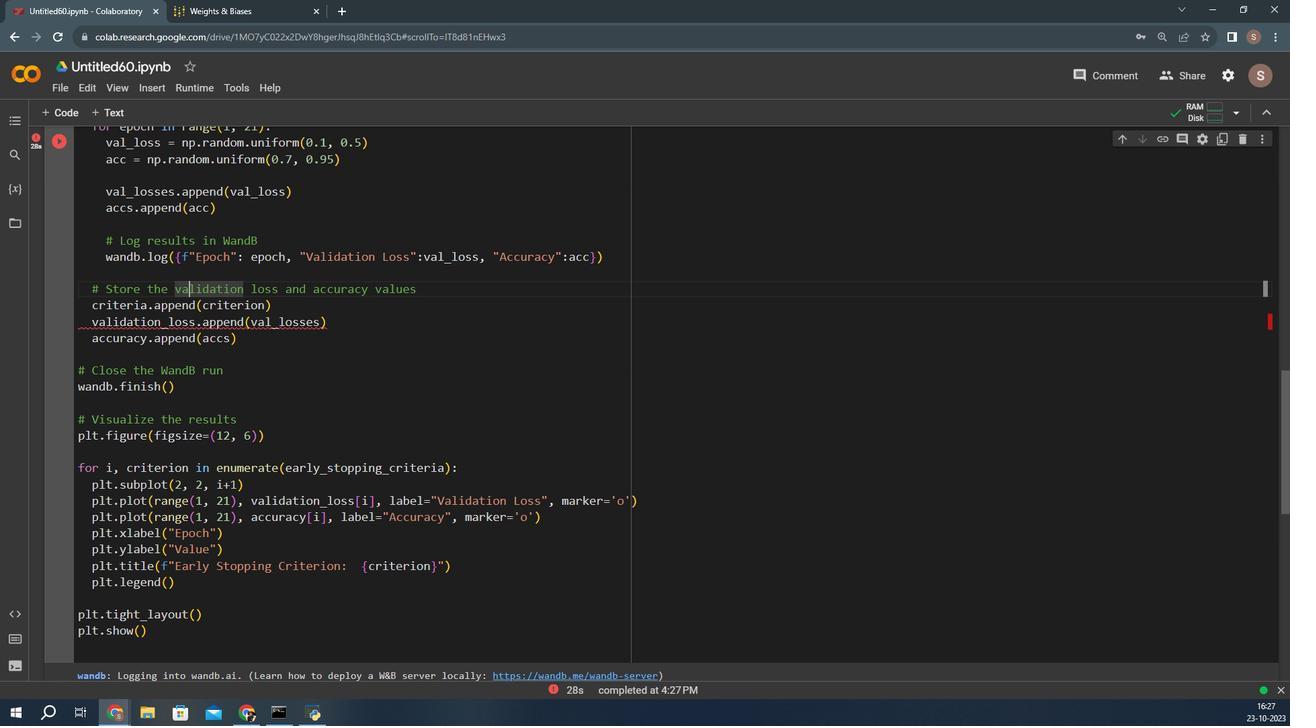 
Action: Mouse scrolled (1235, 350) with delta (0, 0)
Screenshot: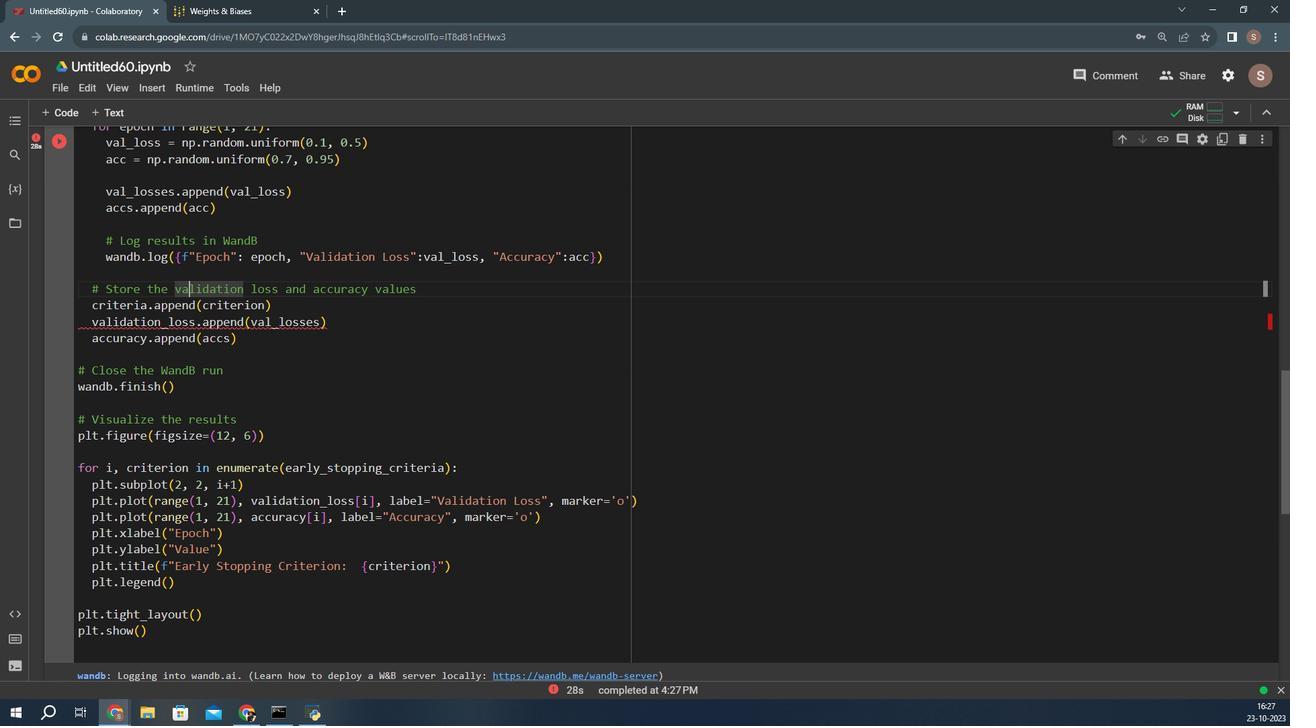 
Action: Mouse scrolled (1235, 350) with delta (0, 0)
Screenshot: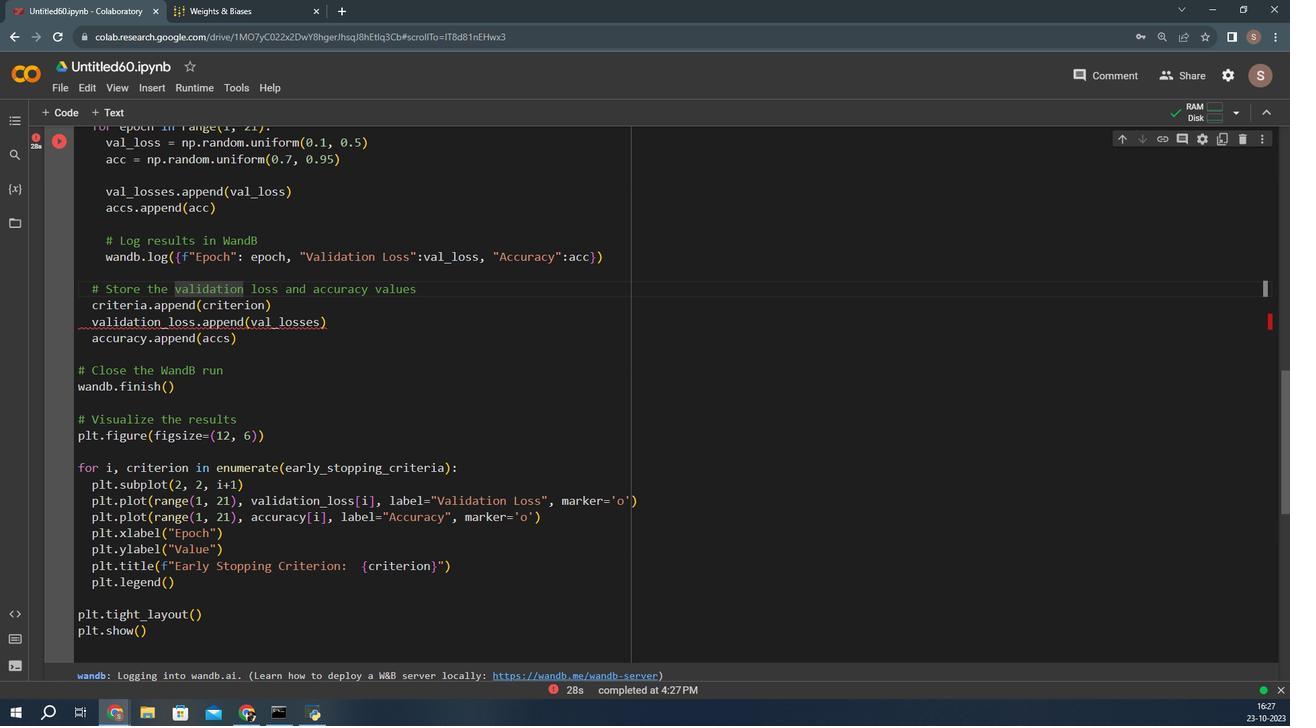 
Action: Mouse moved to (1235, 349)
Screenshot: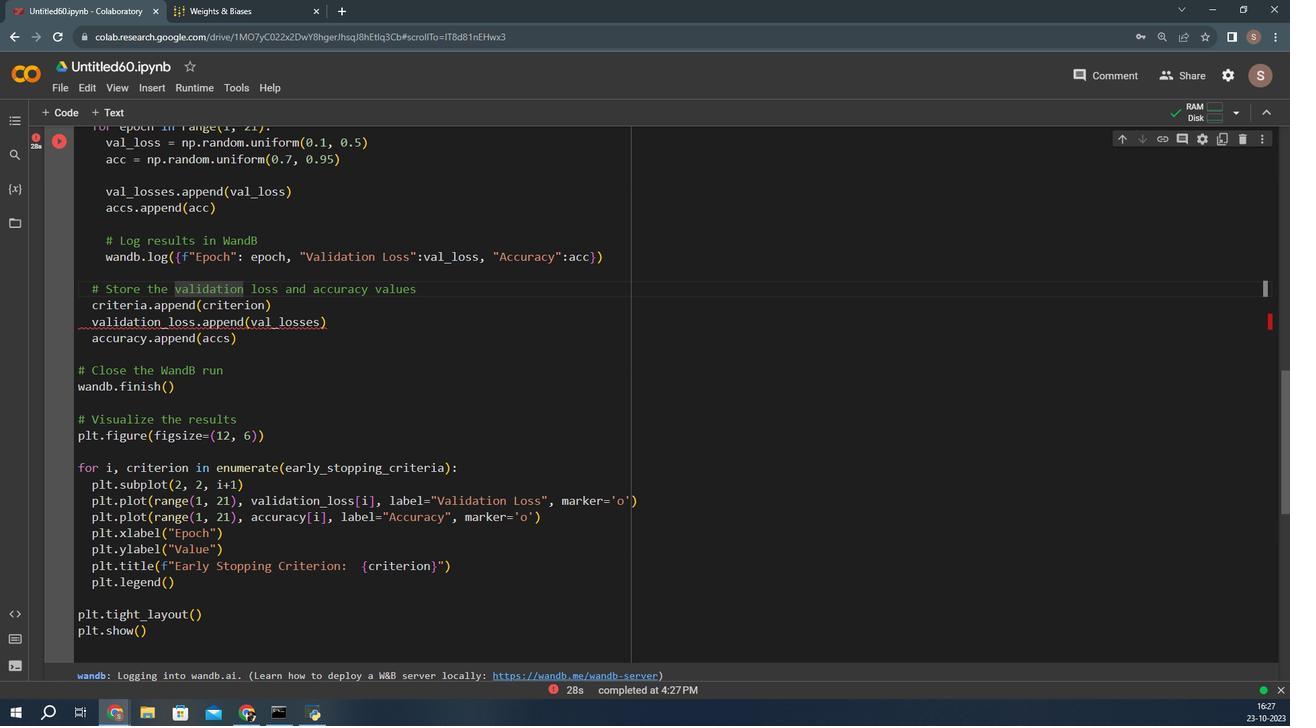 
Action: Mouse scrolled (1235, 349) with delta (0, 0)
Screenshot: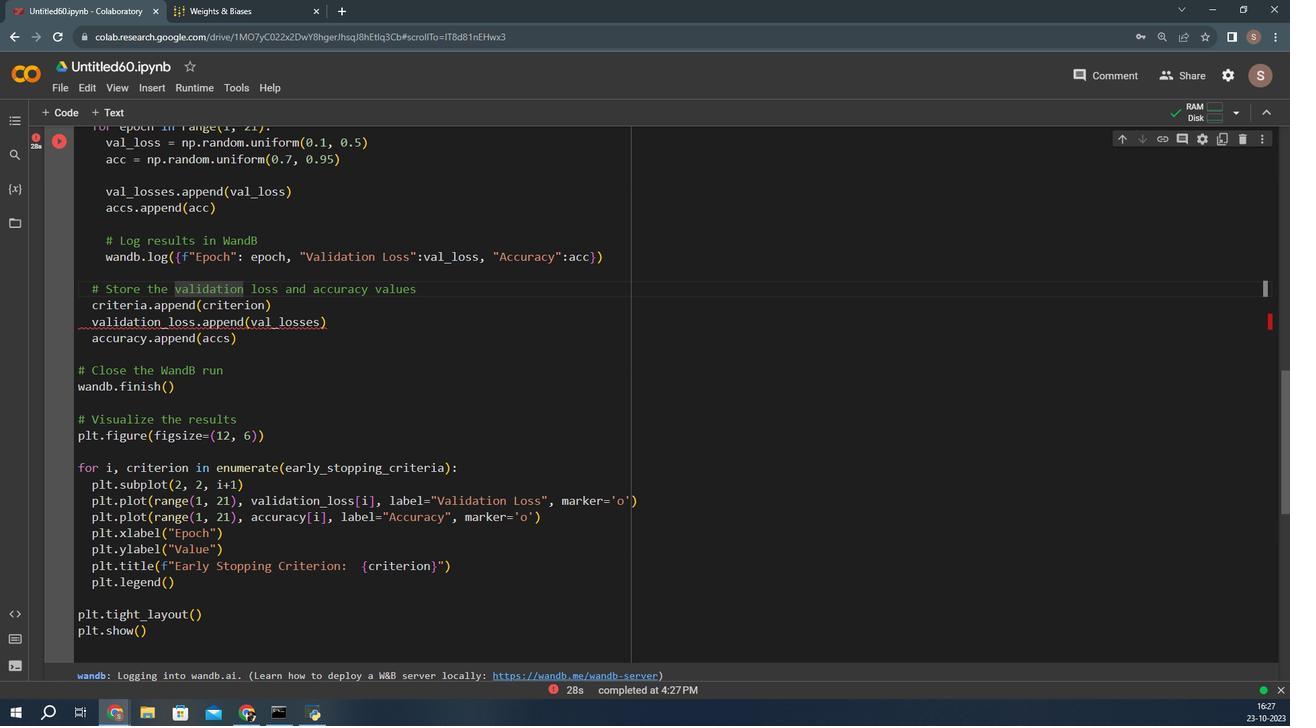 
Action: Mouse scrolled (1235, 349) with delta (0, 0)
Screenshot: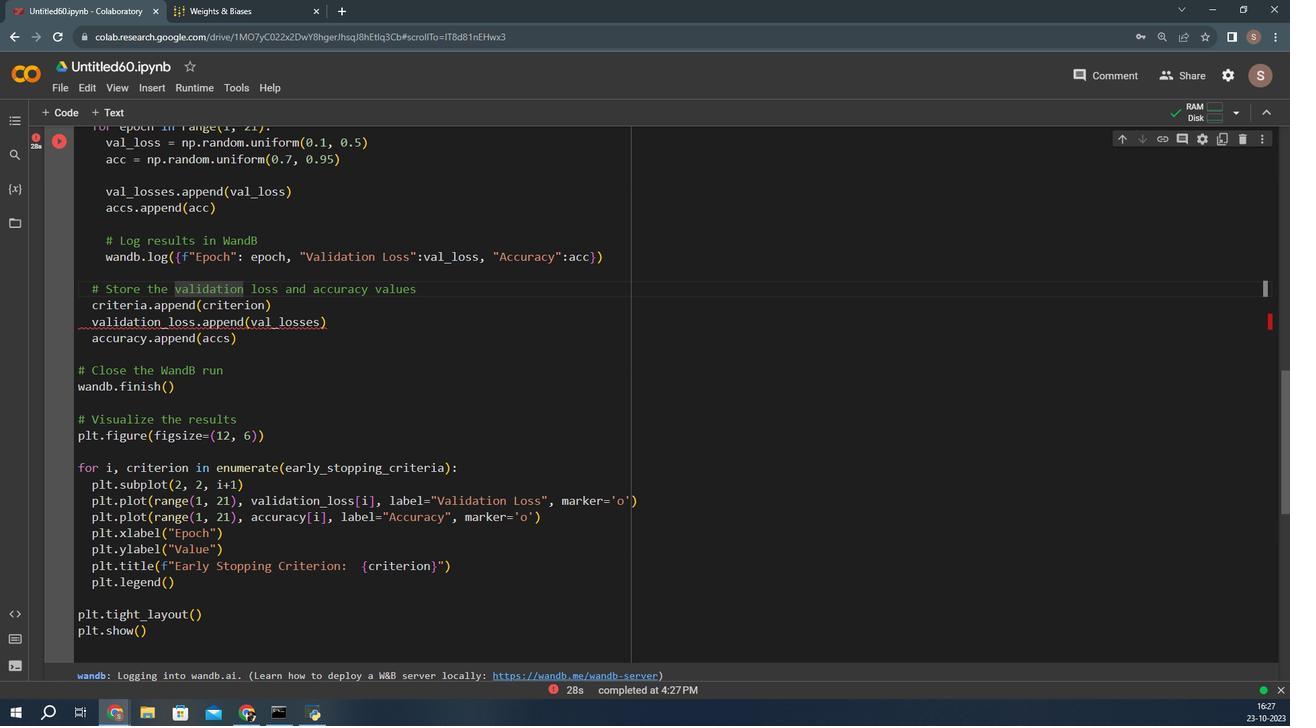
Action: Mouse scrolled (1235, 349) with delta (0, 0)
Screenshot: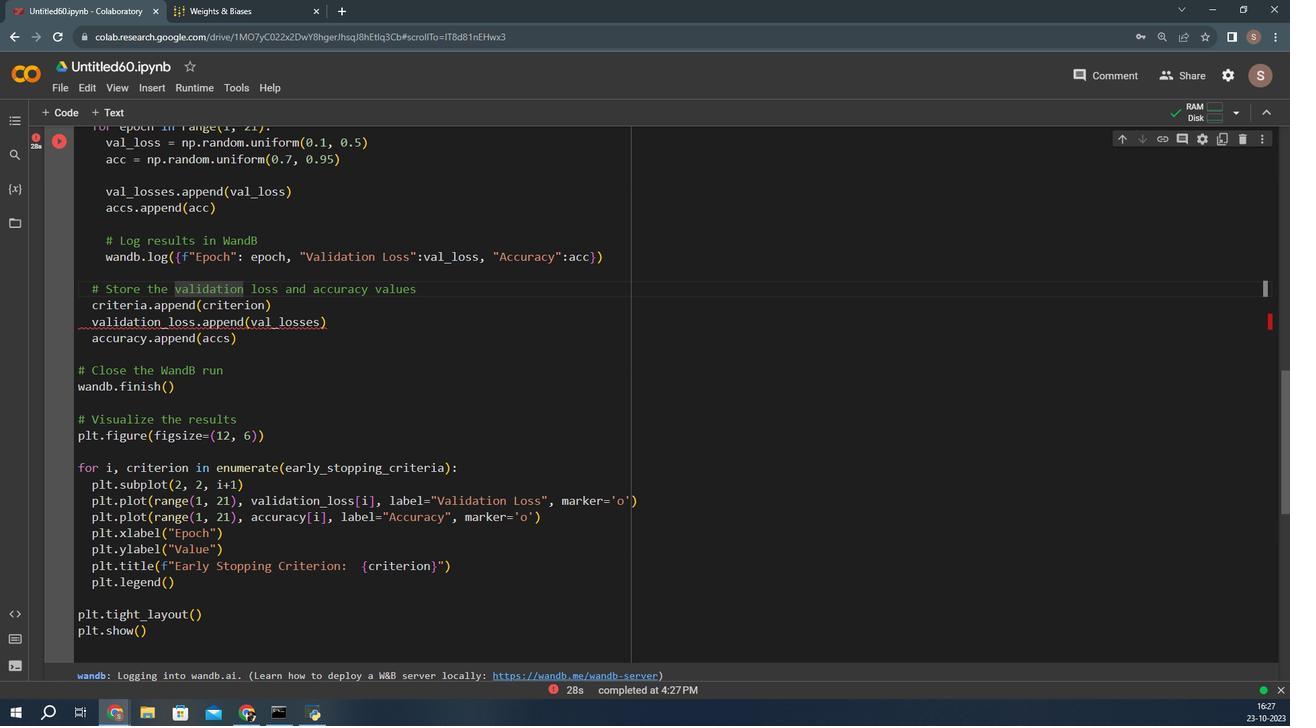 
Action: Mouse moved to (1235, 348)
Screenshot: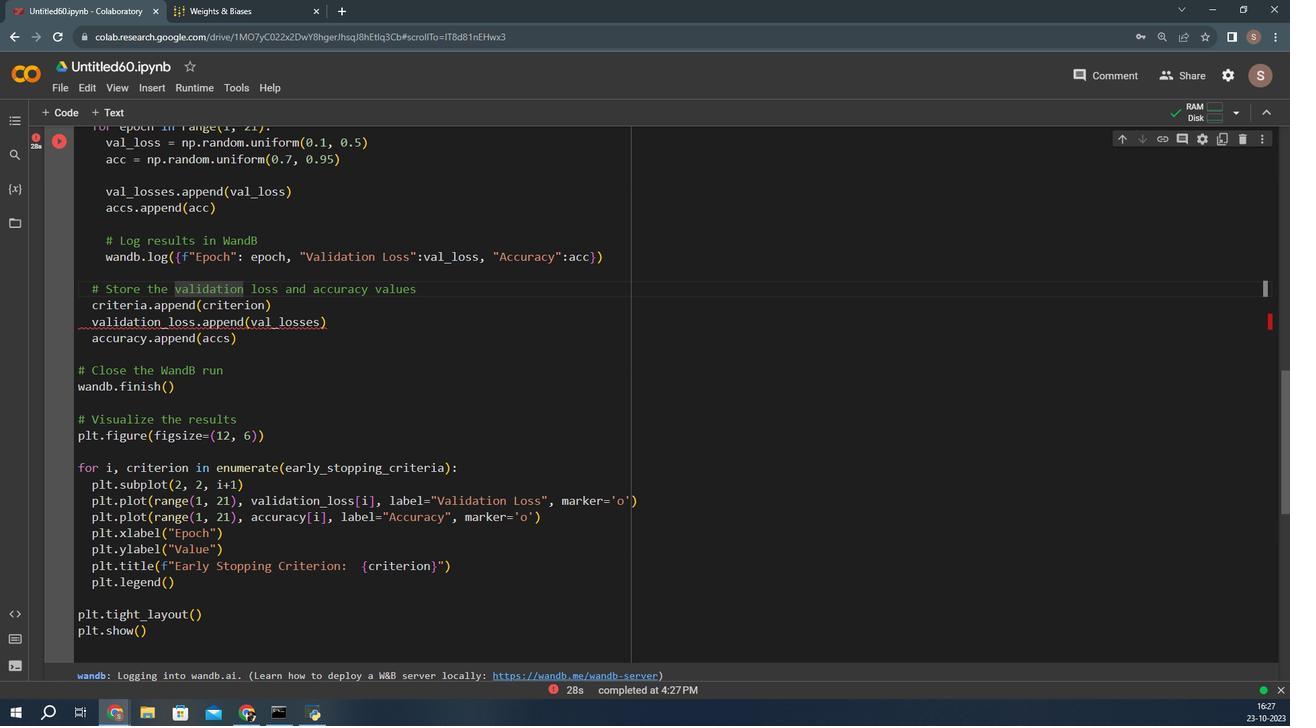 
Action: Key pressed <Key.up>
Screenshot: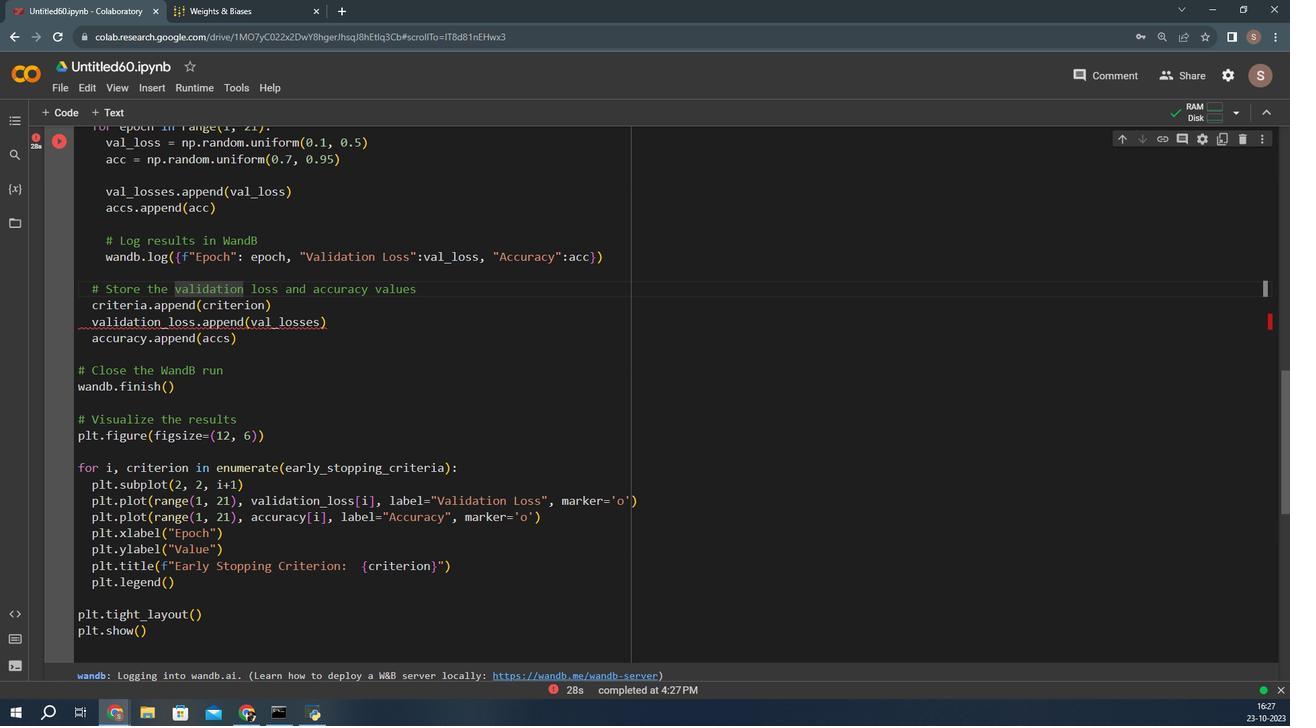 
Action: Mouse moved to (1232, 350)
Screenshot: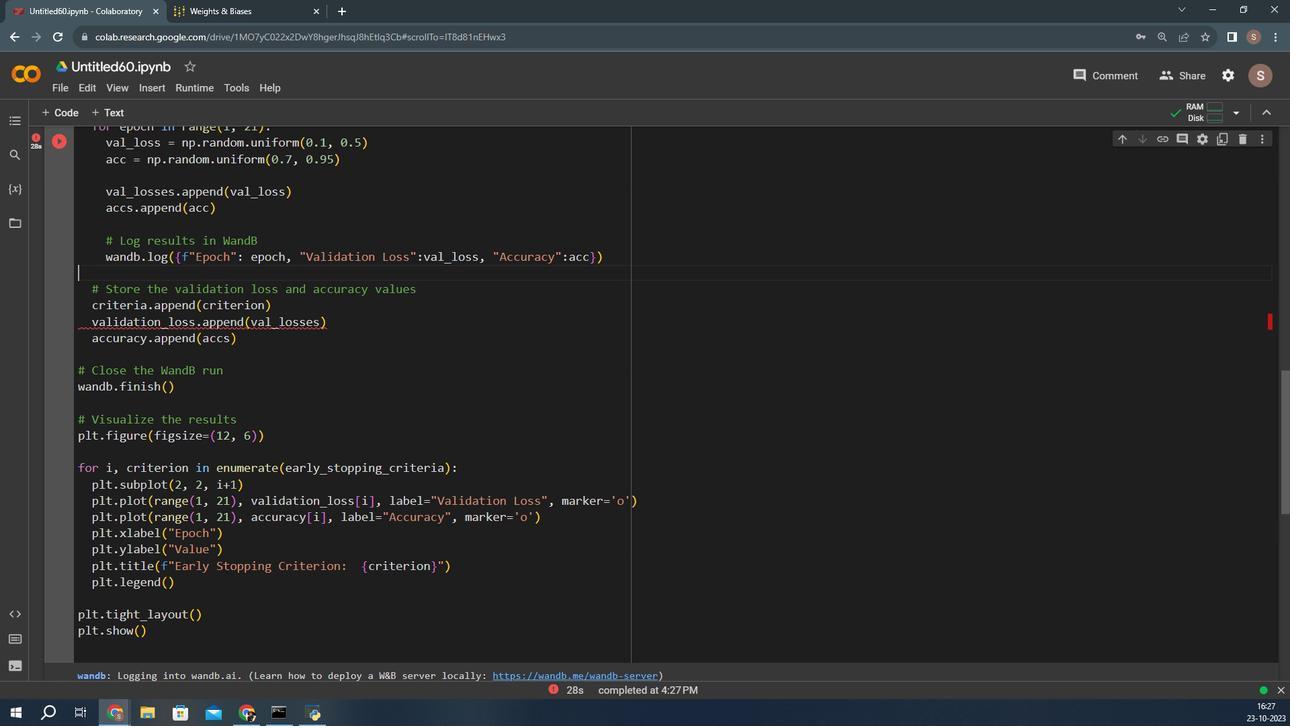 
Action: Mouse scrolled (1232, 350) with delta (0, 0)
Screenshot: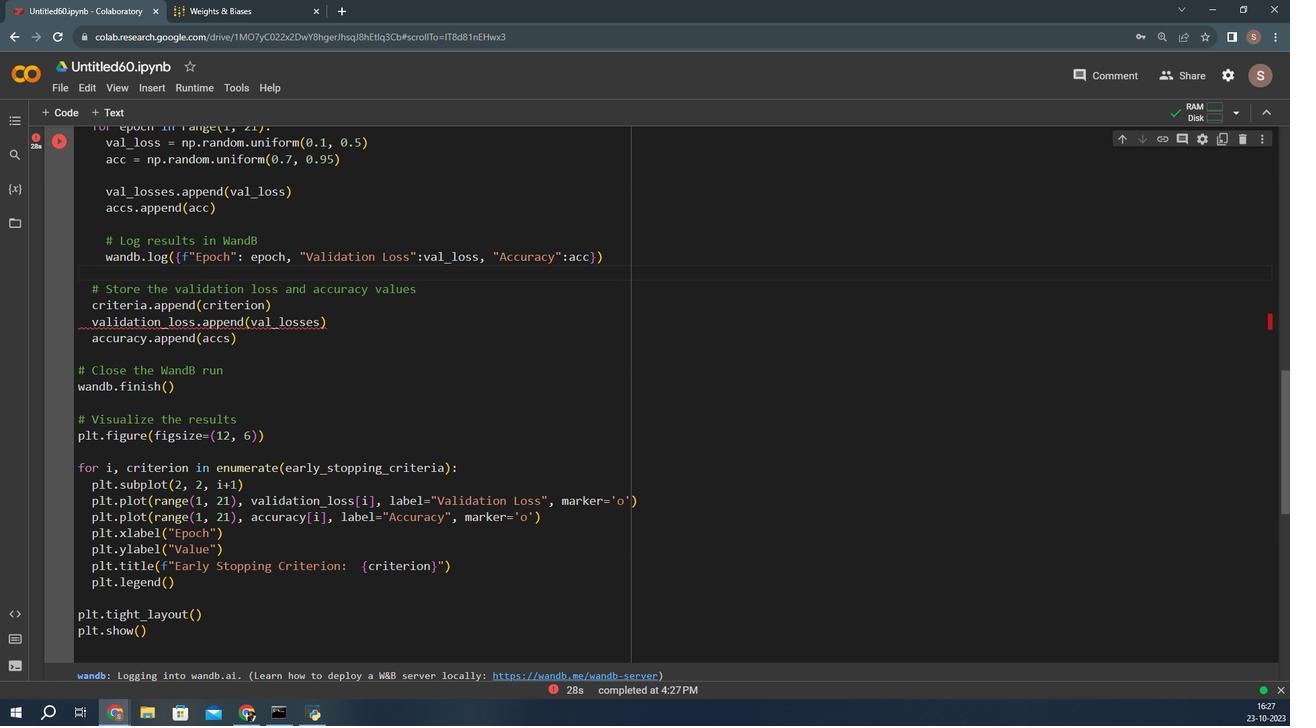 
Action: Key pressed <Key.up>
Screenshot: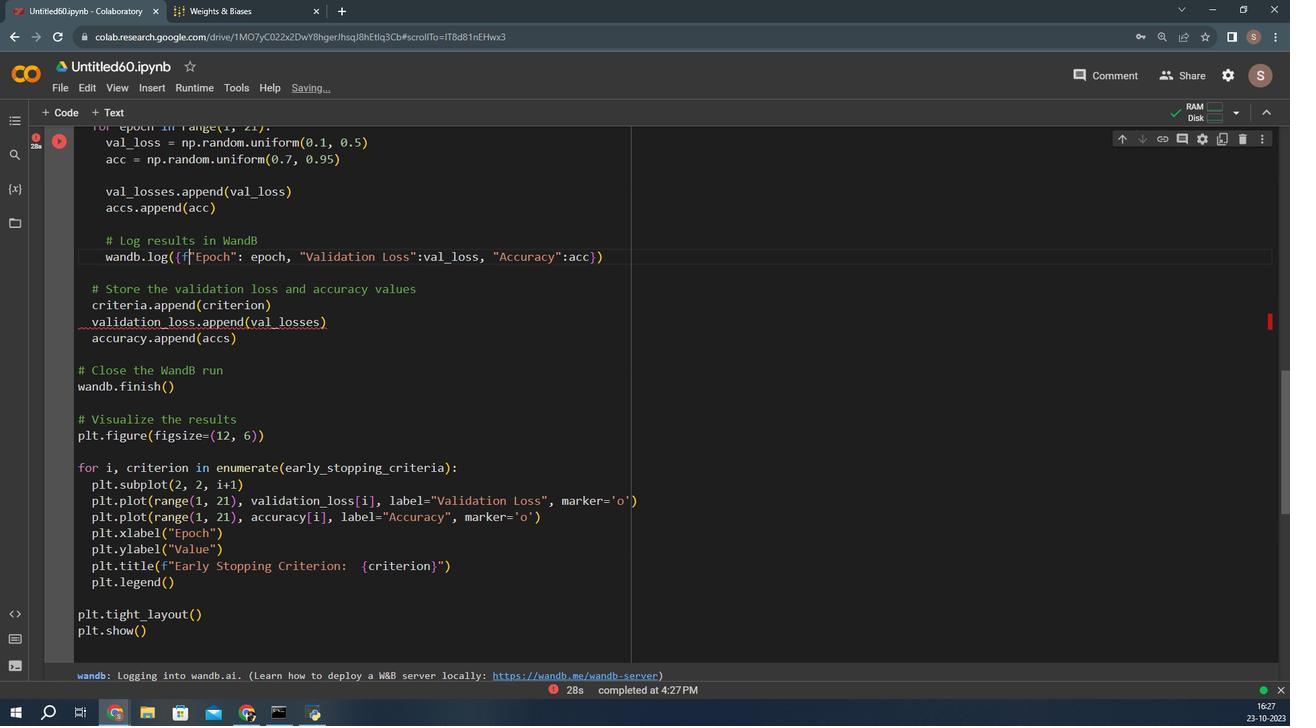 
Action: Mouse scrolled (1232, 350) with delta (0, 0)
Screenshot: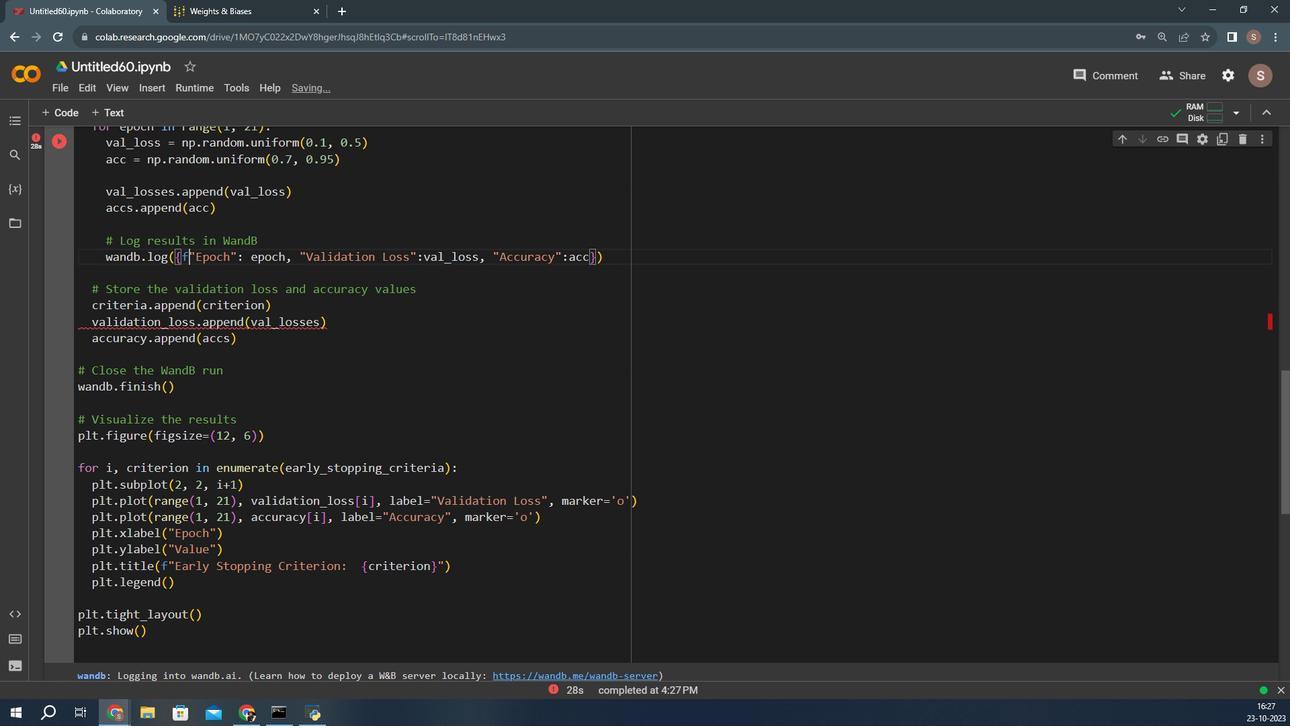 
Action: Mouse moved to (1232, 351)
Screenshot: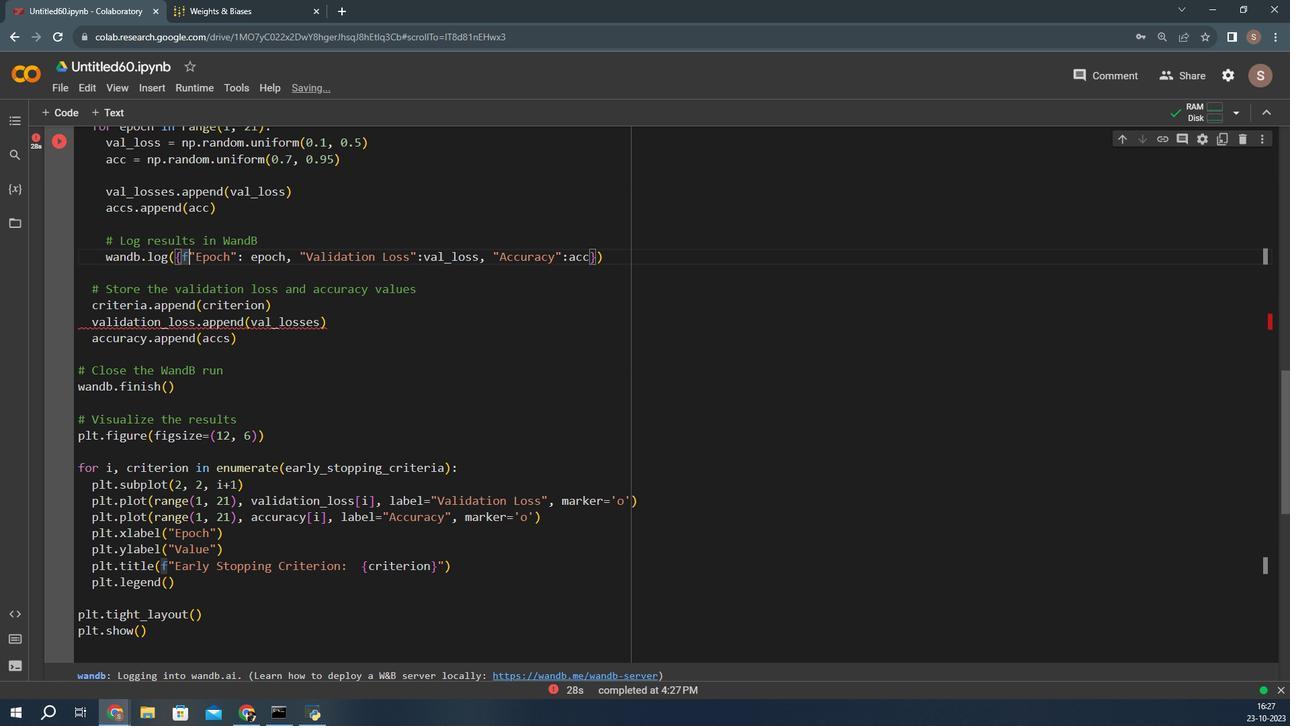 
Action: Key pressed <Key.up><Key.down><Key.down>
Screenshot: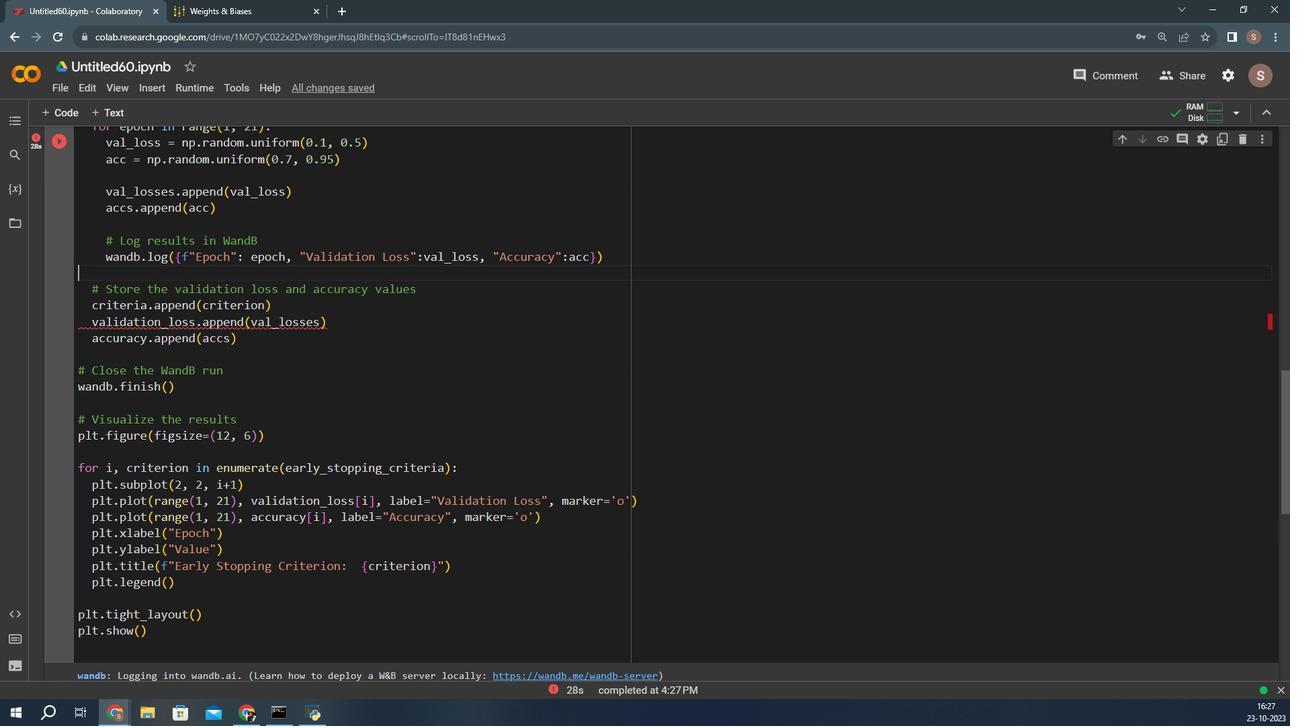 
Action: Mouse moved to (1232, 351)
Screenshot: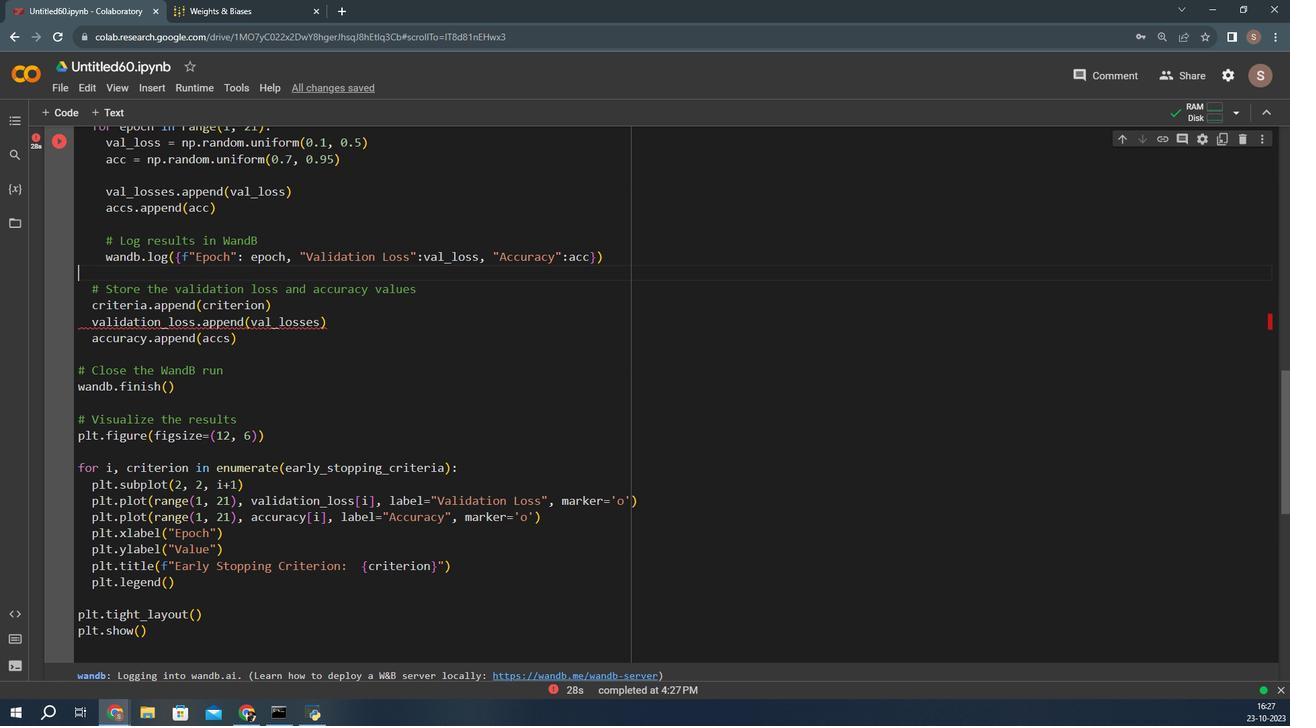 
Action: Key pressed <Key.down>
Screenshot: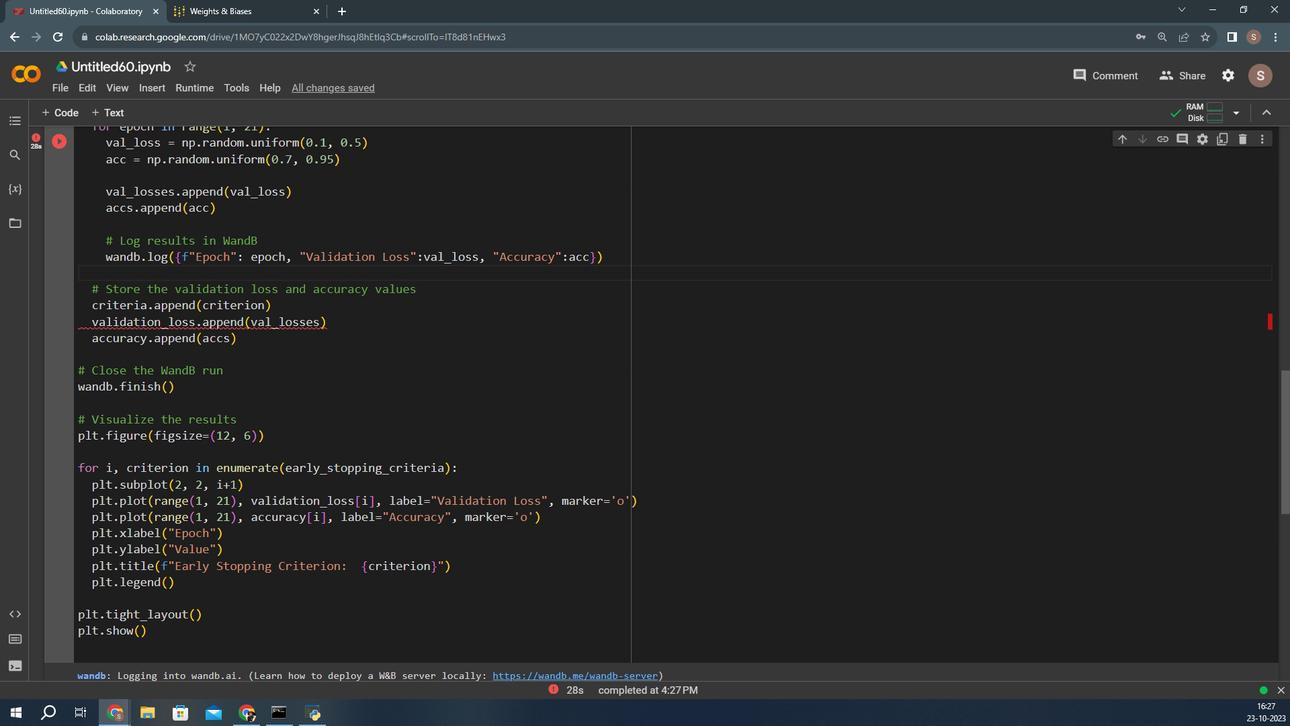 
Action: Mouse moved to (1231, 351)
Screenshot: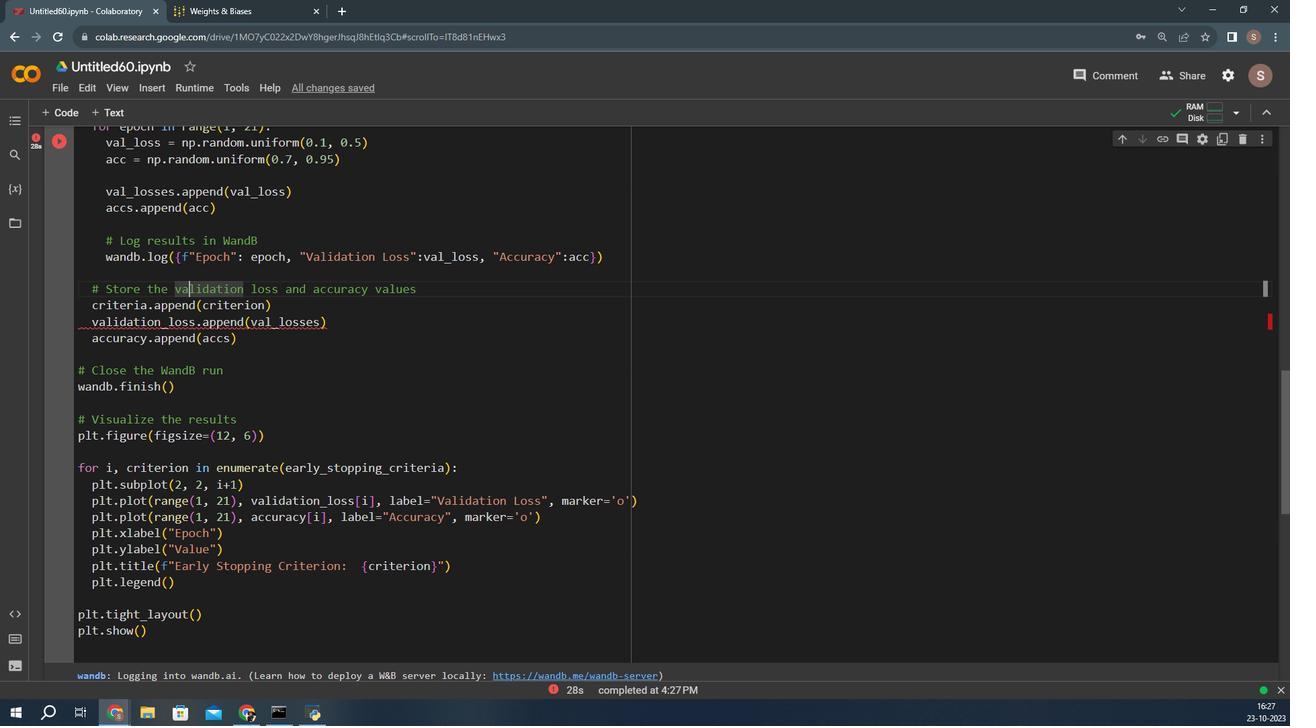 
Action: Key pressed <Key.right><Key.right><Key.right><Key.down>
Screenshot: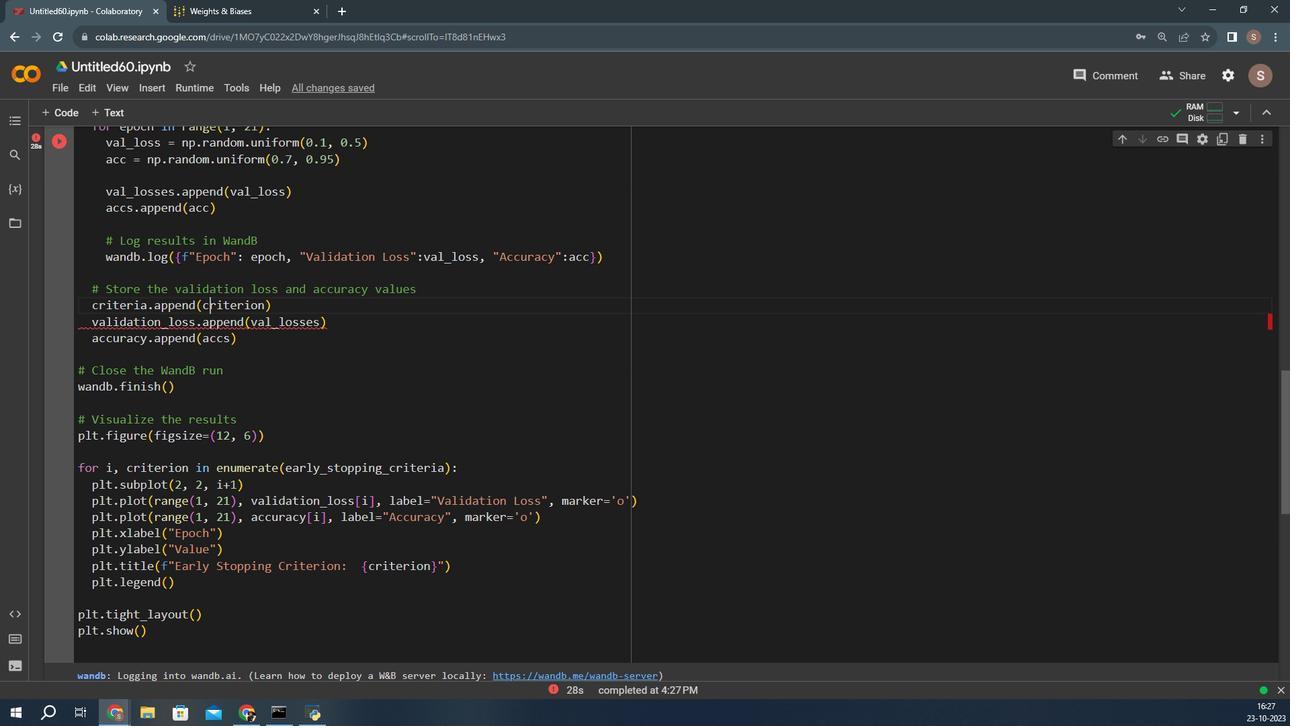 
Action: Mouse scrolled (1231, 351) with delta (0, 0)
Screenshot: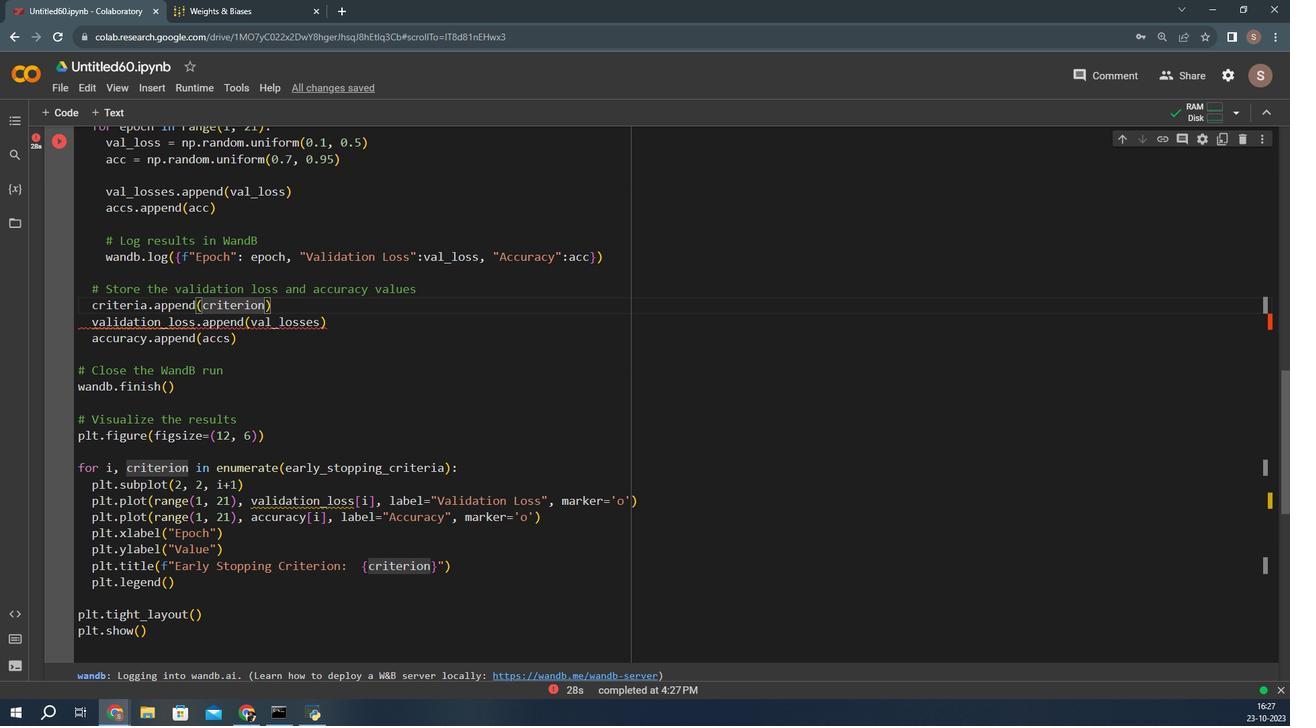 
Action: Mouse scrolled (1231, 352) with delta (0, 0)
Screenshot: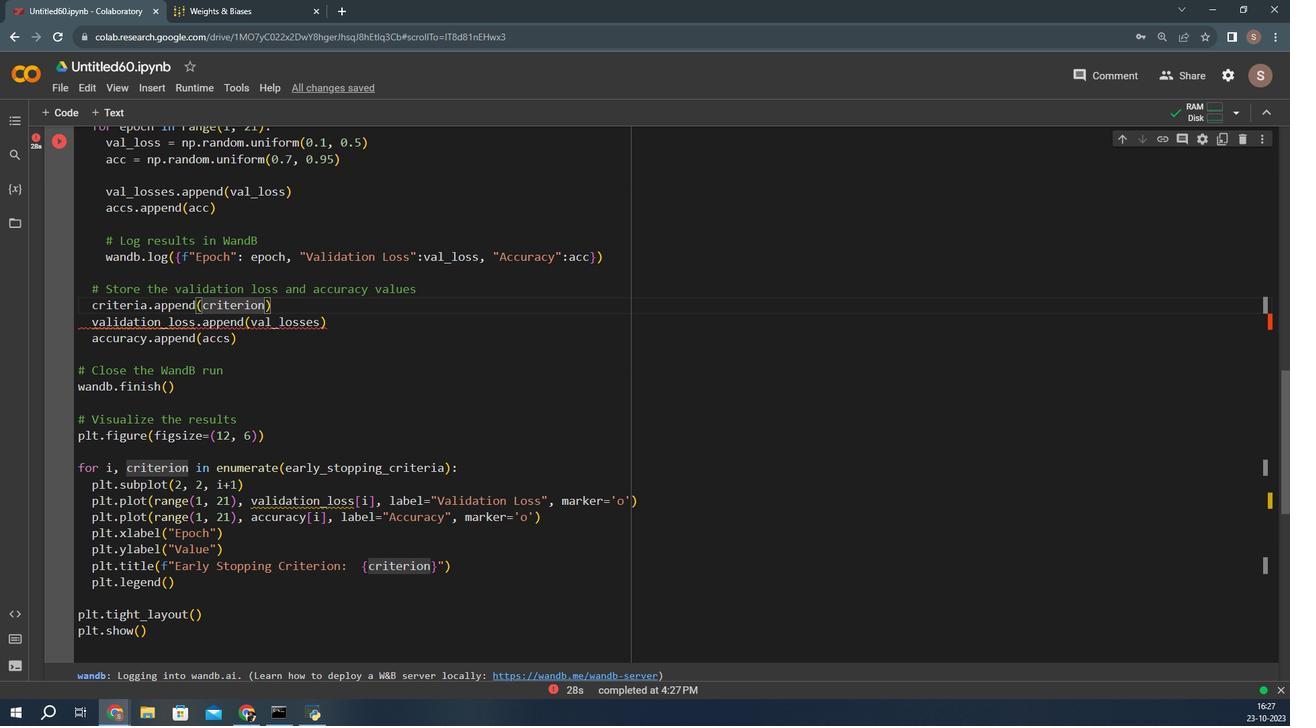 
Action: Mouse scrolled (1231, 352) with delta (0, 0)
Screenshot: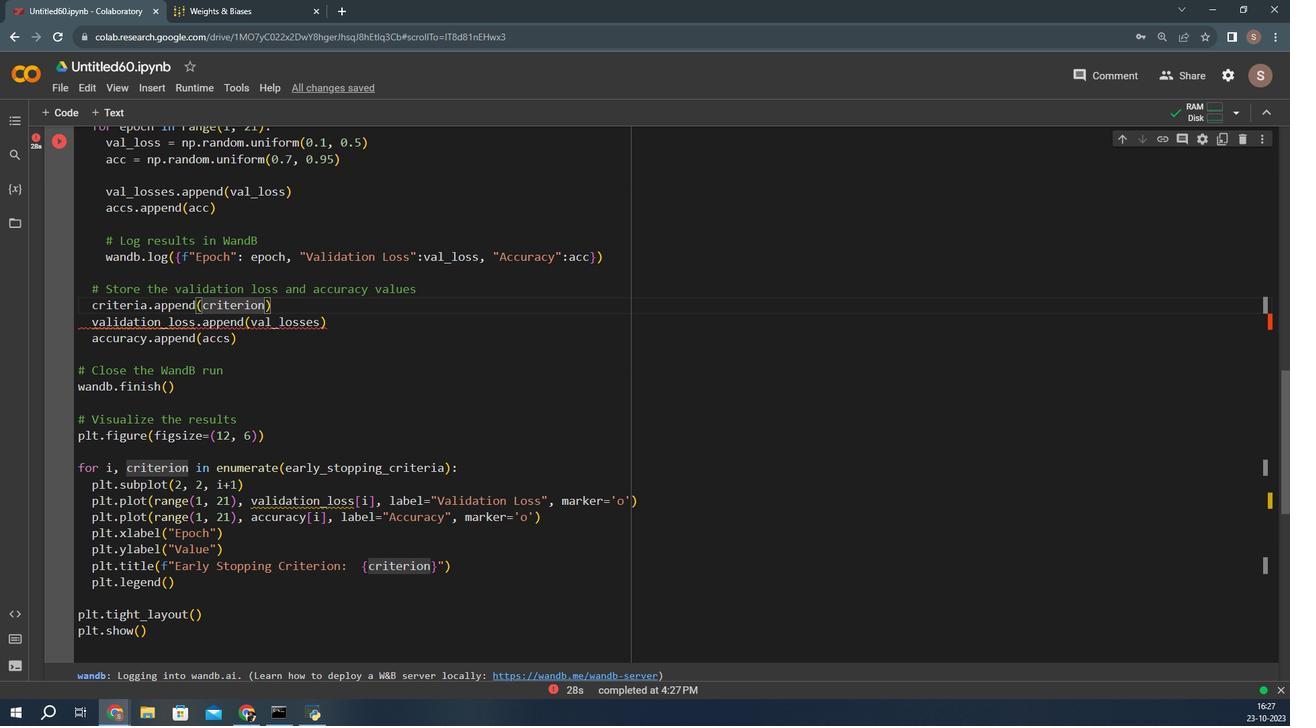 
Action: Mouse scrolled (1231, 351) with delta (0, 0)
Screenshot: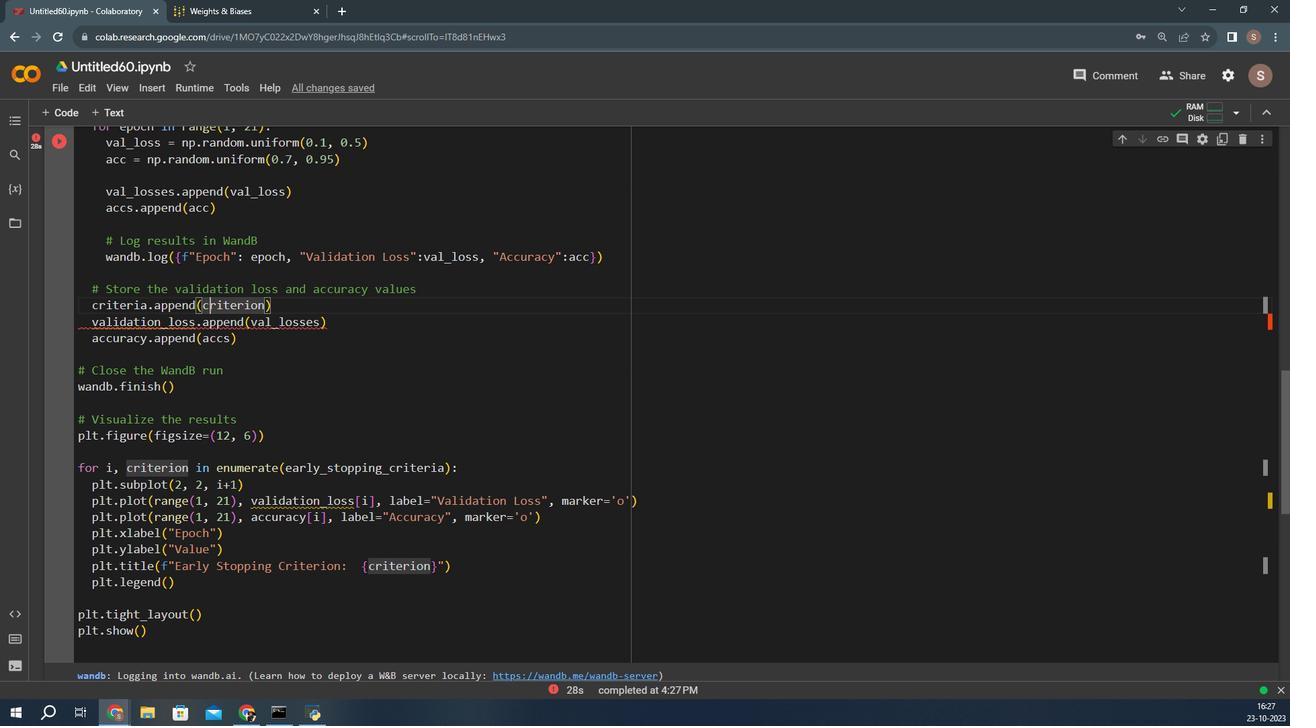 
Action: Mouse scrolled (1231, 351) with delta (0, 0)
Screenshot: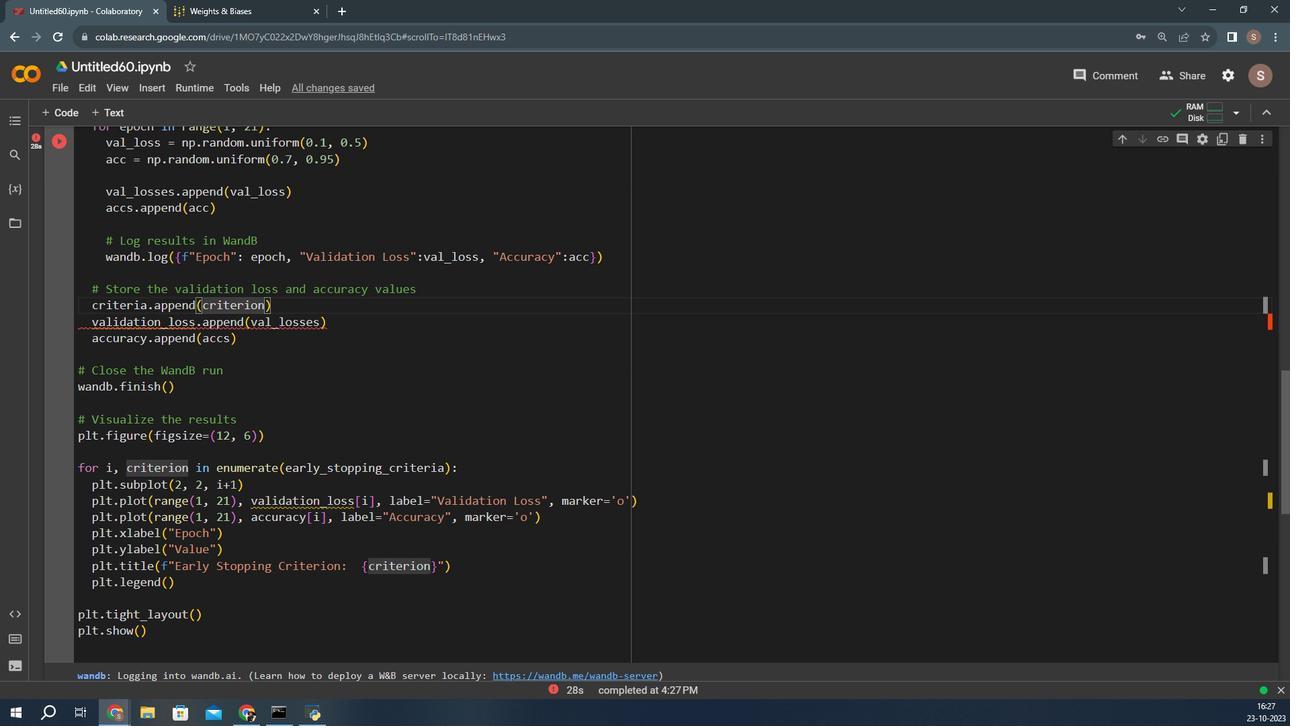 
Action: Key pressed <Key.down><Key.down>
Screenshot: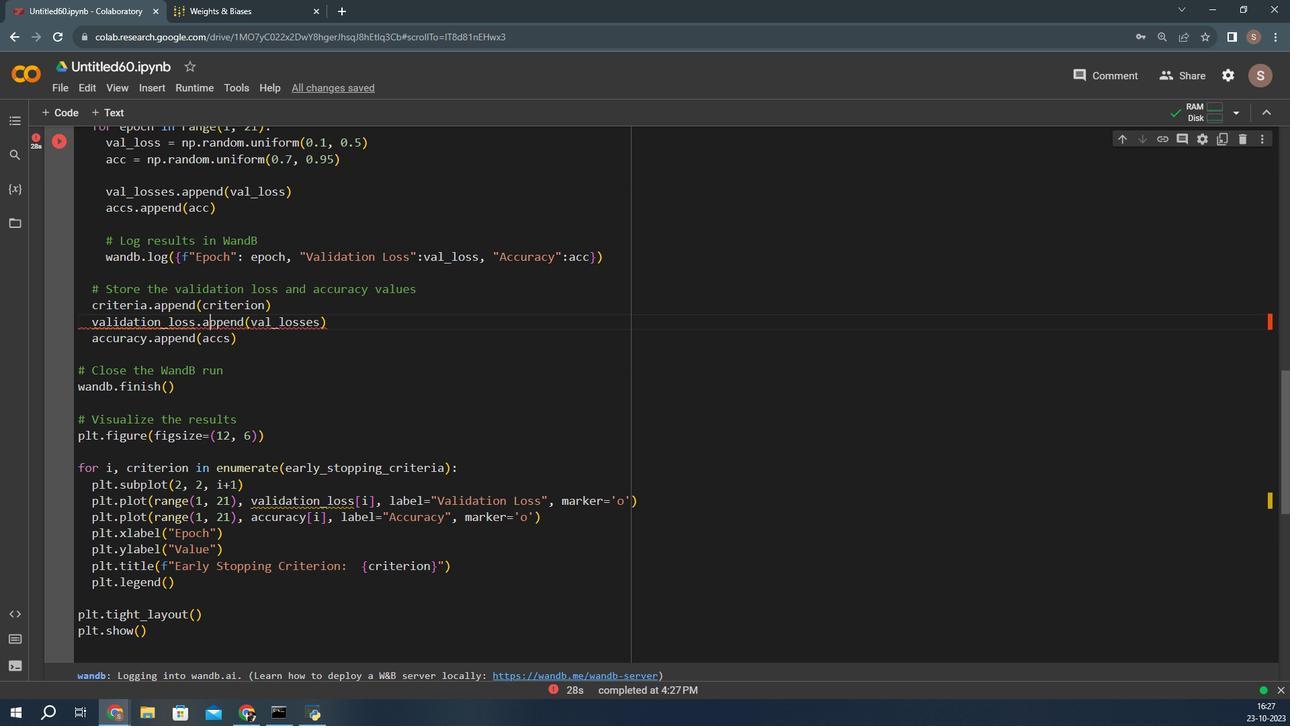 
Action: Mouse moved to (1231, 352)
Screenshot: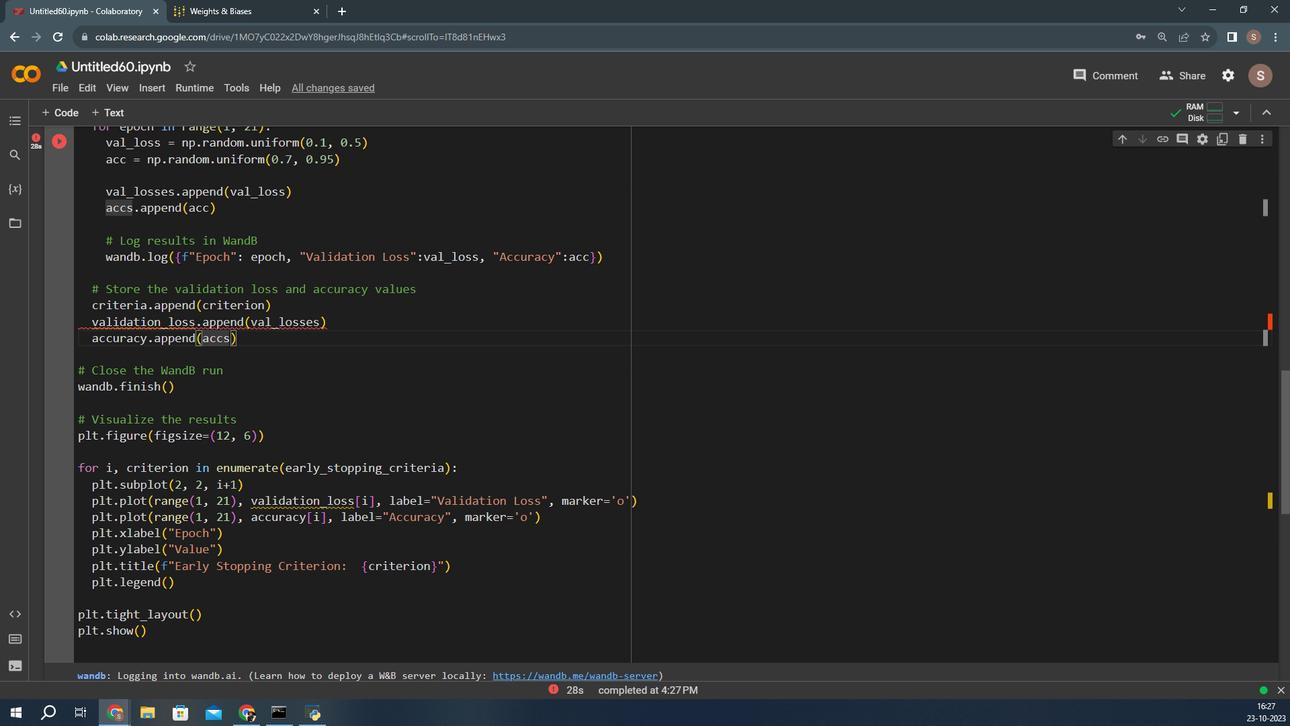 
Action: Key pressed <Key.down><Key.up><Key.up><Key.up><Key.down><Key.left><Key.left><Key.left><Key.left><Key.left><Key.left><Key.left><Key.left><Key.left><Key.left><Key.left><Key.right><Key.right><Key.right><Key.right><Key.right><Key.right><Key.right><Key.right><Key.right>
Screenshot: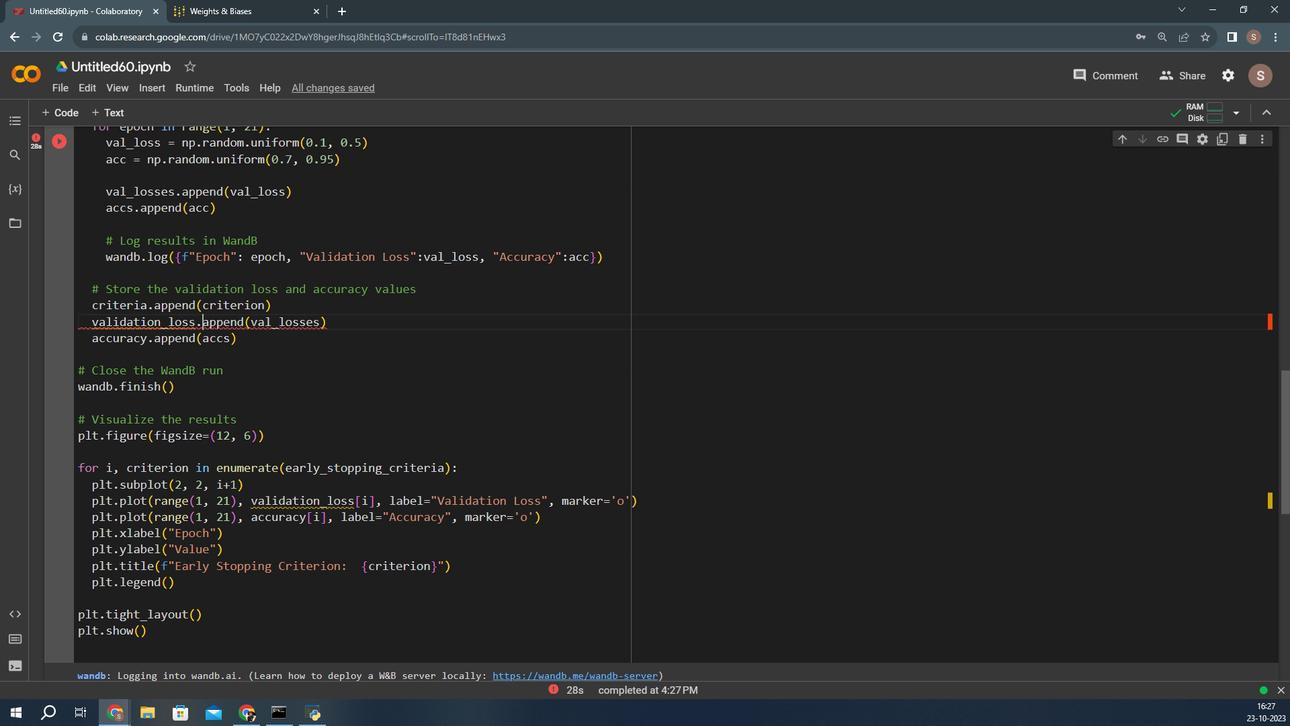 
Action: Mouse moved to (1231, 352)
Screenshot: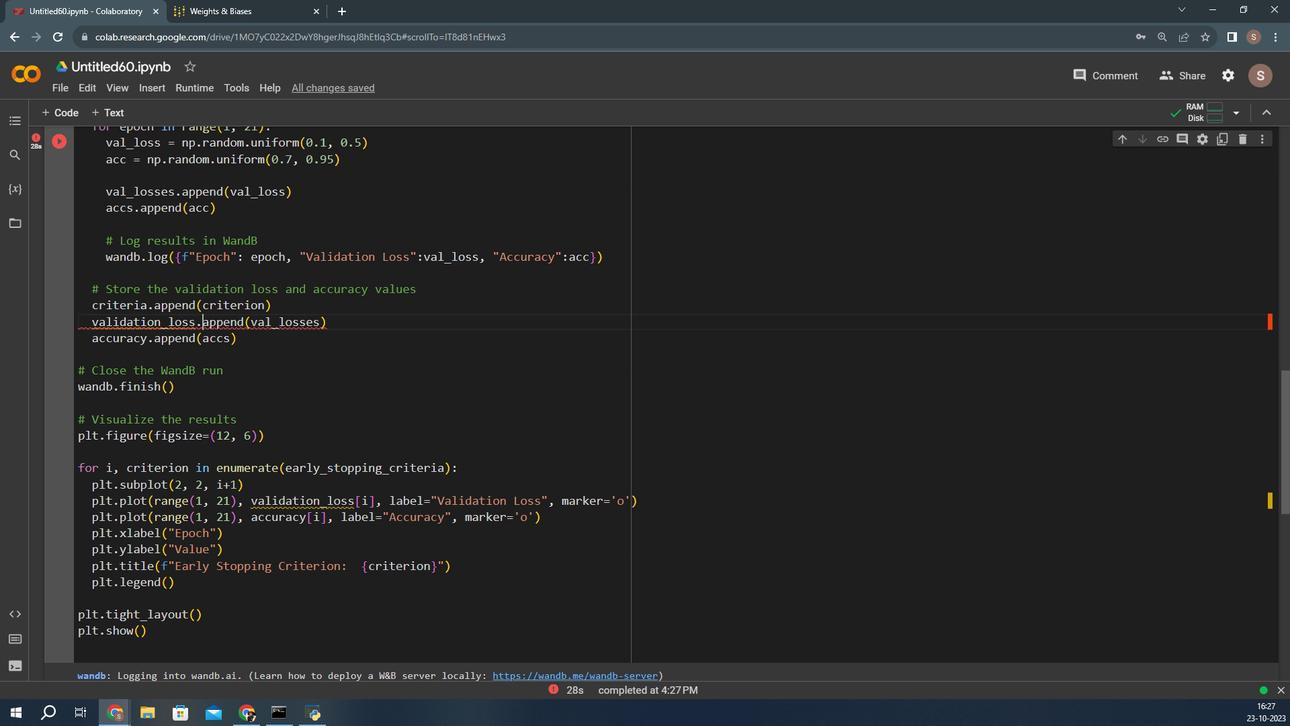 
Action: Key pressed <Key.right><Key.right><Key.right><Key.right><Key.right><Key.right><Key.right><Key.right><Key.right><Key.right><Key.right>
Screenshot: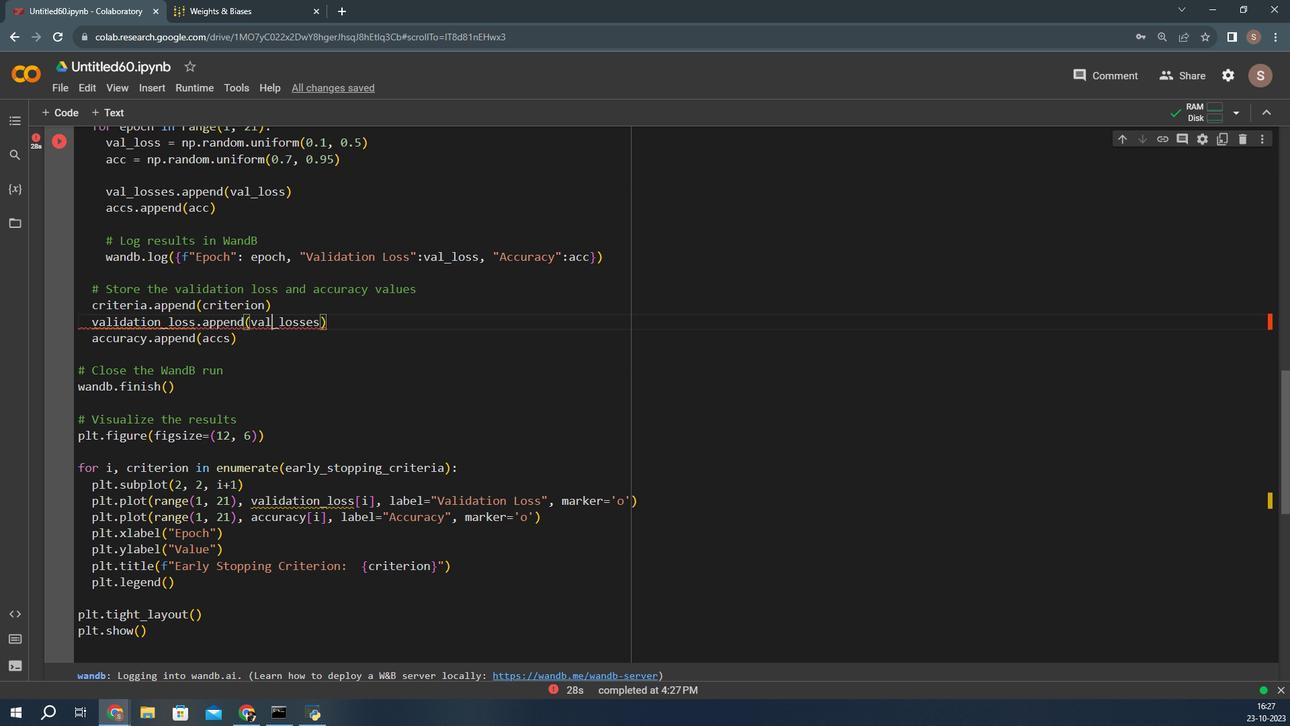 
Action: Mouse moved to (1231, 352)
Screenshot: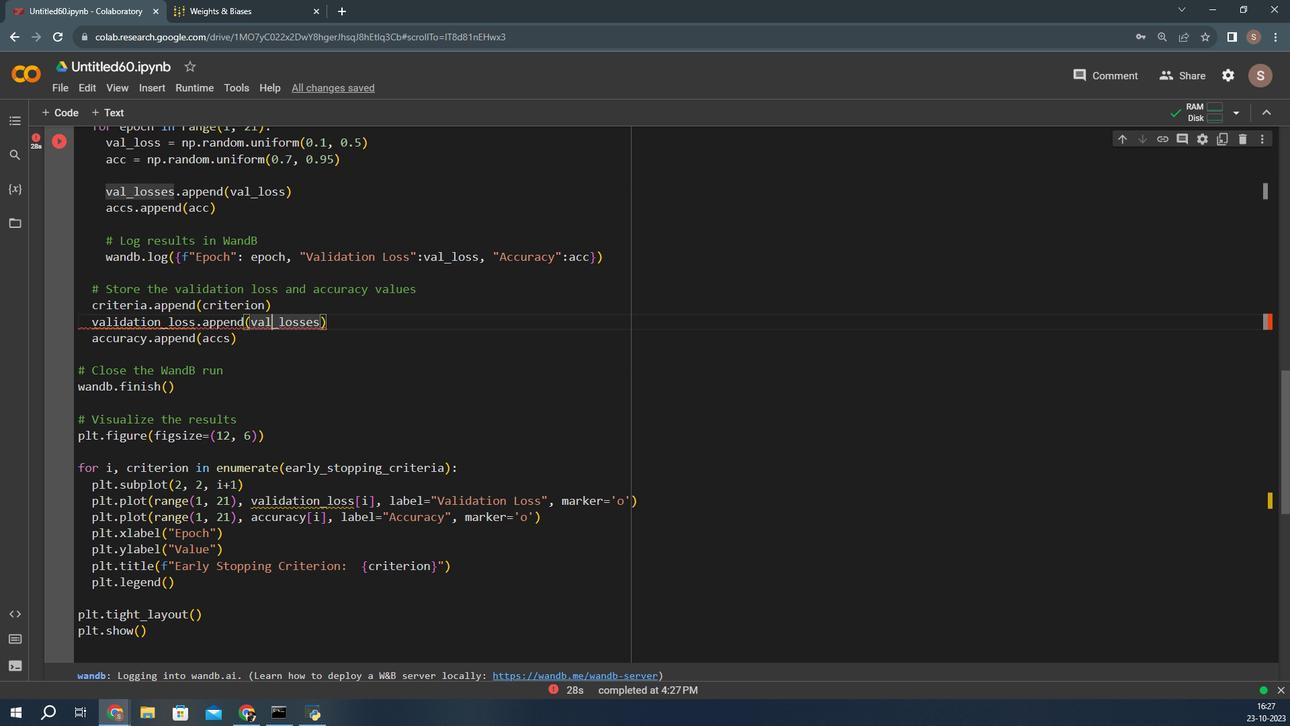
Action: Key pressed <Key.up><Key.up><Key.up><Key.up><Key.up><Key.up><Key.up><Key.up><Key.up><Key.up>
Screenshot: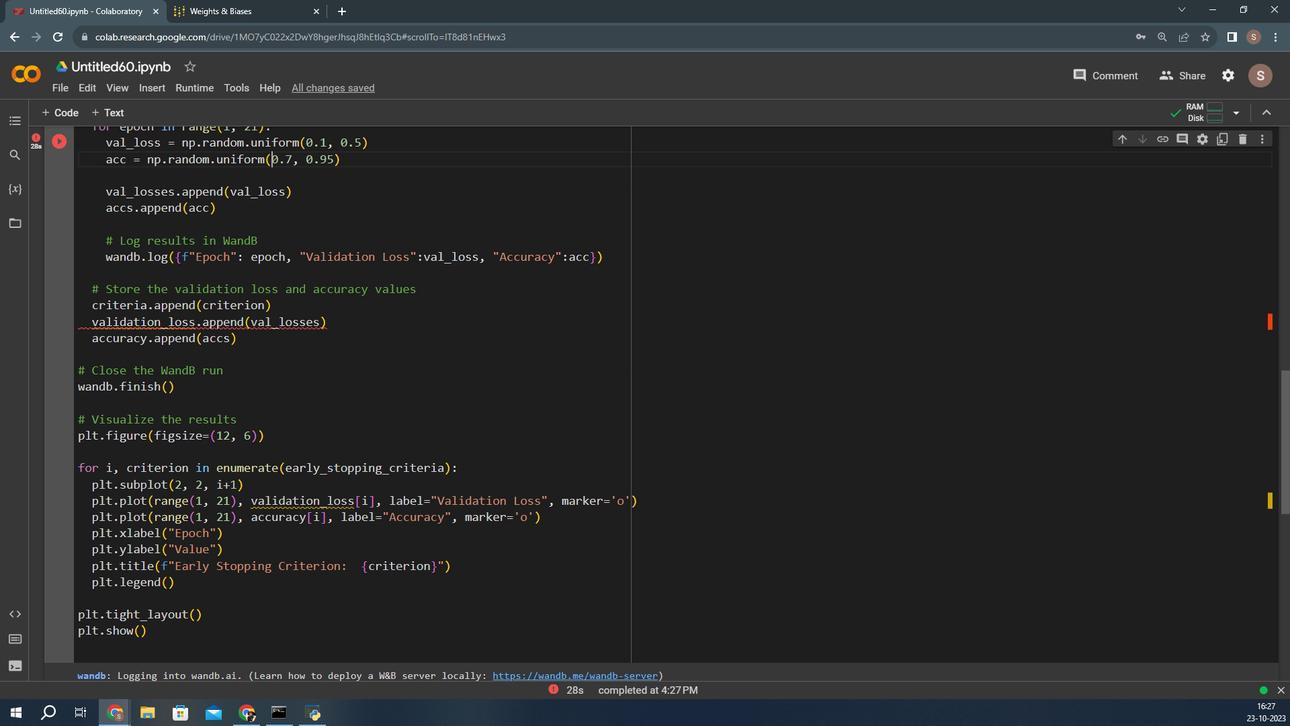 
Action: Mouse scrolled (1231, 353) with delta (0, 0)
Screenshot: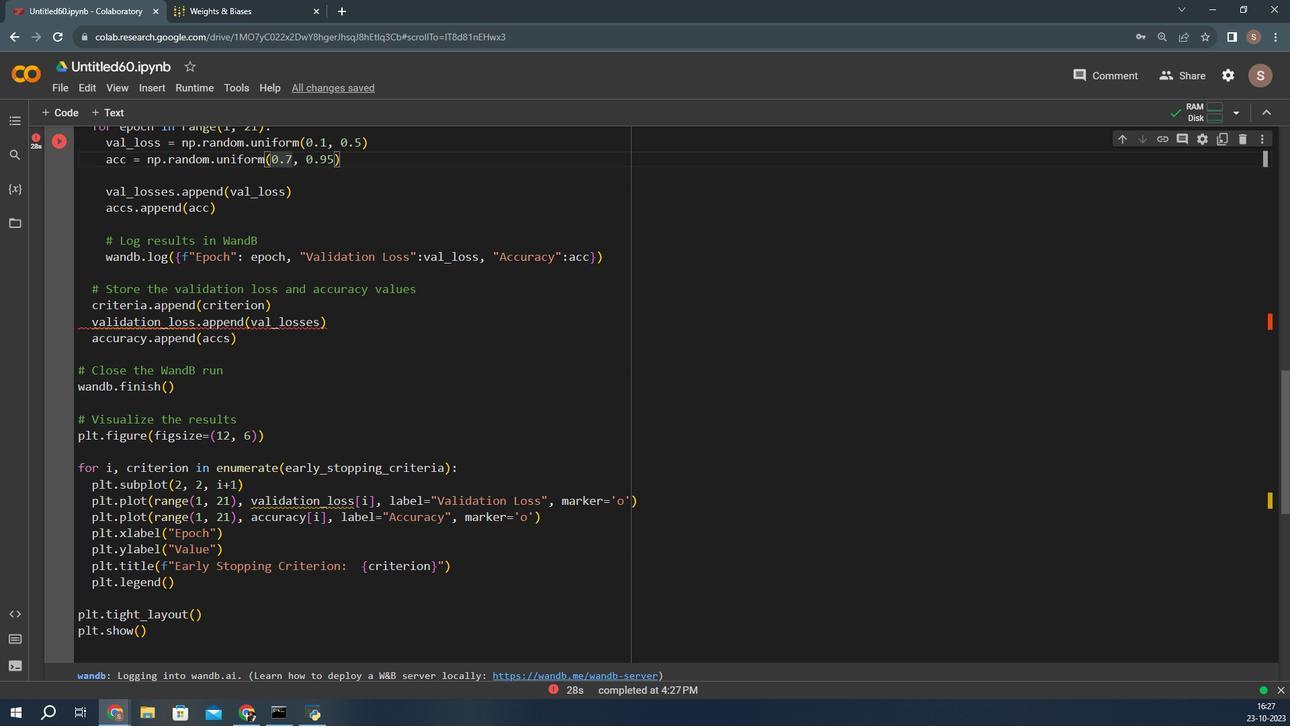 
Action: Key pressed <Key.up><Key.up><Key.up><Key.down><Key.down><Key.down><Key.down><Key.down><Key.down><Key.down><Key.down><Key.down><Key.down><Key.down><Key.down><Key.down>
Screenshot: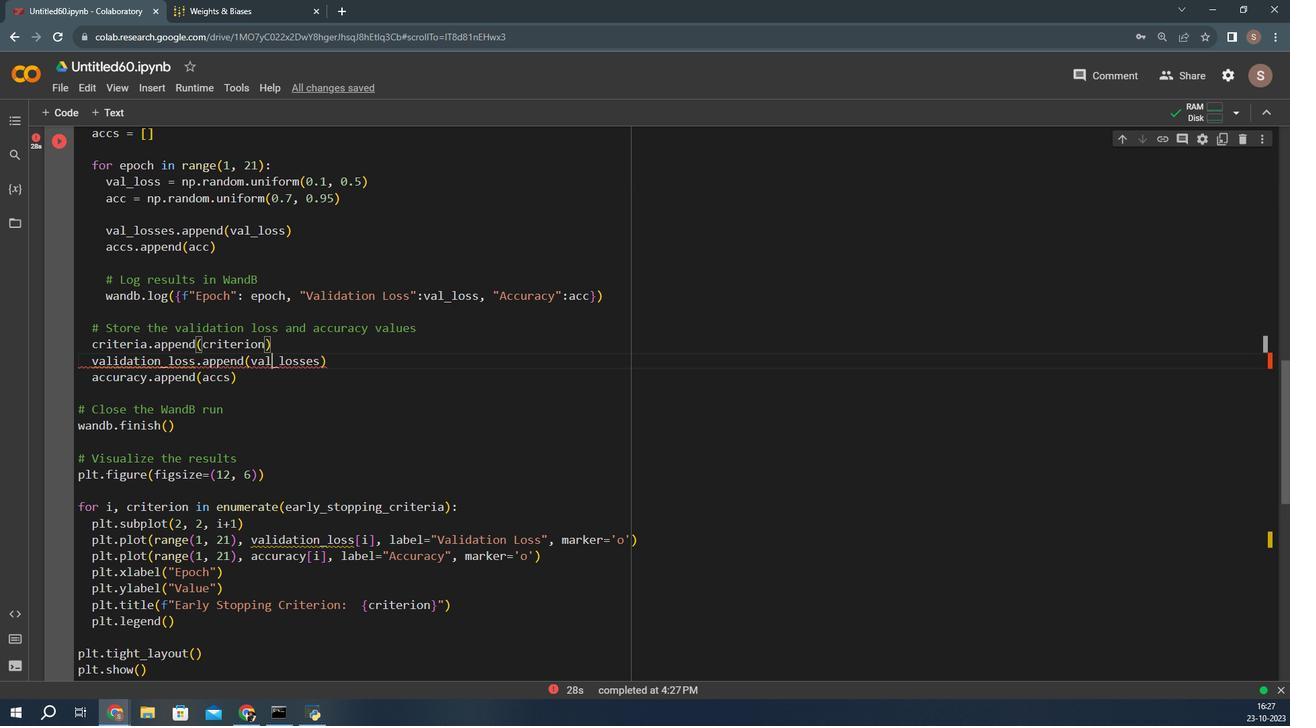 
Action: Mouse scrolled (1231, 353) with delta (0, 0)
Screenshot: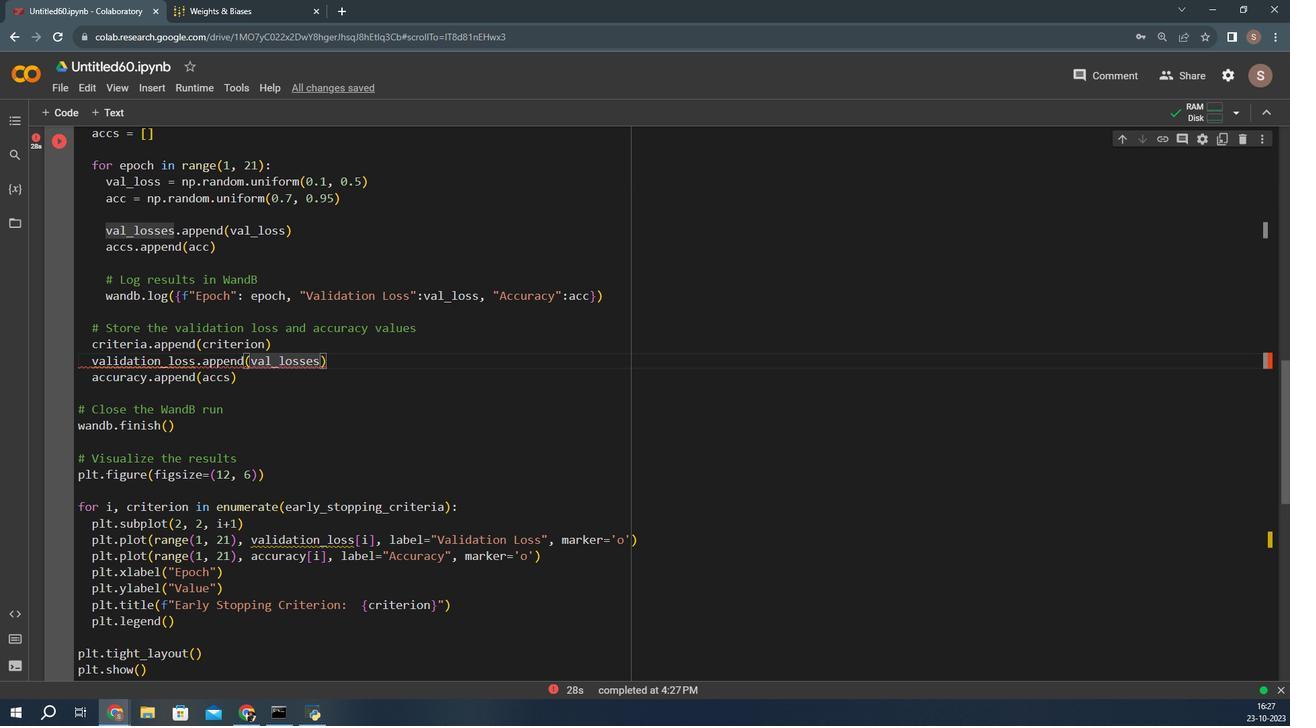 
Action: Mouse scrolled (1231, 353) with delta (0, 0)
Screenshot: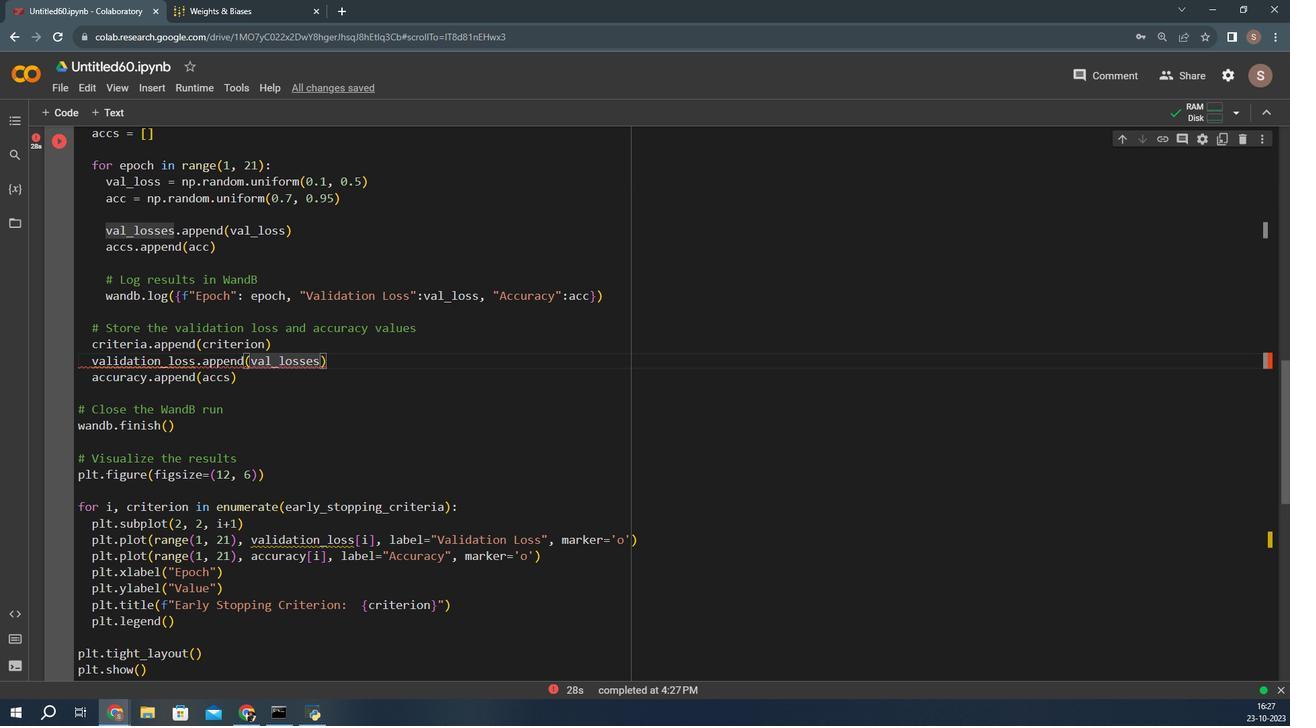 
Action: Key pressed <Key.up><Key.up><Key.up><Key.up><Key.up><Key.up><Key.up><Key.up><Key.up><Key.up><Key.up><Key.up><Key.up><Key.up><Key.up><Key.up><Key.up><Key.up><Key.up><Key.down><Key.down><Key.up><Key.up><Key.up><Key.up><Key.up><Key.up><Key.up><Key.up><Key.down><Key.down><Key.down><Key.down><Key.left><Key.left><Key.left><Key.left><Key.left><Key.left><Key.left><Key.left><Key.left><Key.left><Key.left><Key.left><Key.left><Key.left><Key.left>
Screenshot: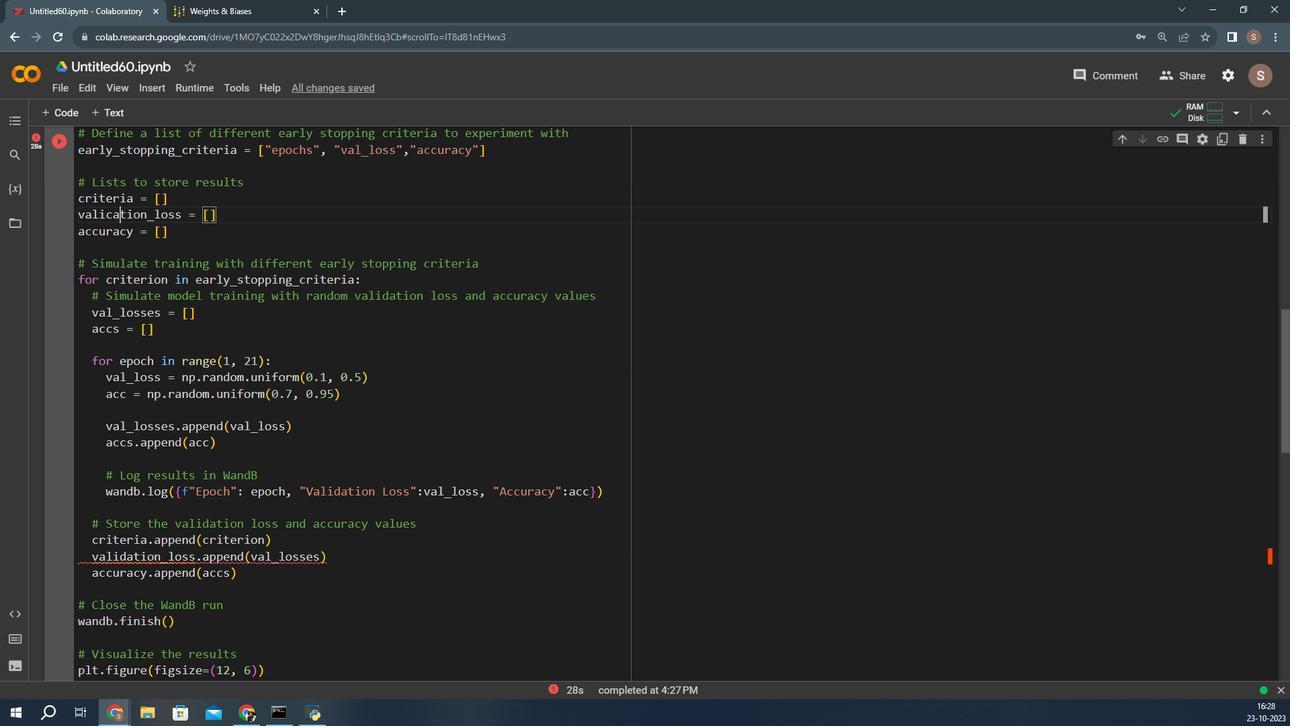 
Action: Mouse moved to (1209, 317)
Screenshot: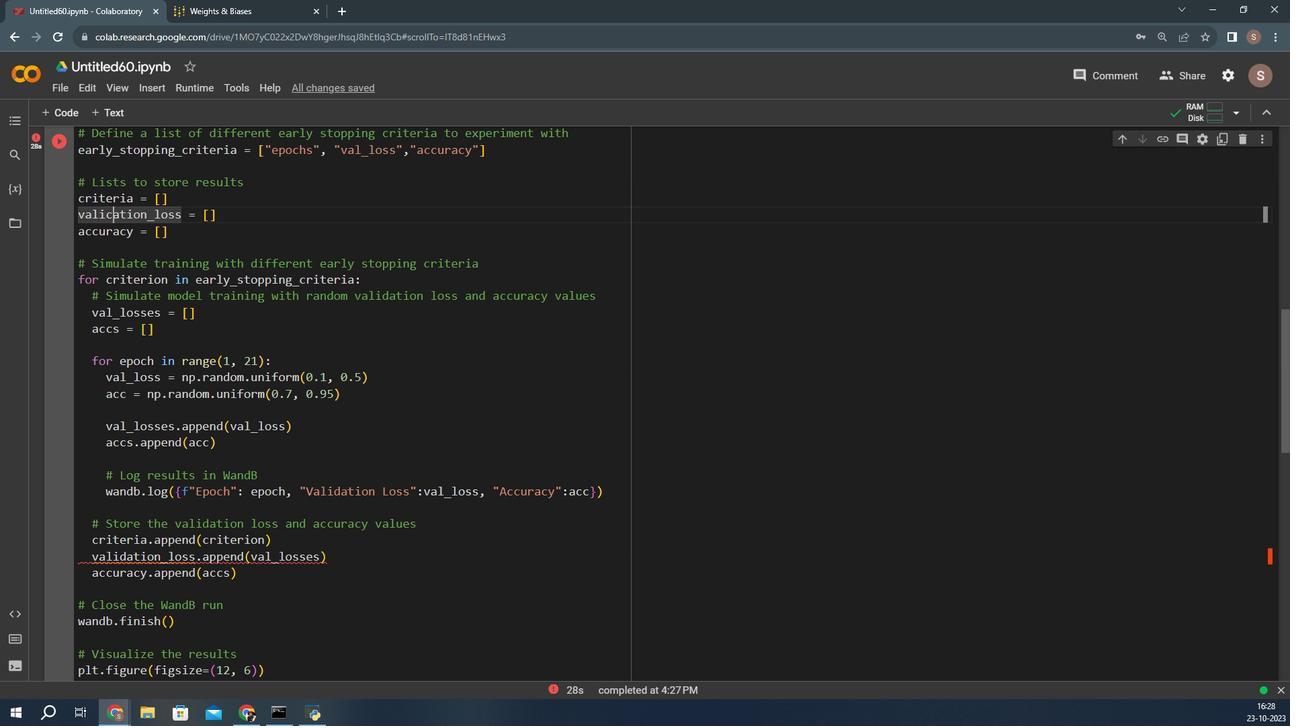 
Action: Key pressed <Key.backspace>d<Key.left><Key.left><Key.right><Key.right><Key.right><Key.right><Key.right>
Screenshot: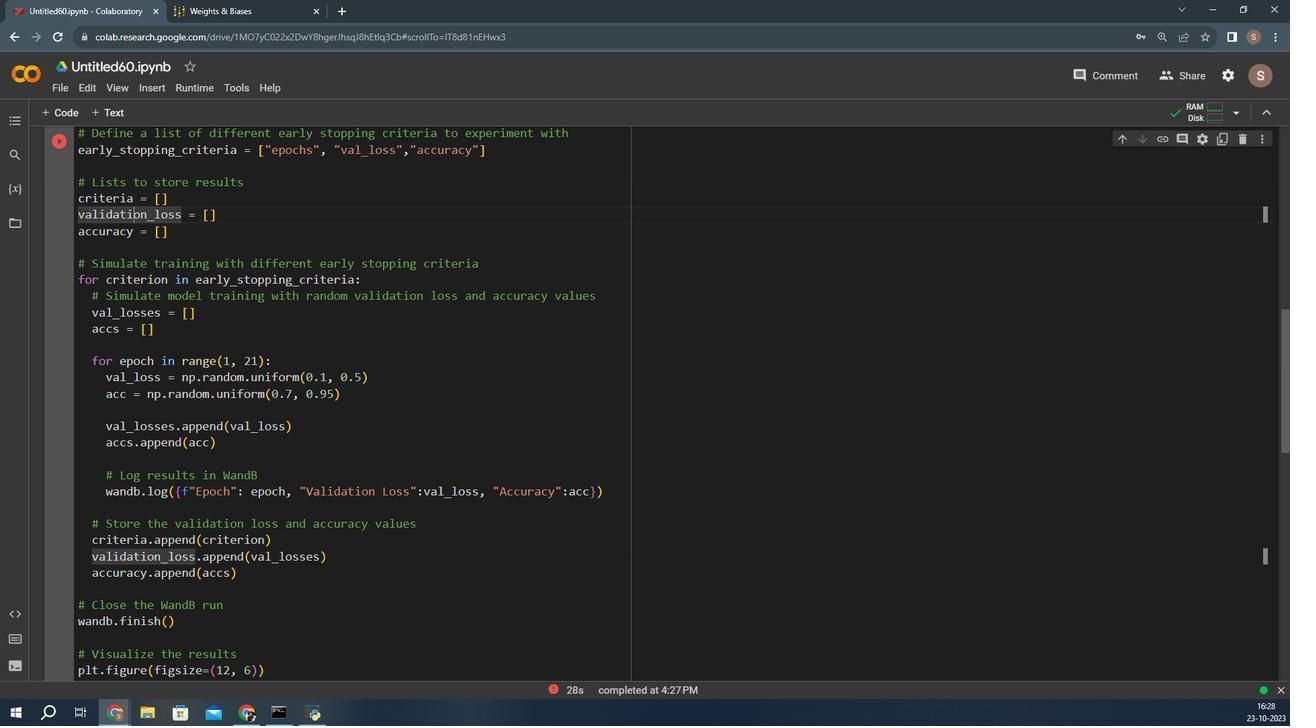 
Action: Mouse moved to (356, 186)
Screenshot: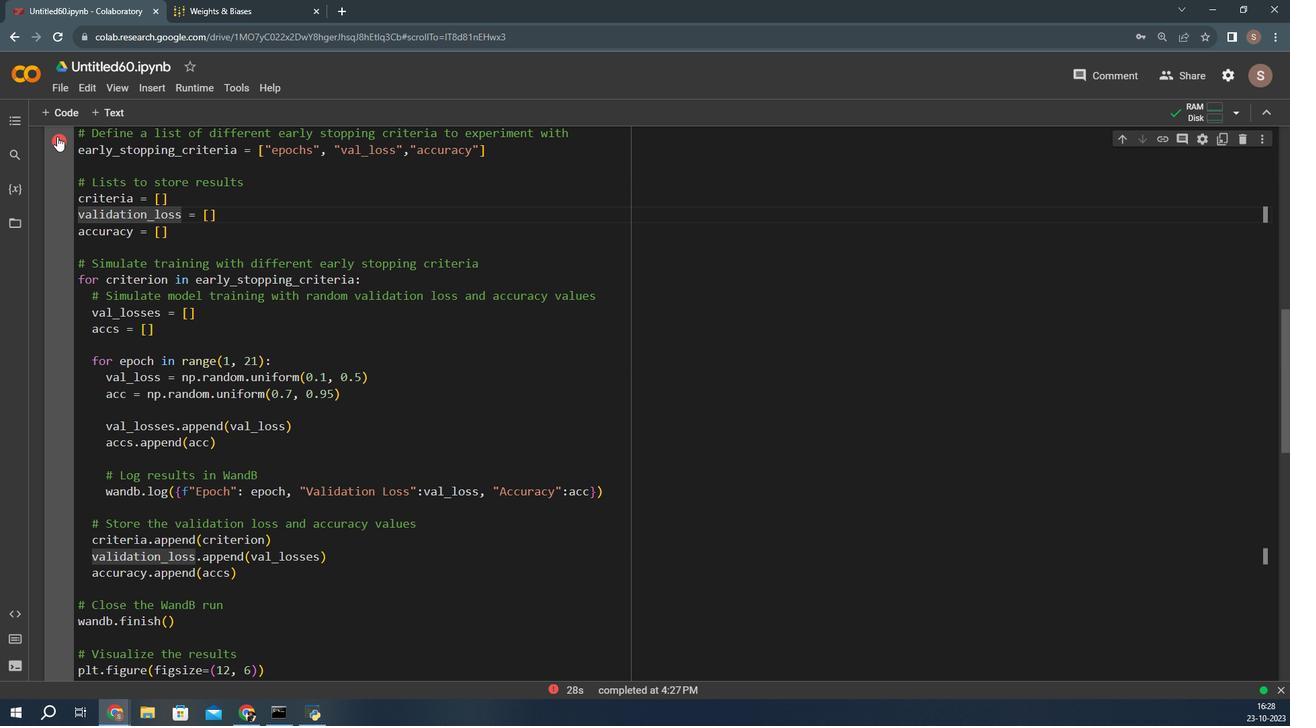 
Action: Mouse pressed left at (356, 186)
Screenshot: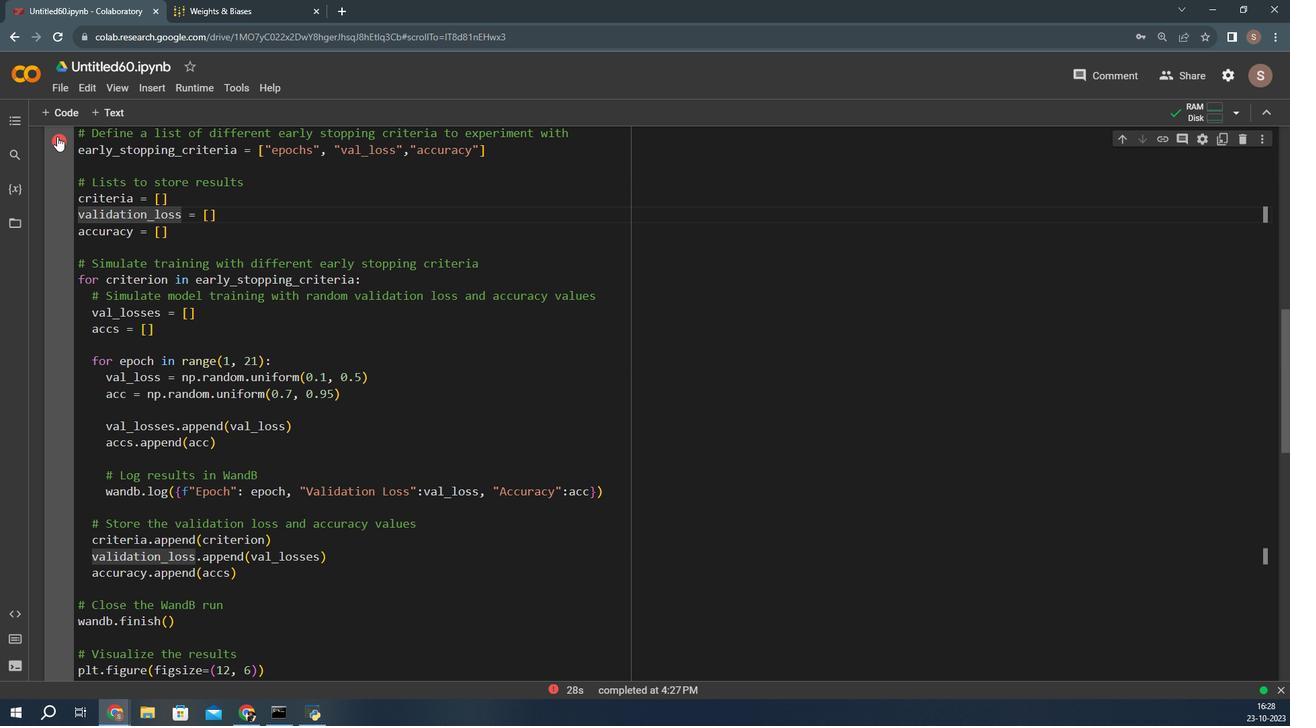 
Action: Mouse moved to (833, 338)
Screenshot: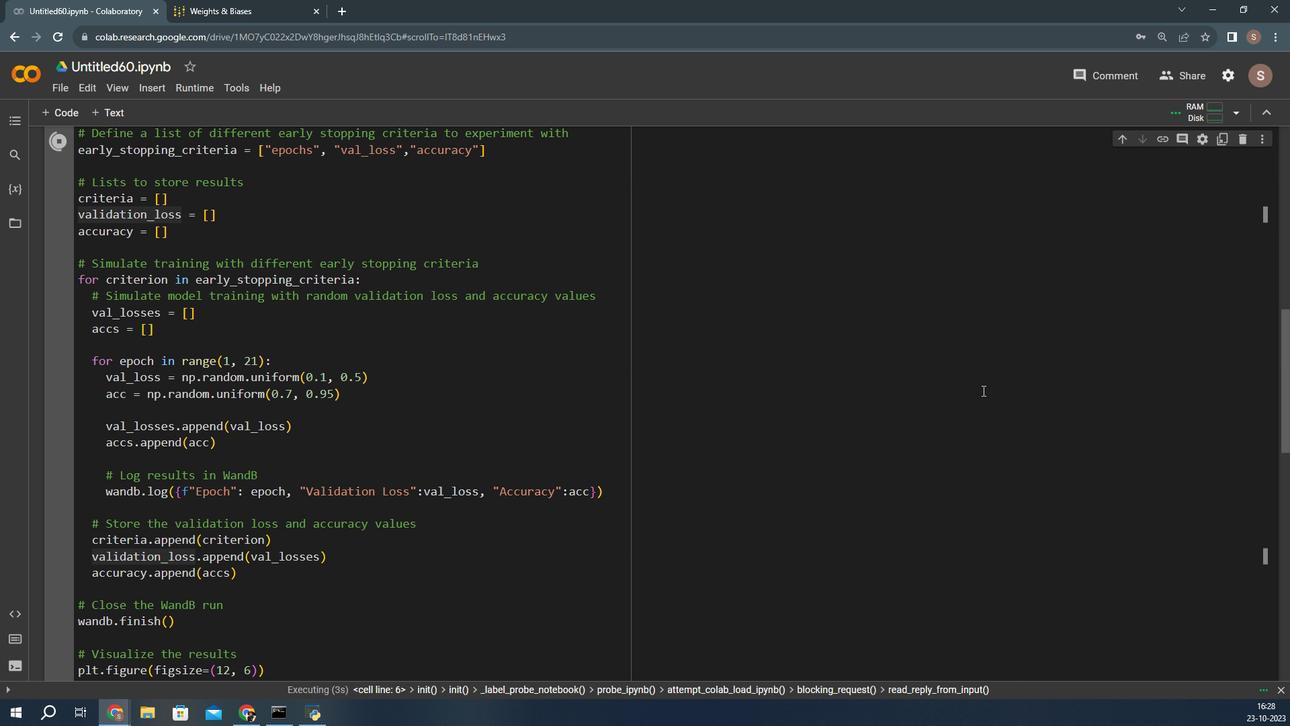 
Action: Mouse scrolled (833, 337) with delta (0, 0)
Screenshot: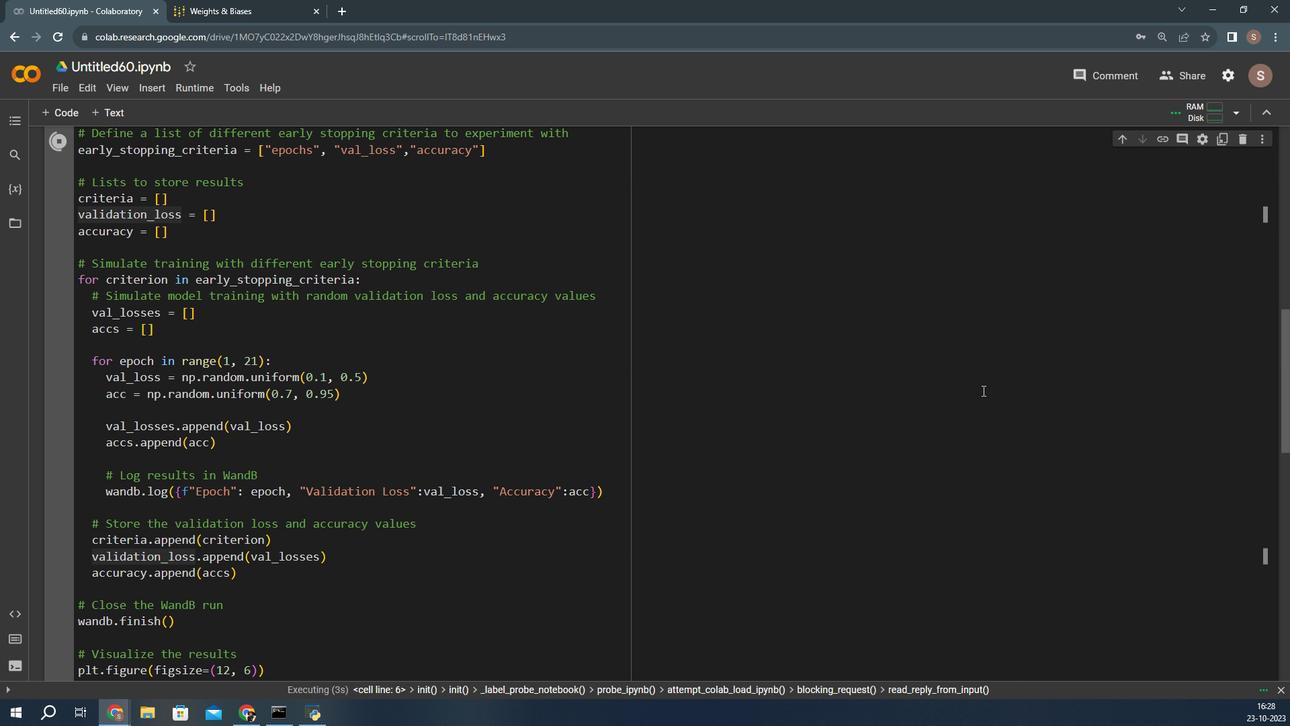 
Action: Mouse moved to (833, 338)
Screenshot: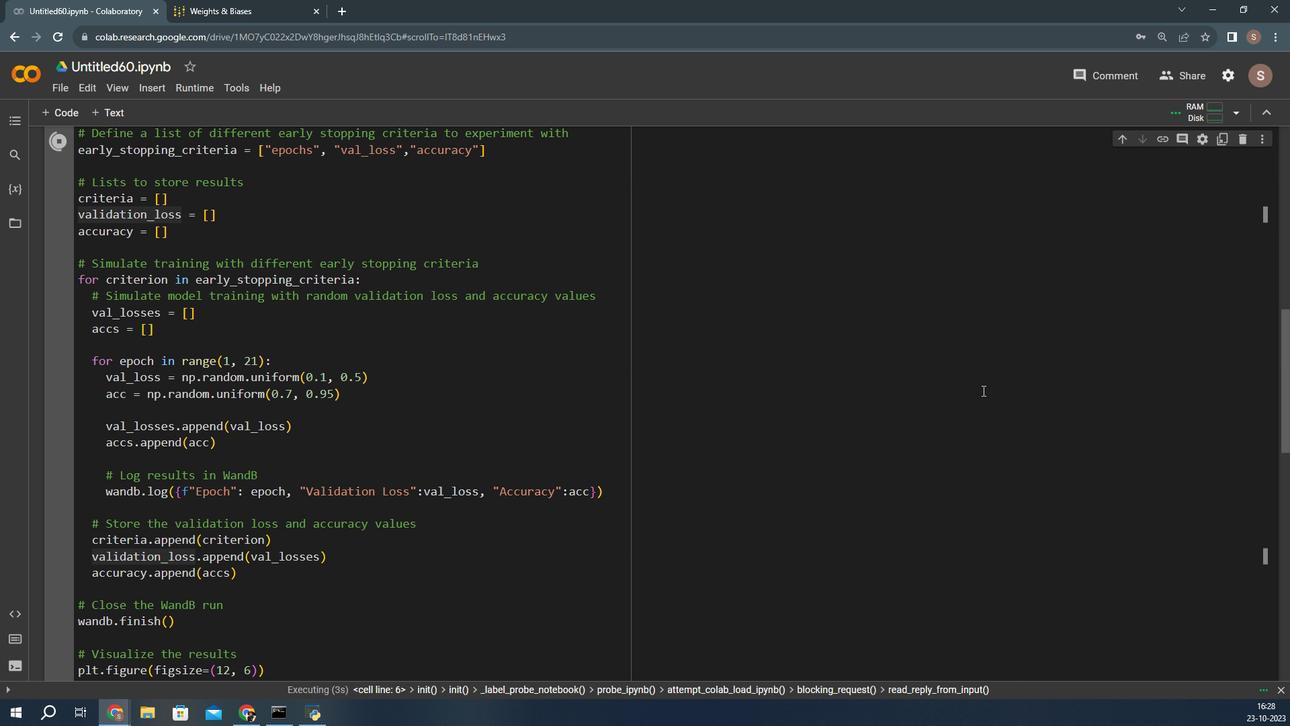 
Action: Mouse scrolled (833, 338) with delta (0, 0)
Screenshot: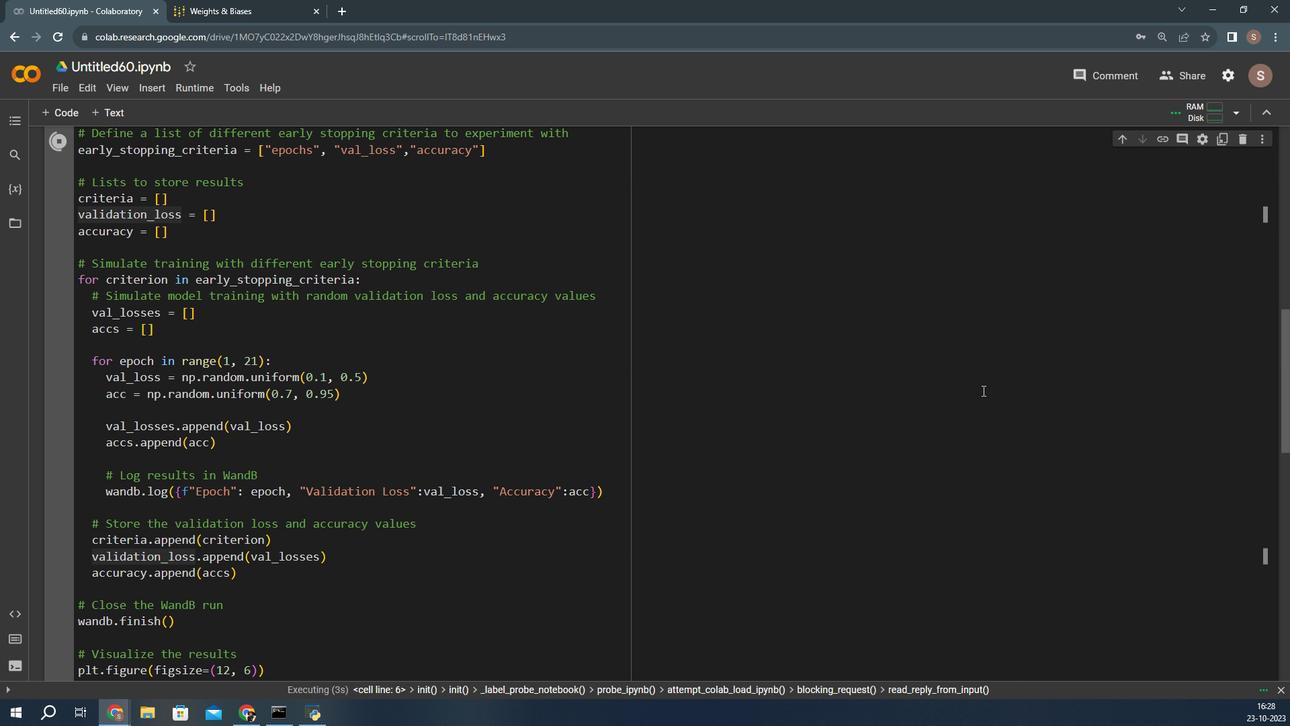 
Action: Mouse moved to (833, 339)
Screenshot: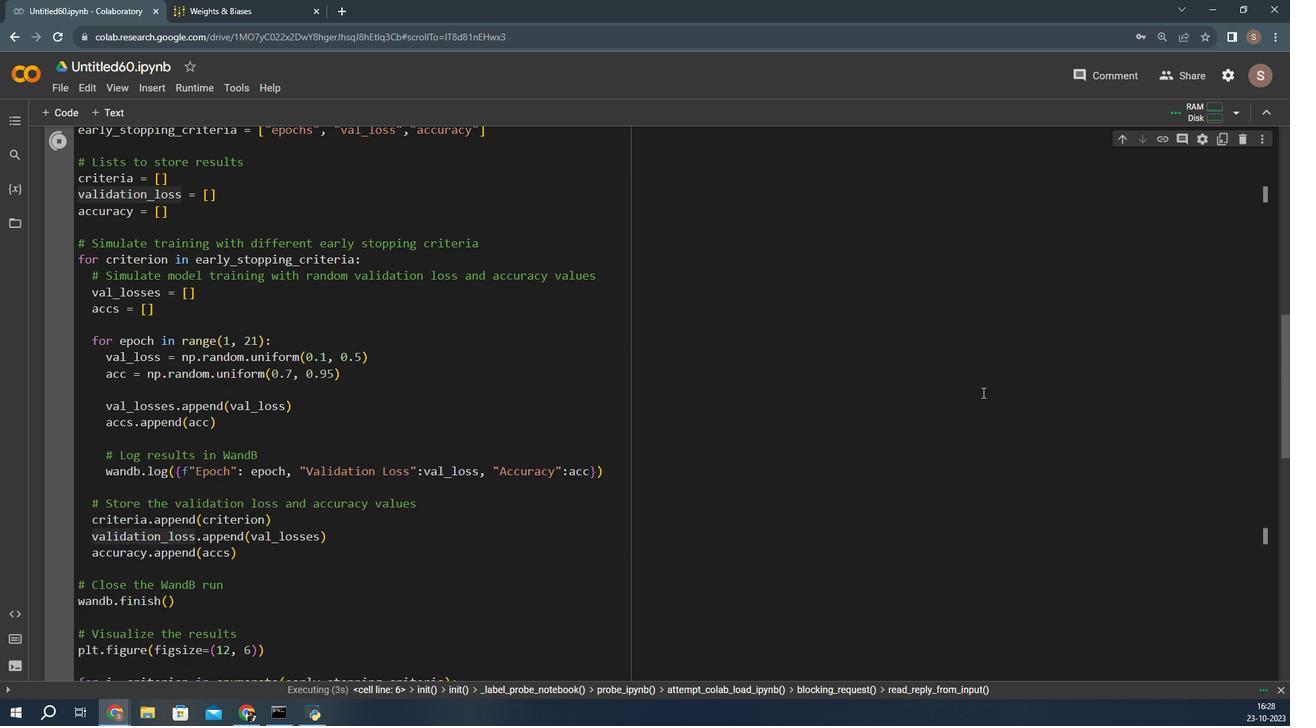 
Action: Mouse scrolled (833, 338) with delta (0, 0)
Screenshot: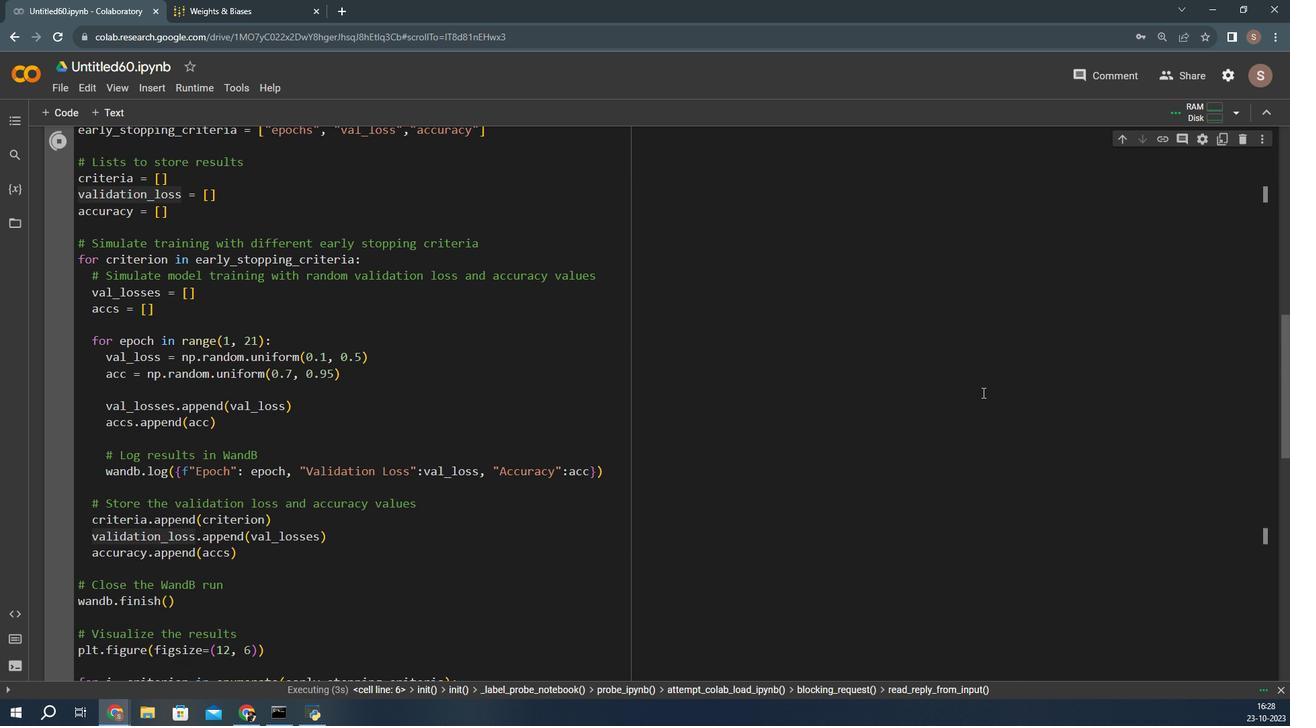 
Action: Mouse moved to (833, 340)
Screenshot: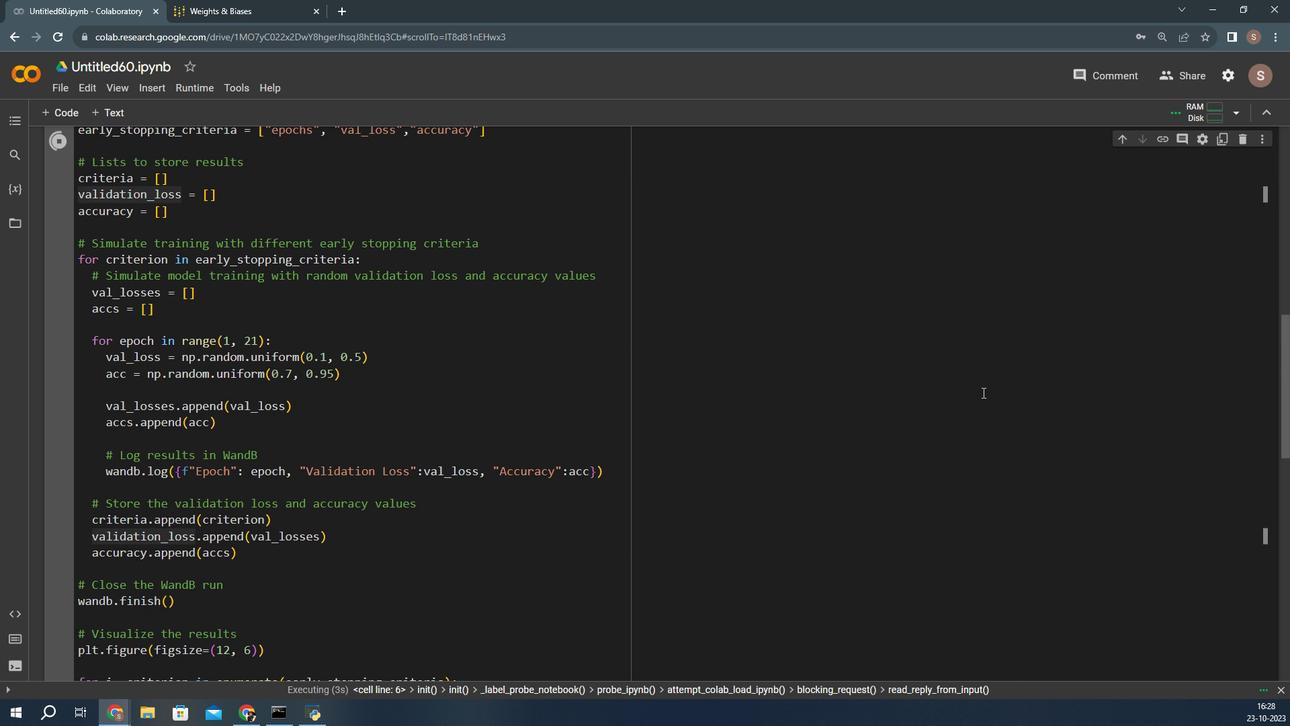 
Action: Mouse scrolled (833, 339) with delta (0, 0)
Screenshot: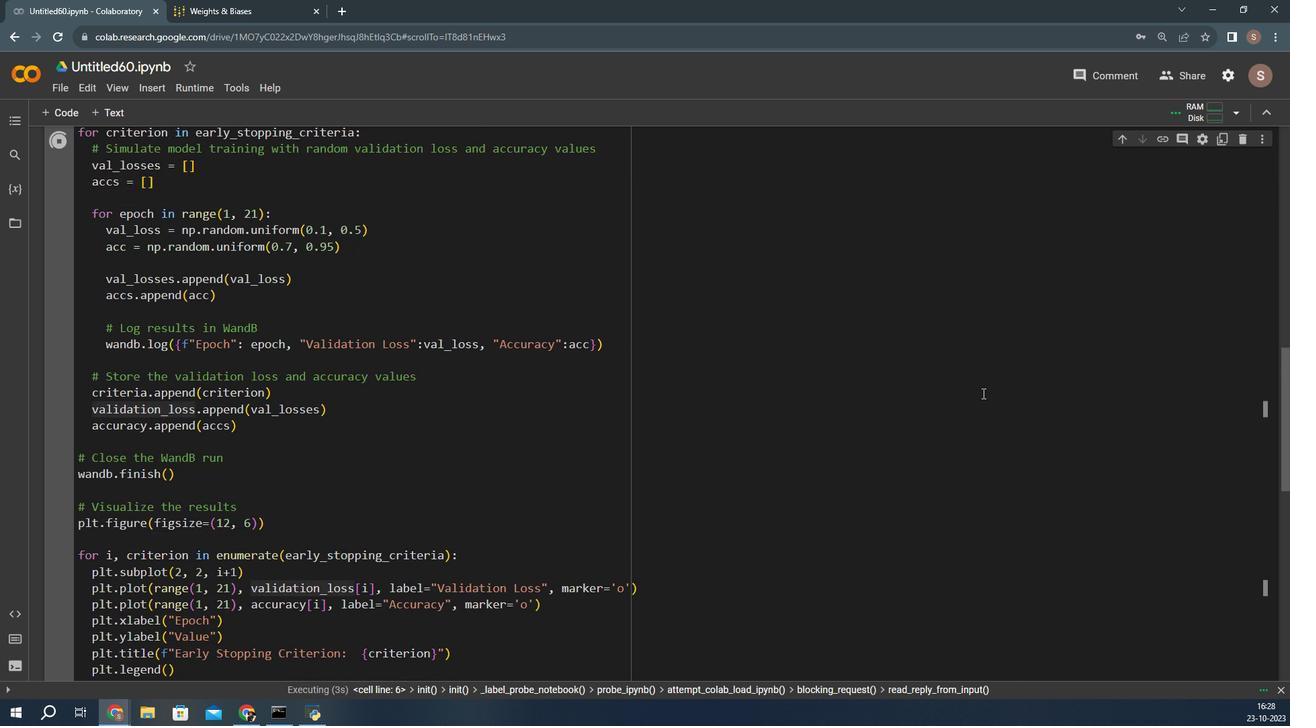 
Action: Mouse moved to (833, 340)
Screenshot: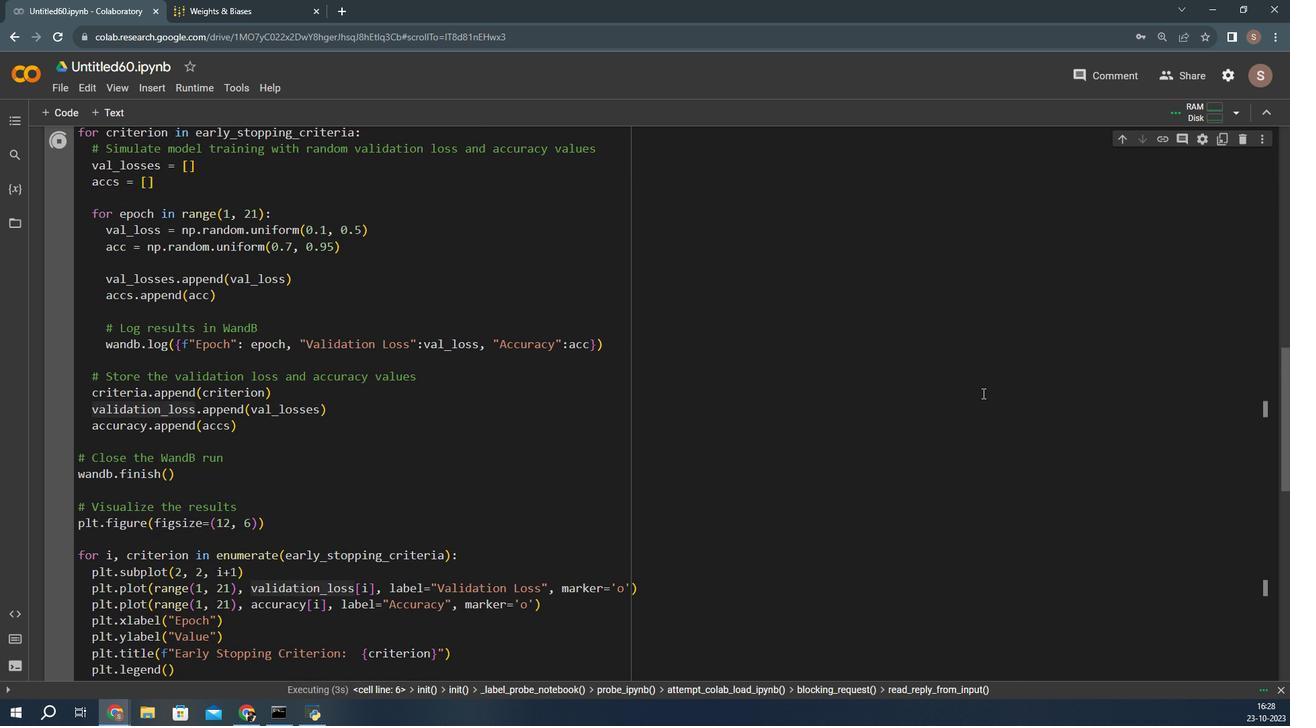 
Action: Mouse scrolled (833, 340) with delta (0, 0)
Screenshot: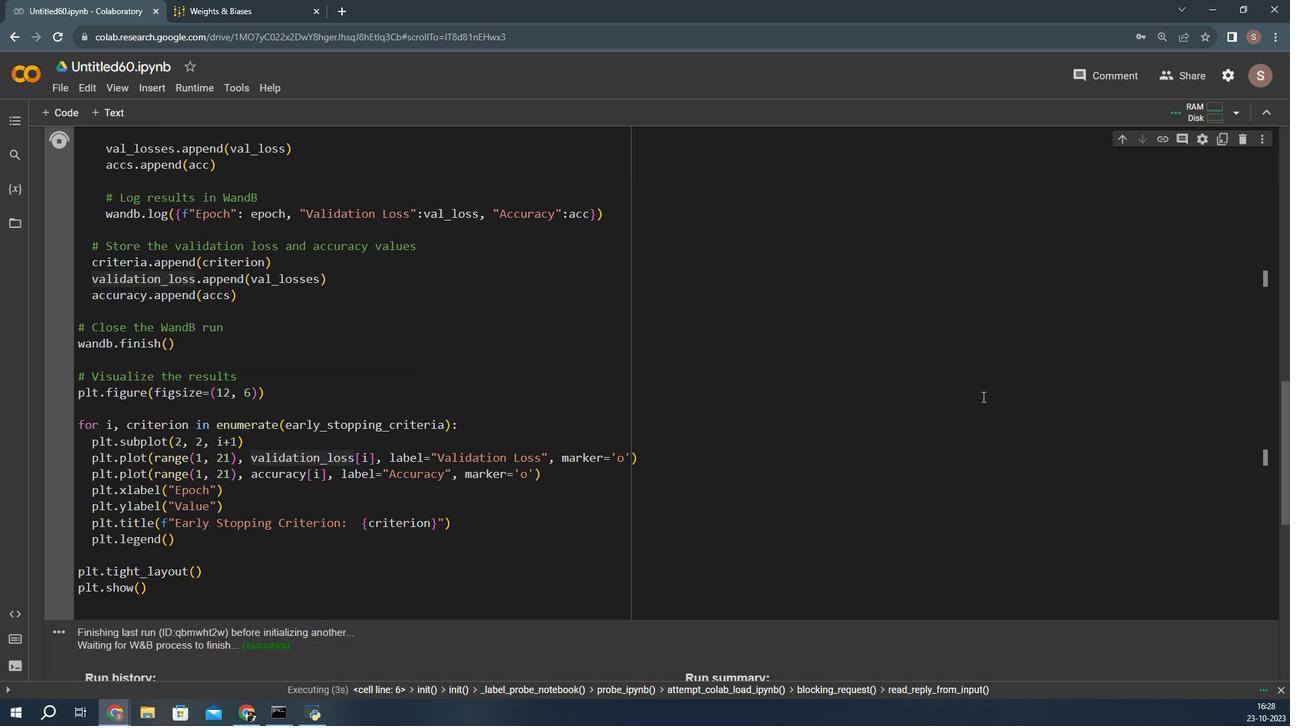 
Action: Mouse moved to (833, 342)
Screenshot: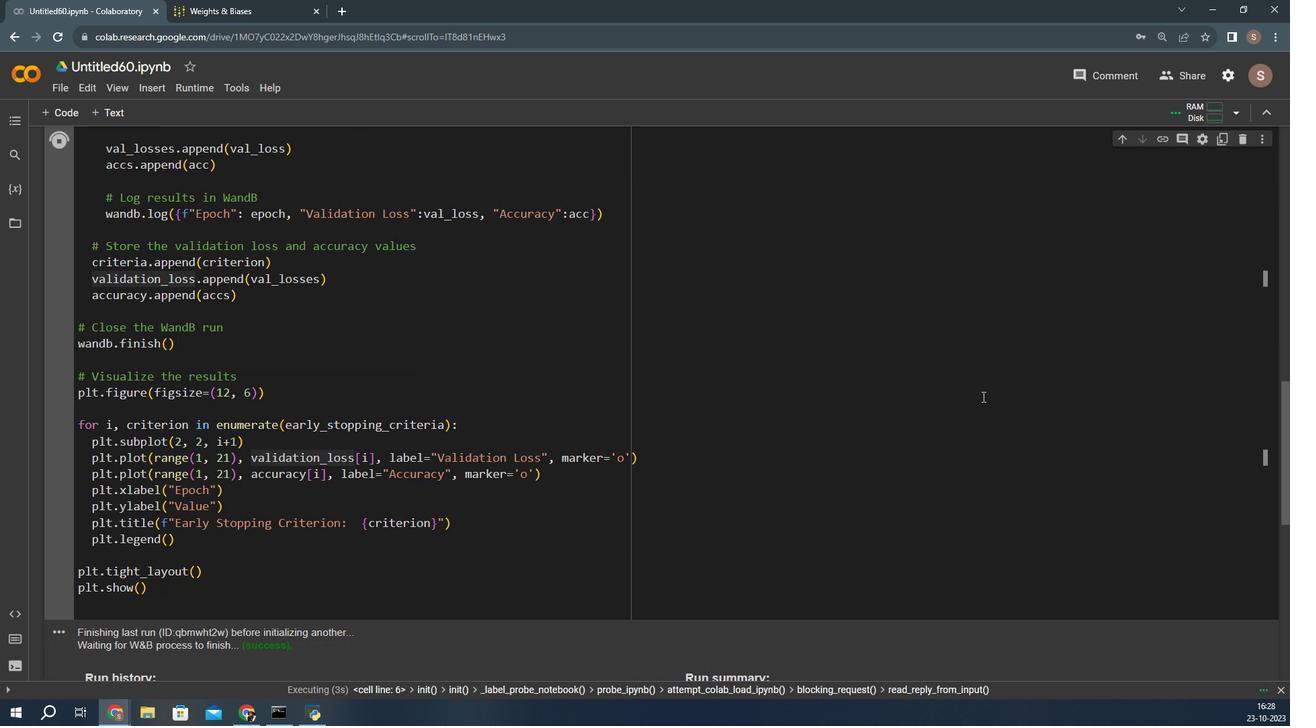 
Action: Mouse scrolled (833, 342) with delta (0, 0)
Screenshot: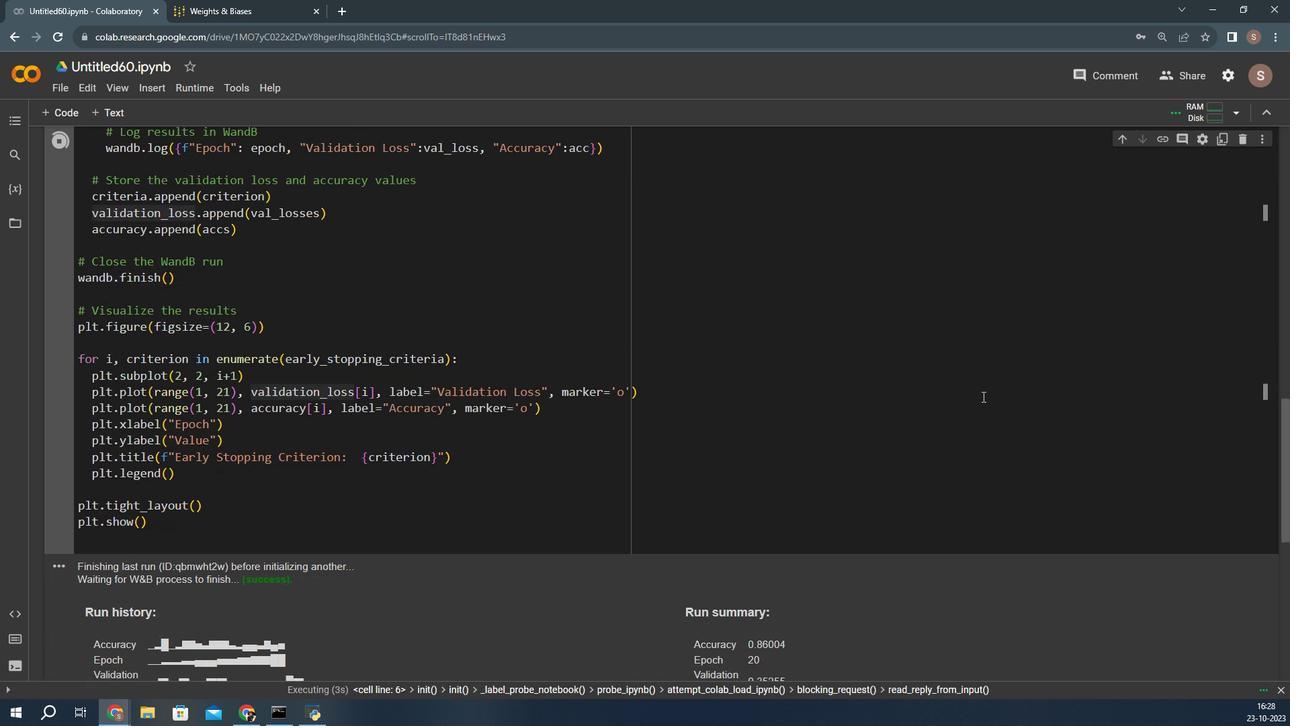 
Action: Mouse moved to (833, 342)
Screenshot: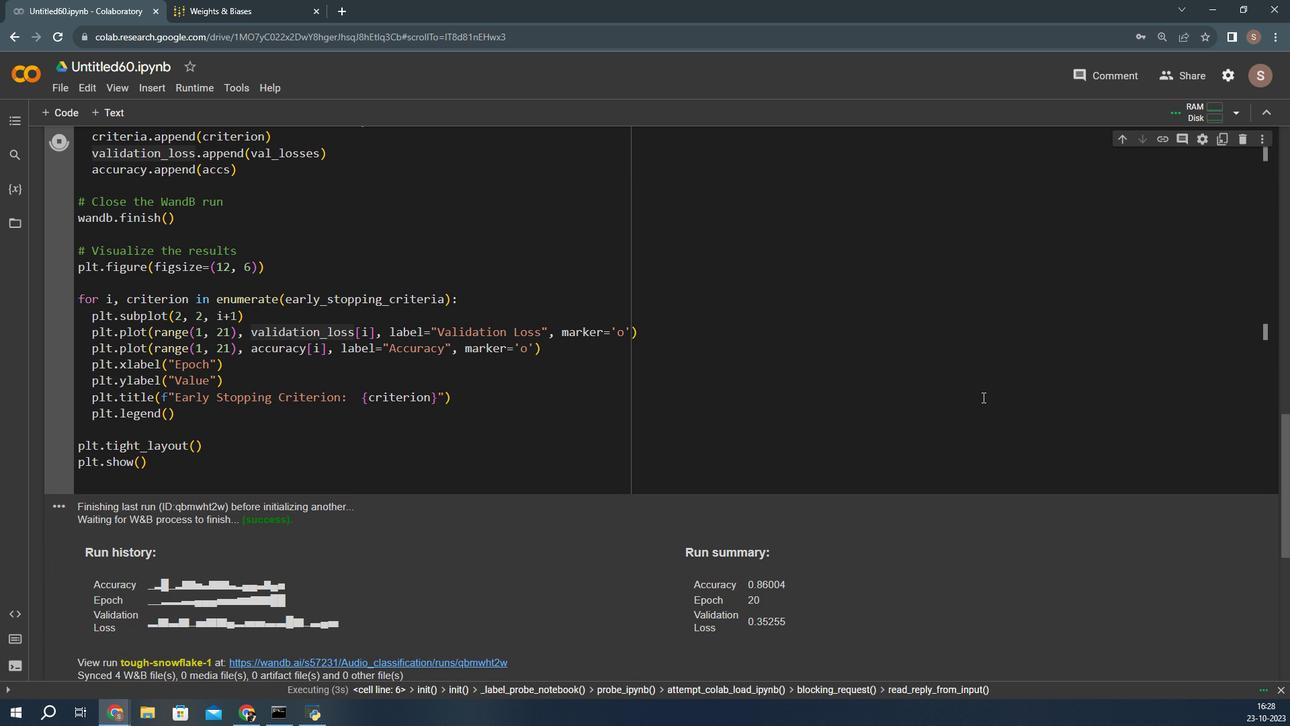 
Action: Mouse scrolled (833, 342) with delta (0, 0)
Screenshot: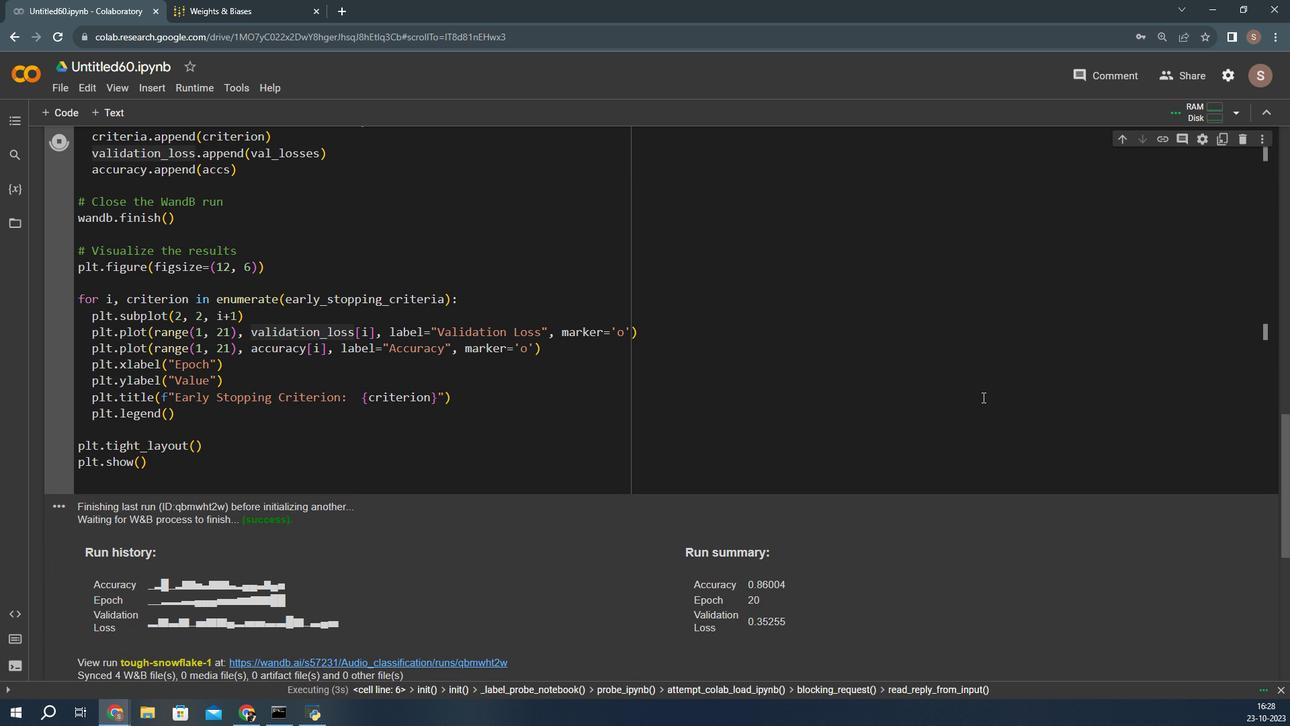 
Action: Mouse moved to (833, 343)
Screenshot: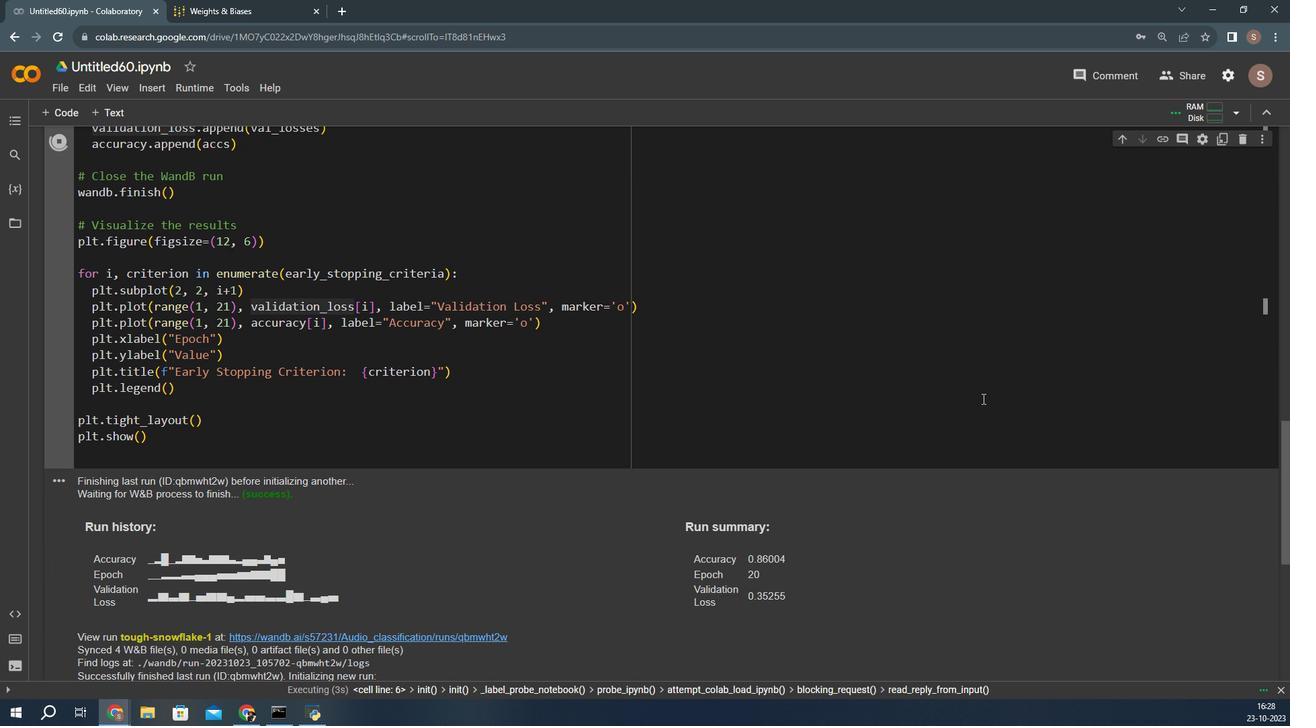 
Action: Mouse scrolled (833, 343) with delta (0, 0)
Screenshot: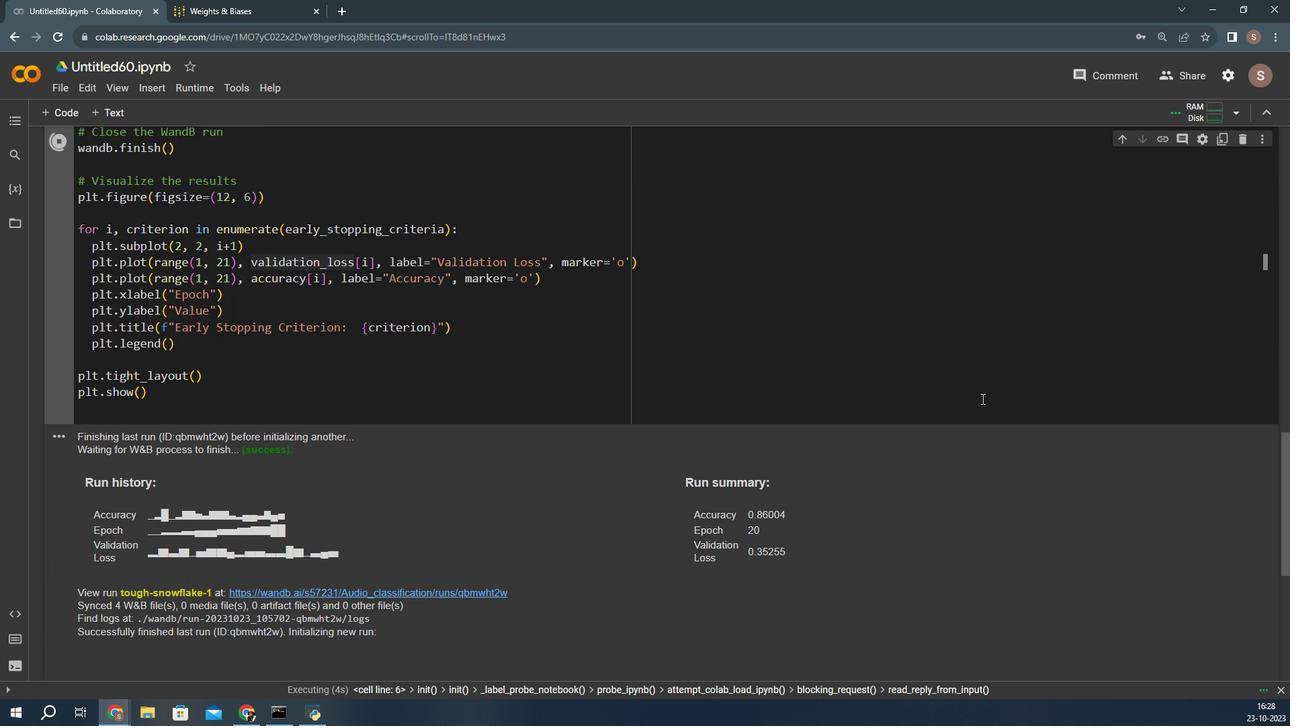 
Action: Mouse moved to (833, 344)
Screenshot: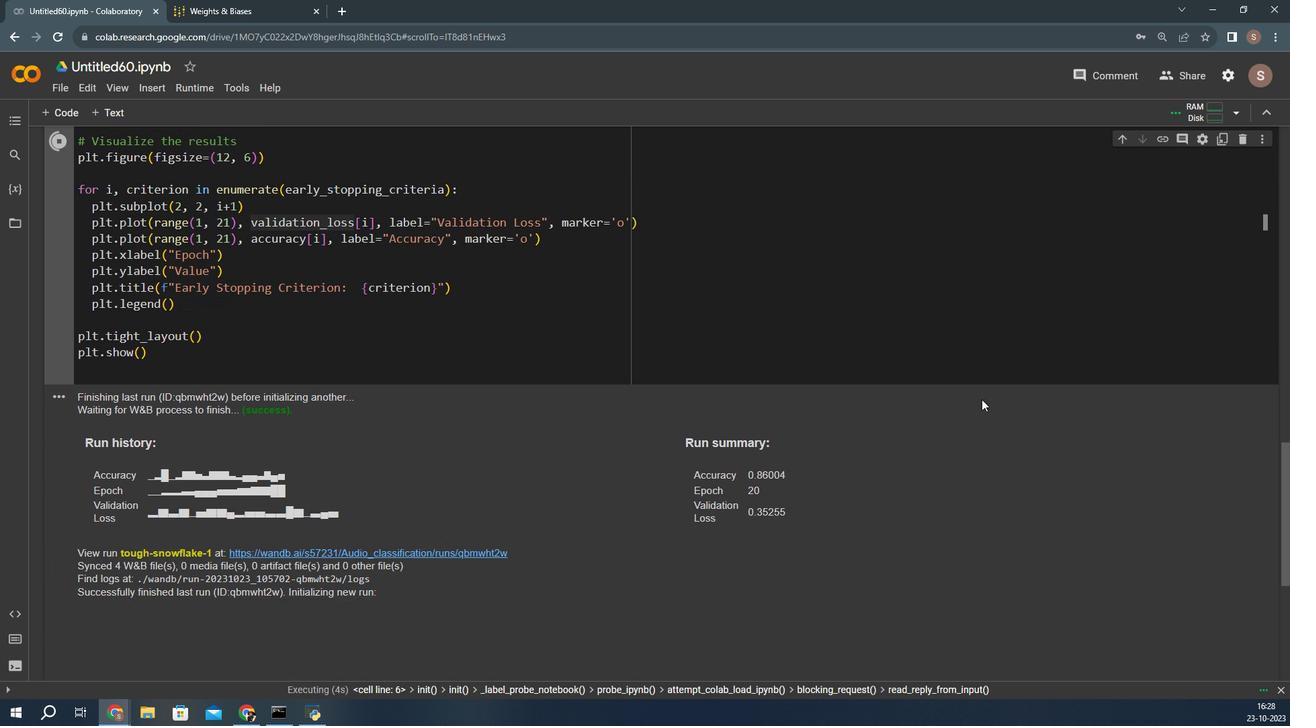 
Action: Mouse scrolled (833, 343) with delta (0, 0)
Screenshot: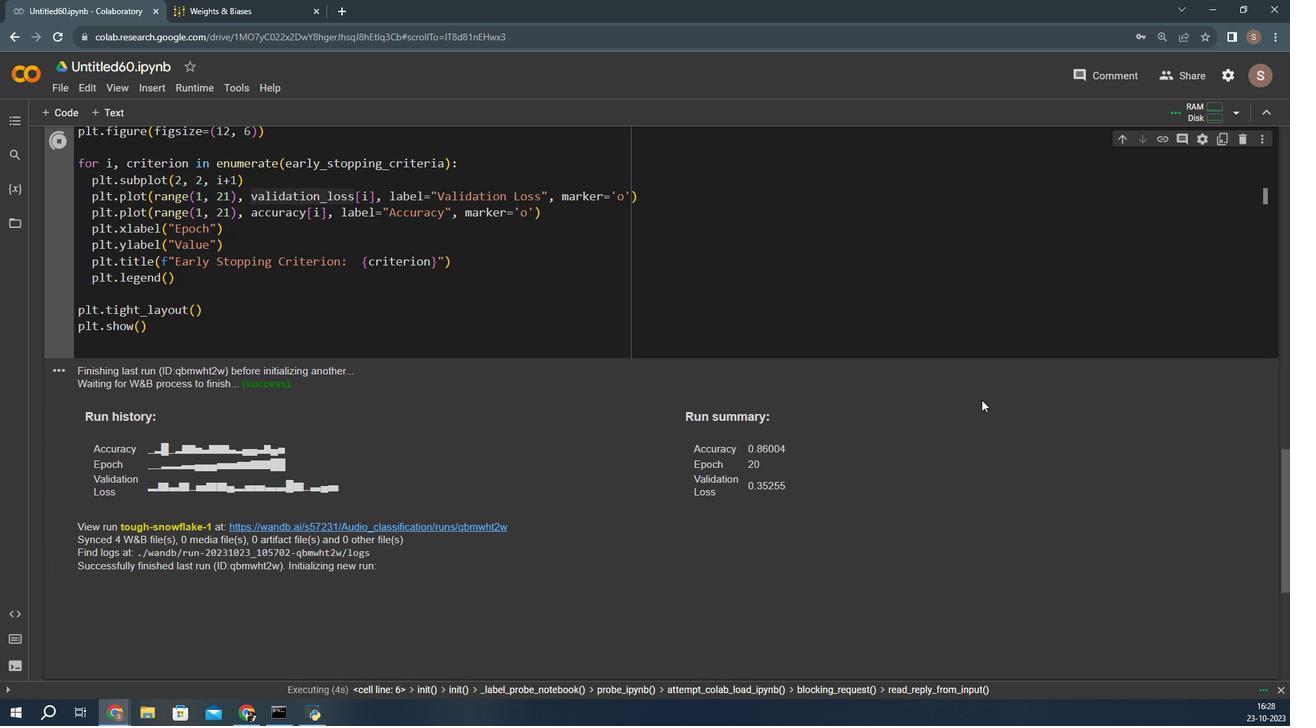 
Action: Mouse moved to (820, 297)
Screenshot: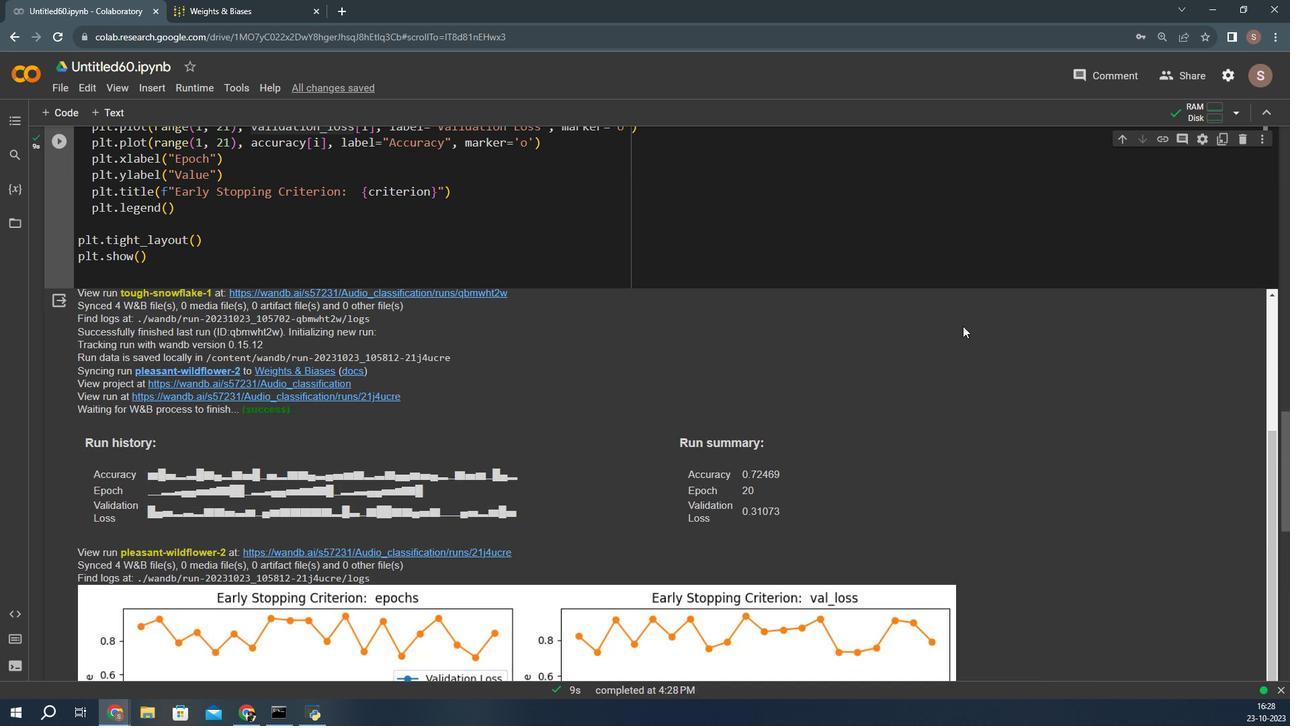
Action: Mouse scrolled (820, 296) with delta (0, 0)
Screenshot: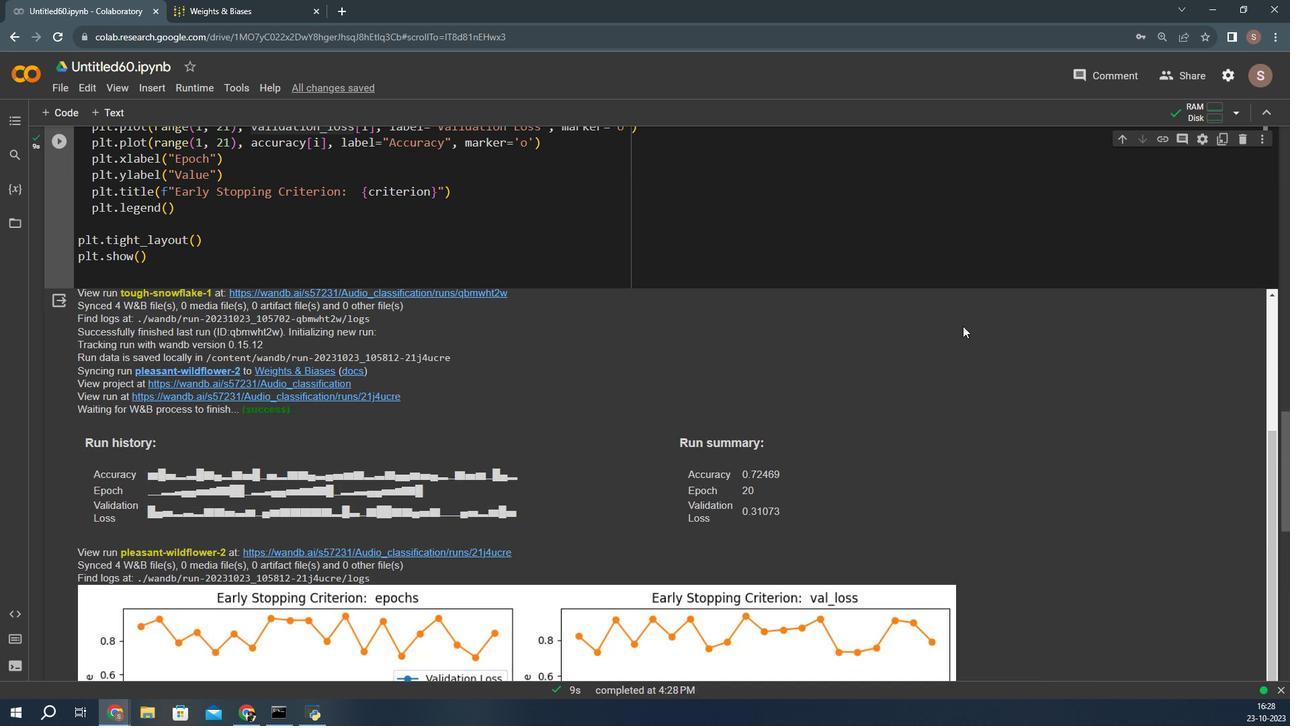 
Action: Mouse moved to (824, 300)
Screenshot: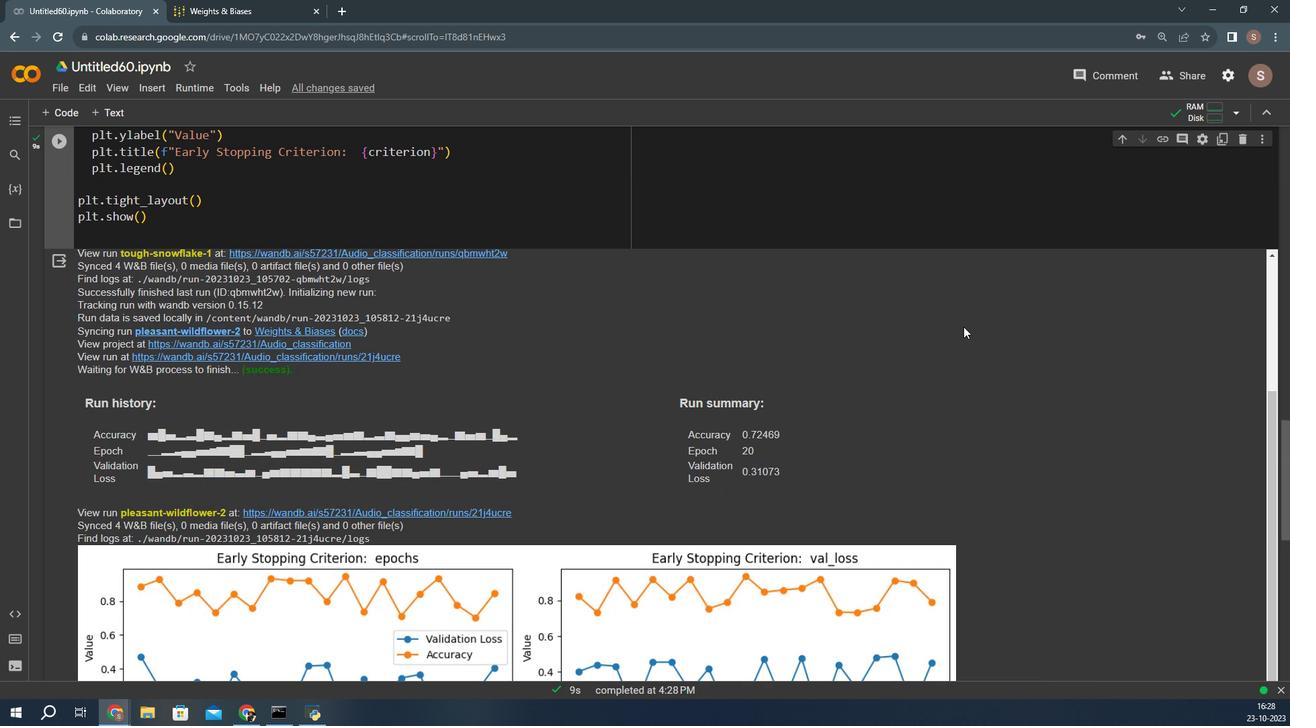 
Action: Mouse scrolled (824, 299) with delta (0, 0)
Screenshot: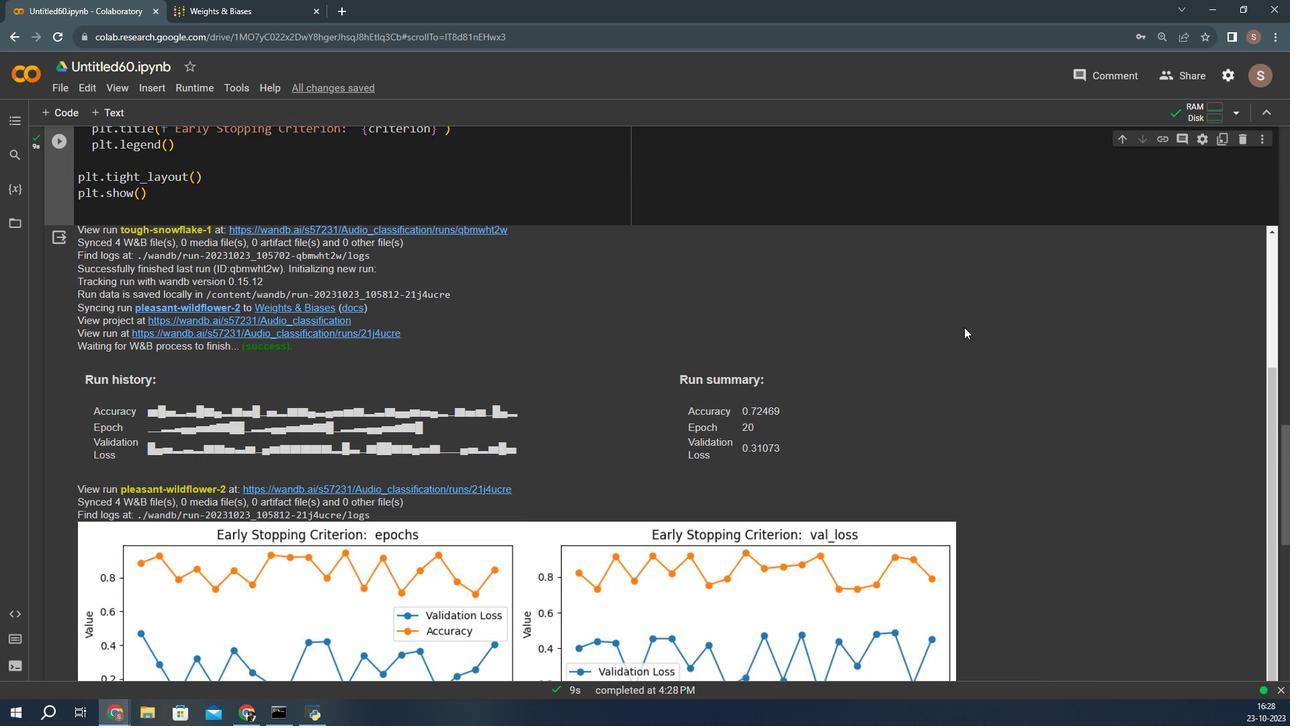 
Action: Mouse moved to (613, 347)
Screenshot: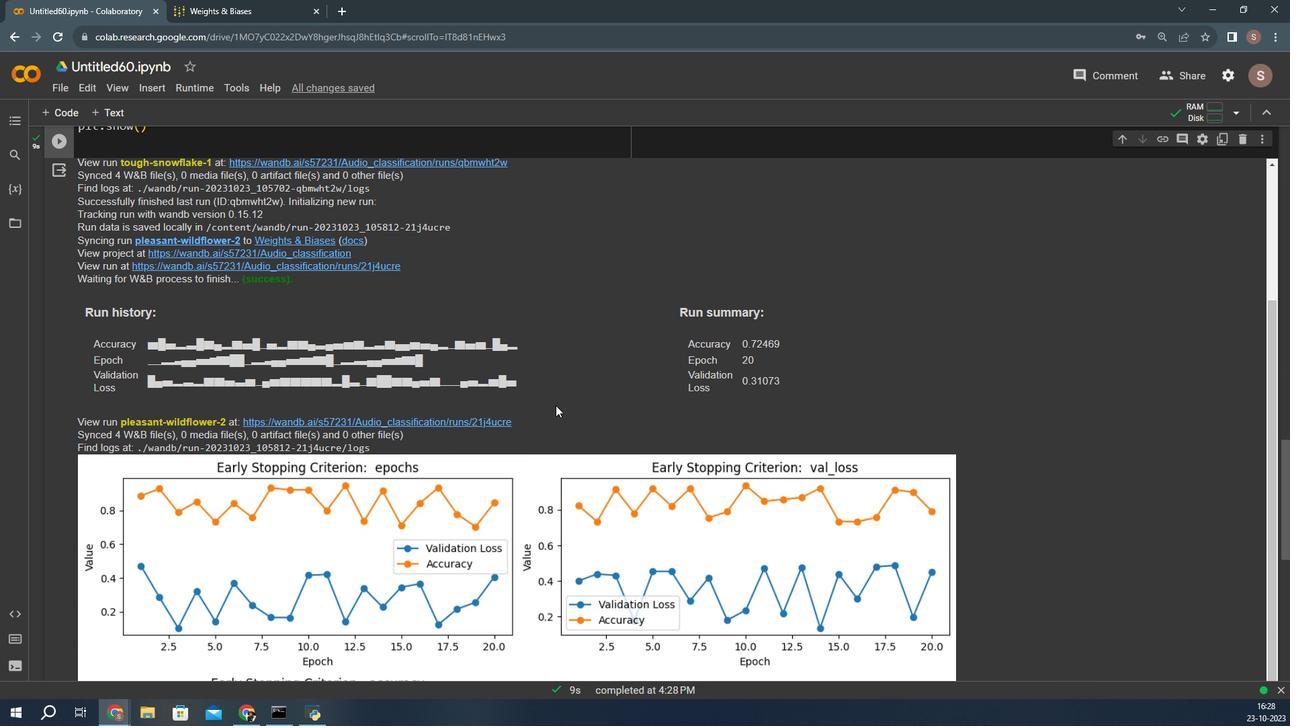 
Action: Mouse scrolled (613, 347) with delta (0, 0)
Screenshot: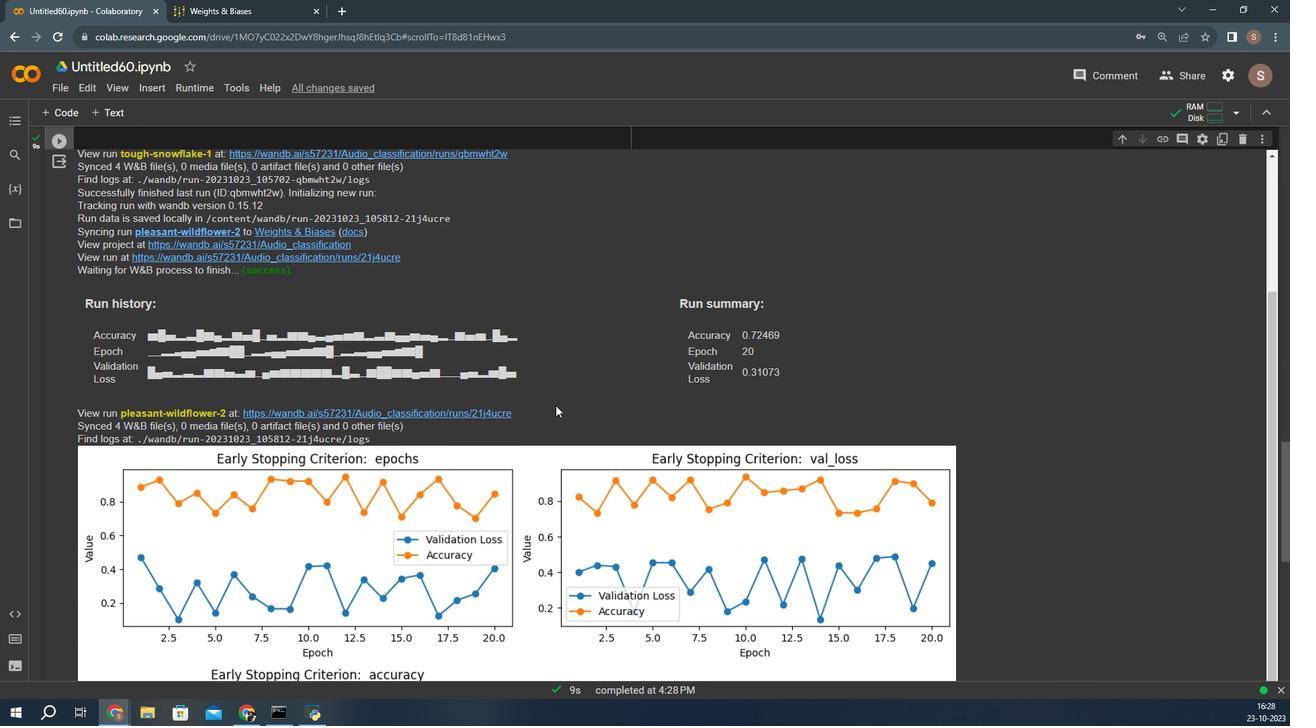 
Action: Mouse scrolled (613, 347) with delta (0, 0)
Screenshot: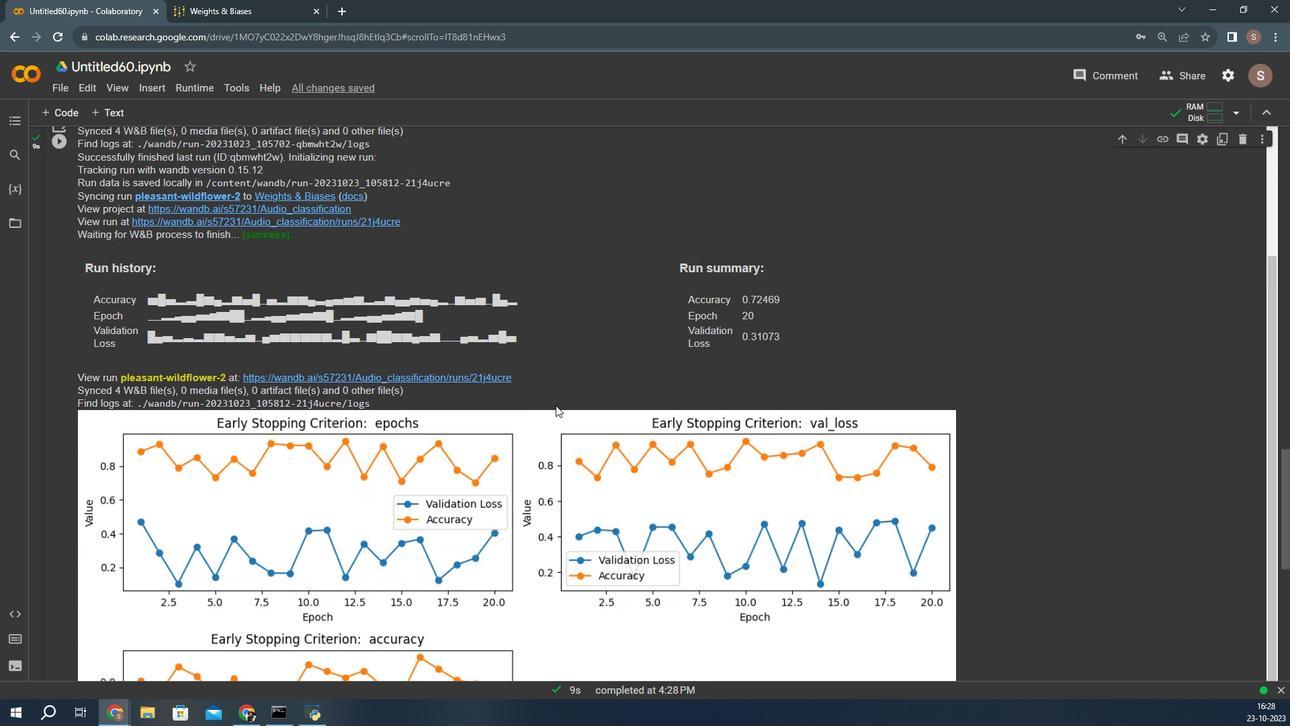 
Action: Mouse scrolled (613, 347) with delta (0, 0)
Screenshot: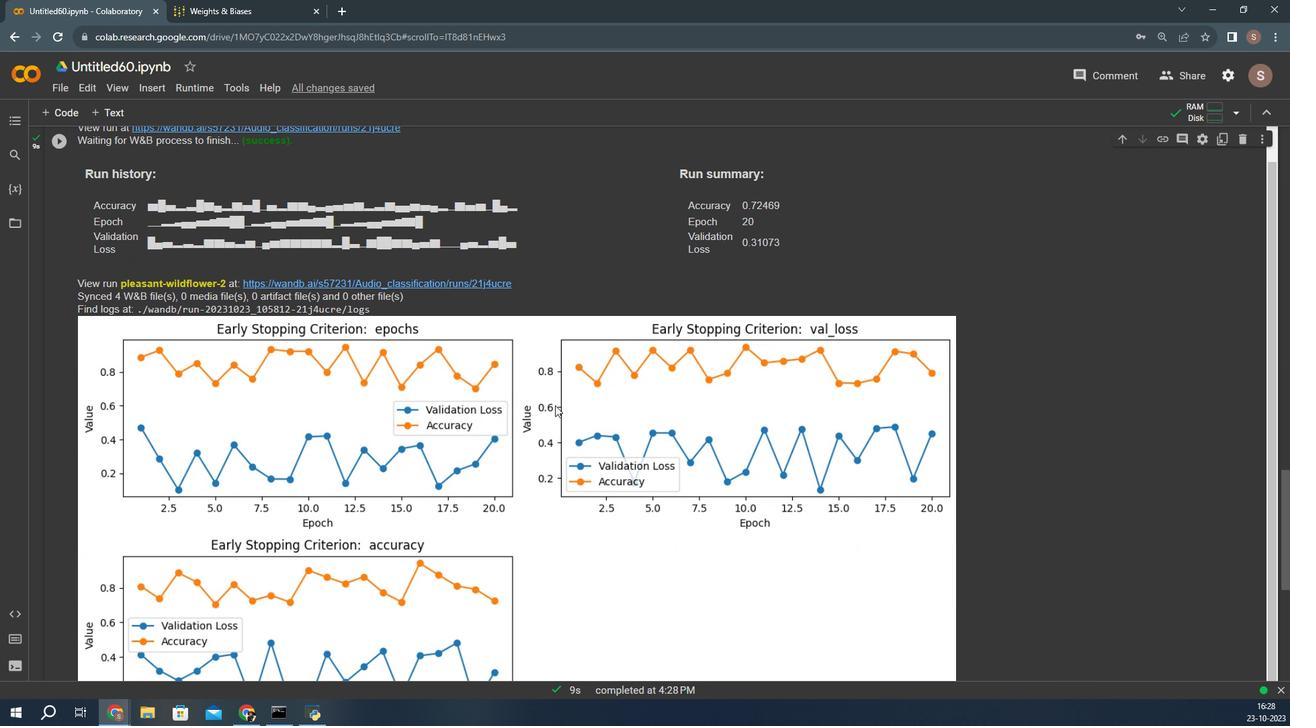 
Action: Mouse moved to (614, 350)
Screenshot: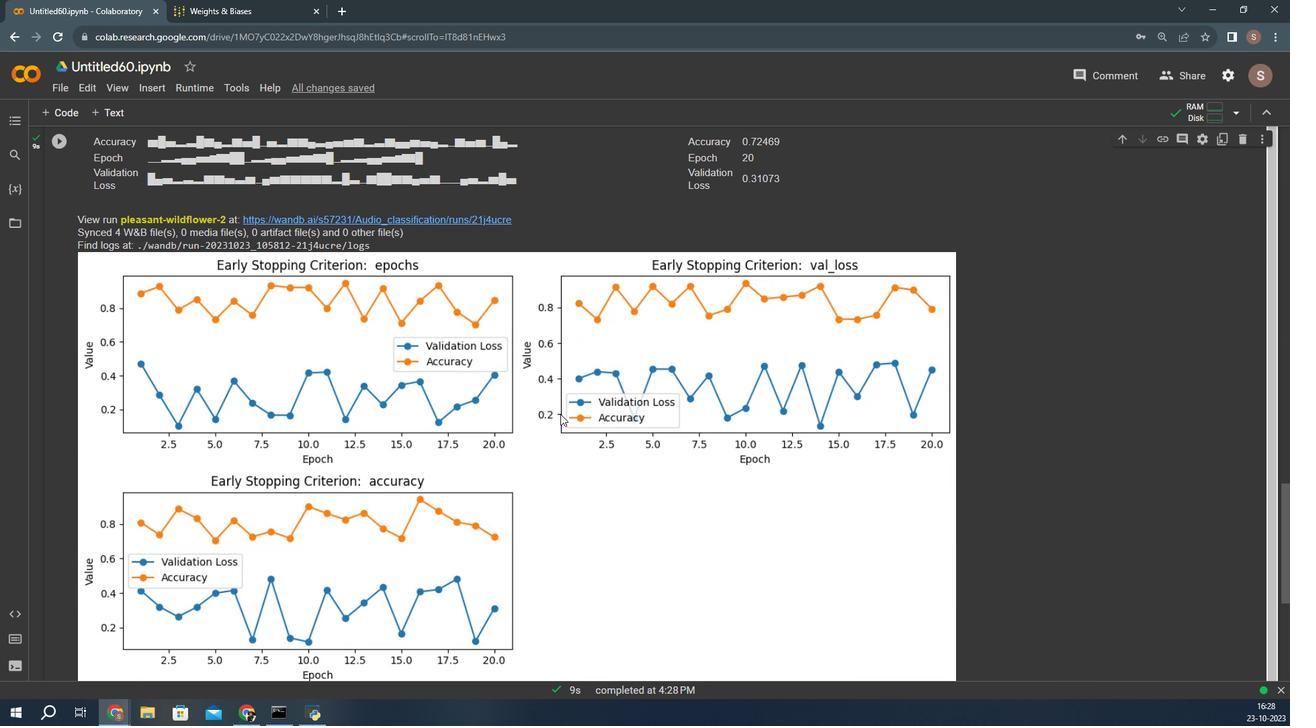 
Action: Mouse scrolled (614, 349) with delta (0, 0)
Screenshot: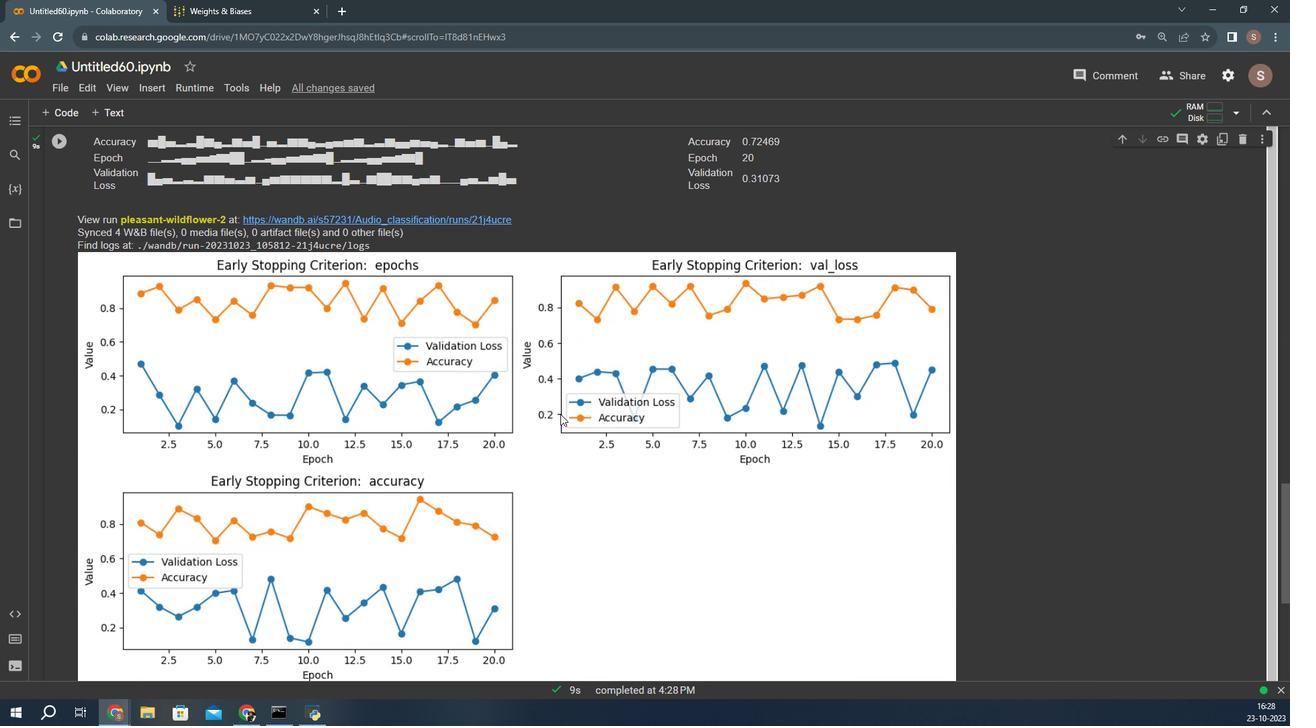 
Action: Mouse moved to (635, 443)
Screenshot: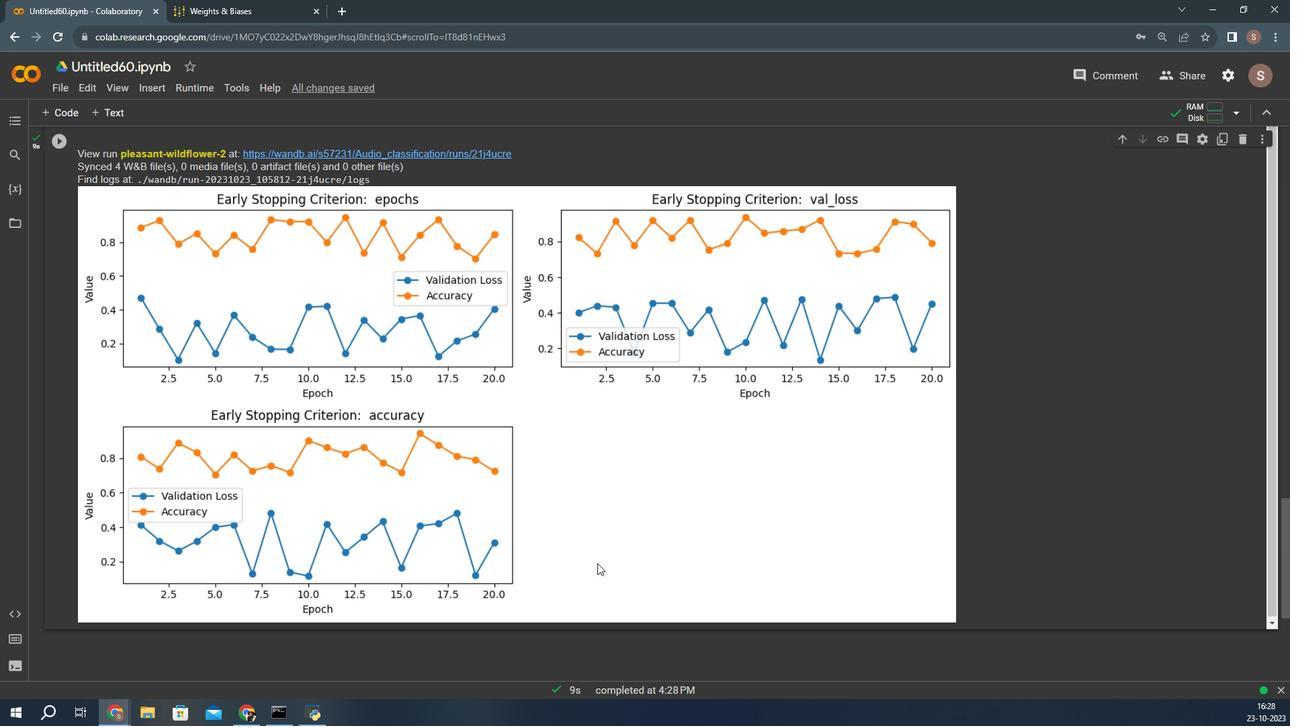 
Action: Mouse scrolled (635, 443) with delta (0, 0)
Screenshot: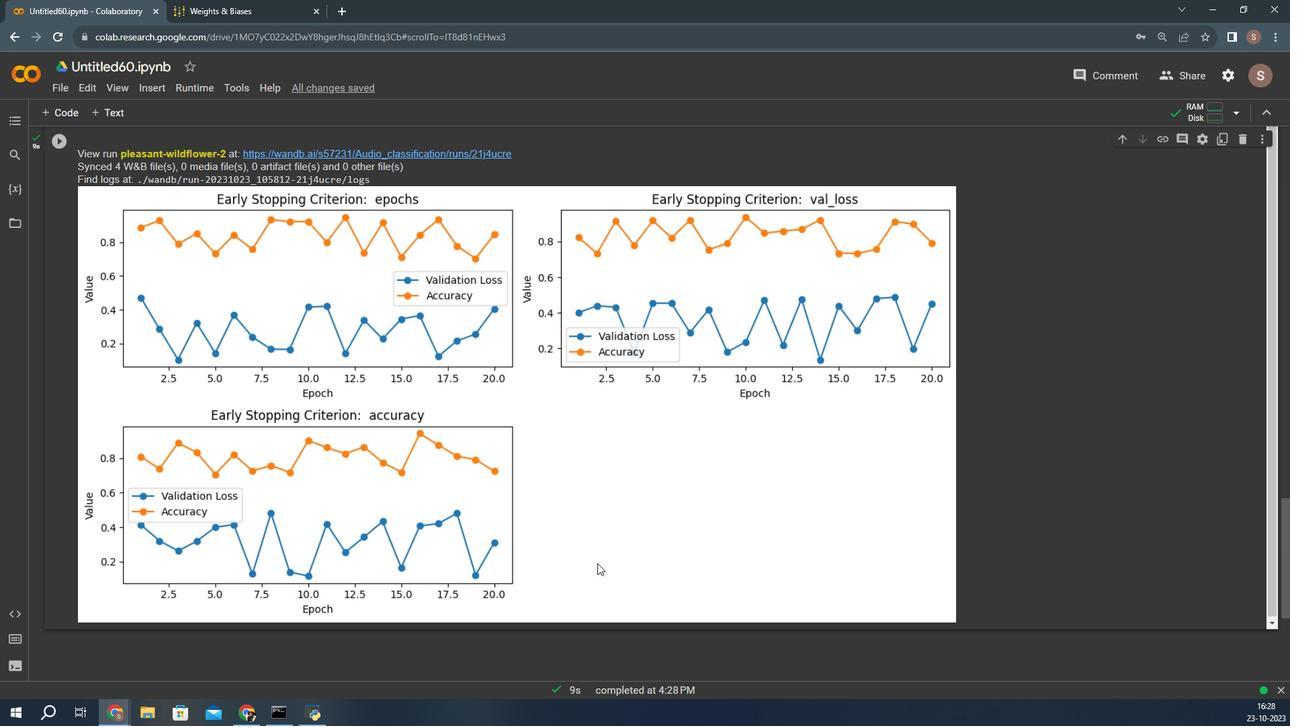 
Action: Mouse moved to (635, 442)
Screenshot: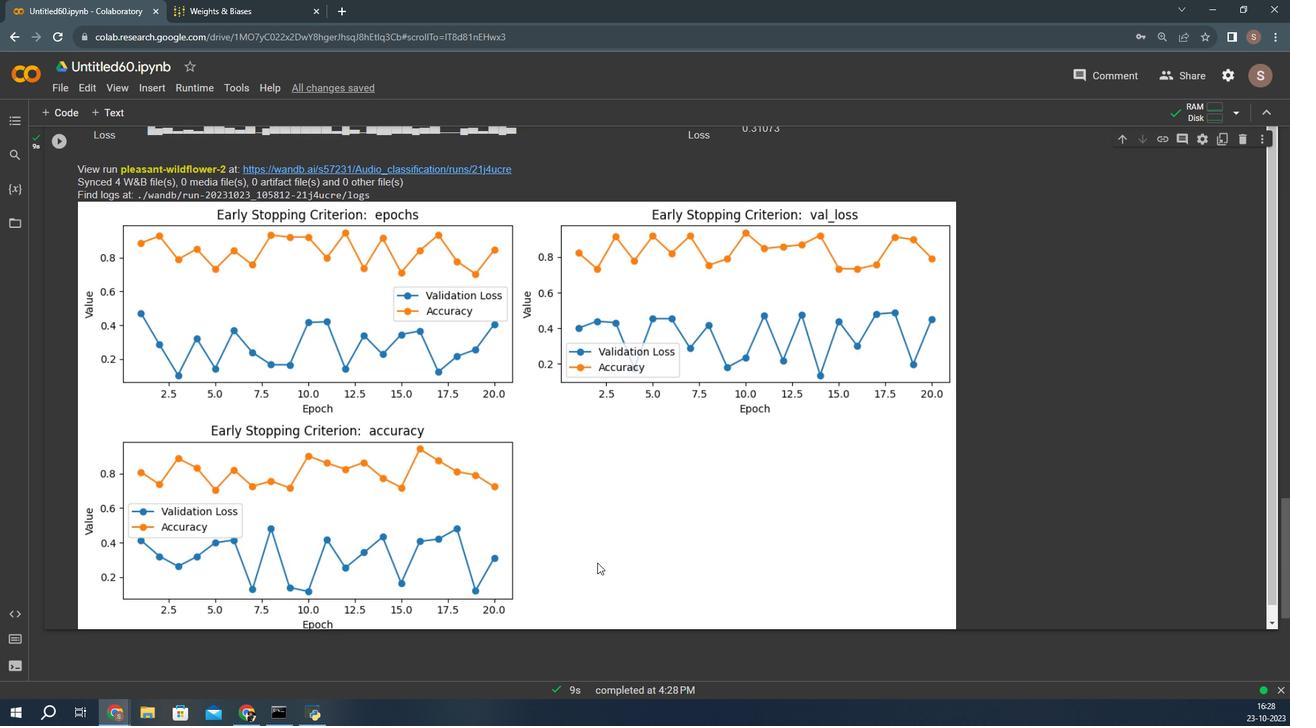 
Action: Mouse scrolled (635, 443) with delta (0, 0)
Screenshot: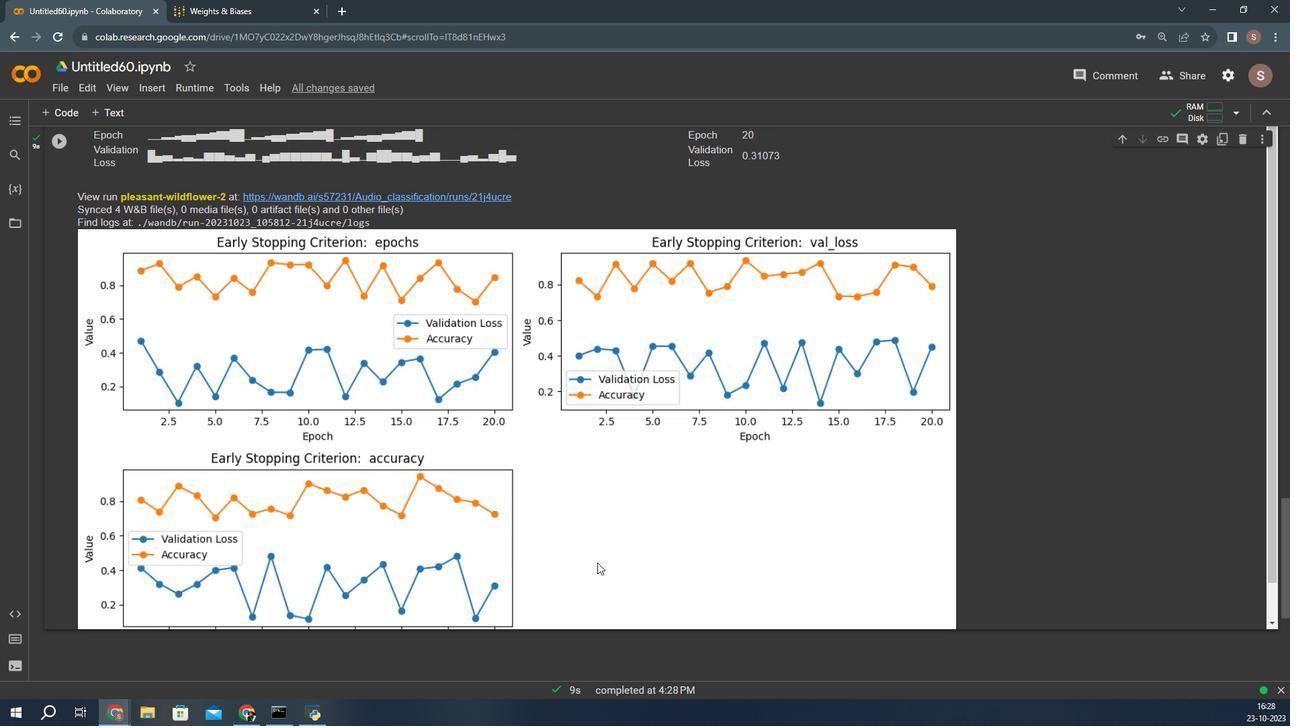 
Action: Mouse scrolled (635, 443) with delta (0, 0)
Screenshot: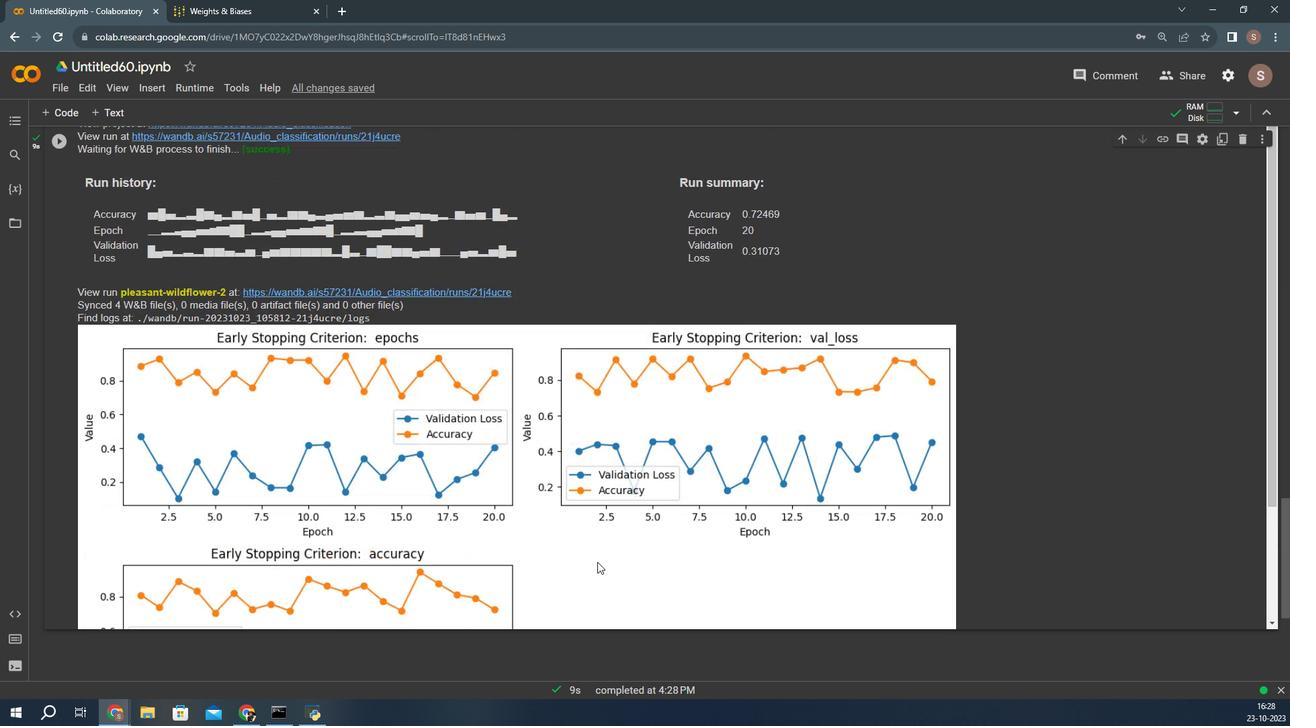 
Action: Mouse moved to (635, 441)
Screenshot: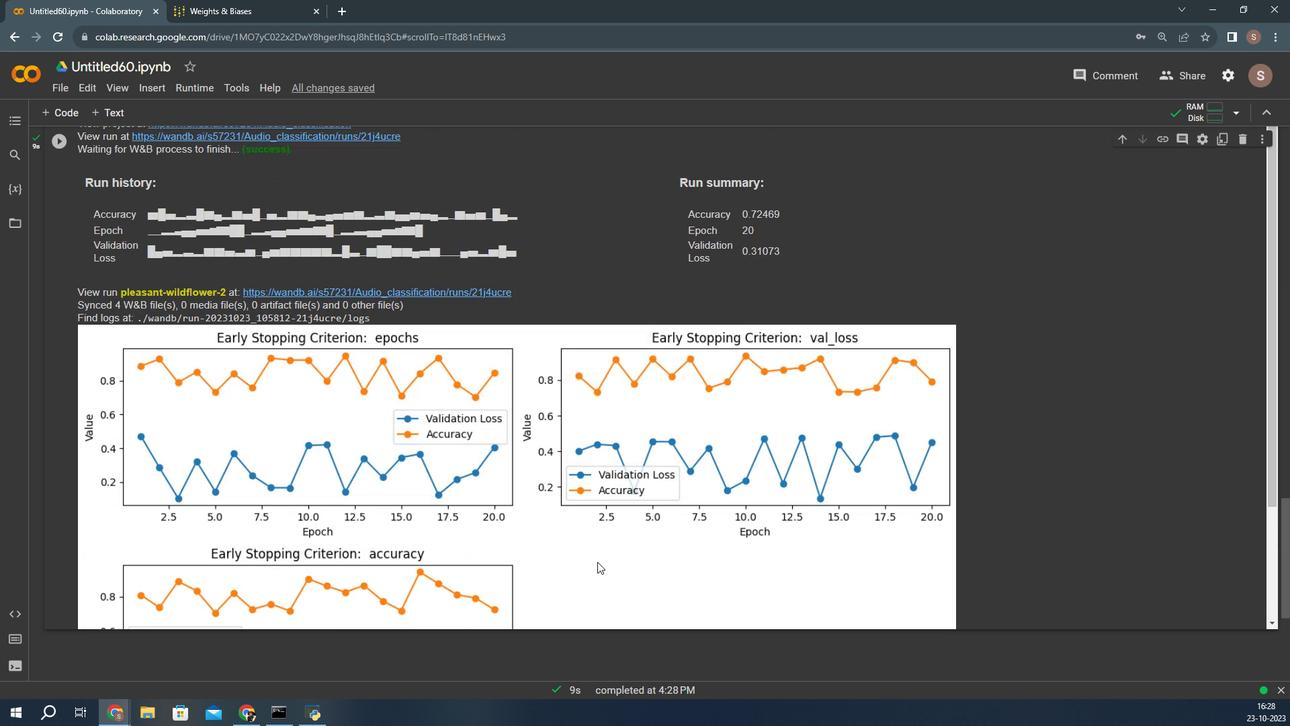 
Action: Mouse scrolled (635, 442) with delta (0, 0)
Screenshot: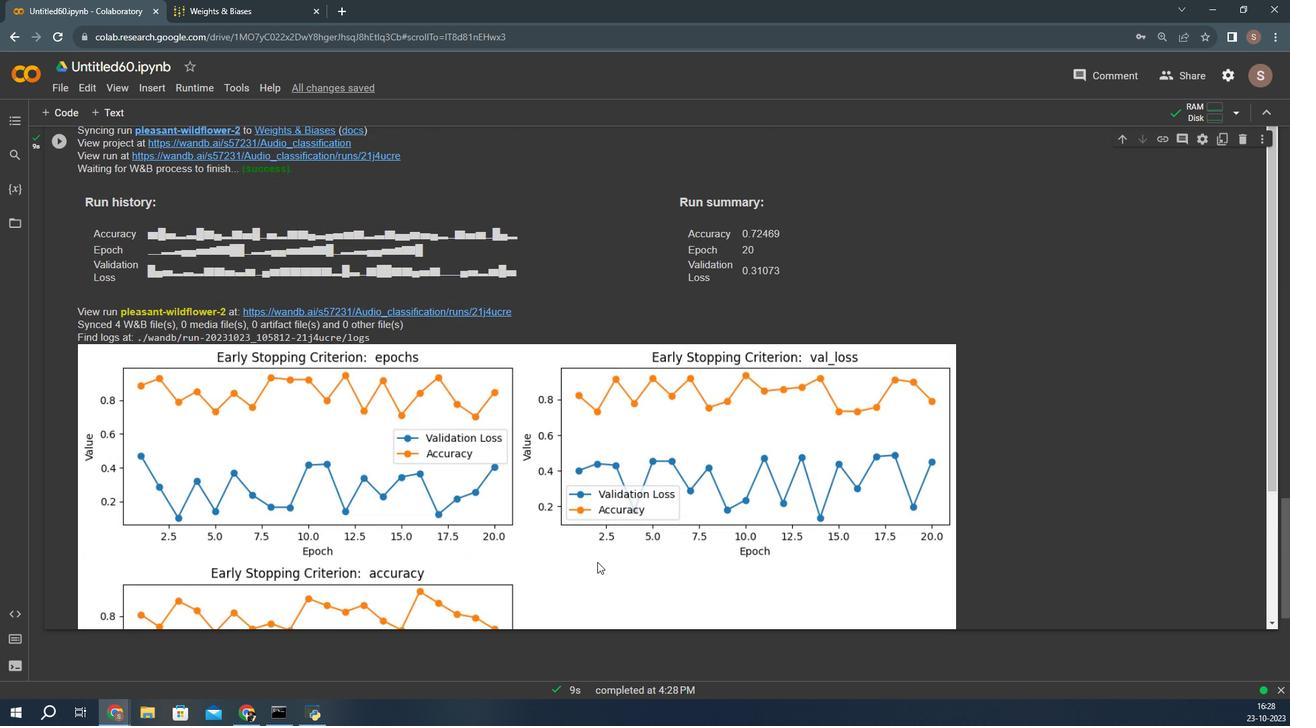 
Action: Mouse moved to (543, 294)
Screenshot: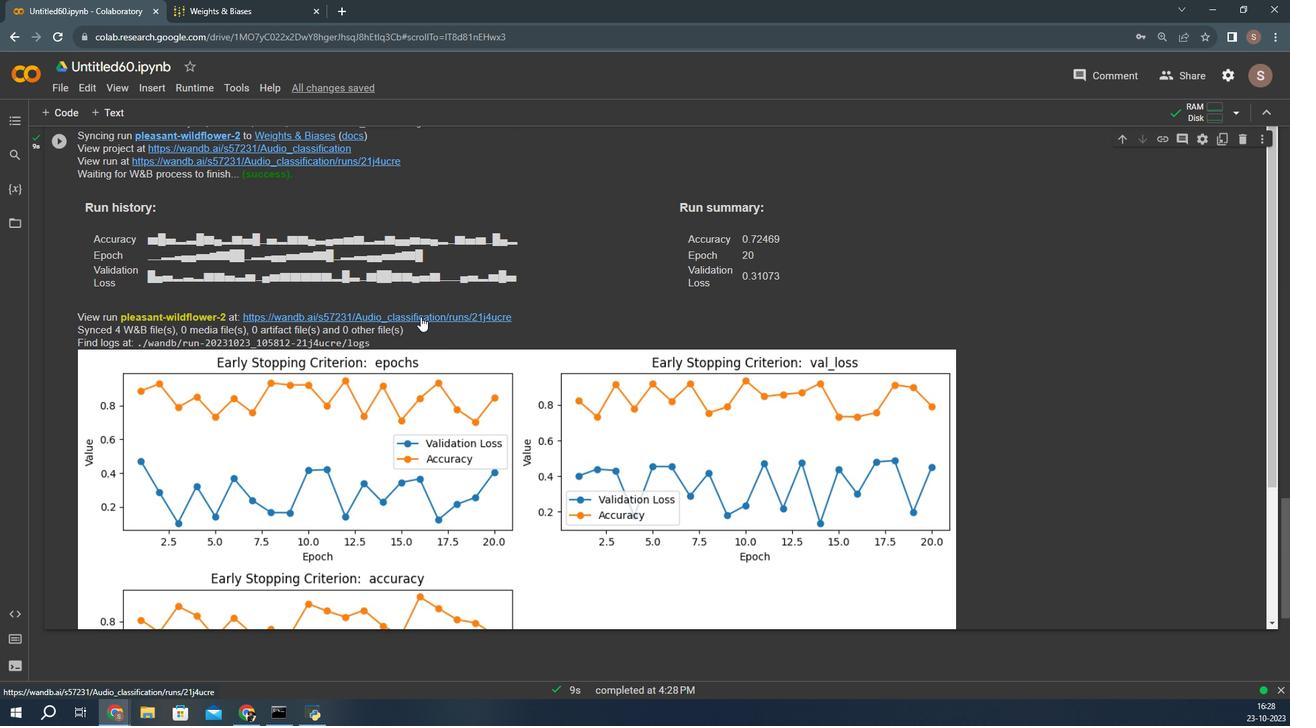 
Action: Mouse pressed left at (543, 294)
Screenshot: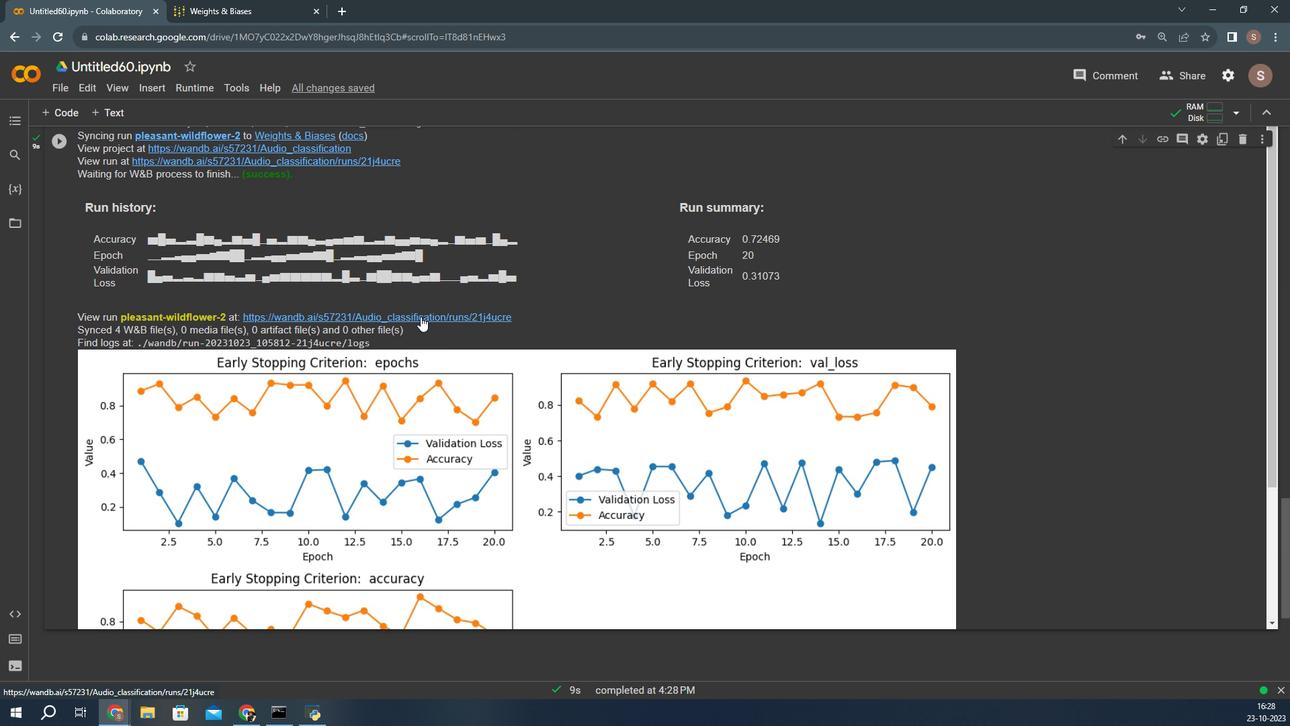 
Action: Mouse moved to (368, 369)
Screenshot: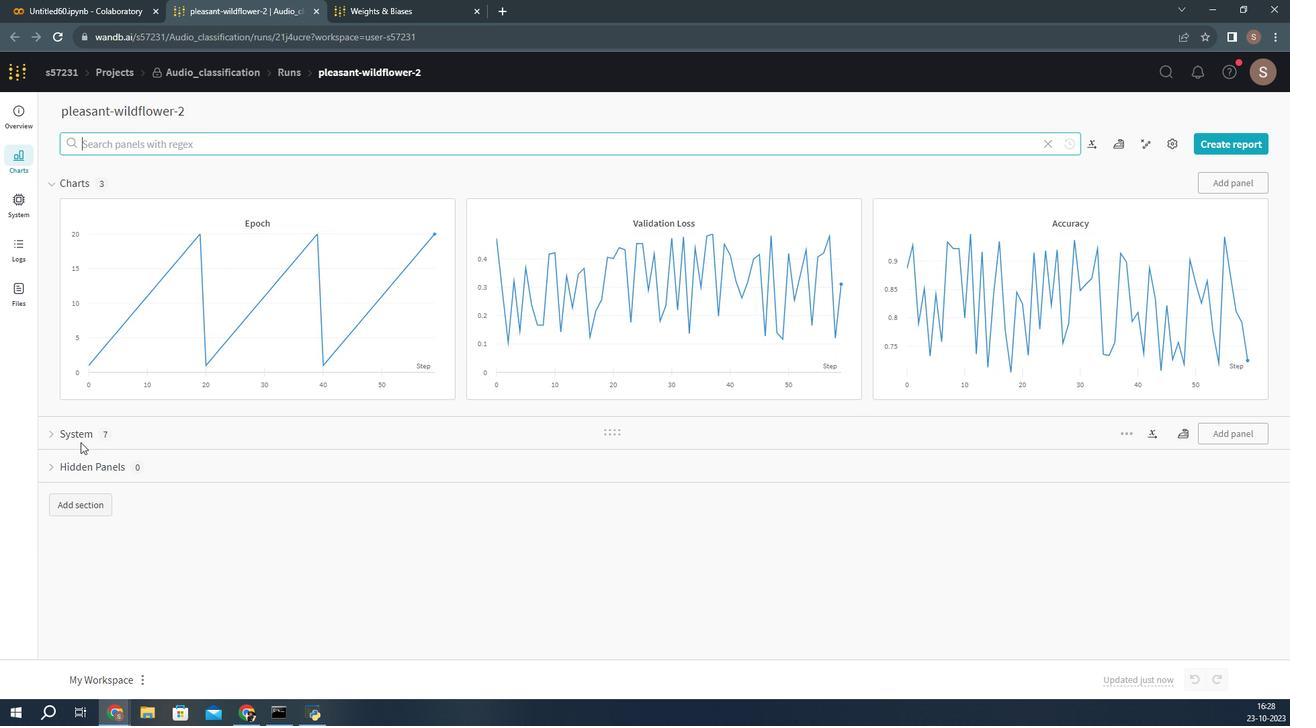 
Action: Mouse pressed left at (368, 369)
Screenshot: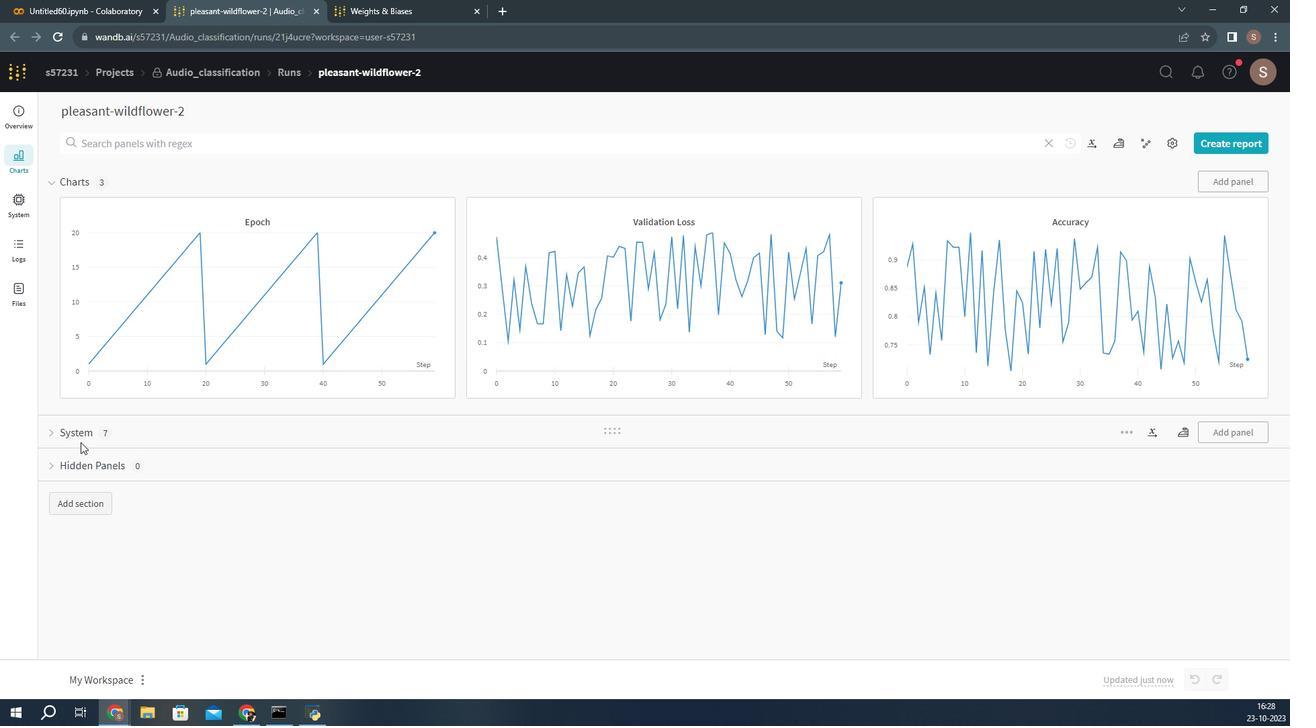 
Action: Mouse moved to (367, 366)
Screenshot: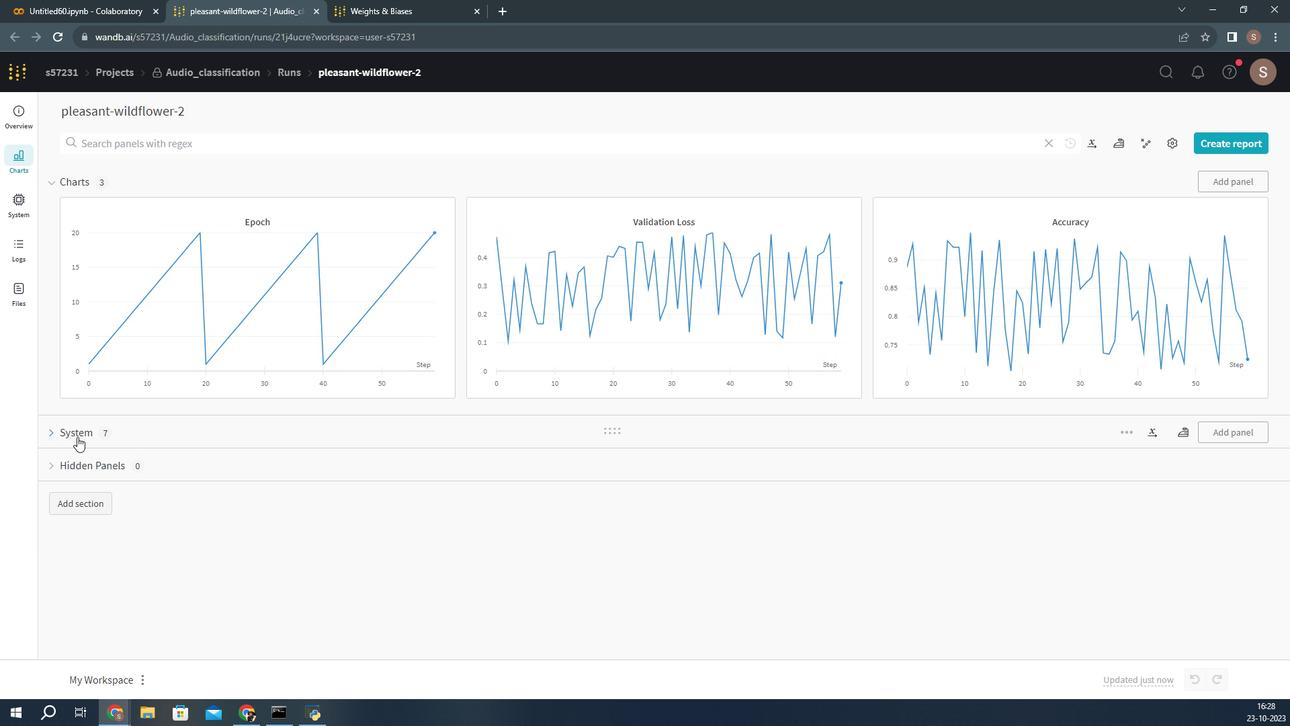 
Action: Mouse pressed left at (367, 366)
Screenshot: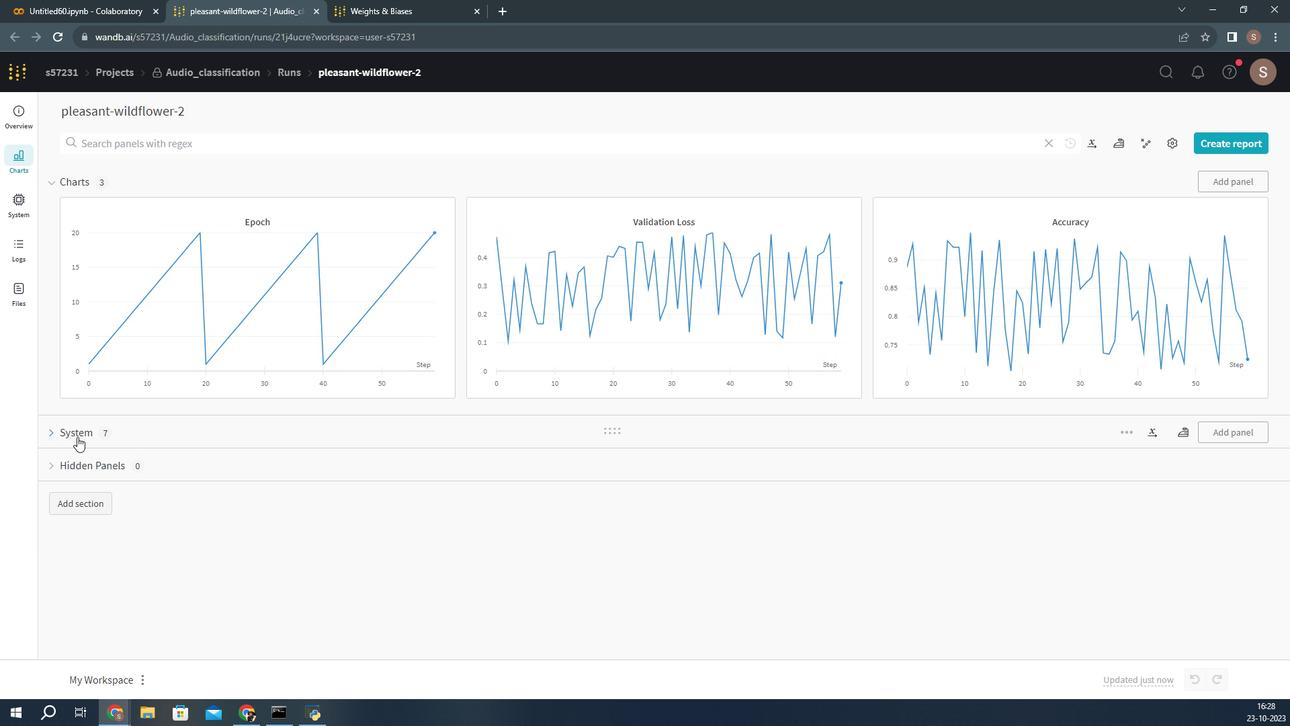 
Action: Mouse moved to (863, 347)
Screenshot: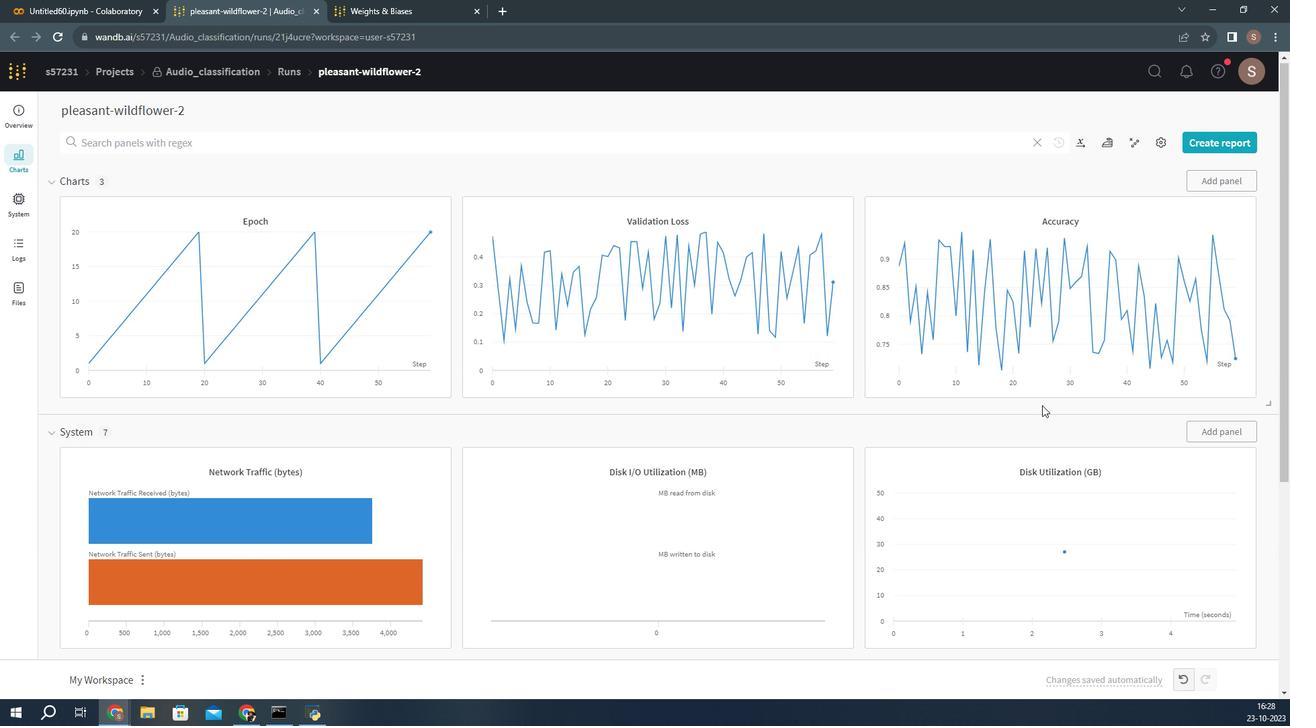 
Action: Mouse scrolled (863, 346) with delta (0, 0)
Screenshot: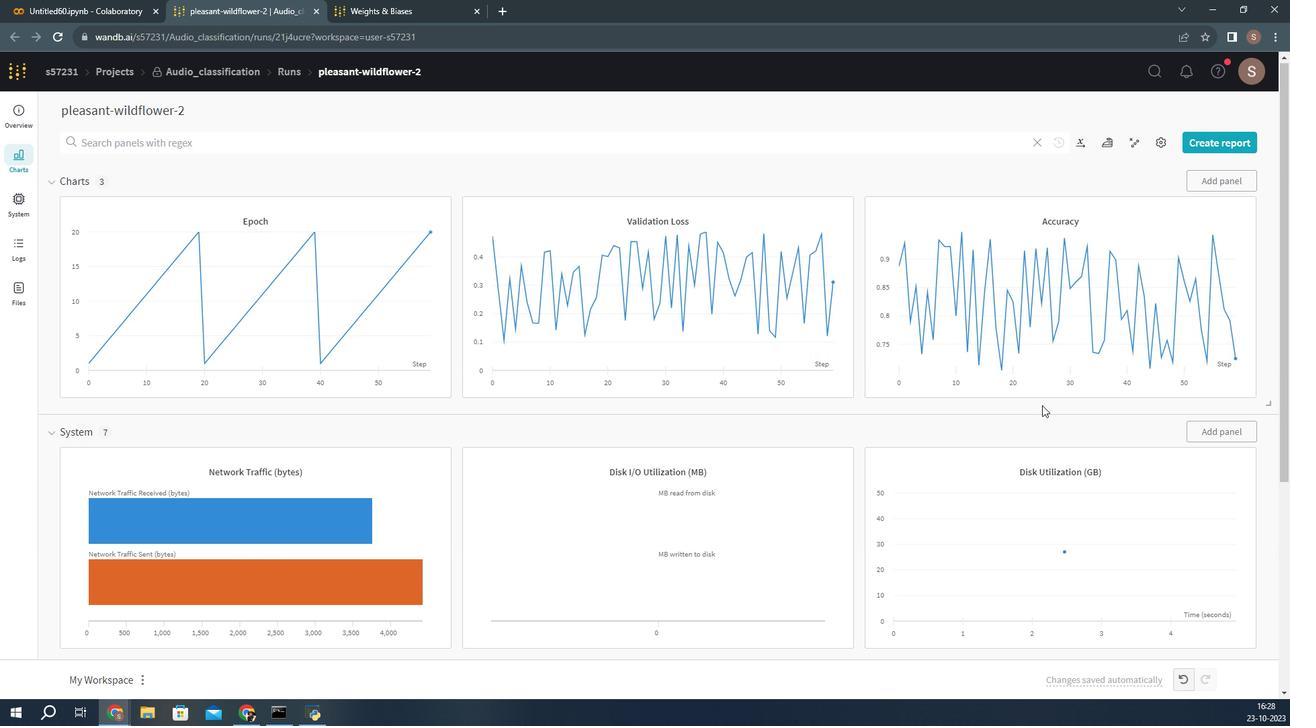 
Action: Mouse moved to (864, 347)
Screenshot: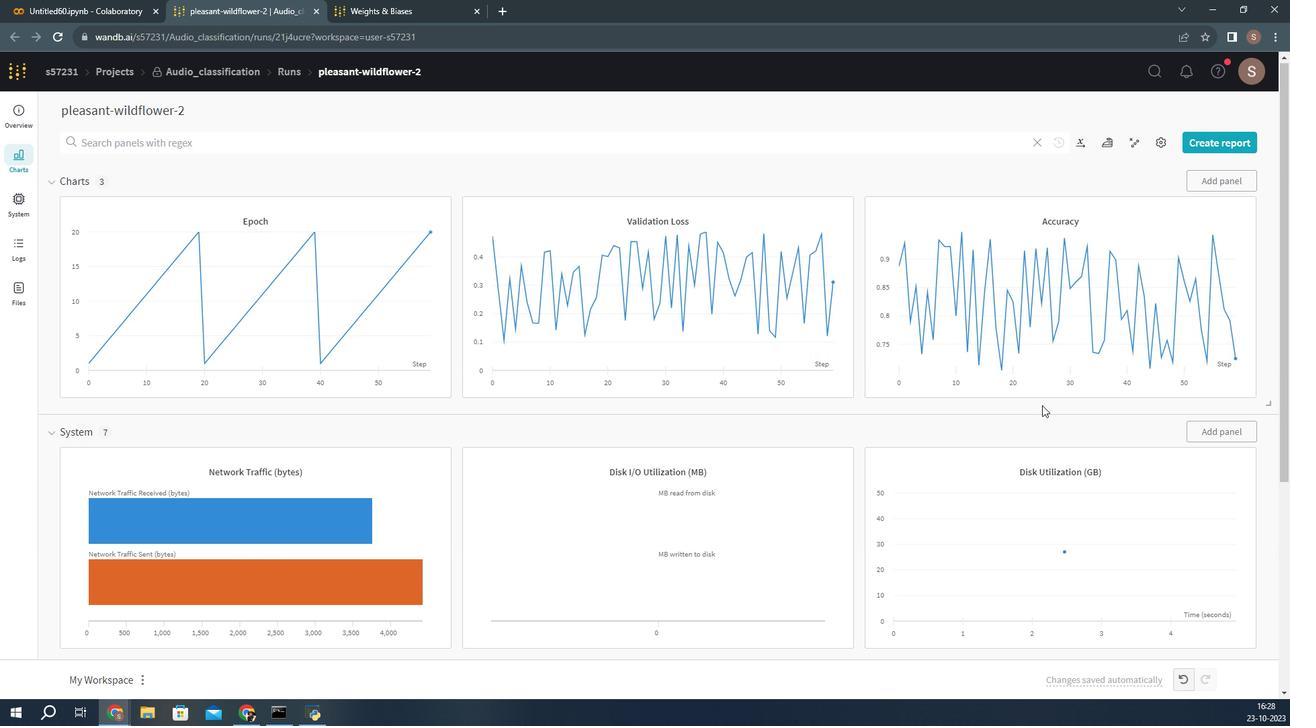 
Action: Mouse scrolled (864, 347) with delta (0, 0)
Screenshot: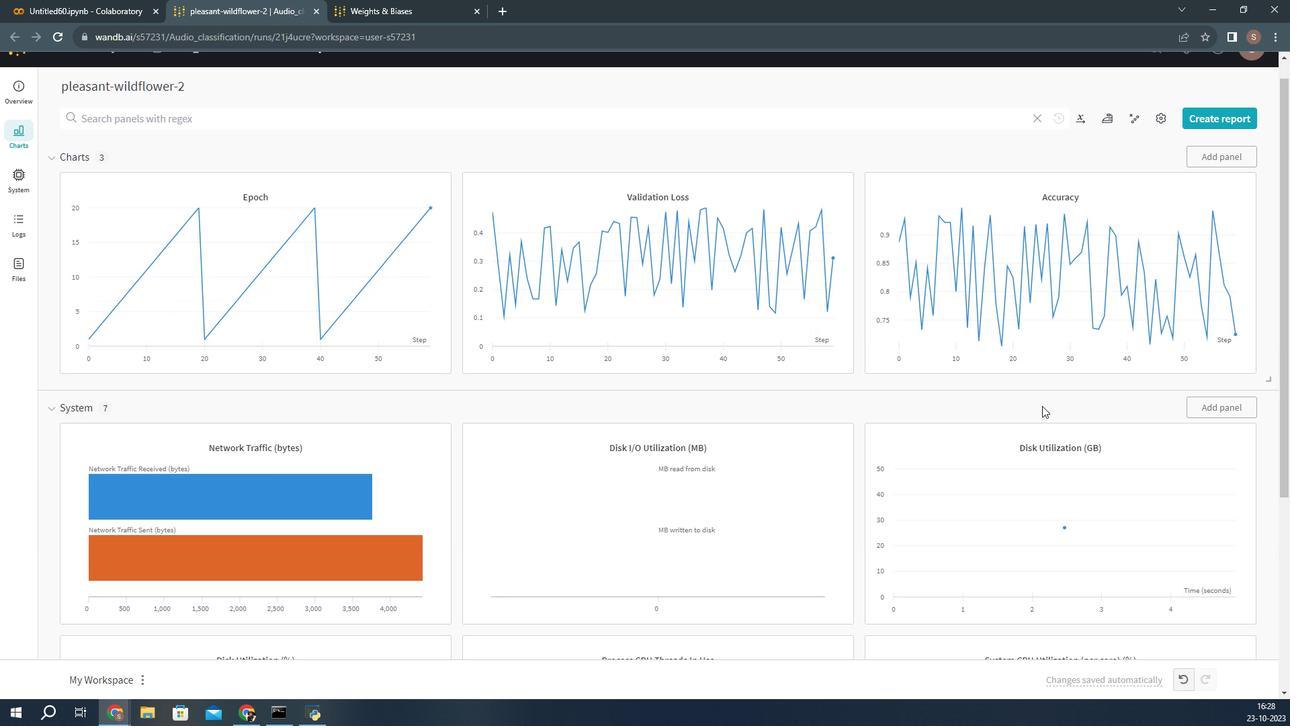 
Action: Mouse moved to (864, 348)
Screenshot: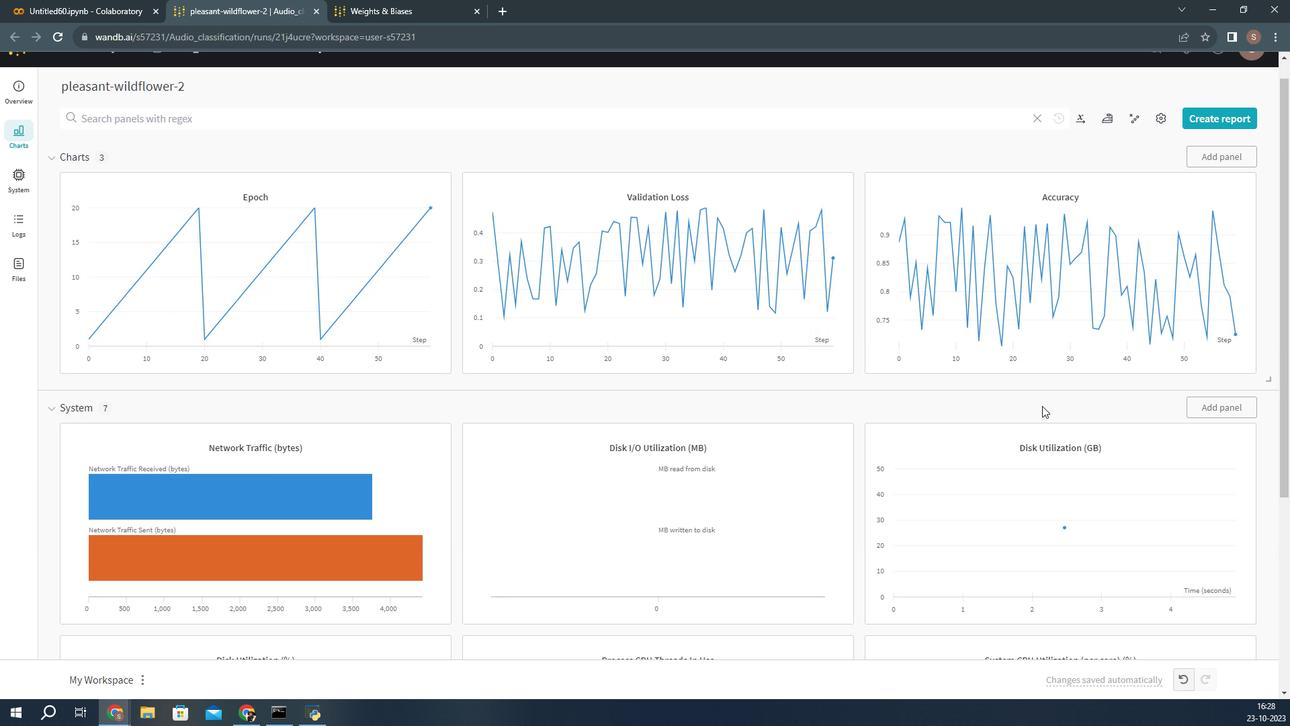 
Action: Mouse scrolled (864, 347) with delta (0, 0)
Screenshot: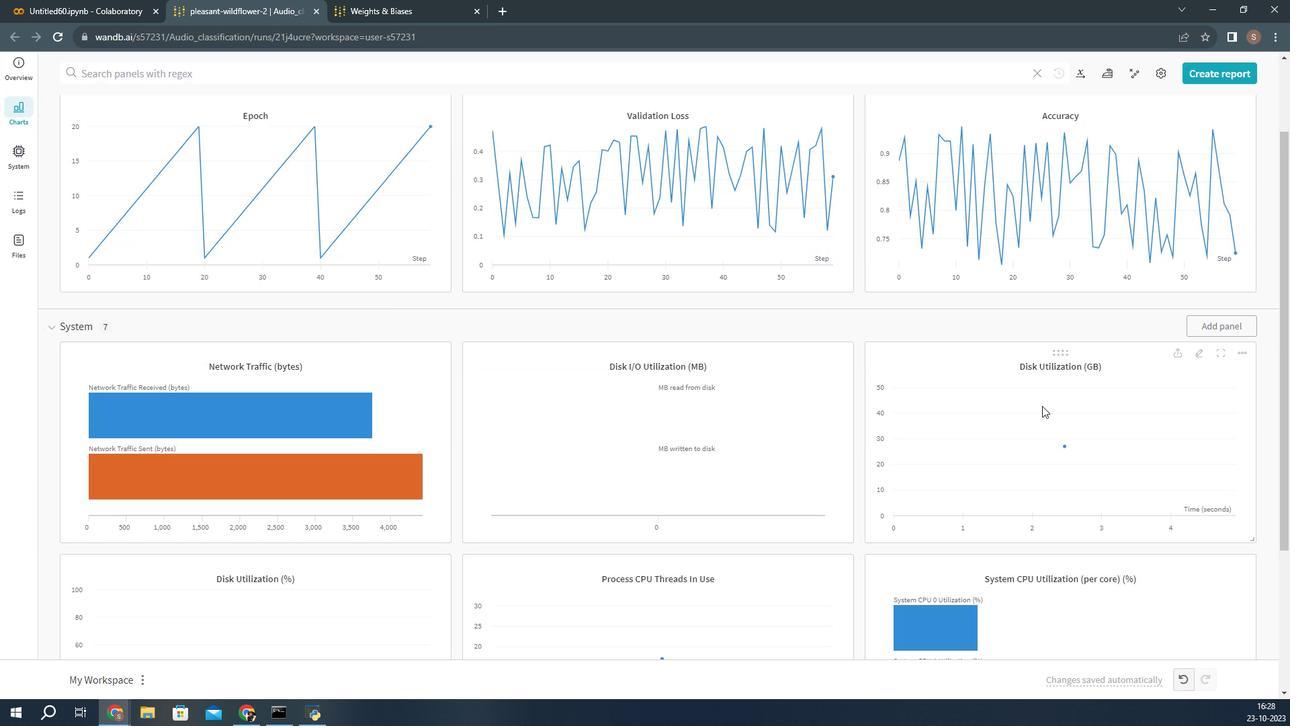 
Action: Mouse moved to (864, 348)
Screenshot: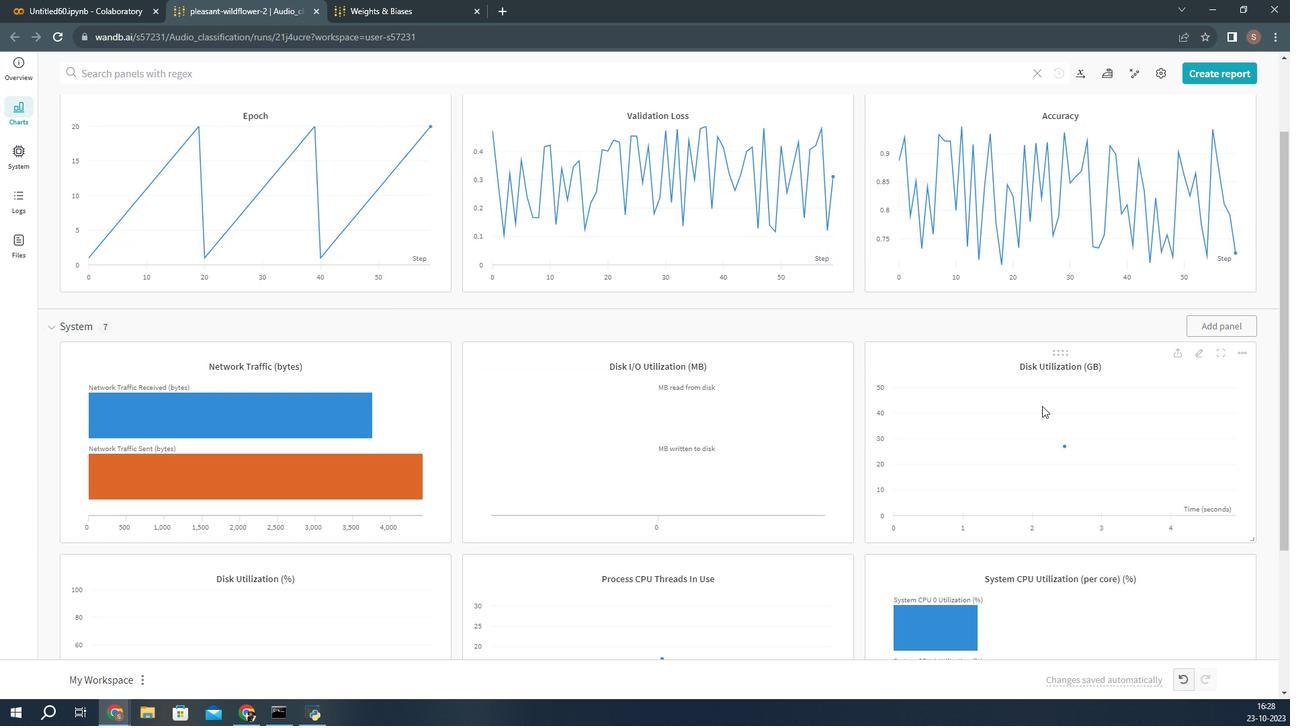
Action: Mouse scrolled (864, 347) with delta (0, 0)
Screenshot: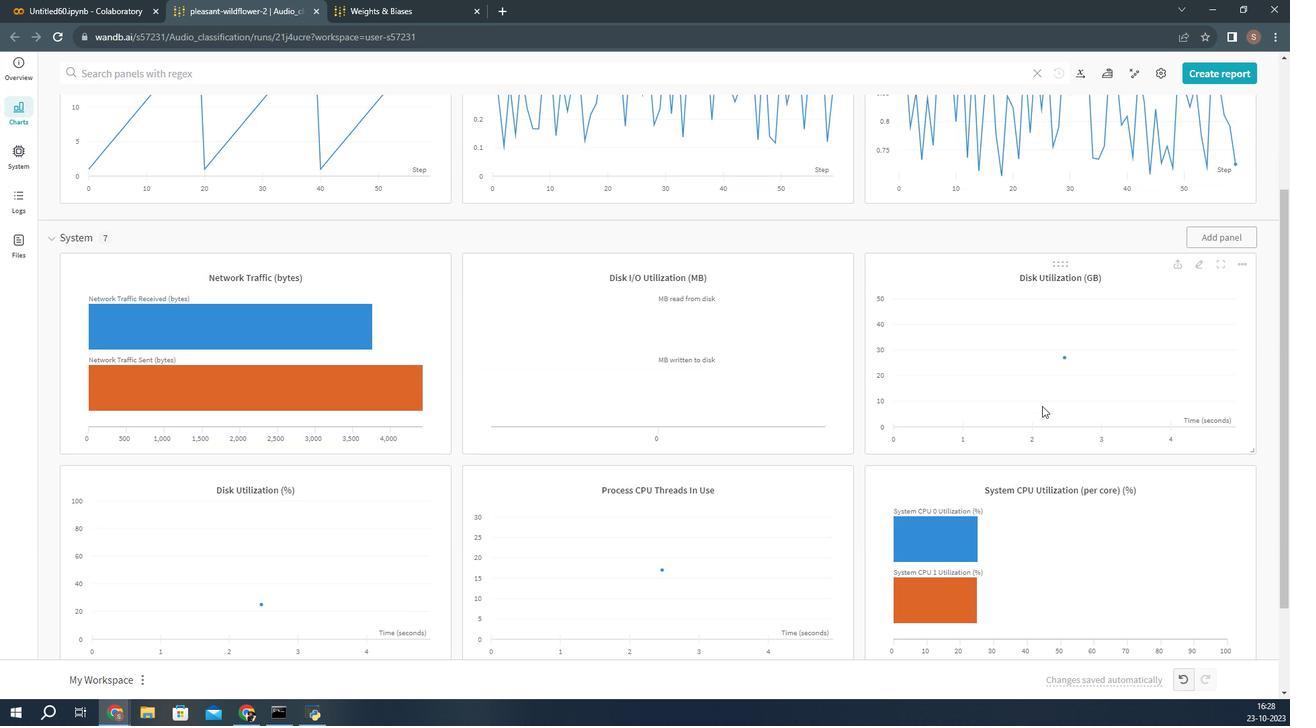 
Action: Mouse scrolled (864, 347) with delta (0, 0)
Screenshot: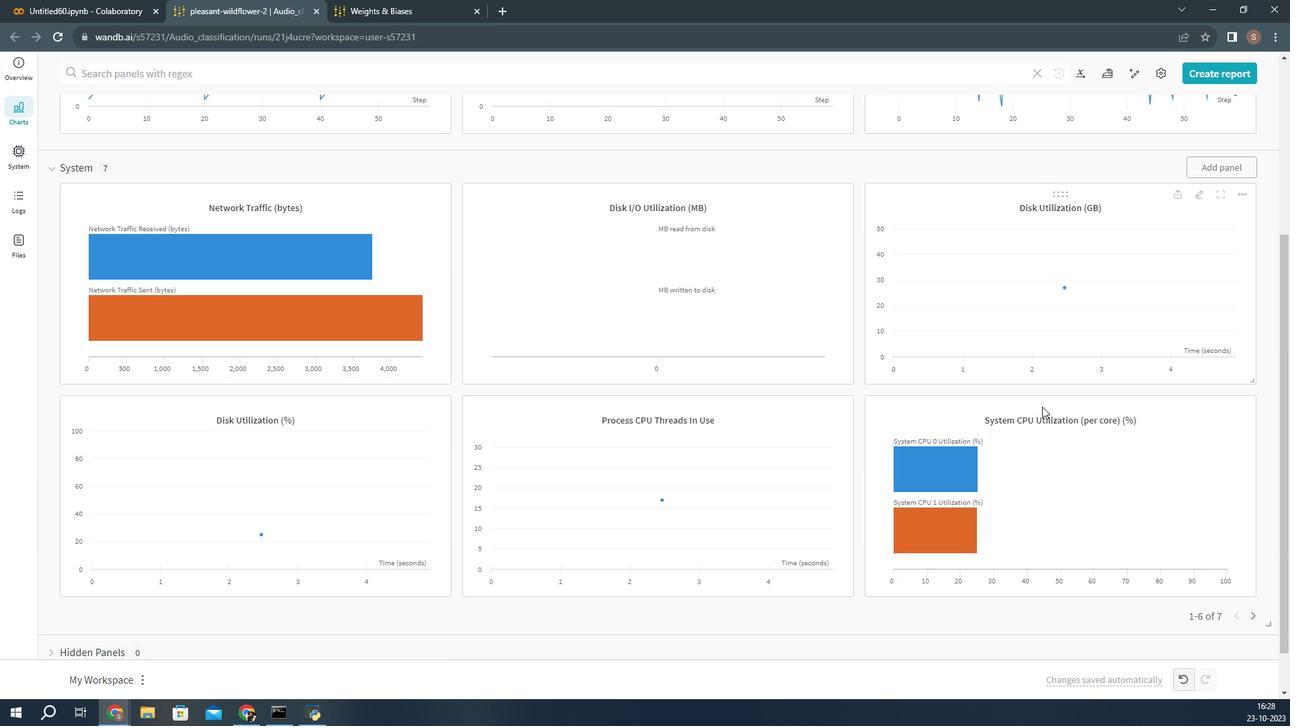 
Action: Mouse moved to (972, 439)
Screenshot: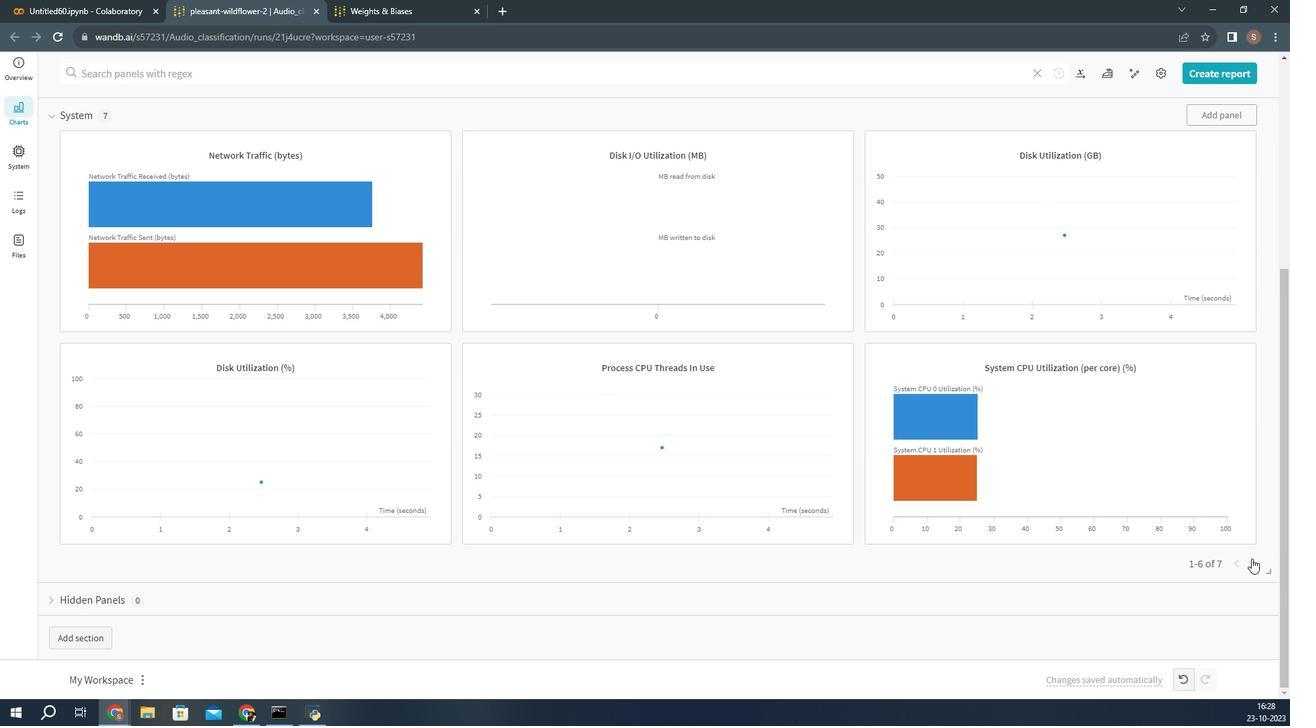 
Action: Mouse pressed left at (972, 439)
Screenshot: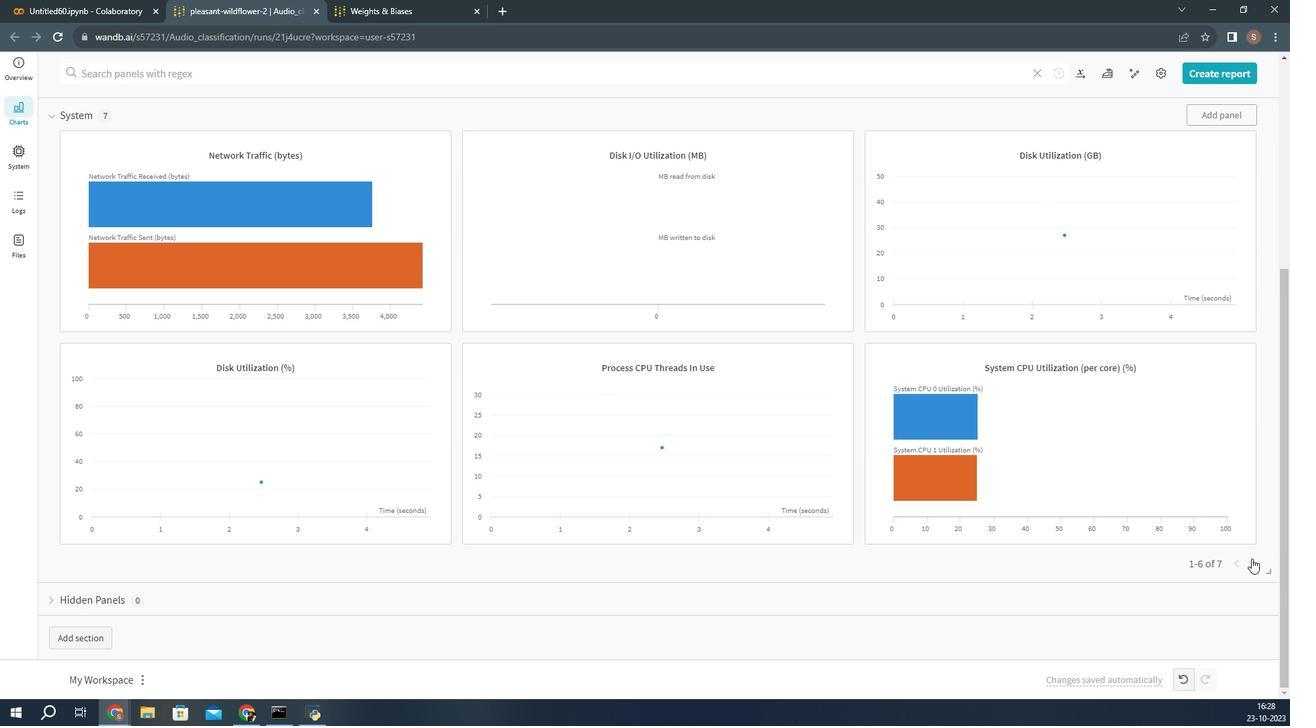 
Action: Mouse moved to (638, 376)
Screenshot: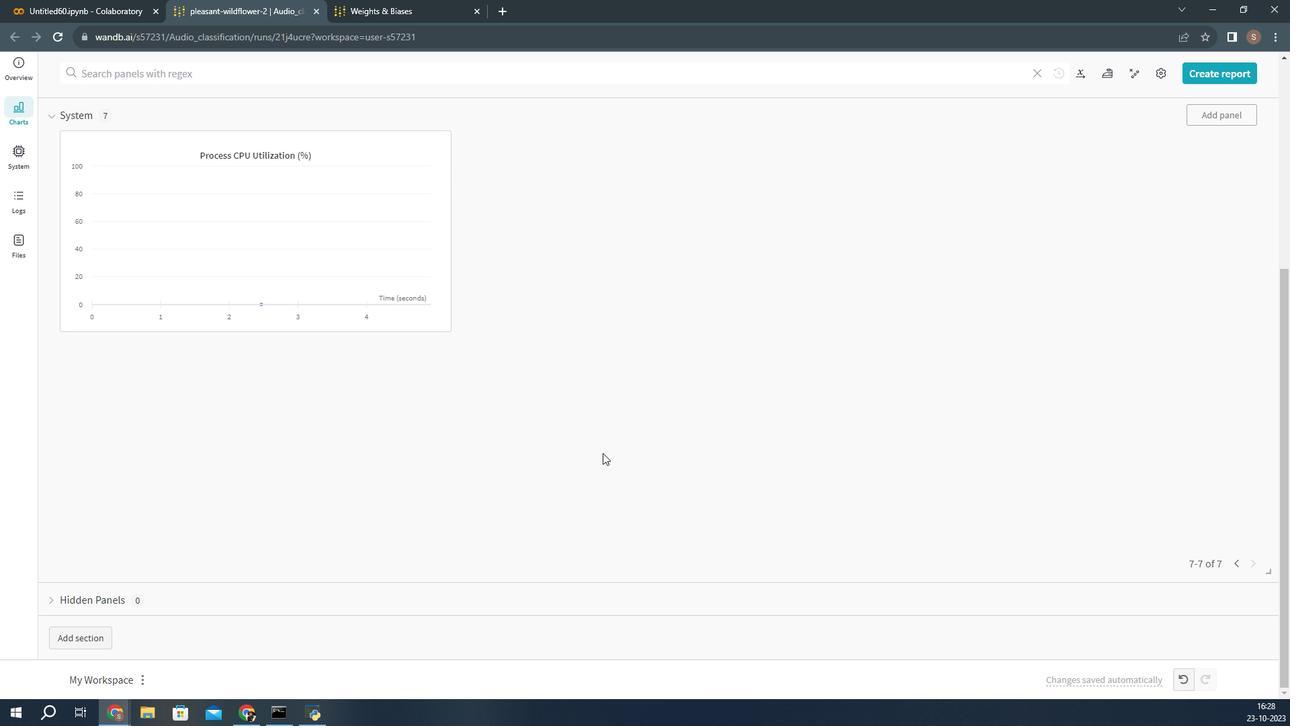 
Action: Mouse scrolled (638, 376) with delta (0, 0)
Screenshot: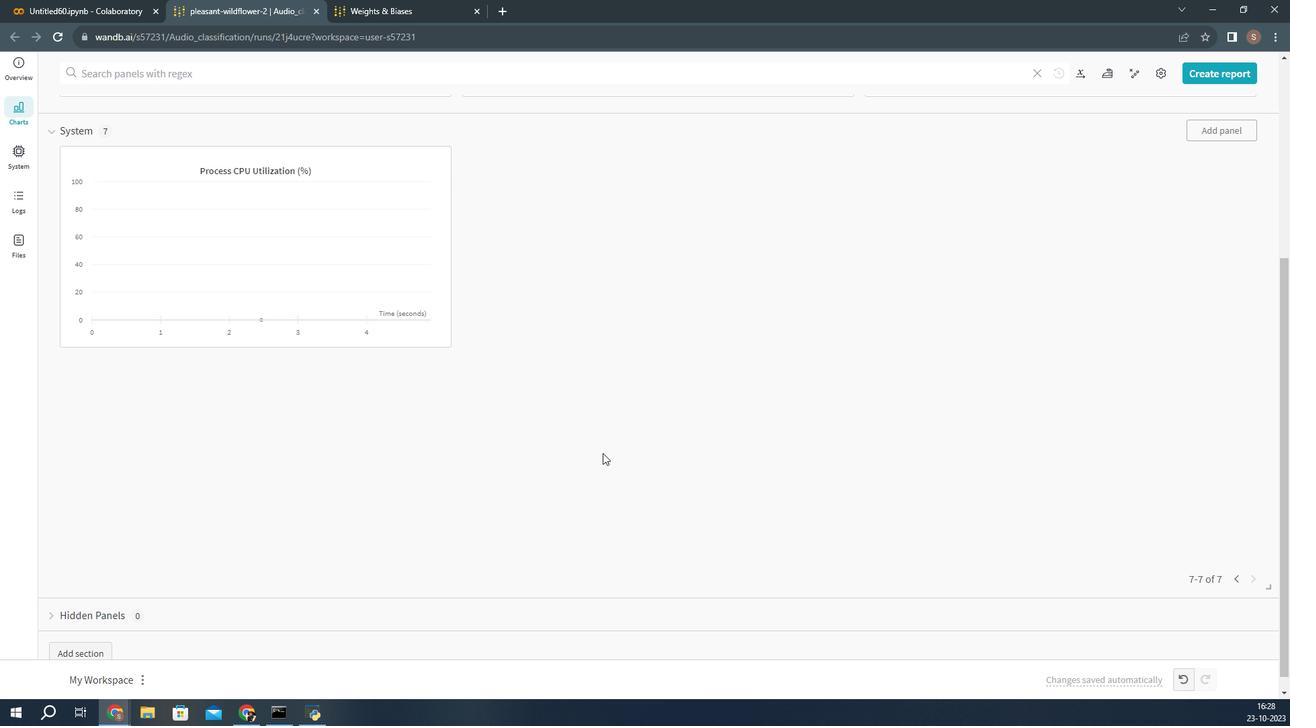 
Action: Mouse scrolled (638, 376) with delta (0, 0)
Screenshot: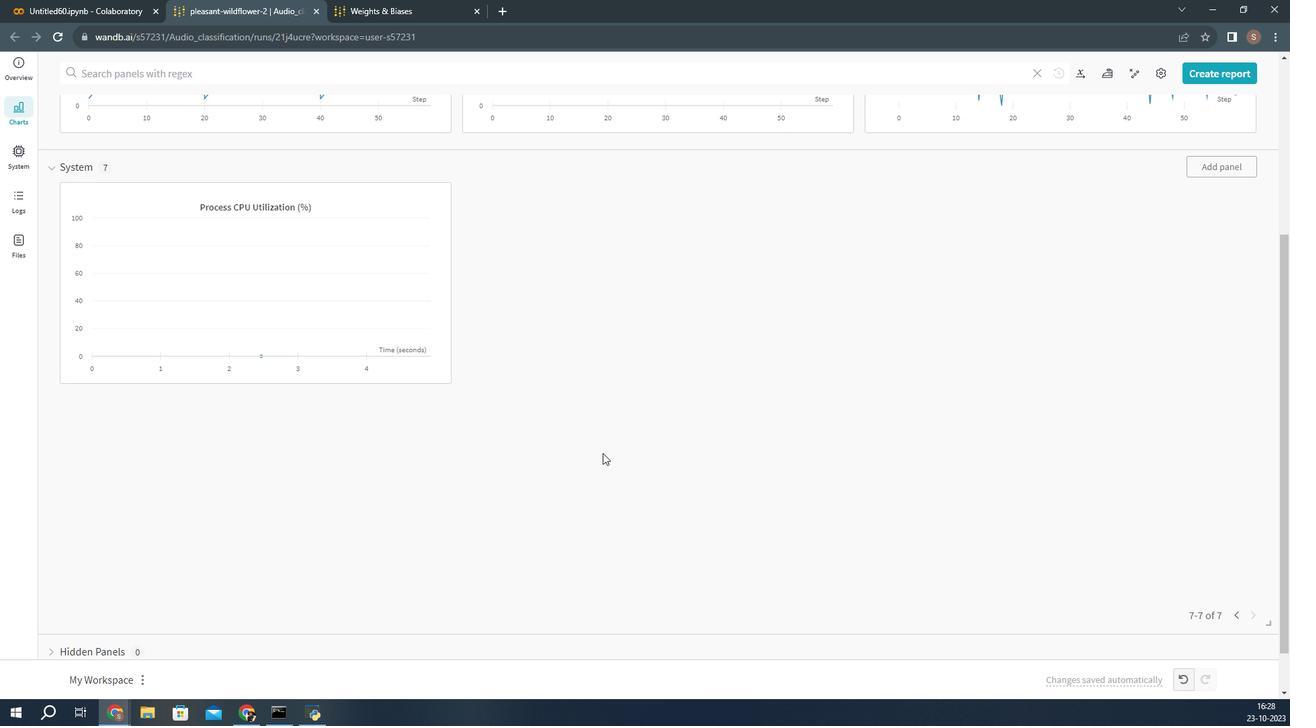 
Action: Mouse scrolled (638, 376) with delta (0, 0)
Screenshot: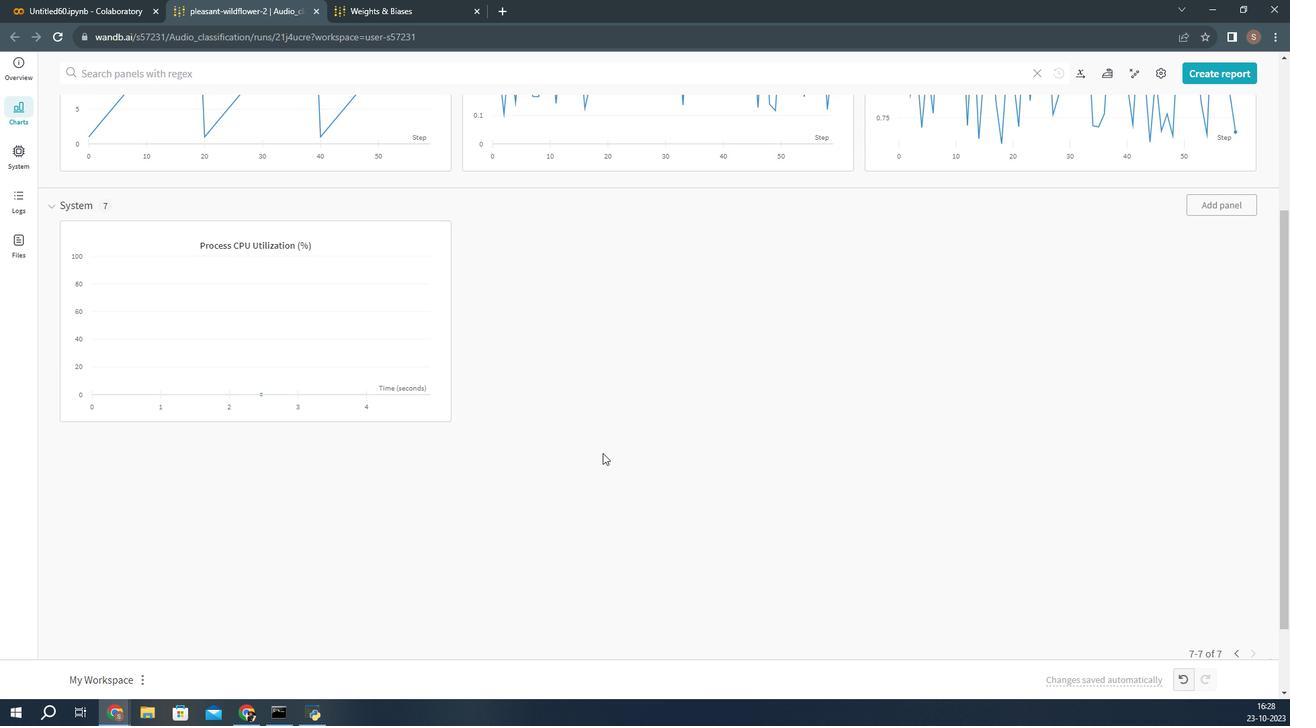 
Action: Mouse scrolled (638, 376) with delta (0, 0)
Screenshot: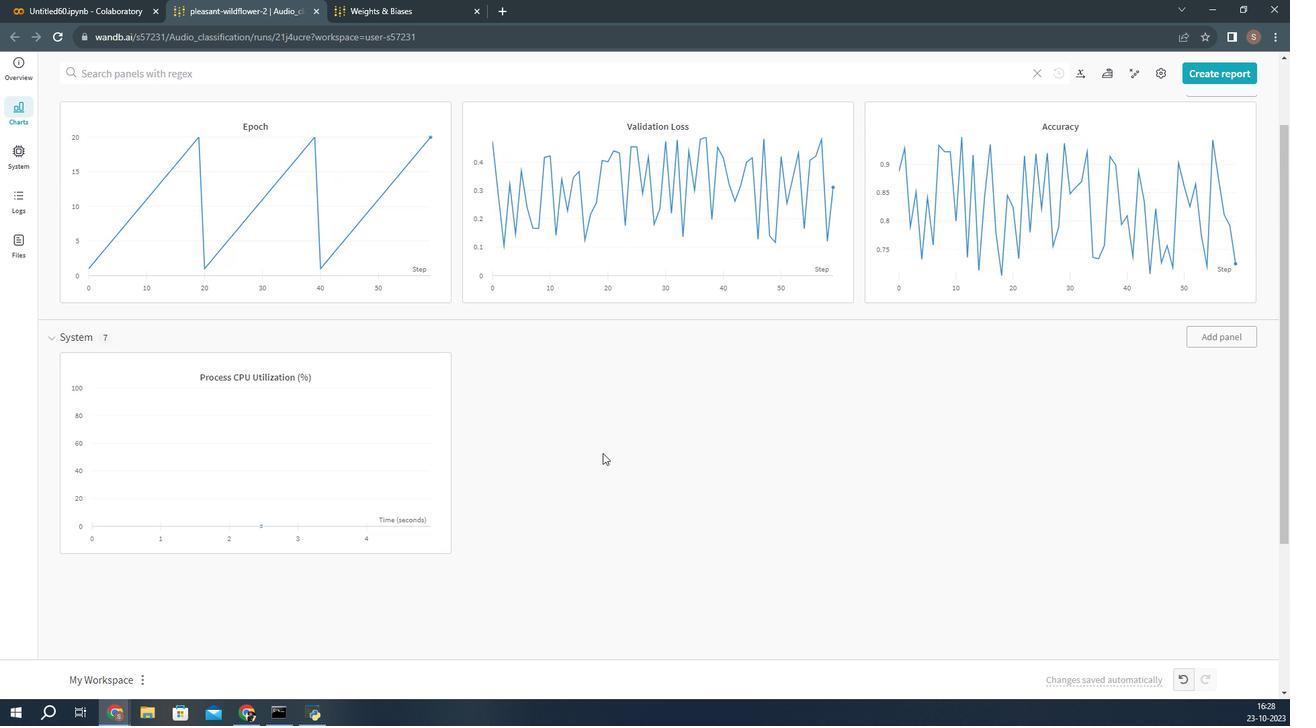
Action: Mouse scrolled (638, 376) with delta (0, 0)
Screenshot: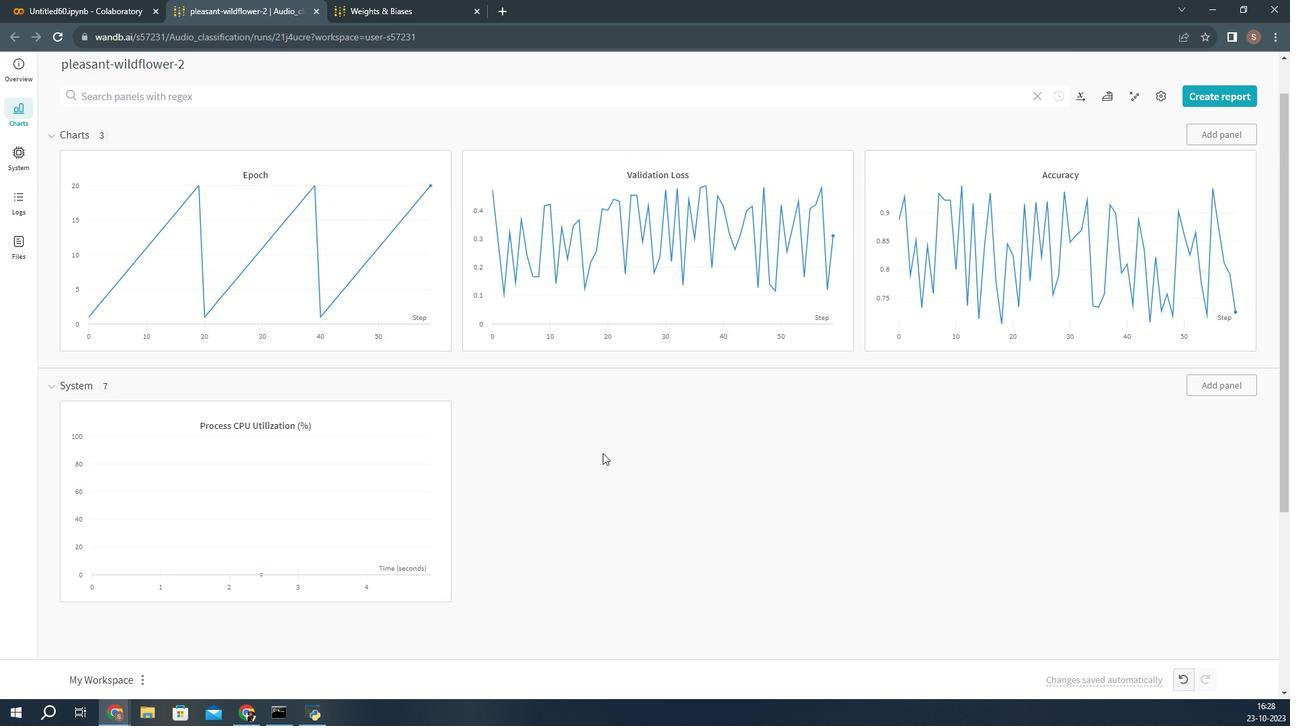 
Action: Mouse moved to (838, 361)
